 Task: Create a realistic product mockup: Design a realistic product mockup using Photoshops 3D capabilities. Showcase a product in an appealing and professional manner.
Action: Mouse moved to (22, 91)
Screenshot: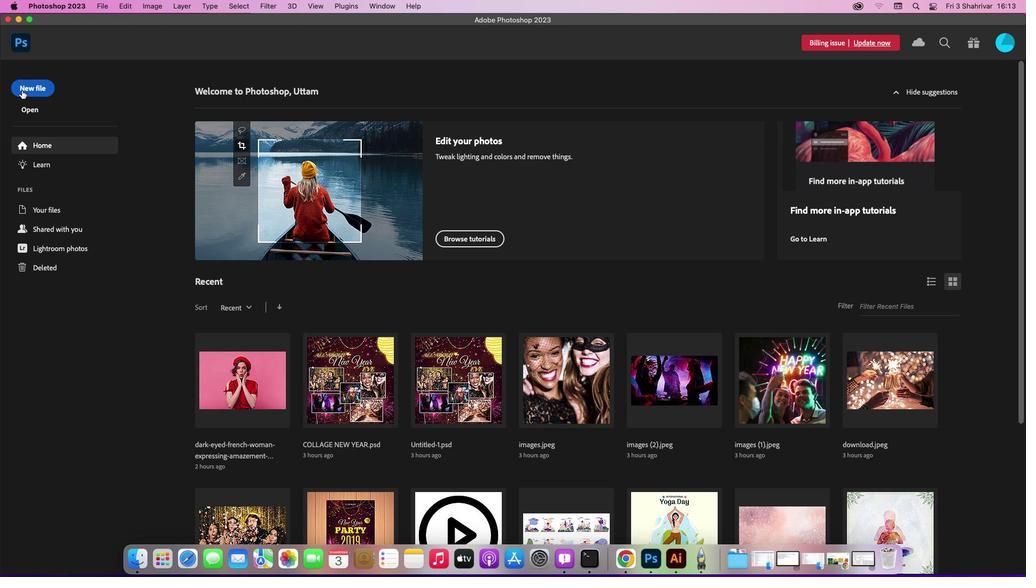 
Action: Mouse pressed left at (22, 91)
Screenshot: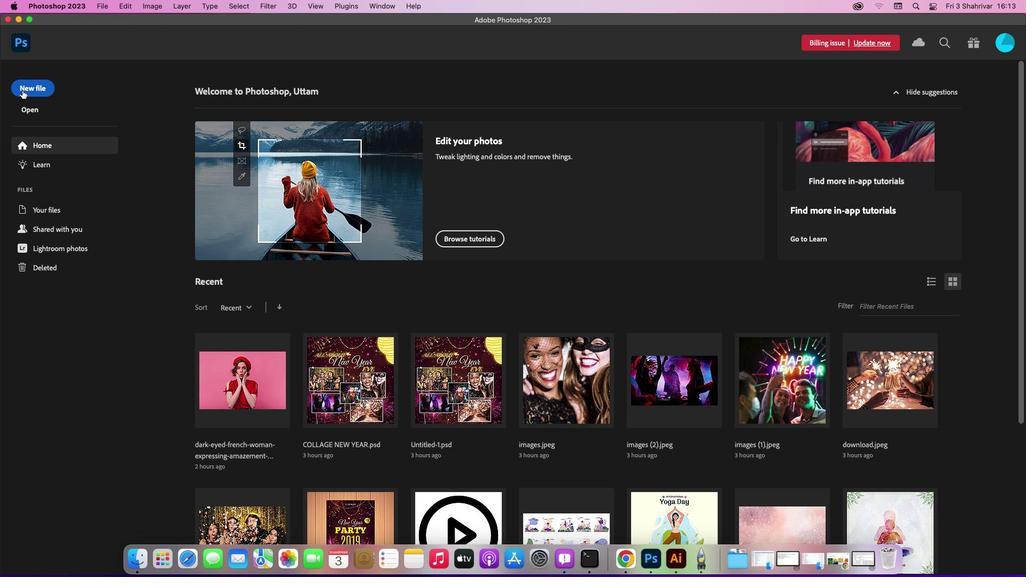 
Action: Mouse moved to (27, 91)
Screenshot: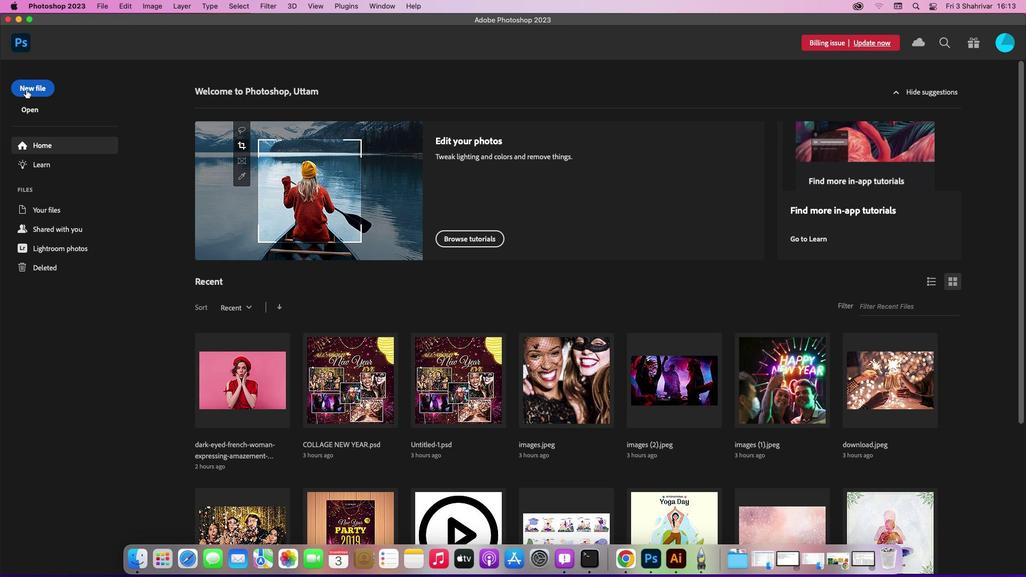 
Action: Mouse pressed left at (27, 91)
Screenshot: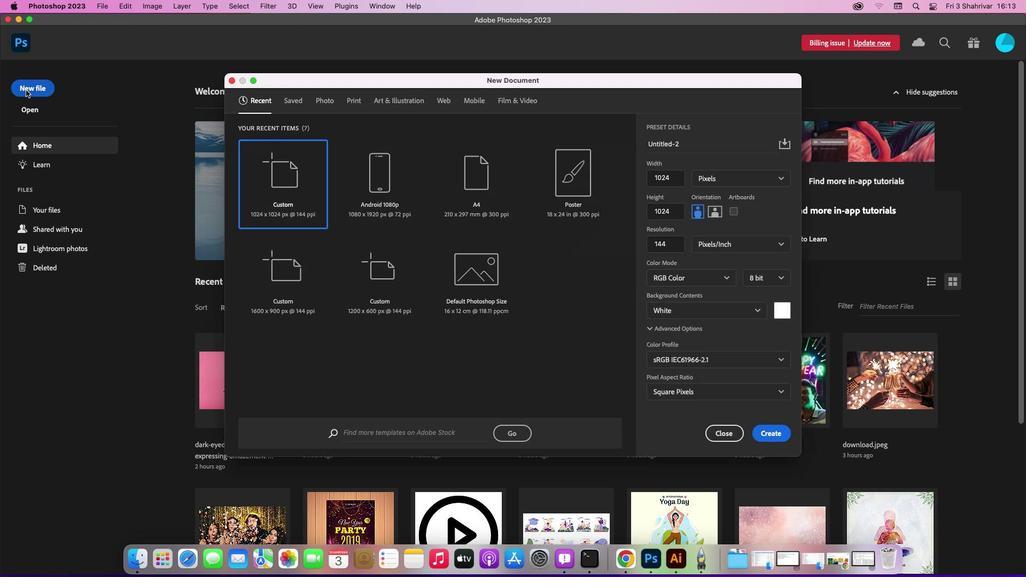 
Action: Mouse moved to (374, 195)
Screenshot: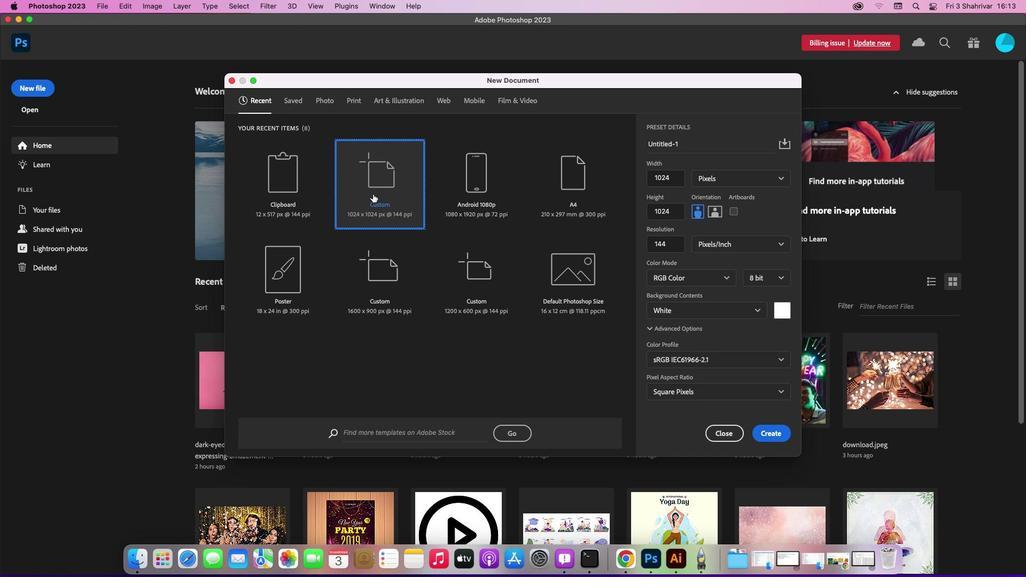 
Action: Mouse pressed left at (374, 195)
Screenshot: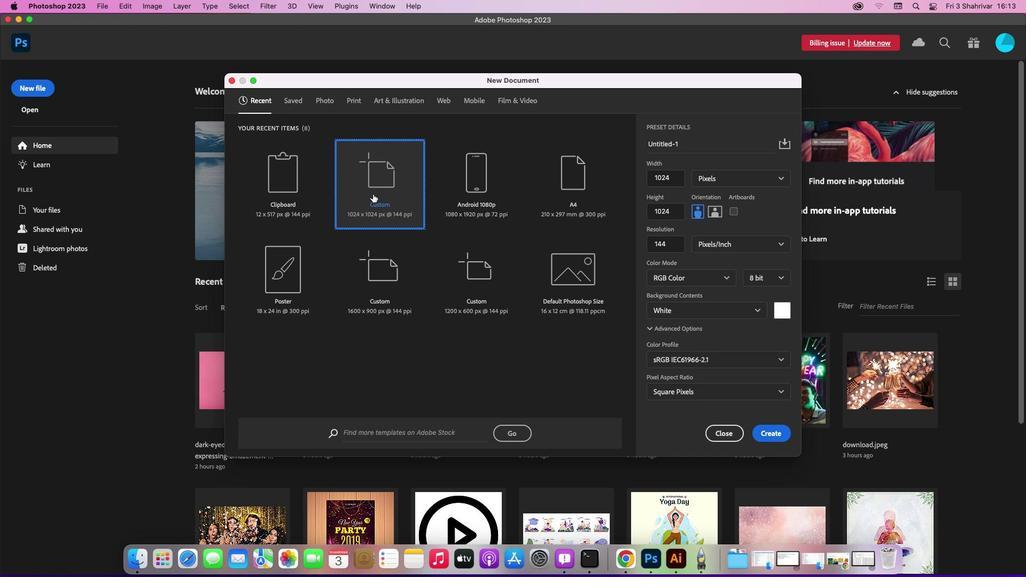 
Action: Mouse moved to (783, 437)
Screenshot: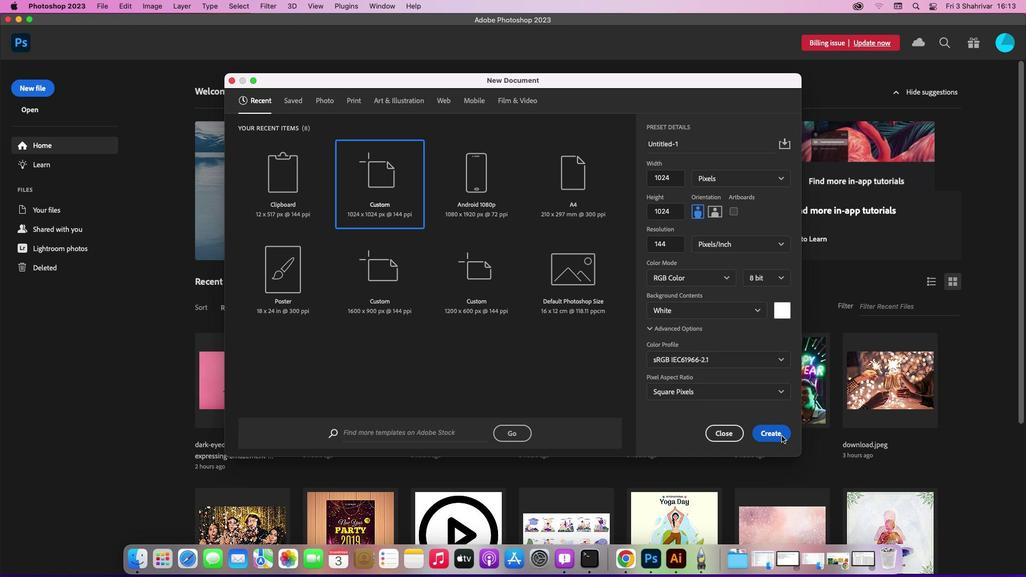 
Action: Mouse pressed left at (783, 437)
Screenshot: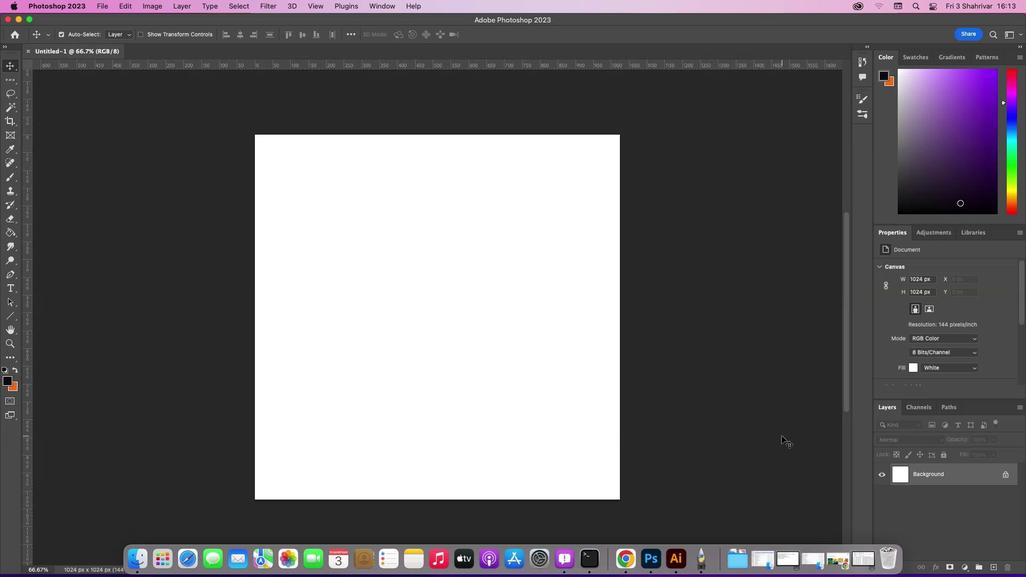 
Action: Mouse moved to (953, 479)
Screenshot: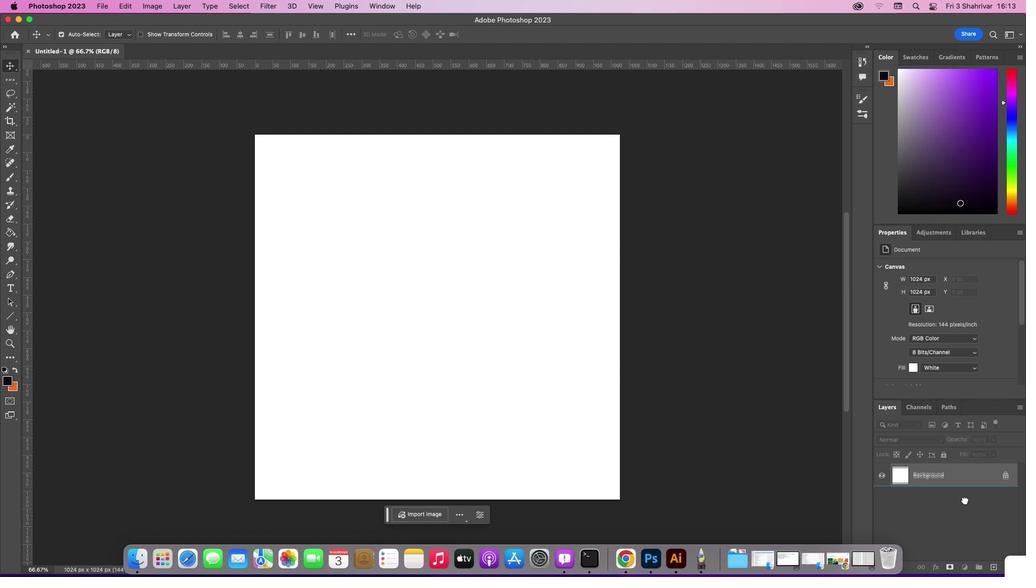 
Action: Mouse pressed left at (953, 479)
Screenshot: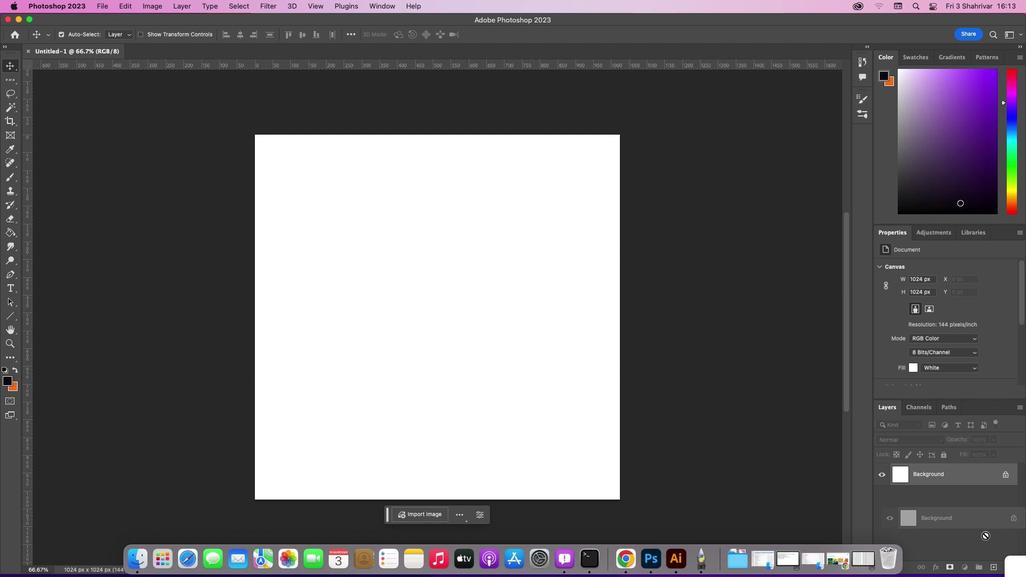 
Action: Mouse moved to (911, 572)
Screenshot: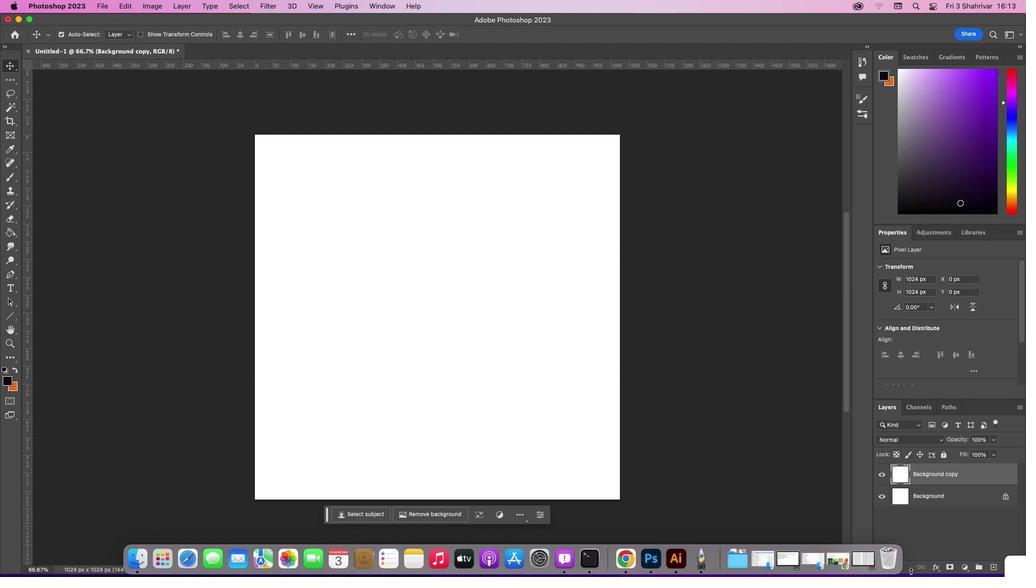
Action: Mouse pressed left at (911, 572)
Screenshot: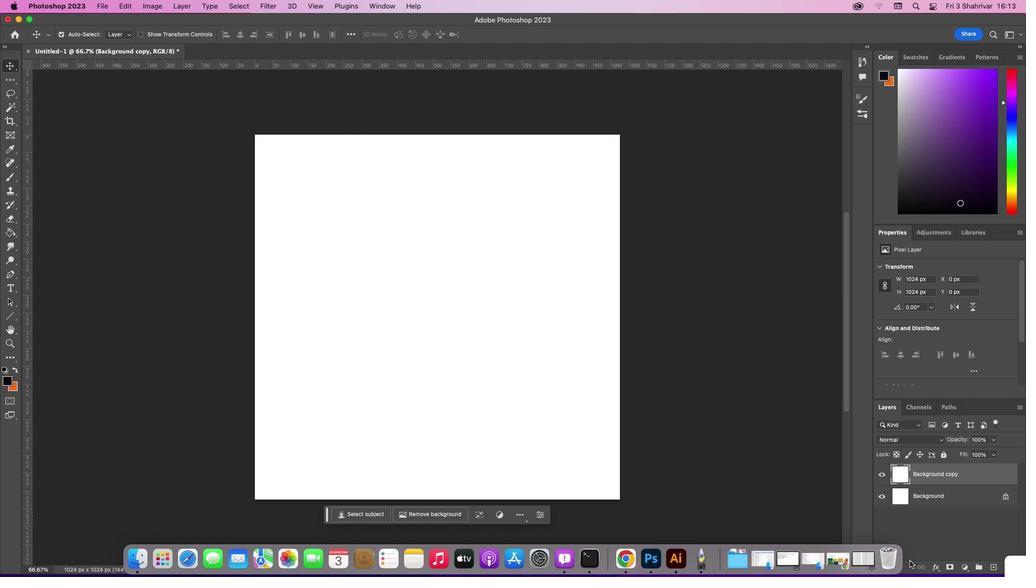 
Action: Mouse moved to (909, 575)
Screenshot: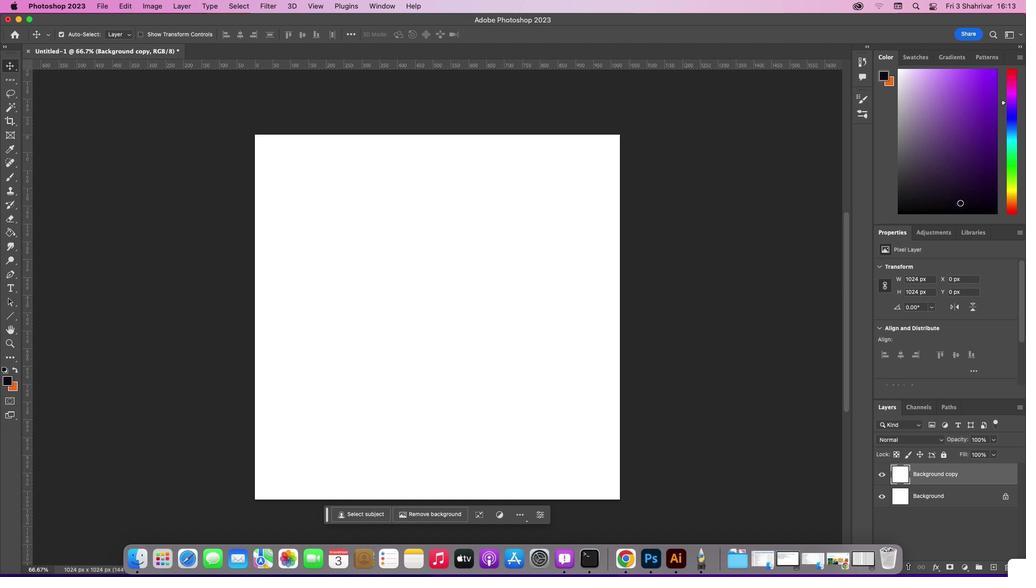 
Action: Mouse pressed left at (909, 575)
Screenshot: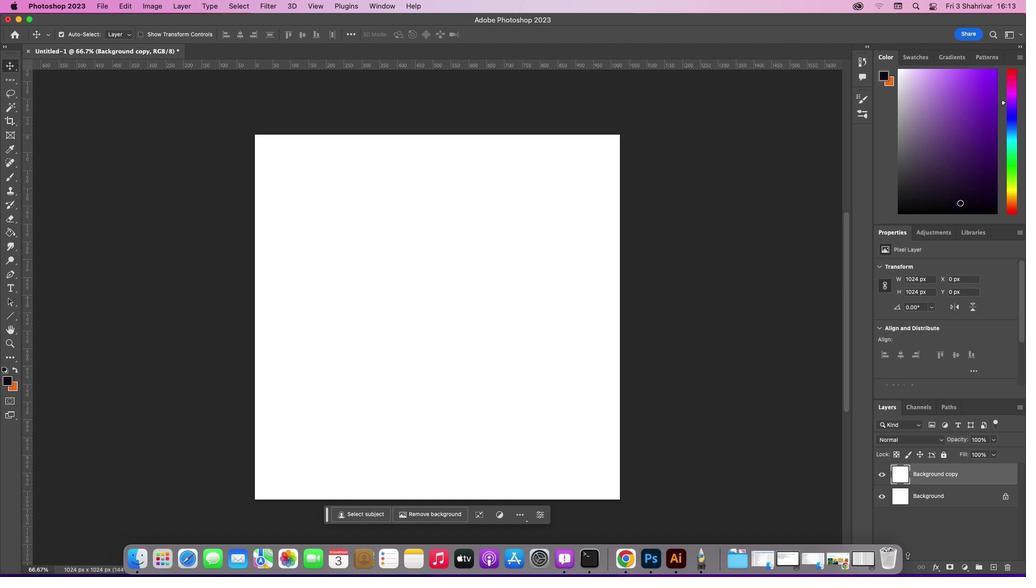 
Action: Mouse moved to (419, 425)
Screenshot: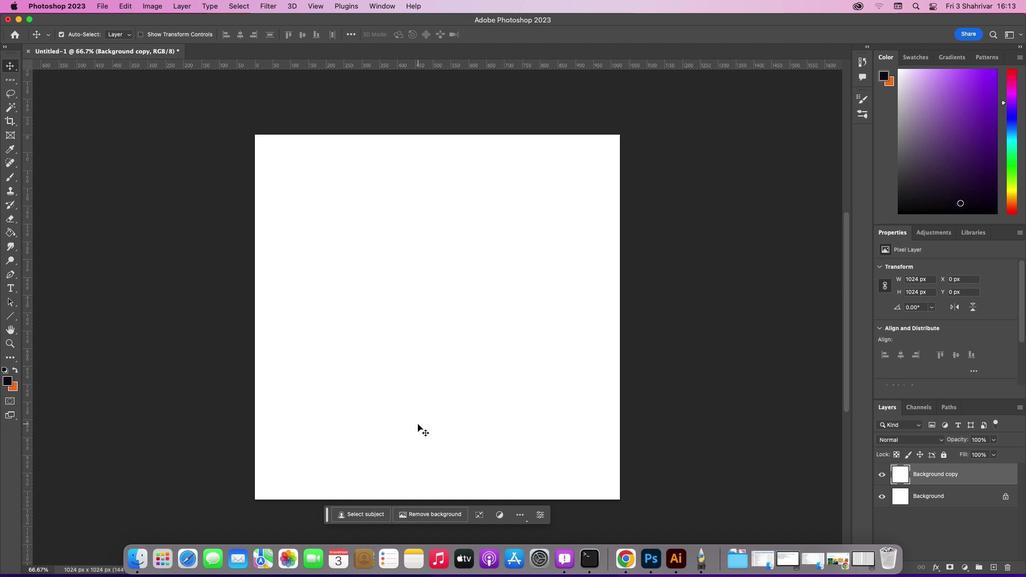 
Action: Mouse pressed left at (419, 425)
Screenshot: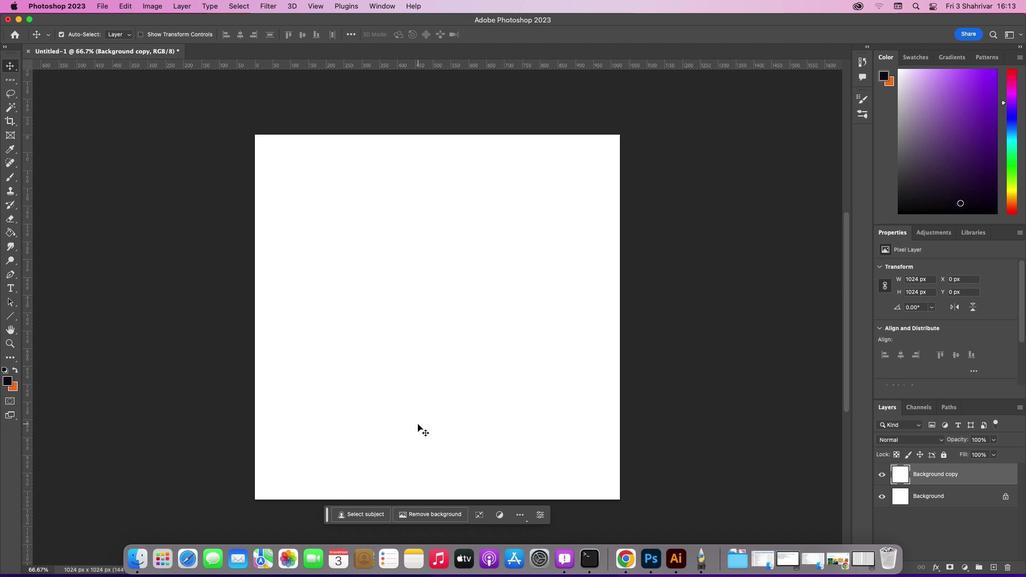 
Action: Mouse moved to (105, 5)
Screenshot: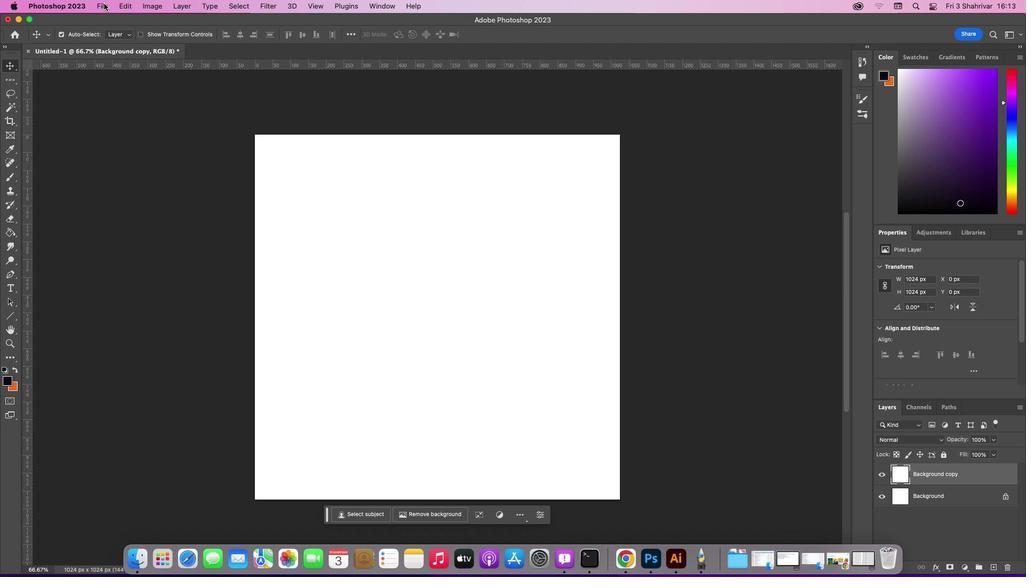 
Action: Mouse pressed left at (105, 5)
Screenshot: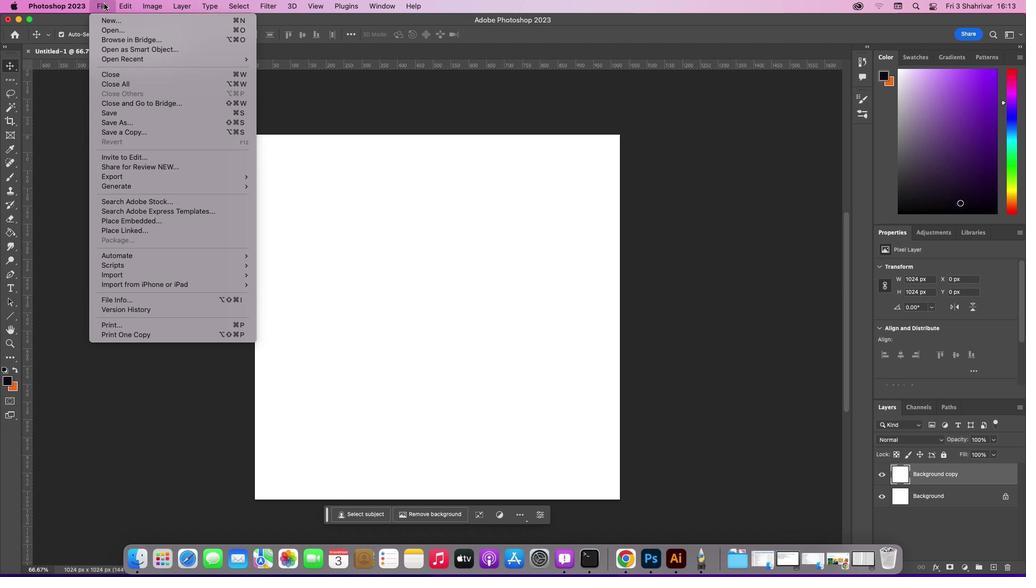 
Action: Mouse moved to (104, 30)
Screenshot: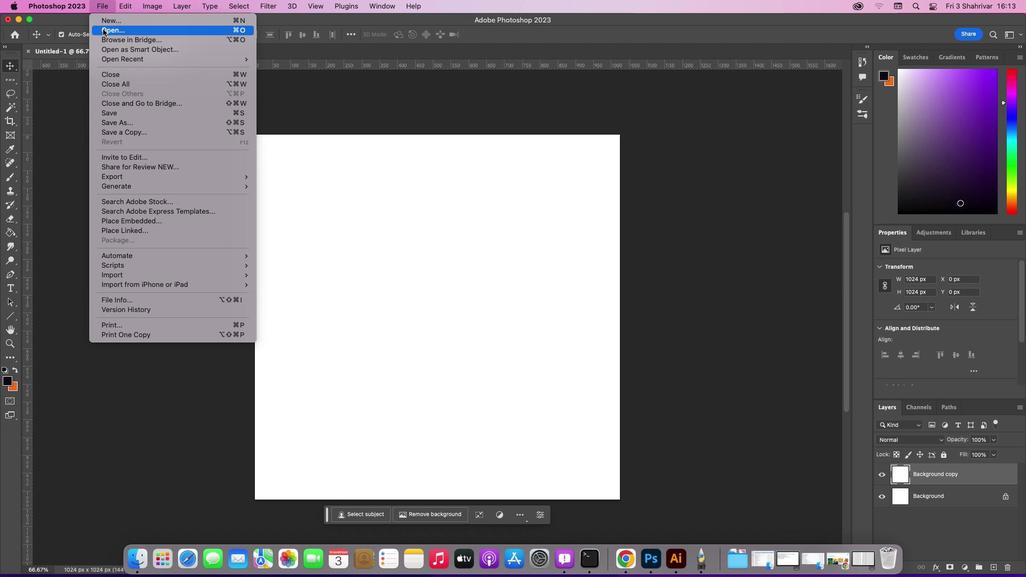 
Action: Mouse pressed left at (104, 30)
Screenshot: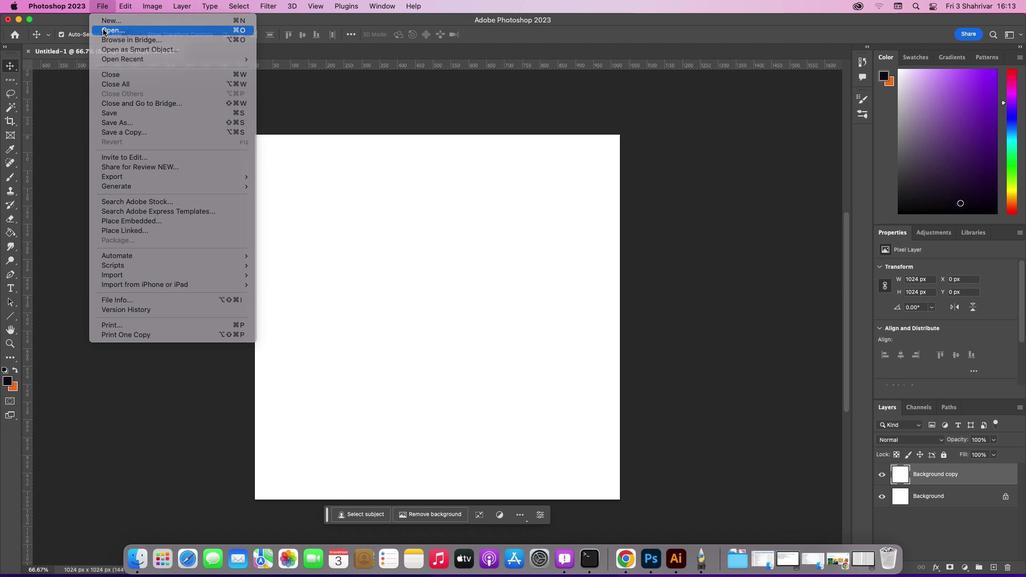 
Action: Mouse moved to (529, 298)
Screenshot: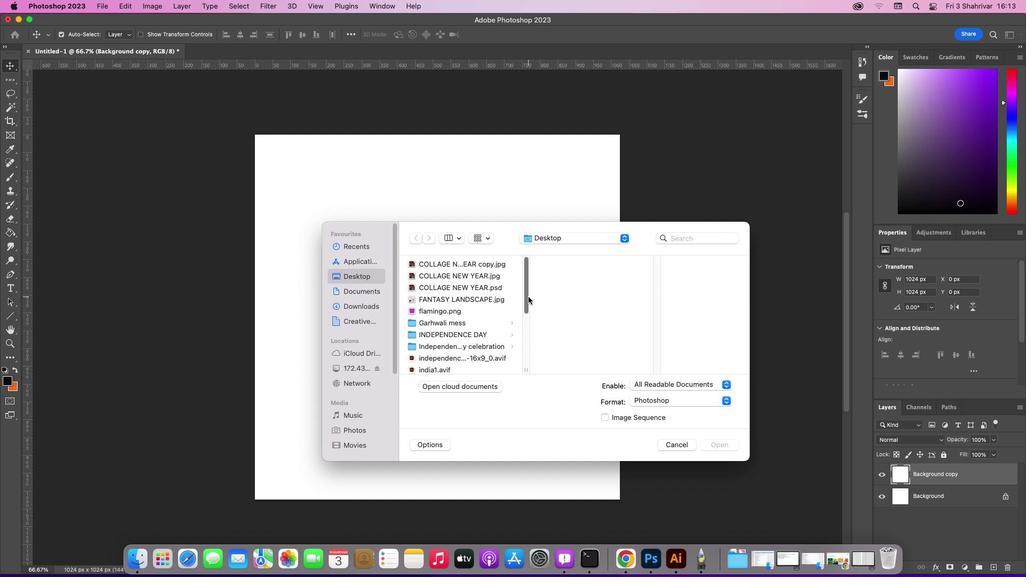 
Action: Mouse pressed left at (529, 298)
Screenshot: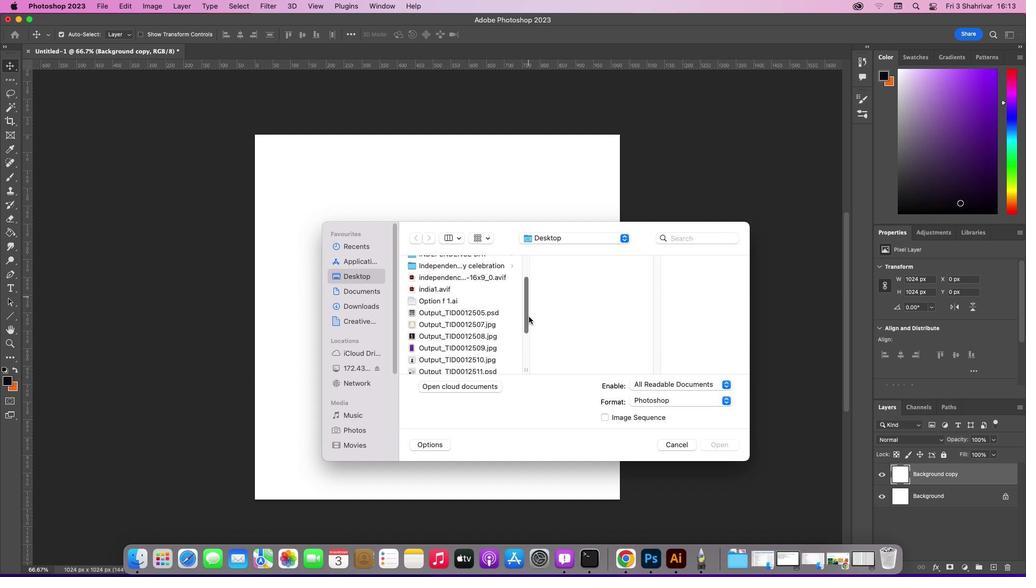 
Action: Mouse moved to (359, 309)
Screenshot: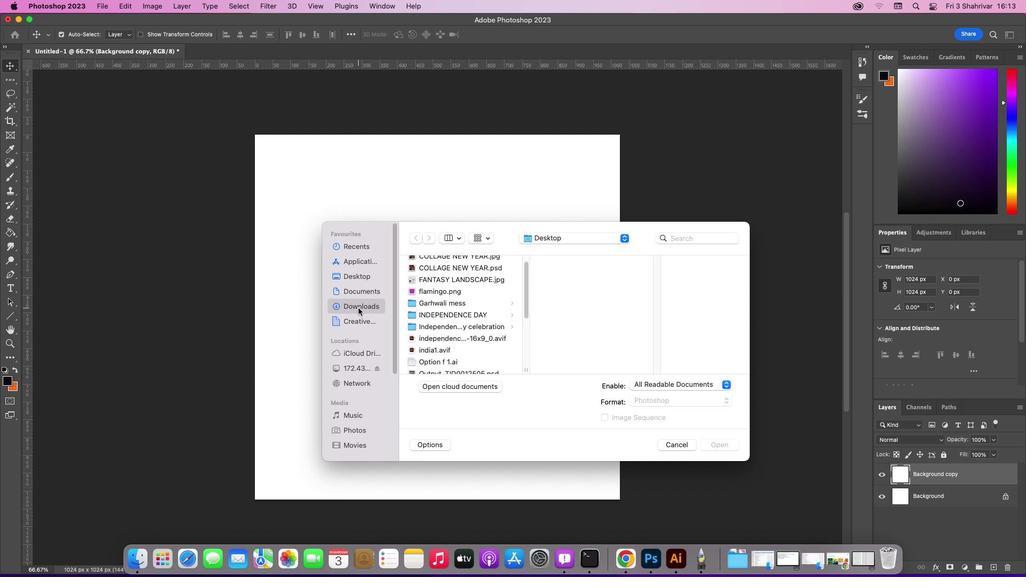 
Action: Mouse pressed left at (359, 309)
Screenshot: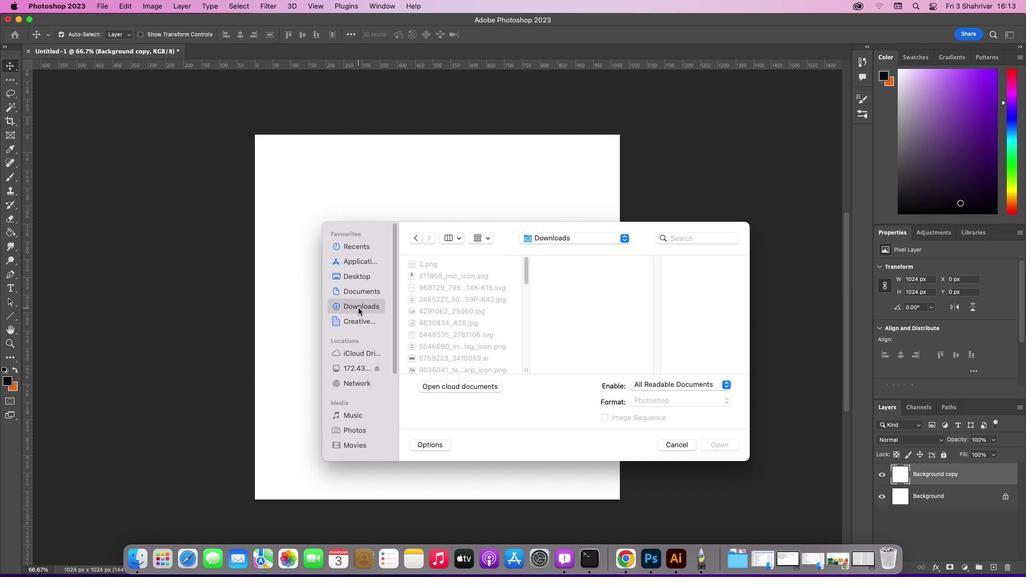 
Action: Mouse moved to (527, 274)
Screenshot: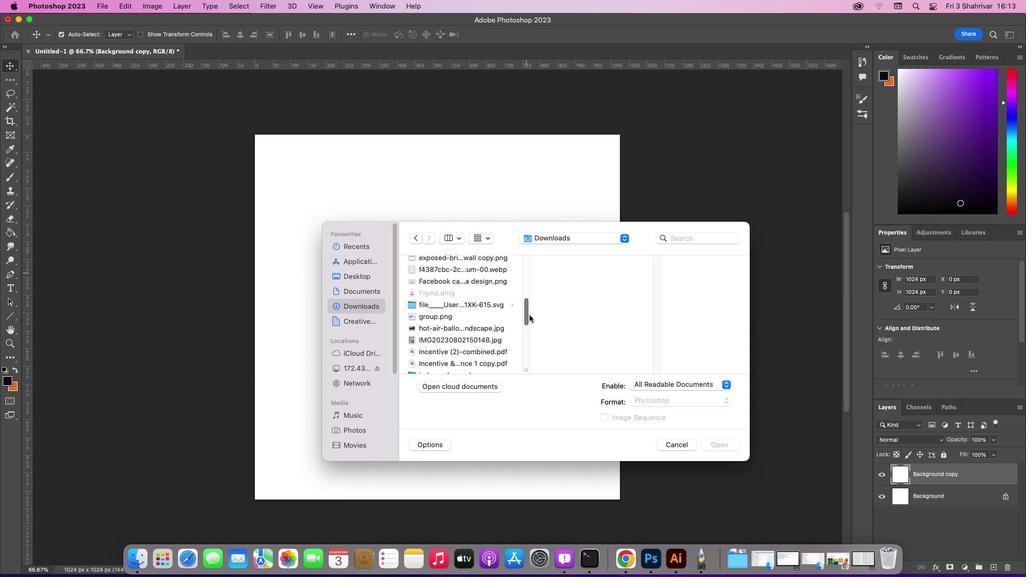 
Action: Mouse pressed left at (527, 274)
Screenshot: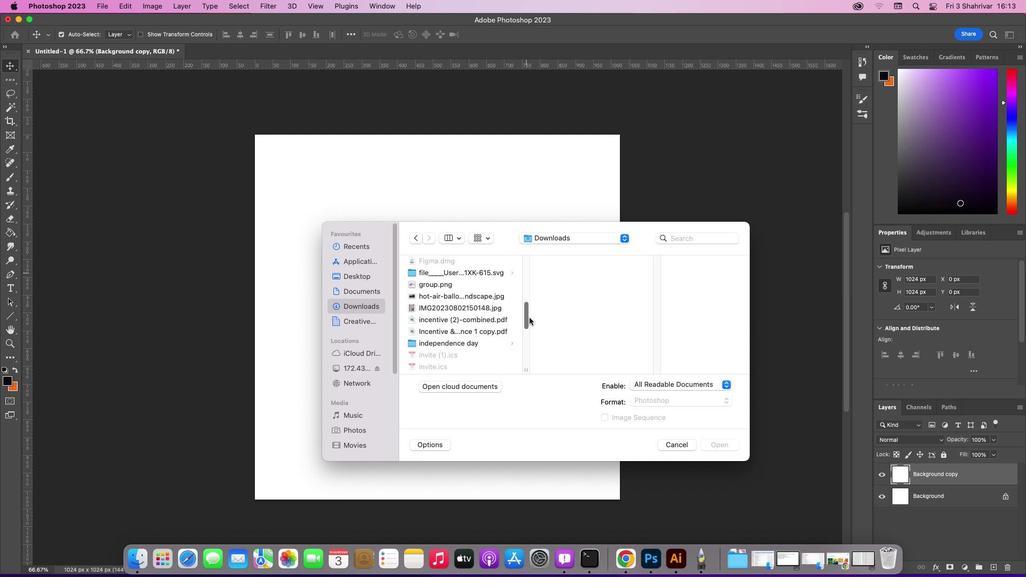 
Action: Mouse moved to (468, 339)
Screenshot: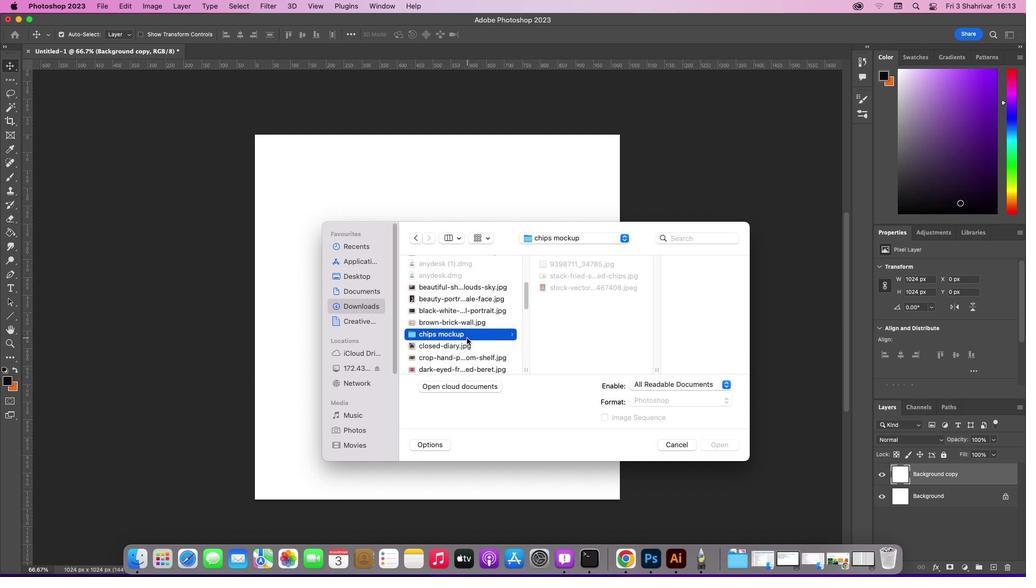 
Action: Mouse pressed left at (468, 339)
Screenshot: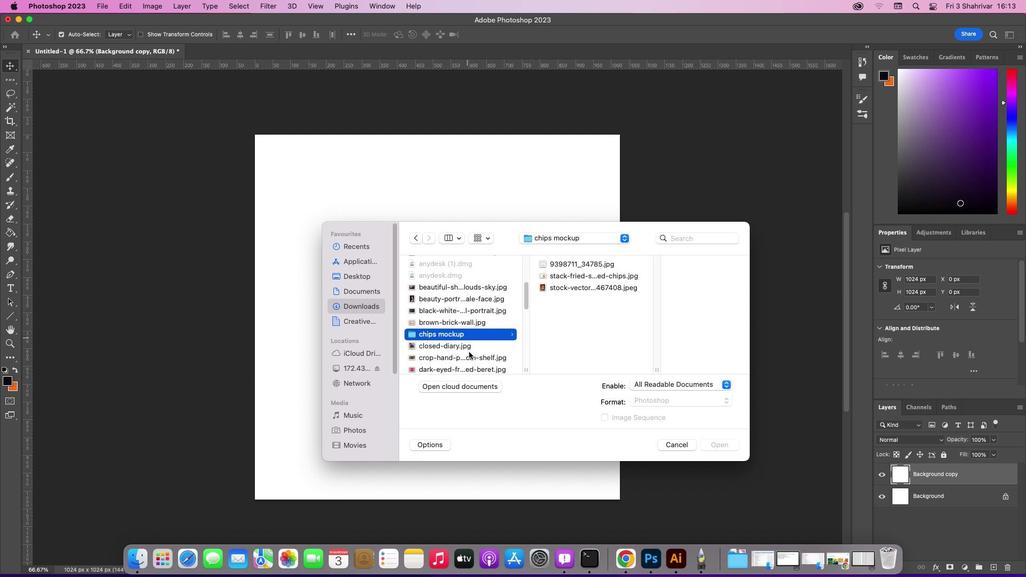 
Action: Mouse moved to (681, 447)
Screenshot: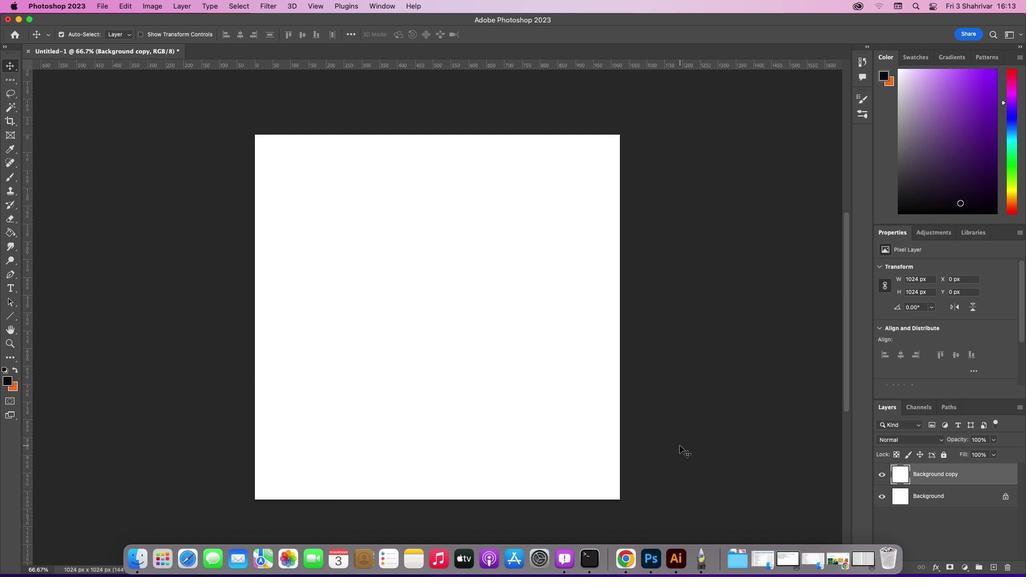 
Action: Mouse pressed left at (681, 447)
Screenshot: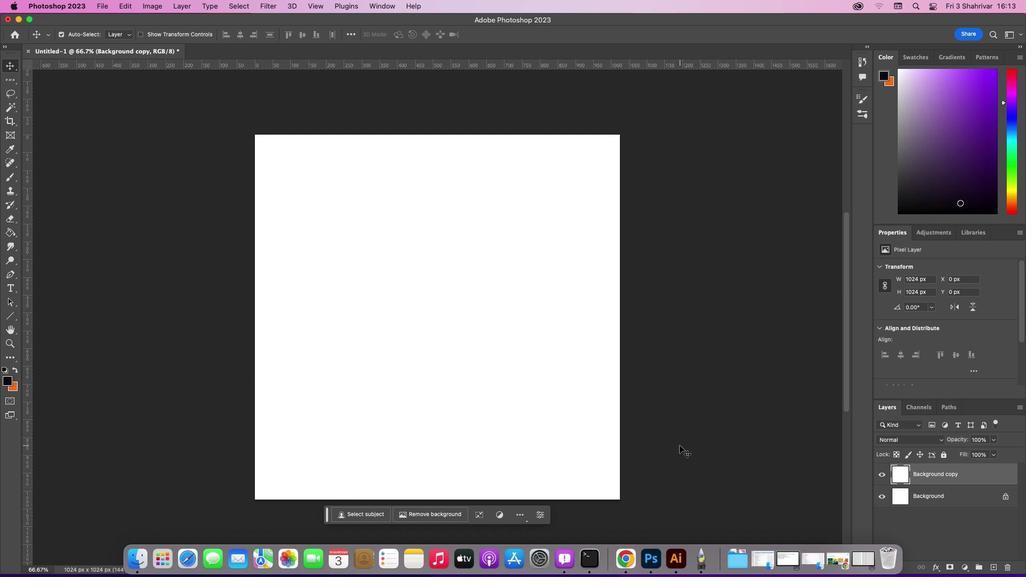 
Action: Mouse moved to (96, 9)
Screenshot: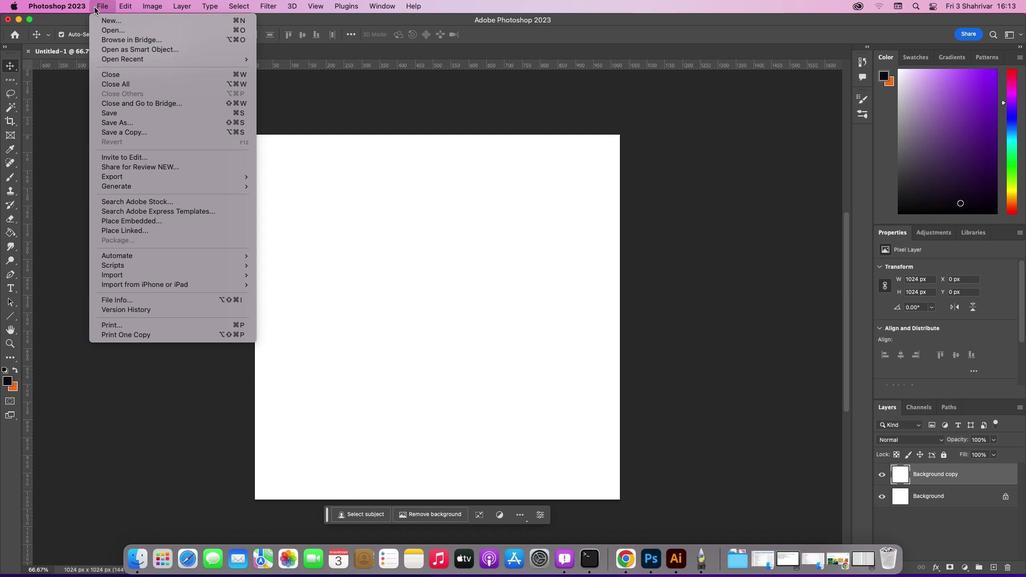 
Action: Mouse pressed left at (96, 9)
Screenshot: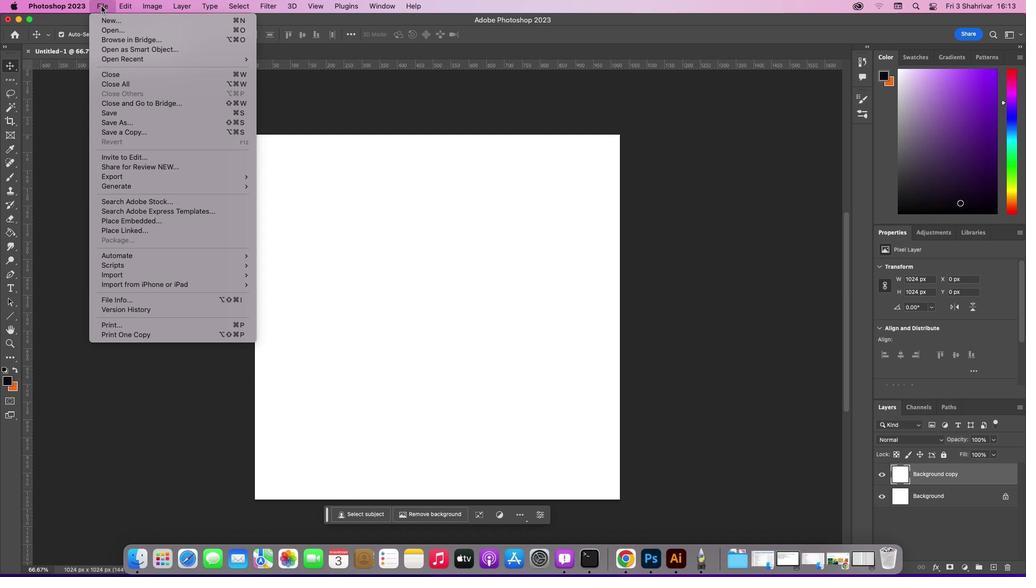 
Action: Mouse moved to (123, 36)
Screenshot: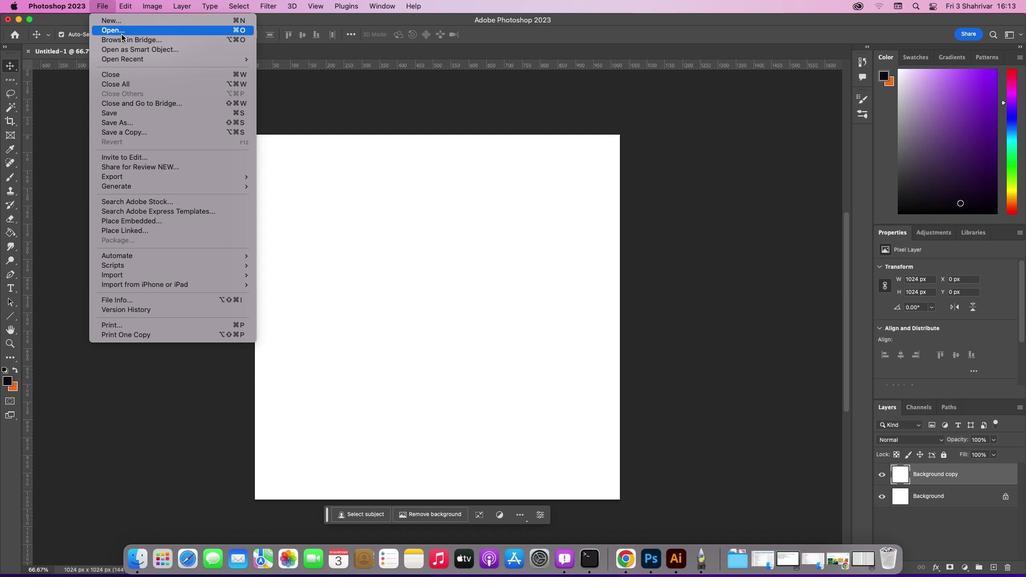 
Action: Mouse pressed left at (123, 36)
Screenshot: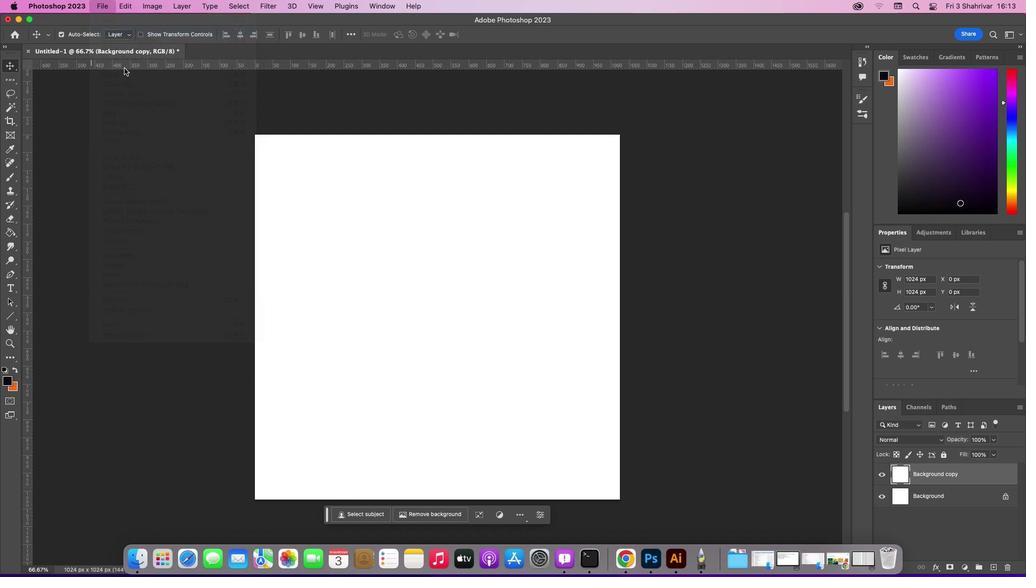 
Action: Mouse moved to (368, 308)
Screenshot: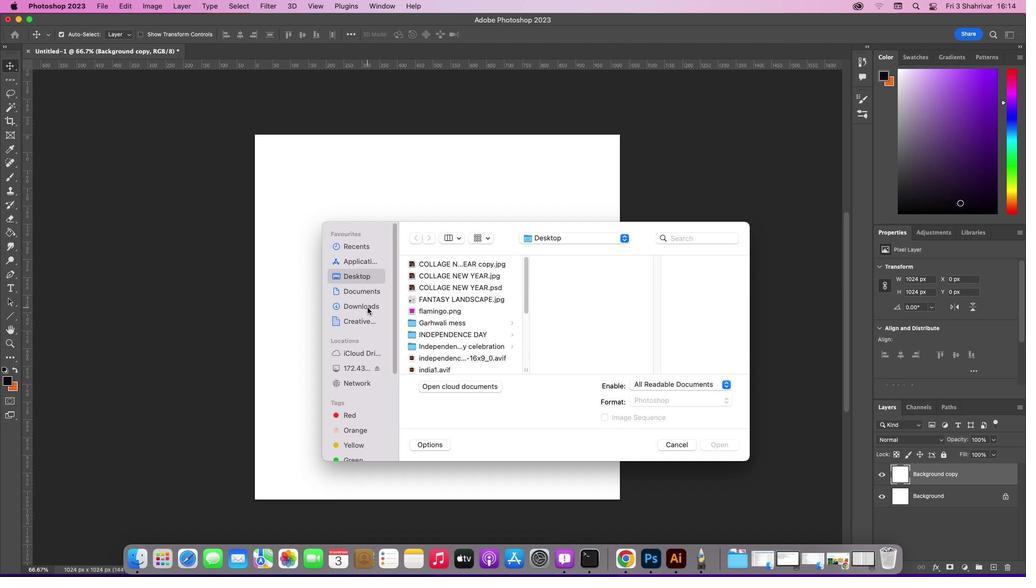 
Action: Mouse pressed left at (368, 308)
Screenshot: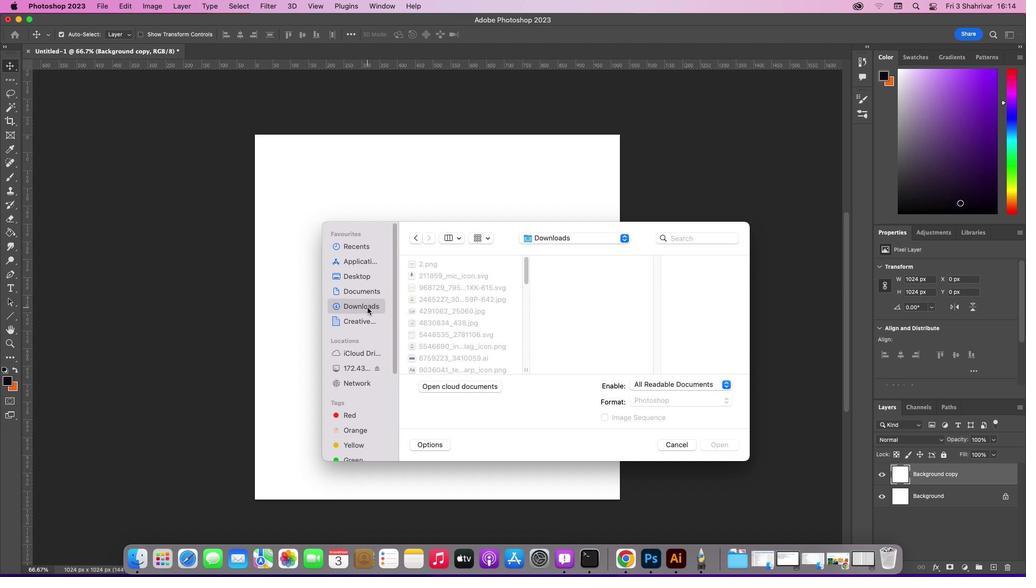 
Action: Mouse moved to (528, 277)
Screenshot: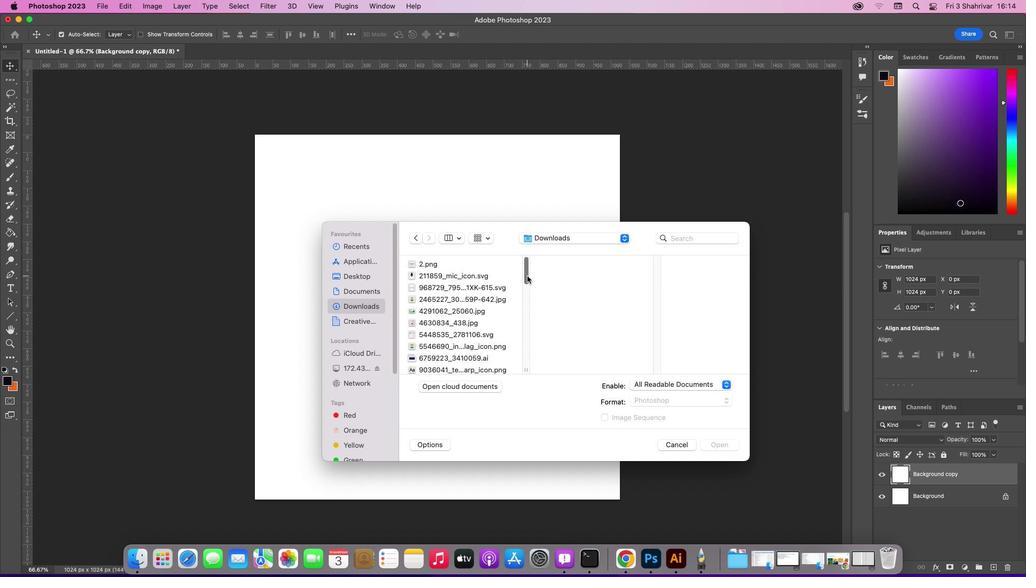 
Action: Mouse pressed left at (528, 277)
Screenshot: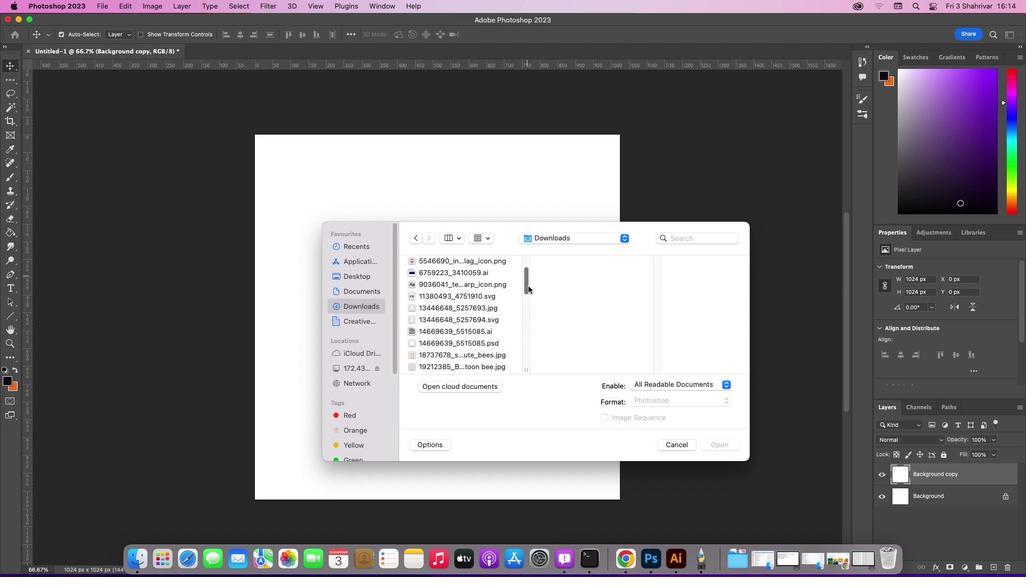 
Action: Mouse moved to (462, 294)
Screenshot: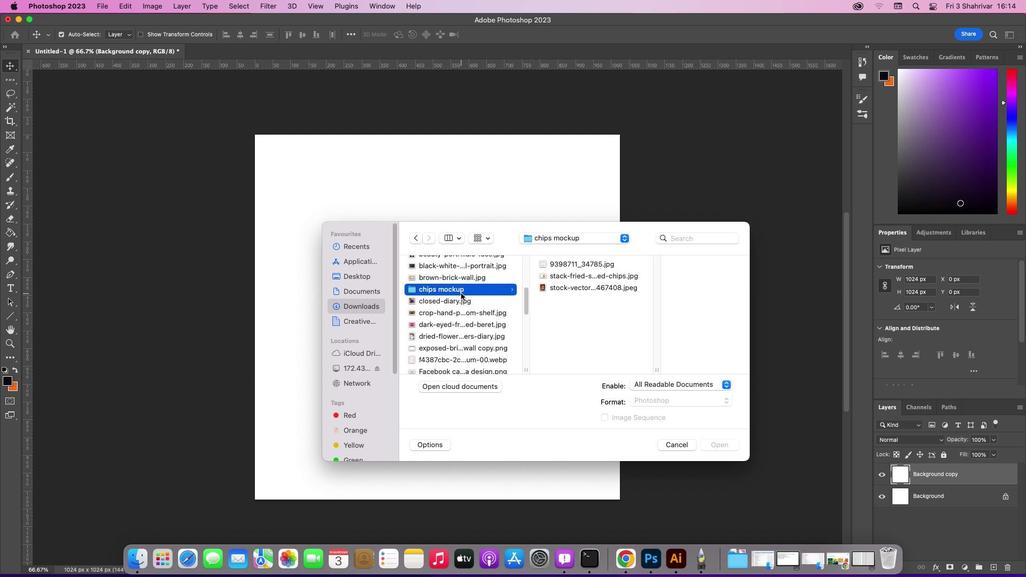 
Action: Mouse pressed left at (462, 294)
Screenshot: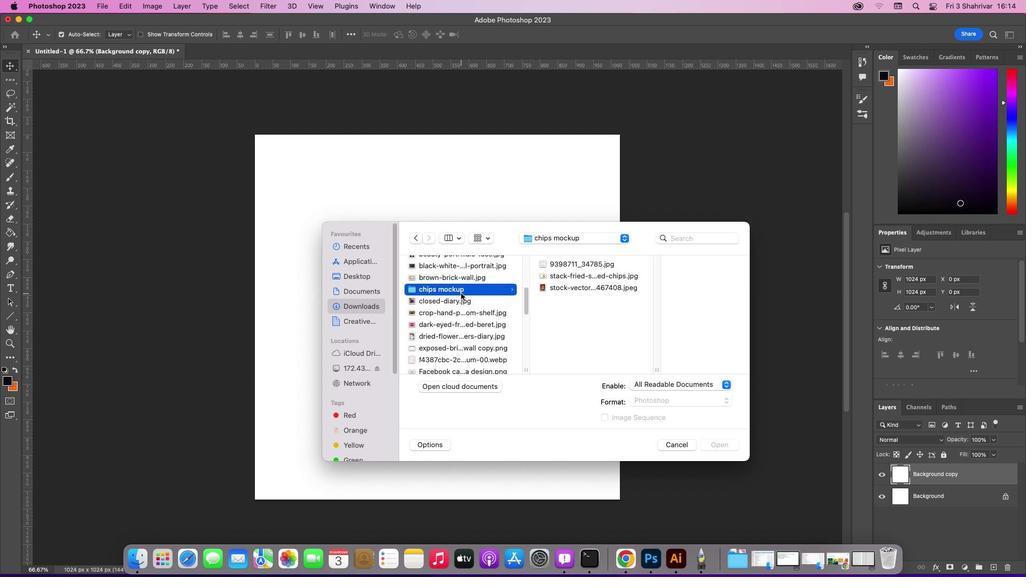 
Action: Mouse pressed left at (462, 294)
Screenshot: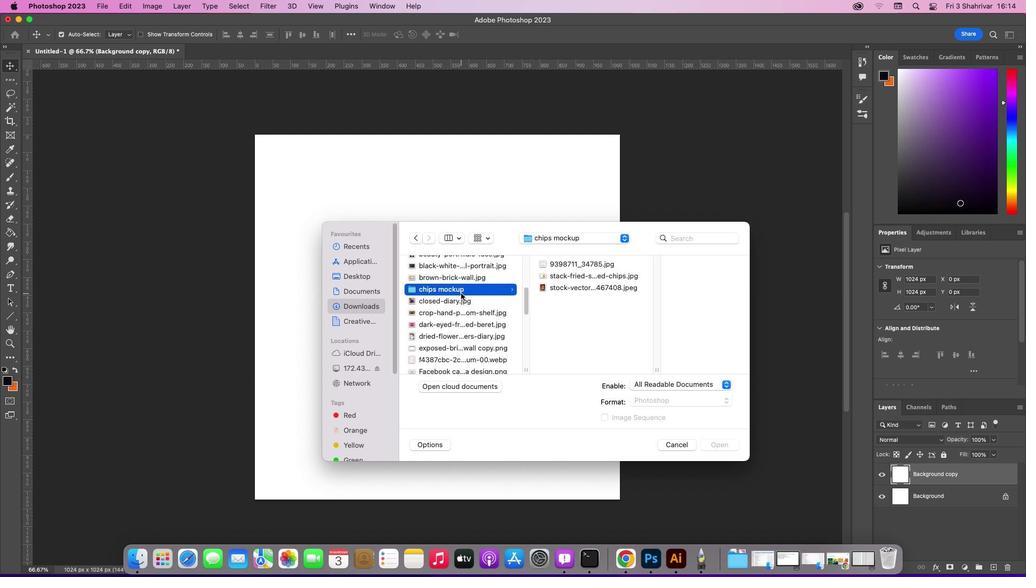 
Action: Mouse moved to (604, 267)
Screenshot: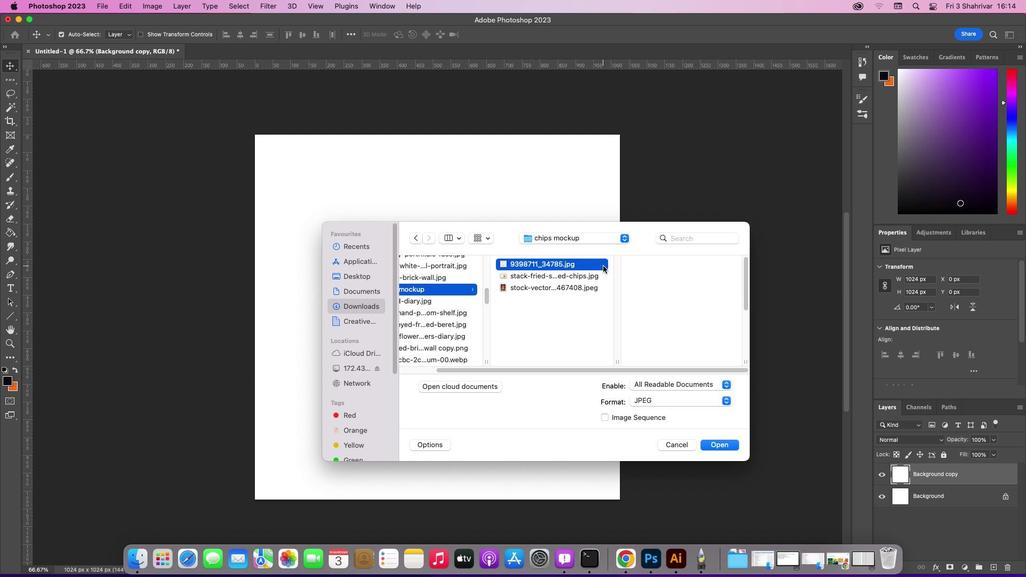 
Action: Mouse pressed left at (604, 267)
Screenshot: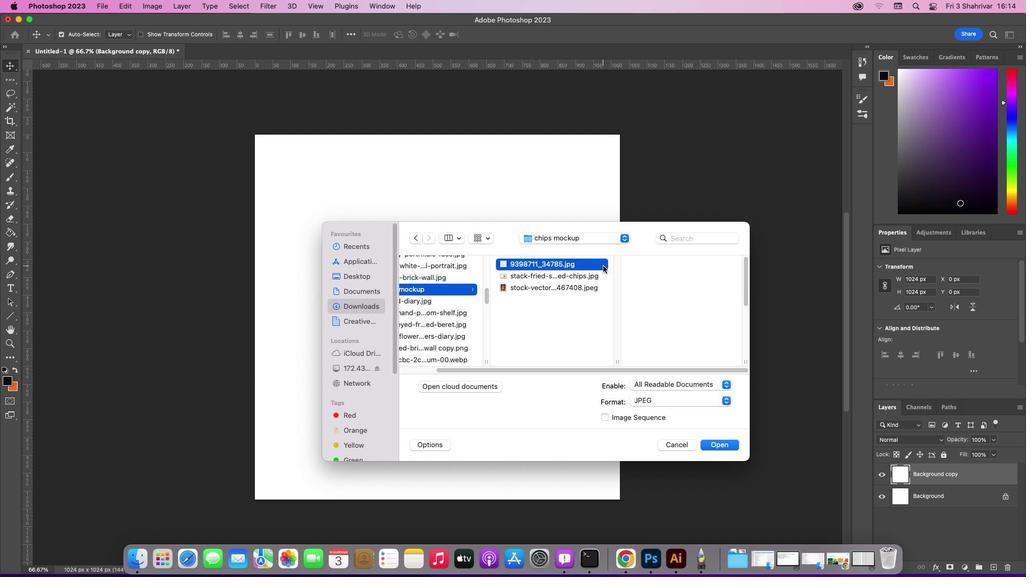 
Action: Mouse moved to (718, 445)
Screenshot: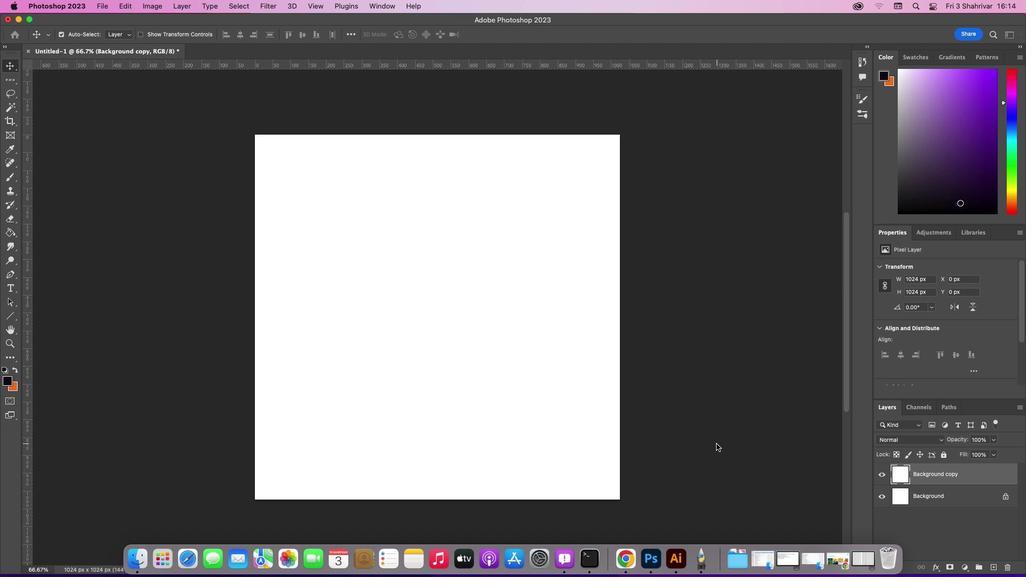 
Action: Mouse pressed left at (718, 445)
Screenshot: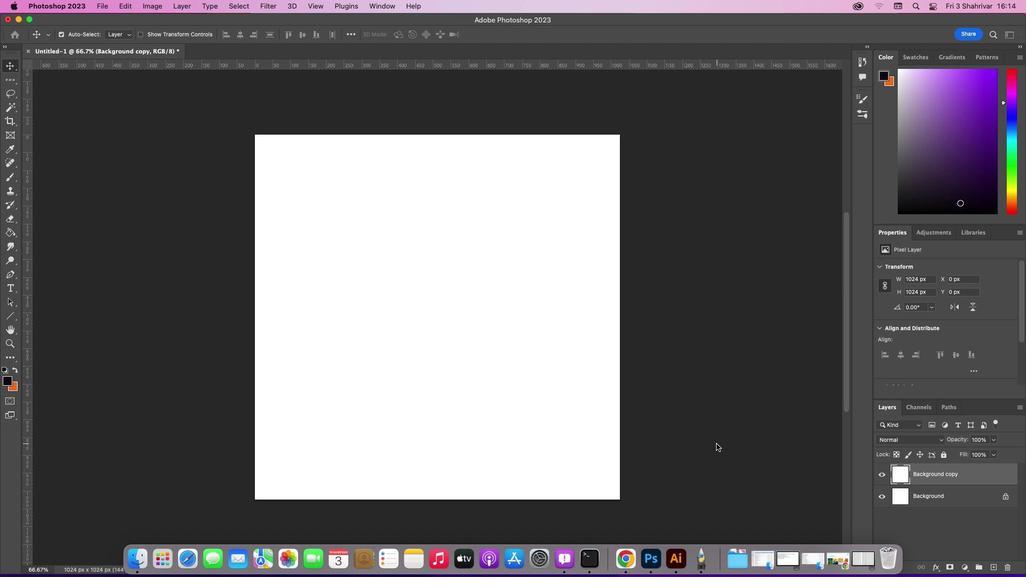 
Action: Mouse moved to (979, 480)
Screenshot: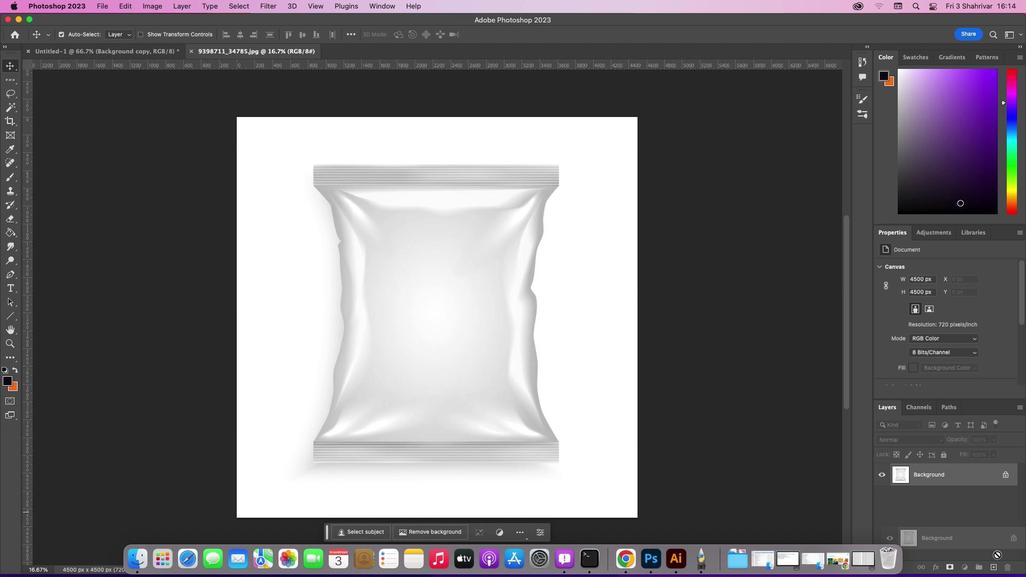 
Action: Mouse pressed left at (979, 480)
Screenshot: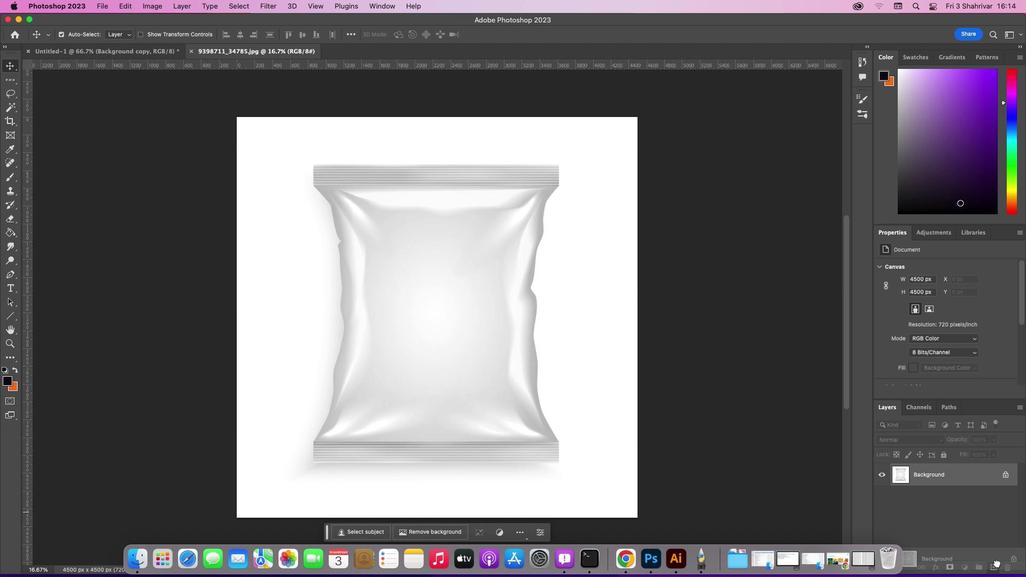 
Action: Mouse moved to (105, 9)
Screenshot: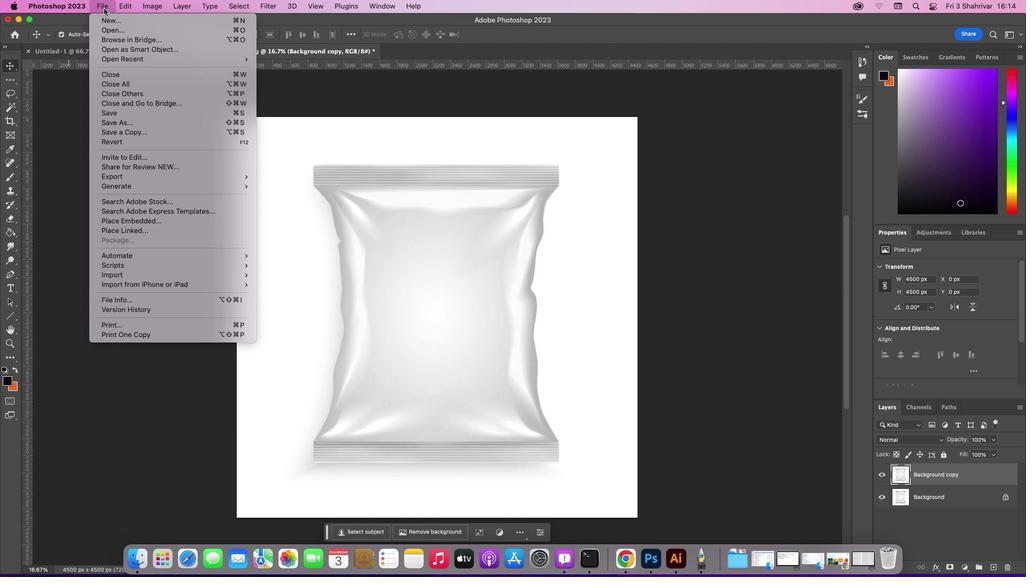 
Action: Mouse pressed left at (105, 9)
Screenshot: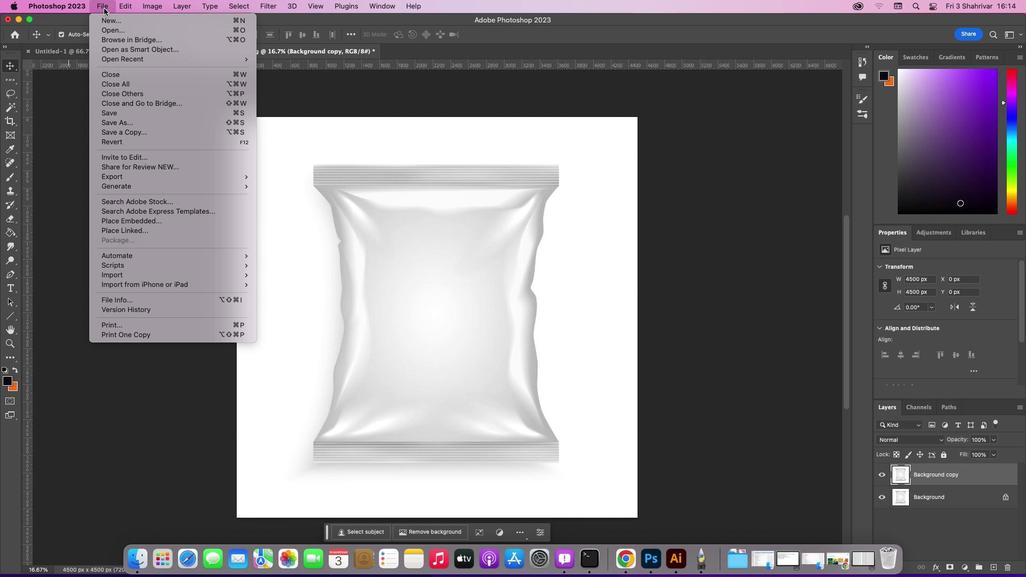 
Action: Mouse moved to (113, 37)
Screenshot: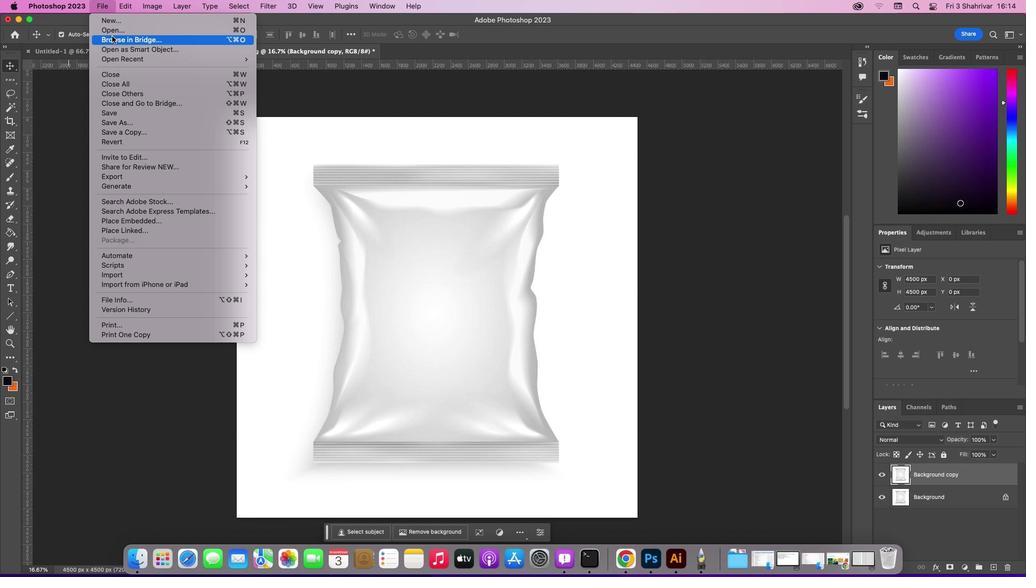 
Action: Mouse pressed left at (113, 37)
Screenshot: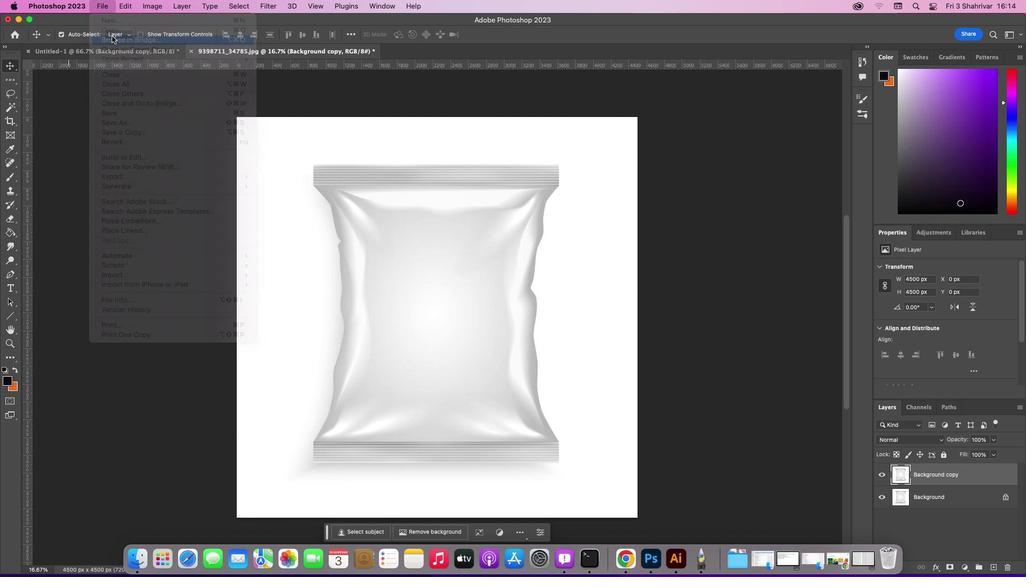
Action: Mouse moved to (12, 34)
Screenshot: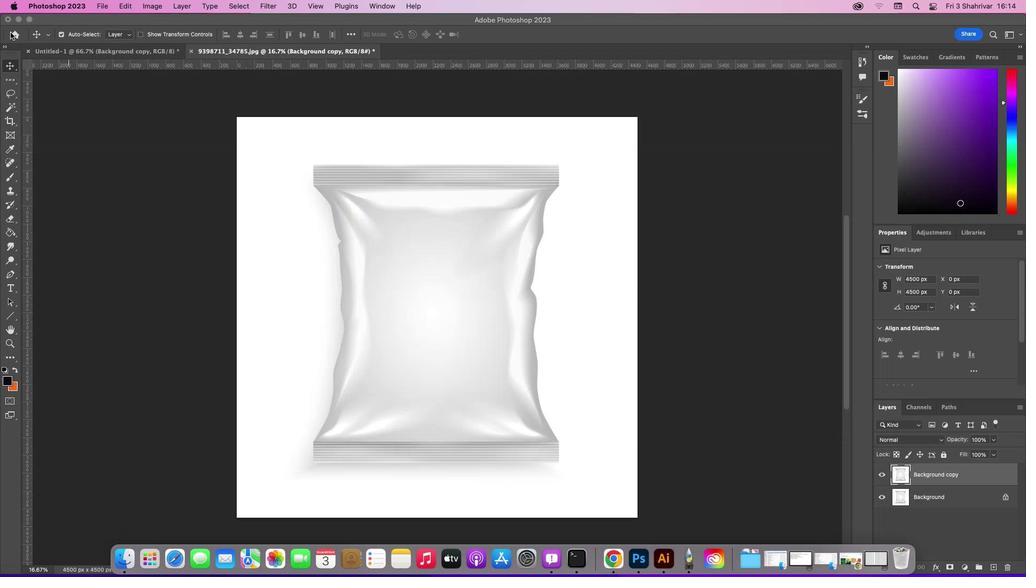
Action: Mouse pressed left at (12, 34)
Screenshot: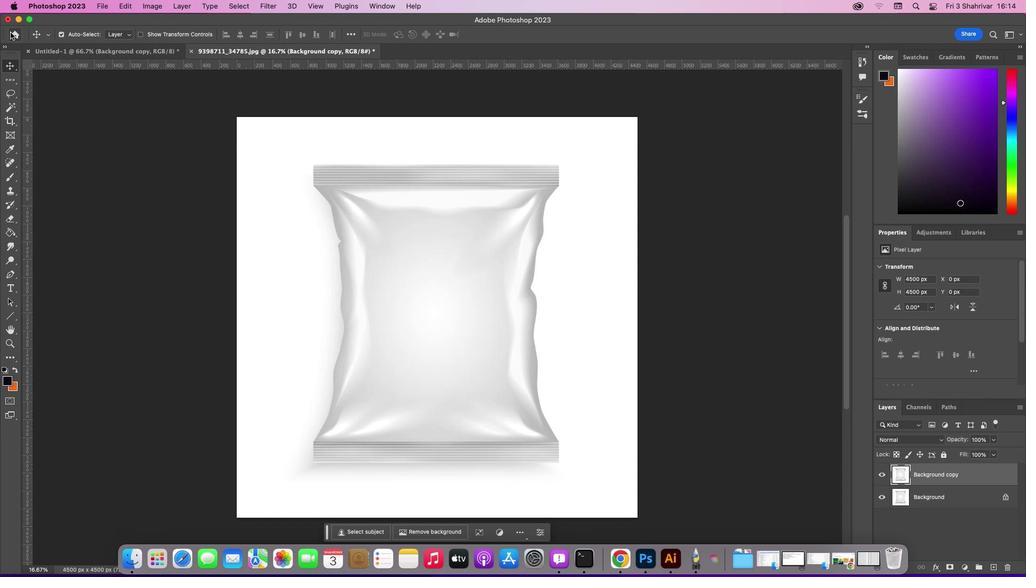 
Action: Mouse moved to (98, 6)
Screenshot: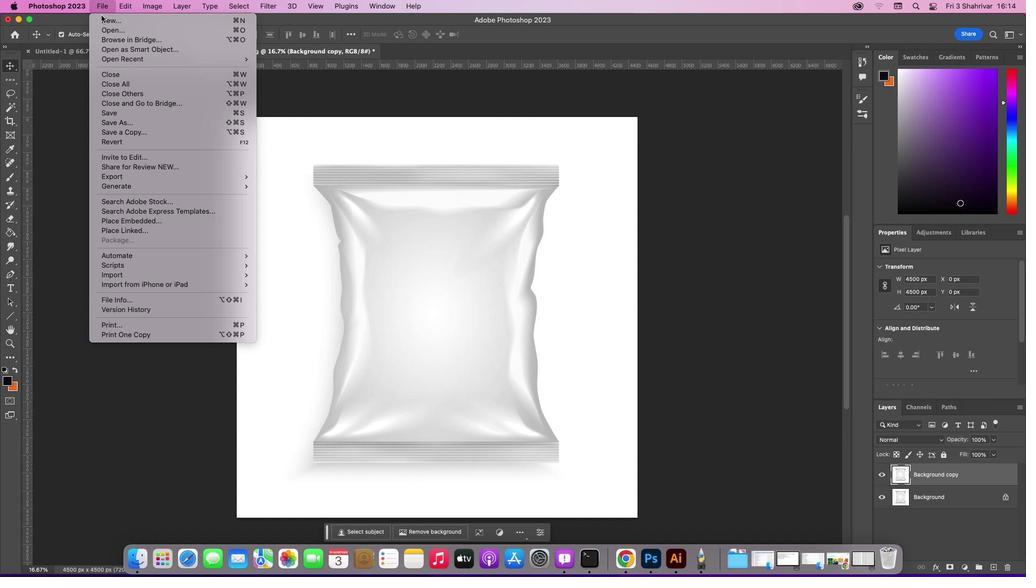 
Action: Mouse pressed left at (98, 6)
Screenshot: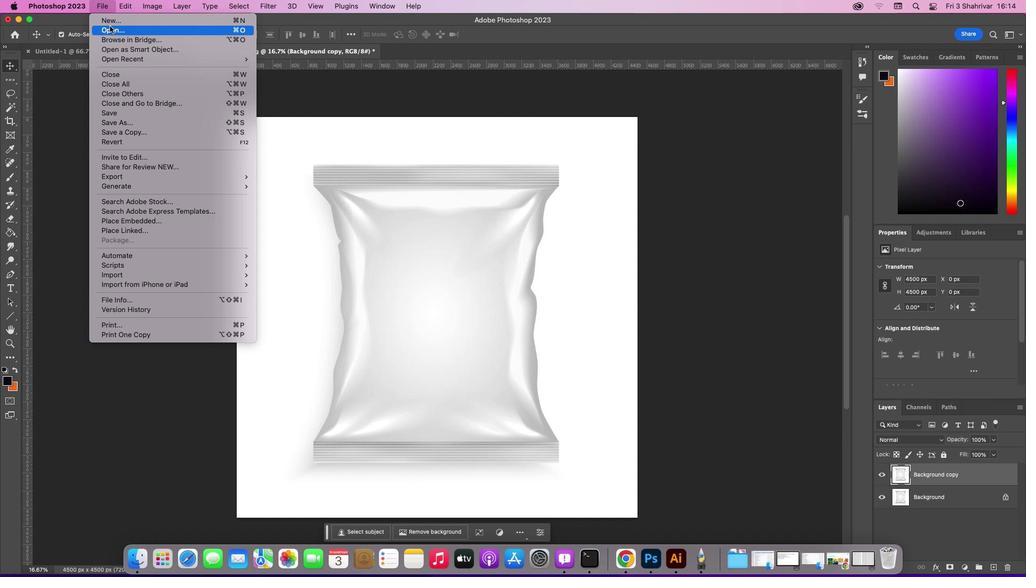 
Action: Mouse moved to (114, 30)
Screenshot: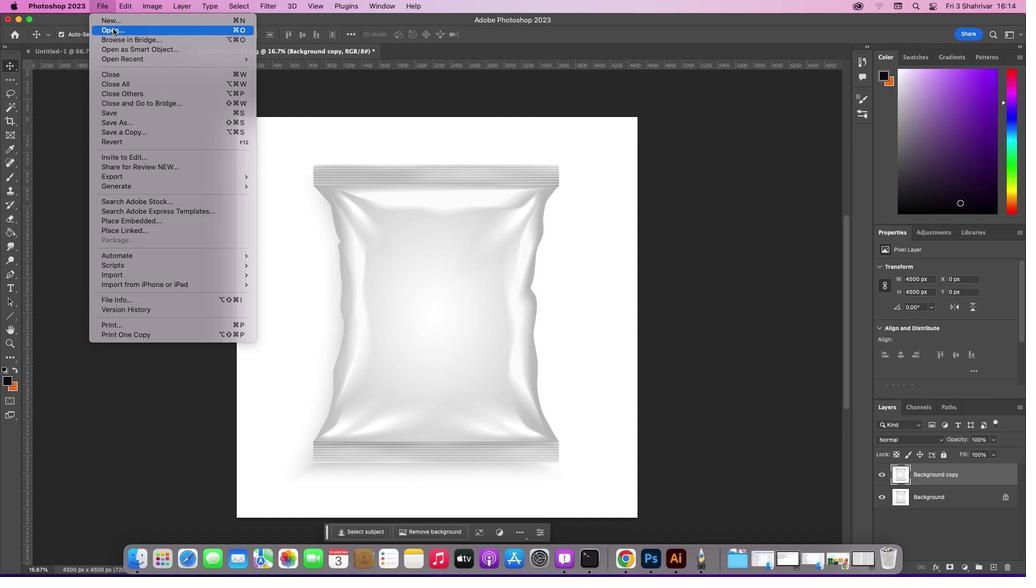 
Action: Mouse pressed left at (114, 30)
Screenshot: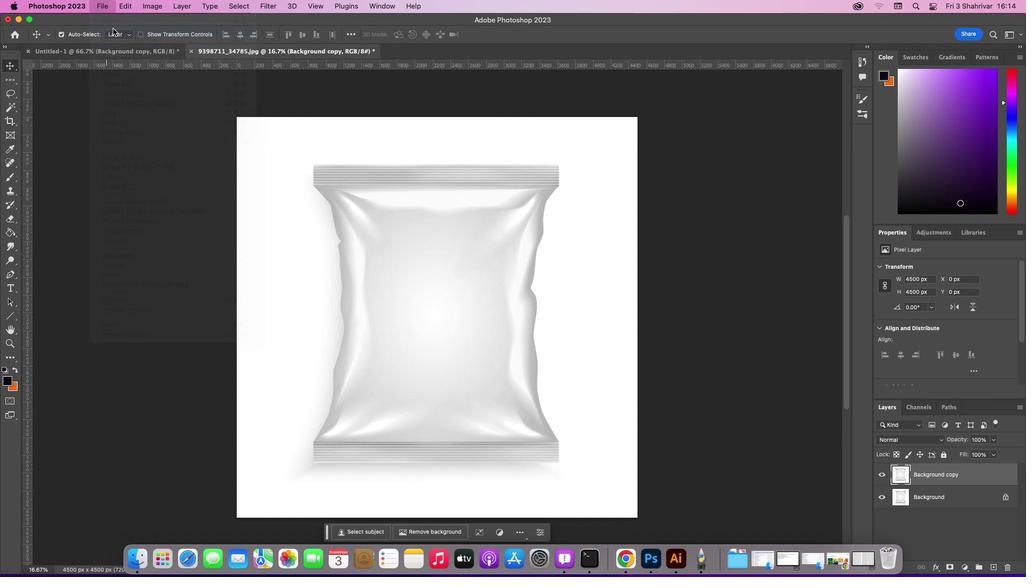 
Action: Mouse moved to (500, 278)
Screenshot: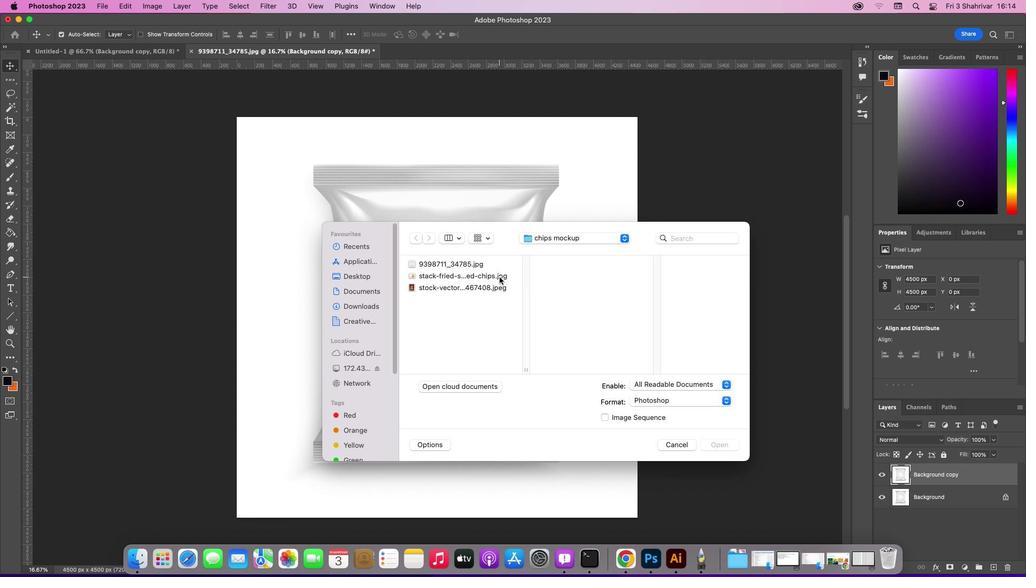 
Action: Mouse pressed left at (500, 278)
Screenshot: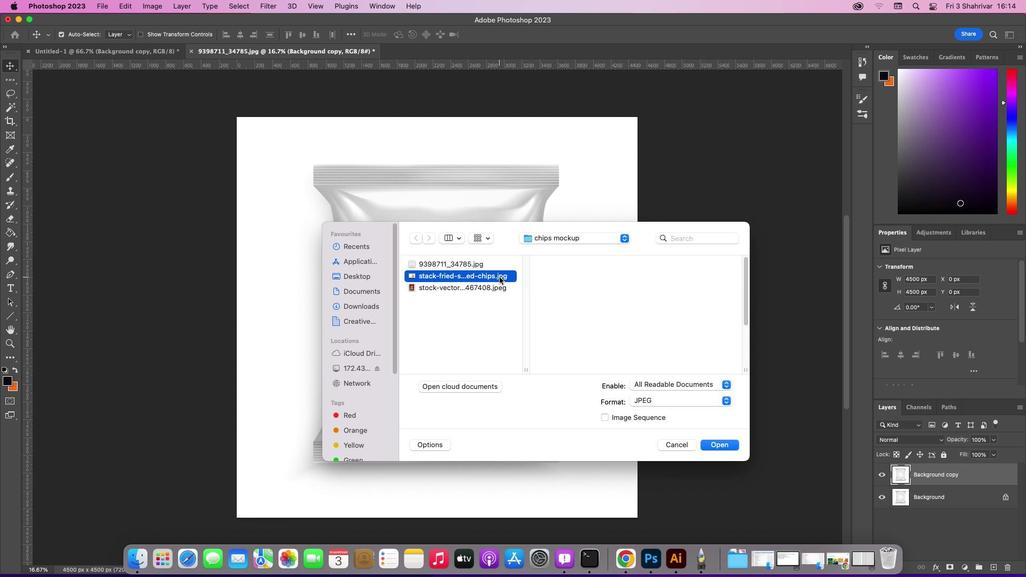 
Action: Mouse moved to (492, 291)
Screenshot: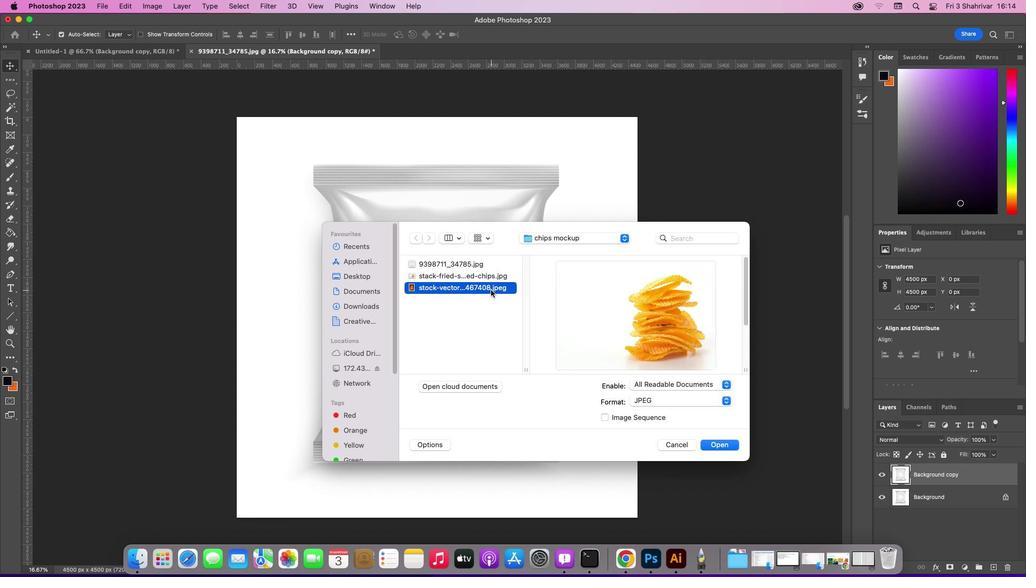 
Action: Mouse pressed left at (492, 291)
Screenshot: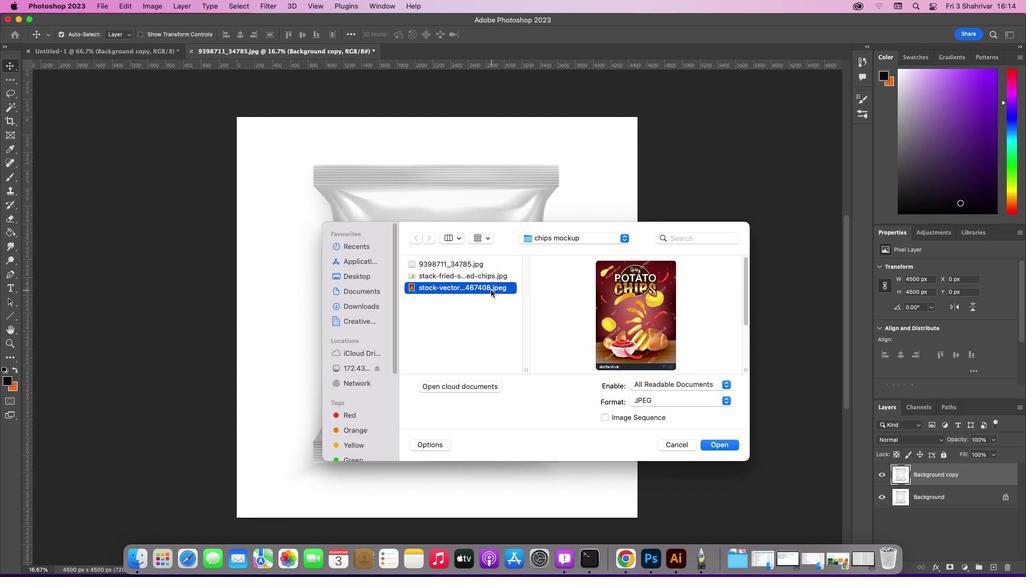 
Action: Mouse moved to (721, 445)
Screenshot: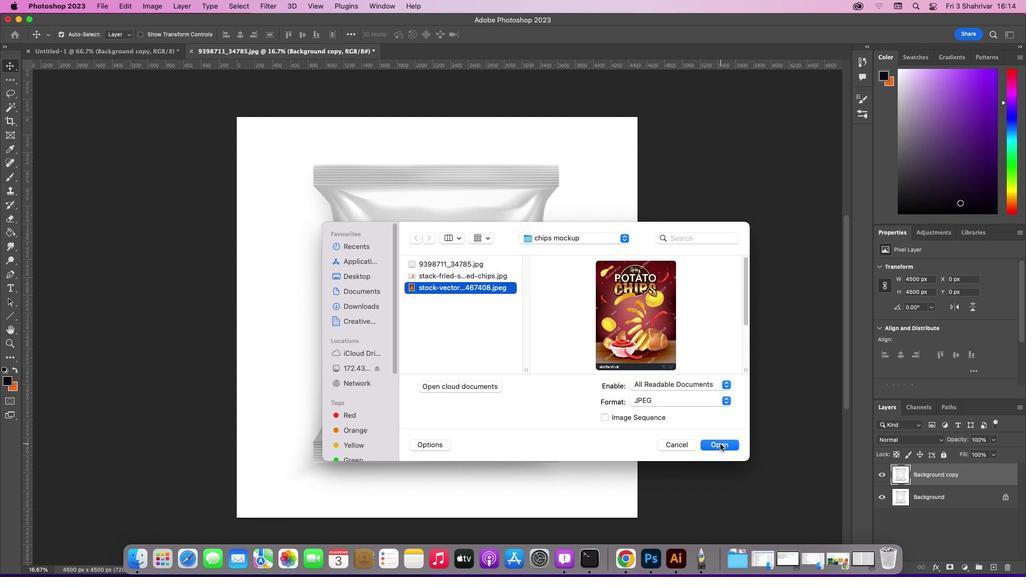 
Action: Mouse pressed left at (721, 445)
Screenshot: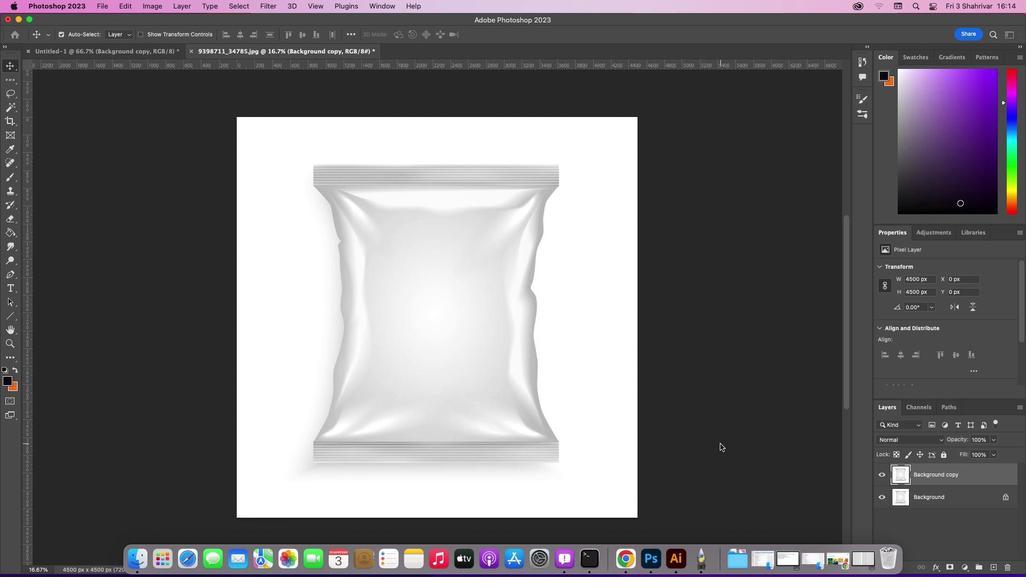
Action: Mouse moved to (972, 475)
Screenshot: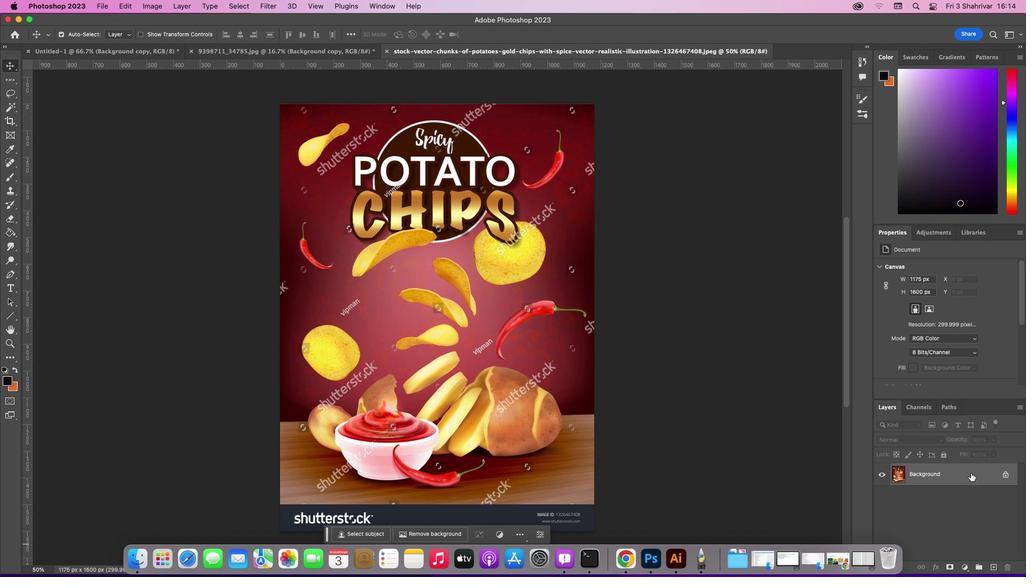 
Action: Mouse pressed left at (972, 475)
Screenshot: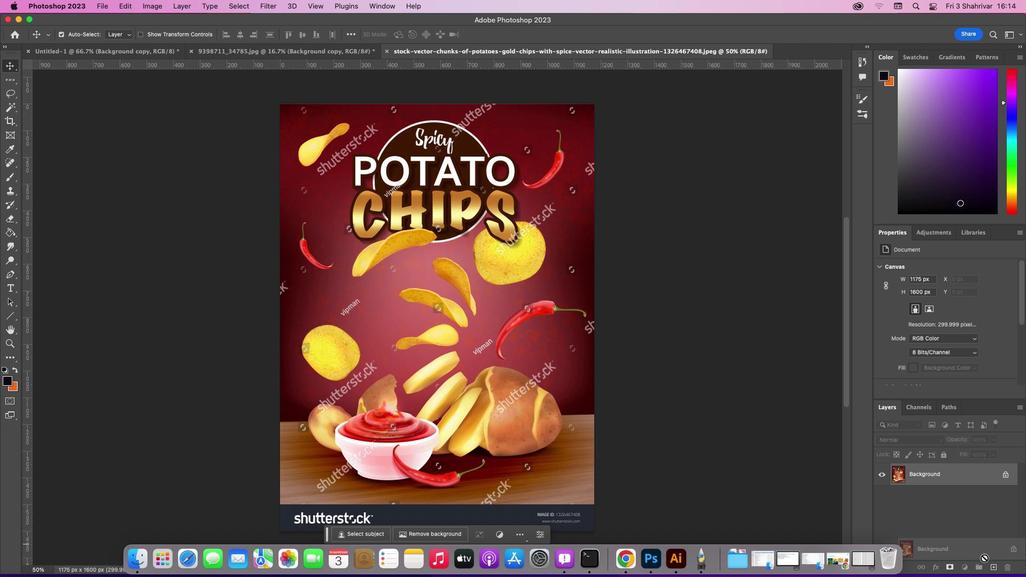 
Action: Mouse moved to (12, 177)
Screenshot: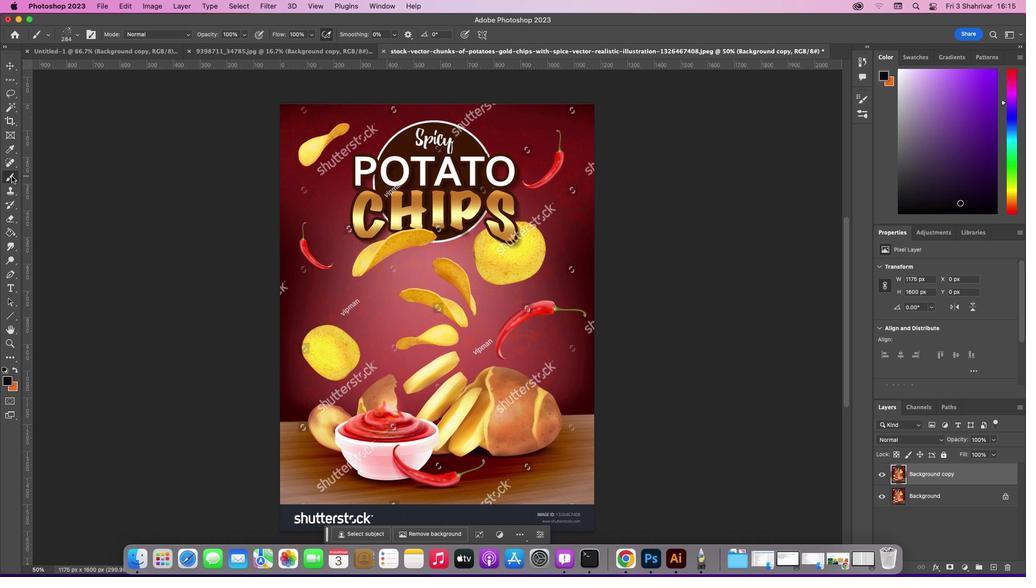 
Action: Mouse pressed left at (12, 177)
Screenshot: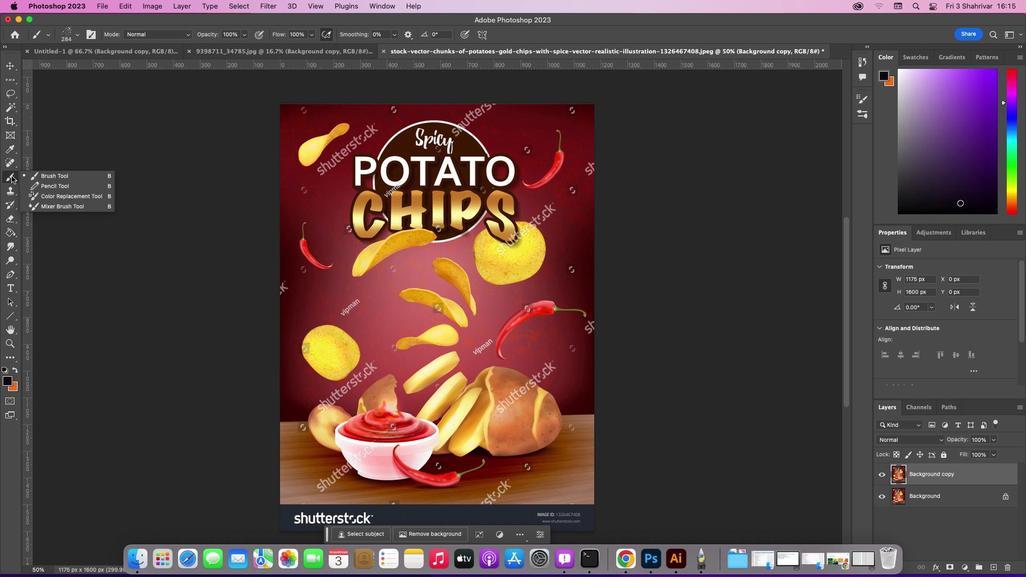 
Action: Mouse moved to (80, 208)
Screenshot: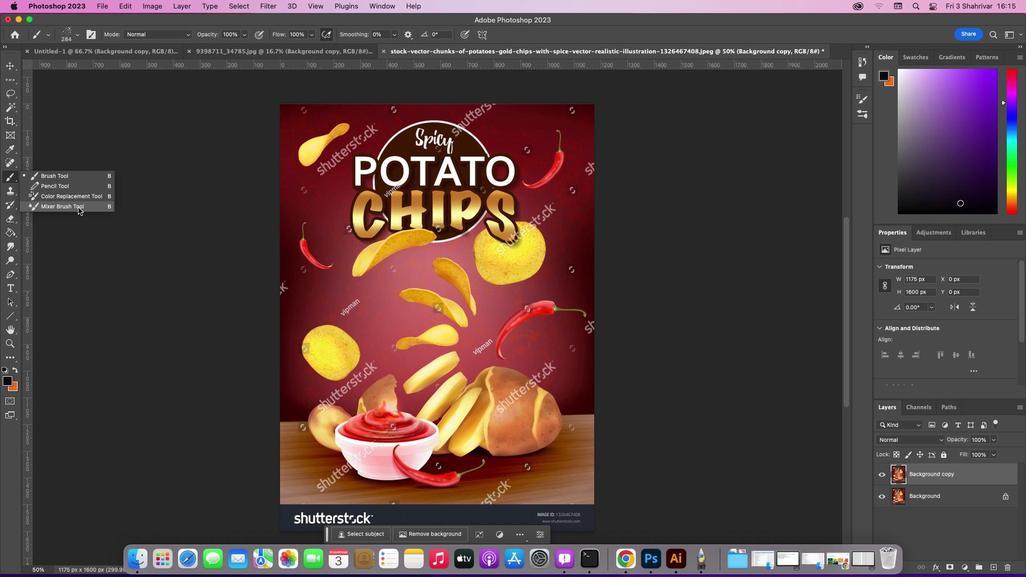 
Action: Mouse pressed left at (80, 208)
Screenshot: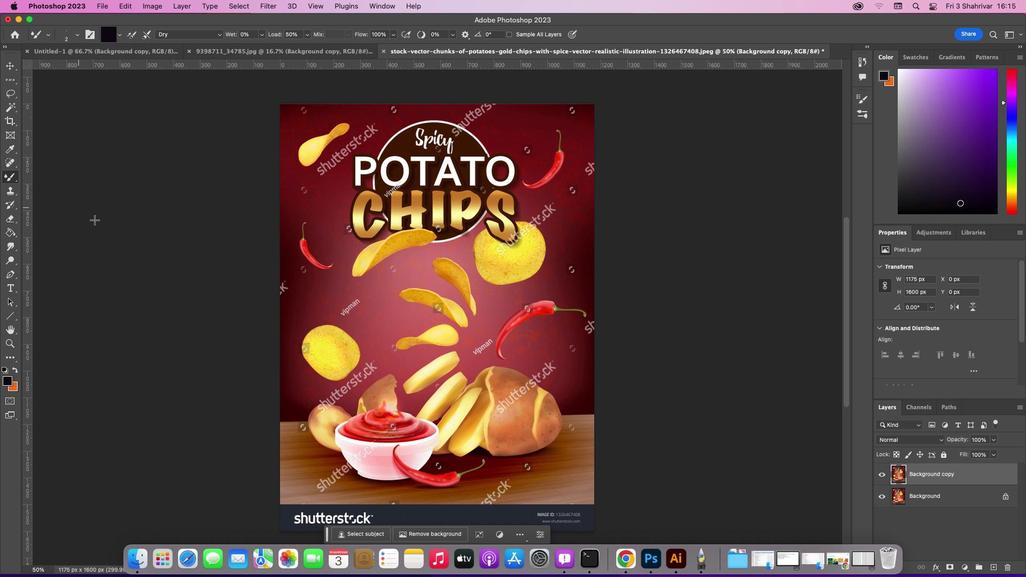
Action: Mouse moved to (342, 293)
Screenshot: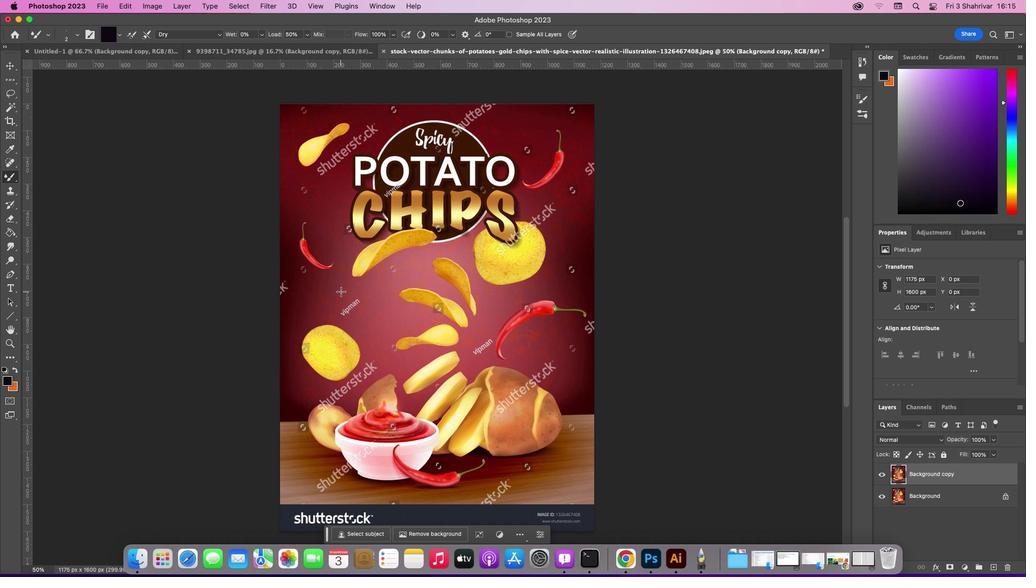 
Action: Mouse pressed left at (342, 293)
Screenshot: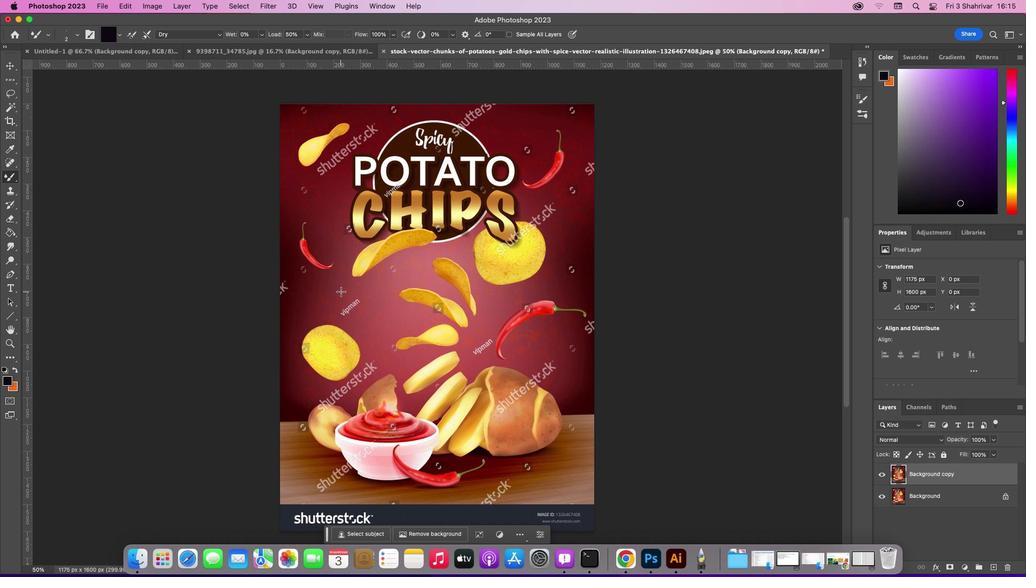 
Action: Key pressed Key.alt
Screenshot: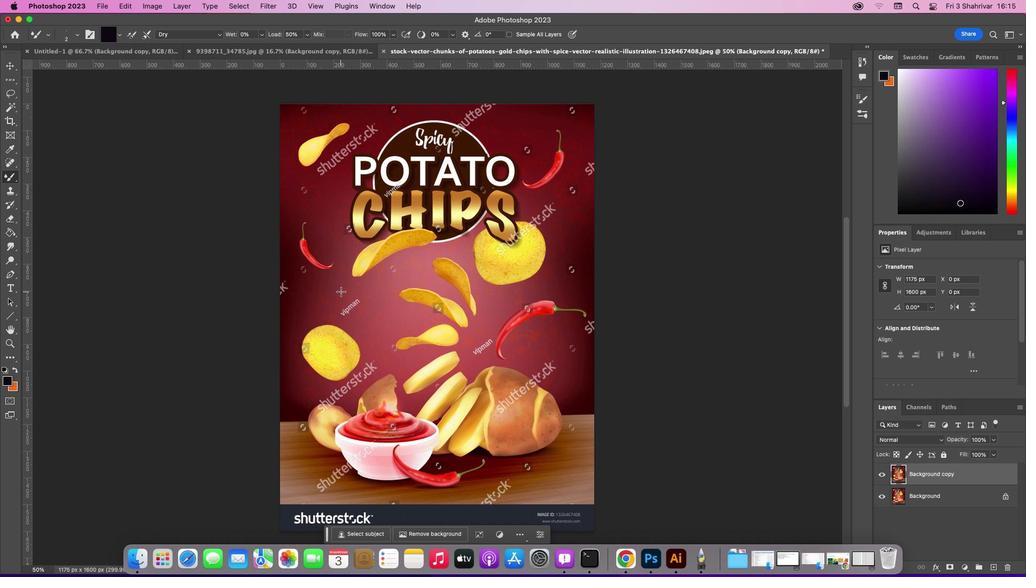 
Action: Mouse moved to (353, 307)
Screenshot: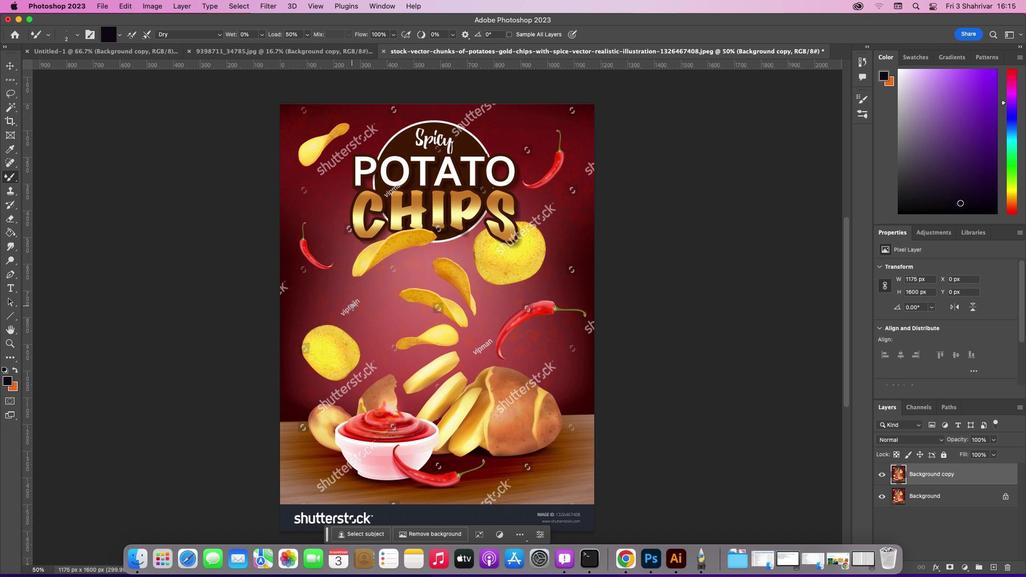 
Action: Mouse pressed left at (353, 307)
Screenshot: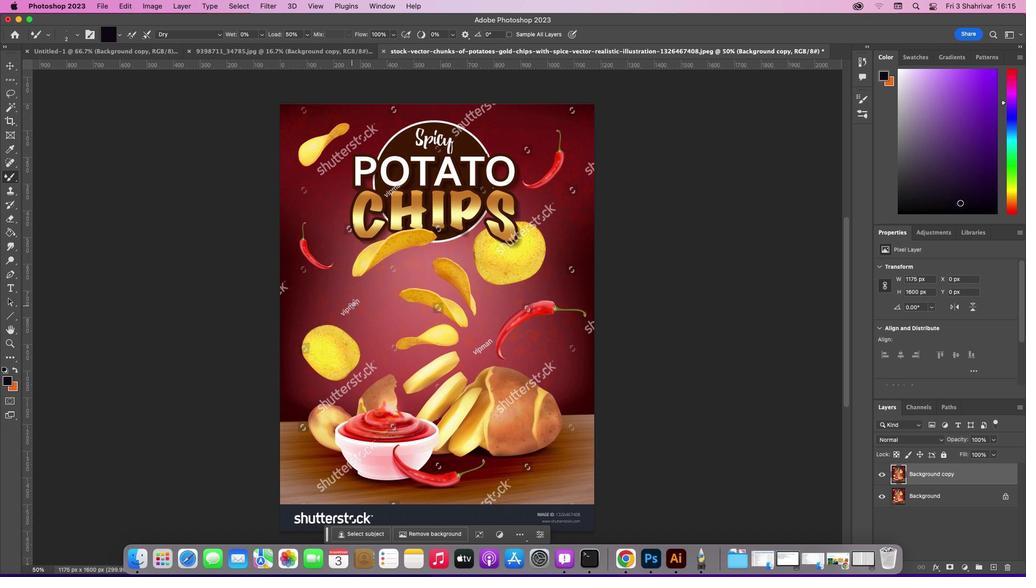 
Action: Mouse moved to (353, 303)
Screenshot: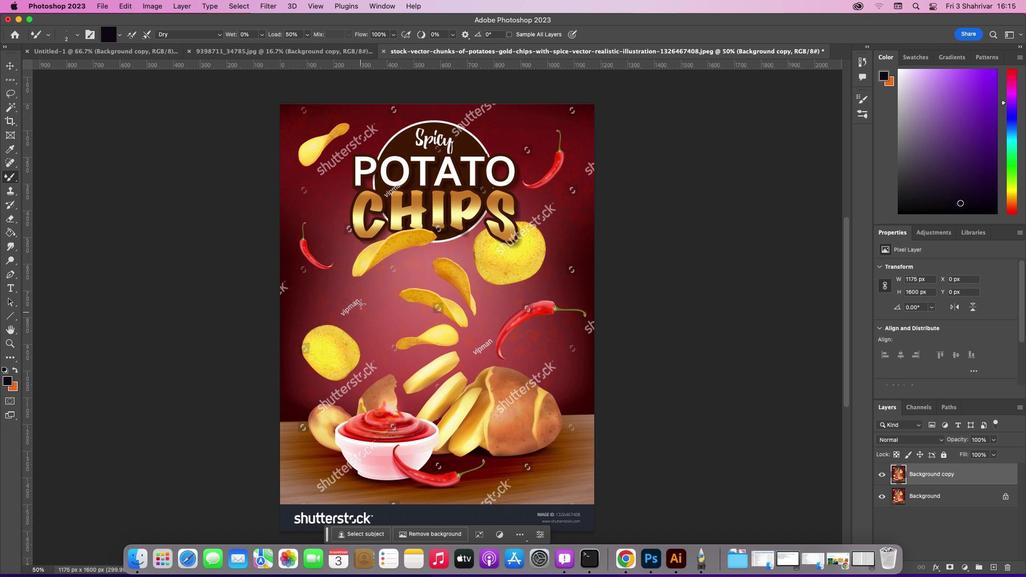 
Action: Mouse pressed left at (353, 303)
Screenshot: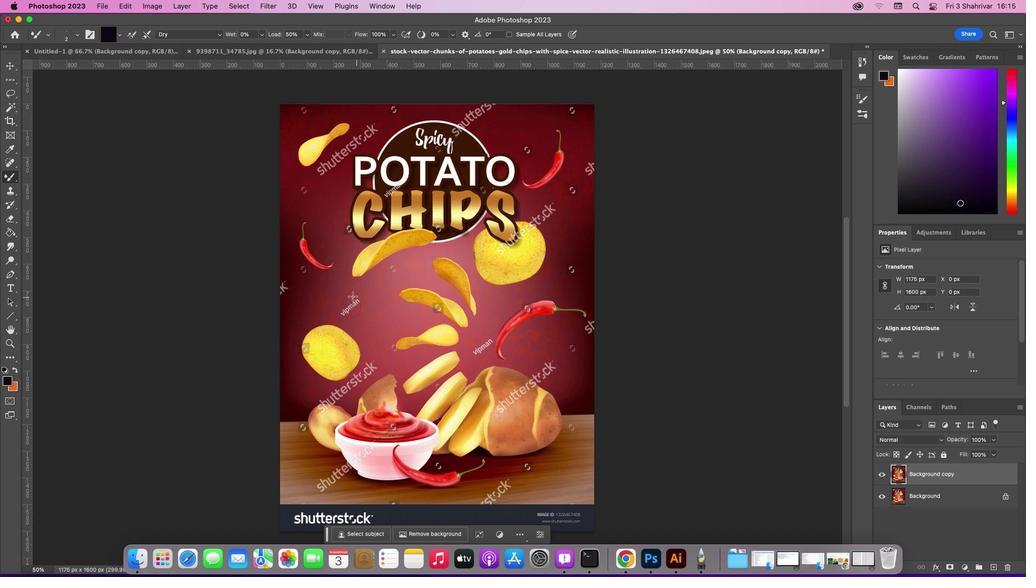 
Action: Mouse moved to (354, 306)
Screenshot: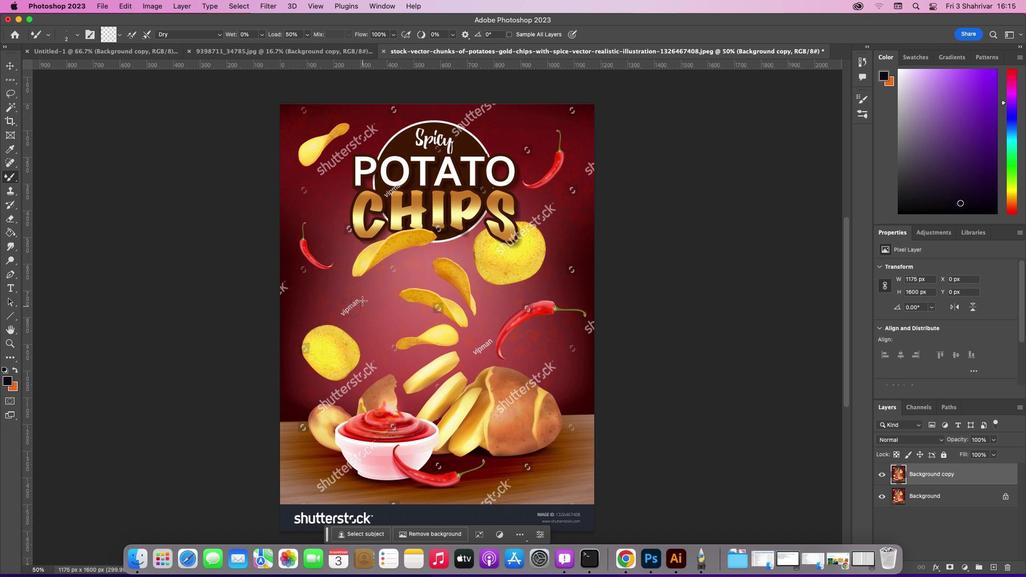 
Action: Mouse pressed left at (354, 306)
Screenshot: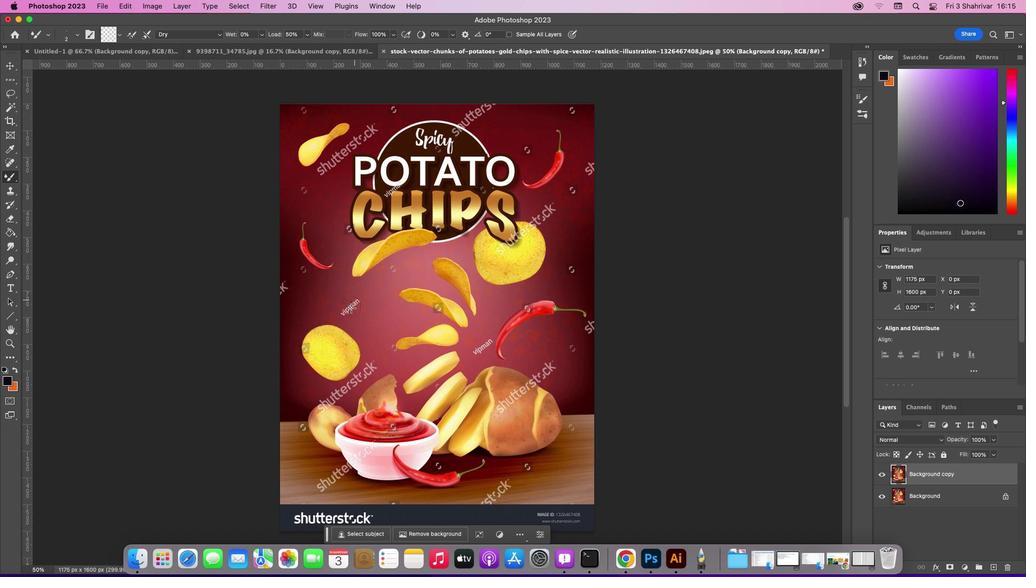 
Action: Mouse moved to (11, 182)
Screenshot: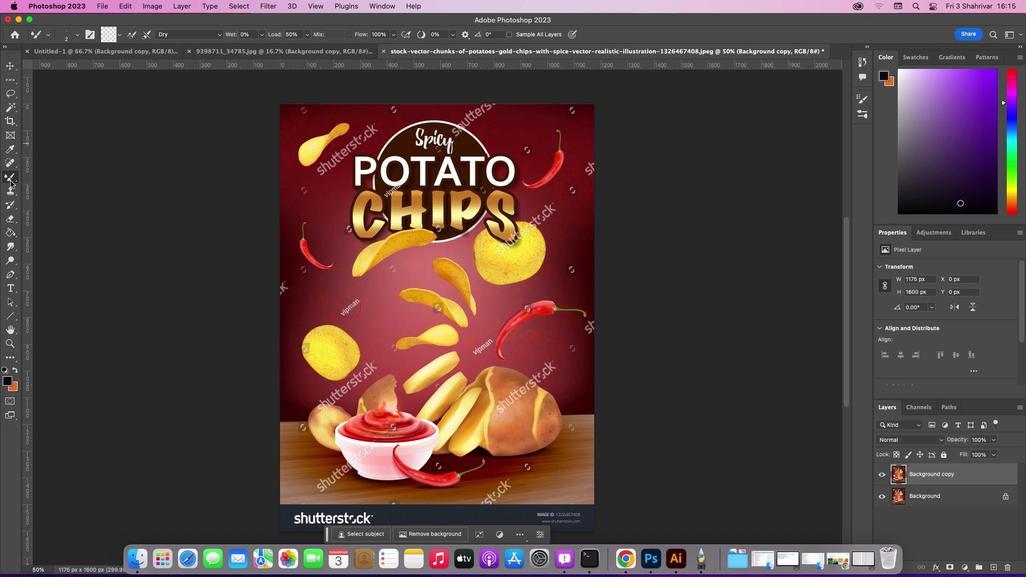 
Action: Mouse pressed left at (11, 182)
Screenshot: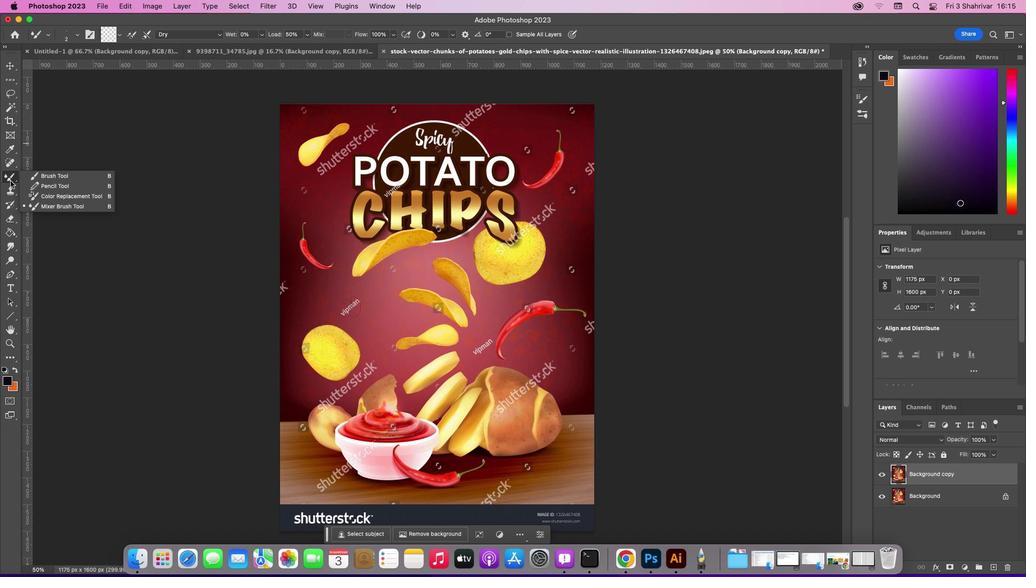 
Action: Mouse moved to (74, 207)
Screenshot: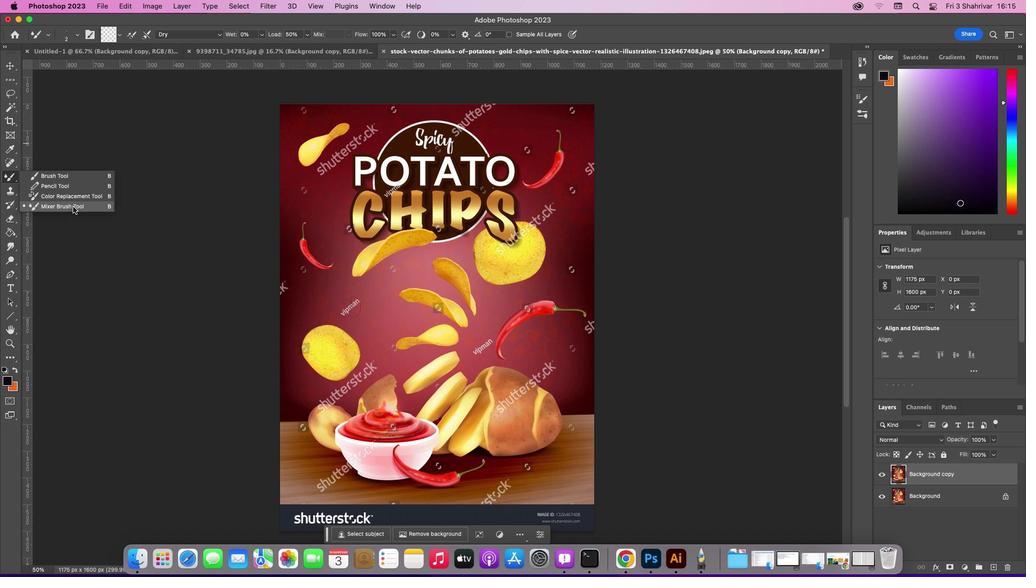 
Action: Mouse pressed left at (74, 207)
Screenshot: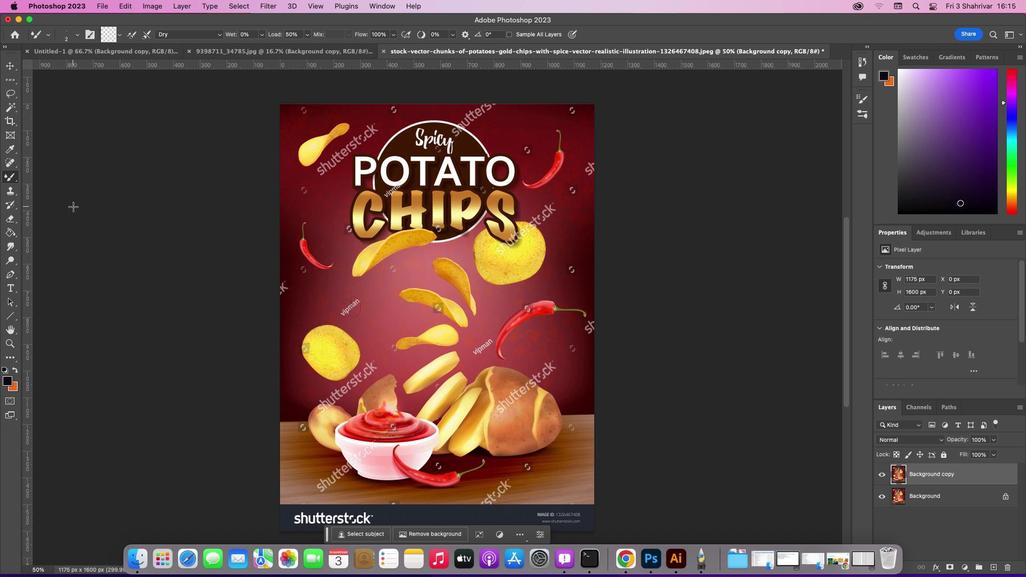 
Action: Mouse moved to (337, 294)
Screenshot: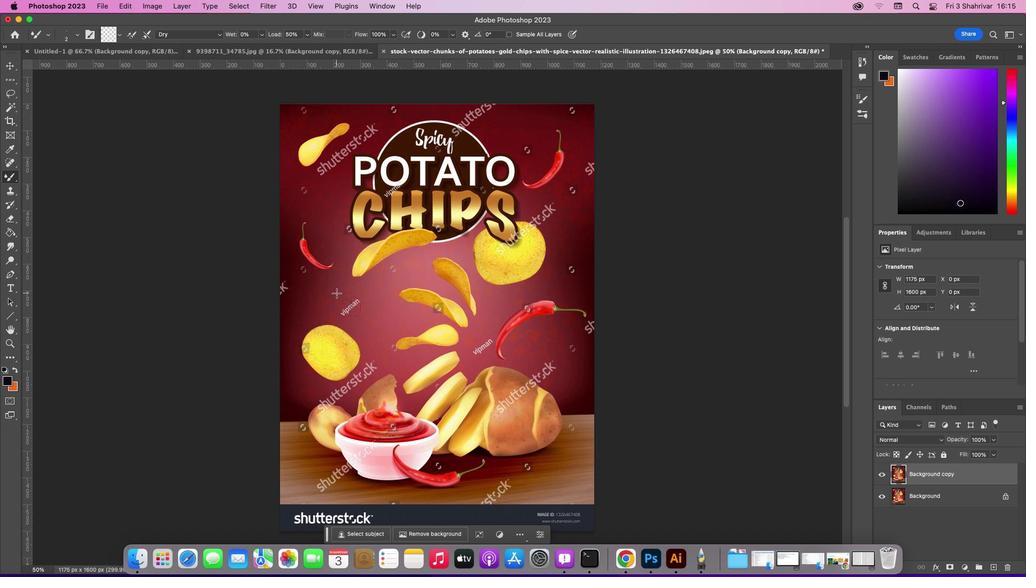 
Action: Mouse pressed left at (337, 294)
Screenshot: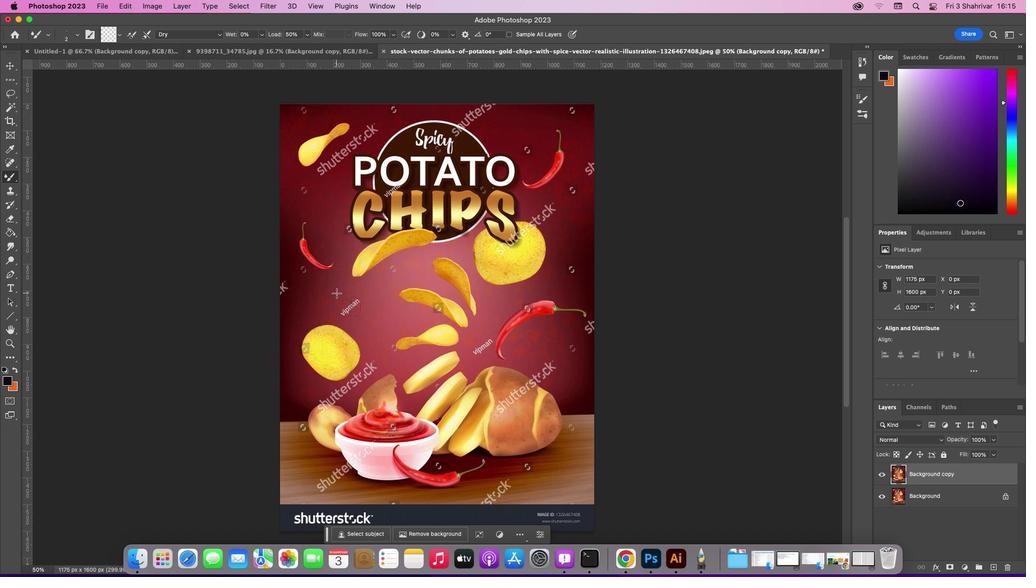 
Action: Key pressed Key.cmd
Screenshot: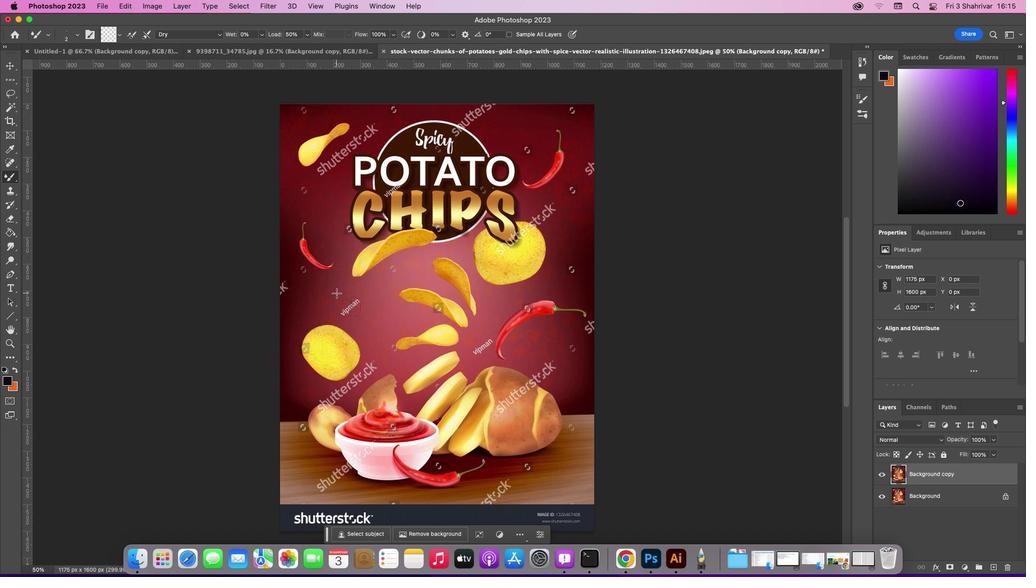 
Action: Mouse moved to (342, 297)
Screenshot: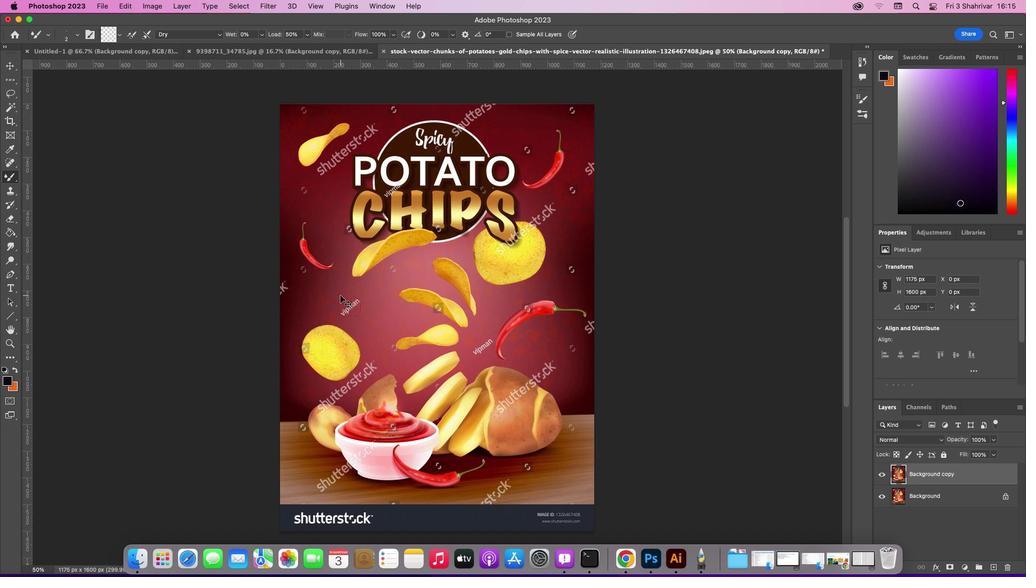
Action: Key pressed Key.cmd
Screenshot: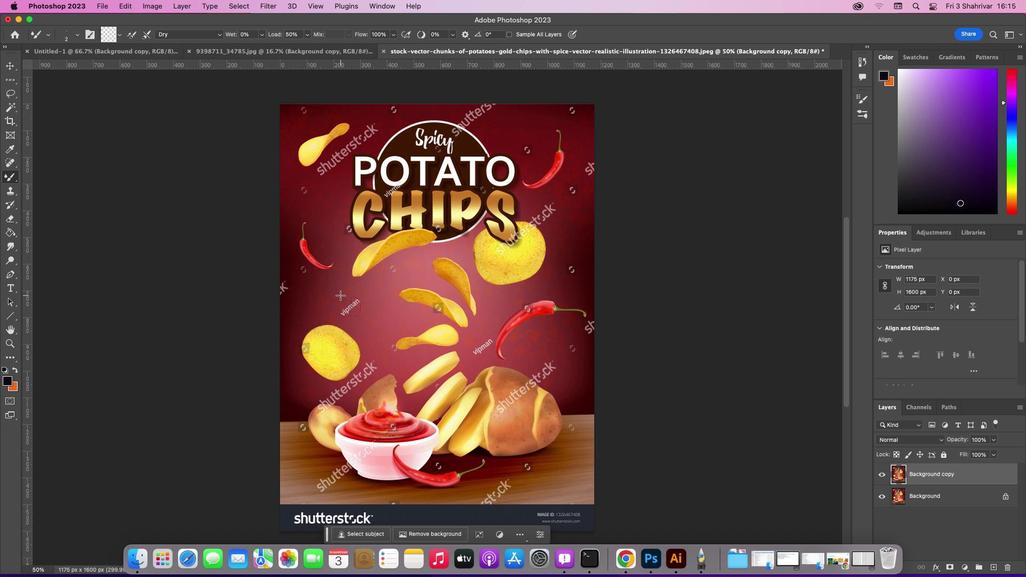 
Action: Mouse pressed left at (342, 297)
Screenshot: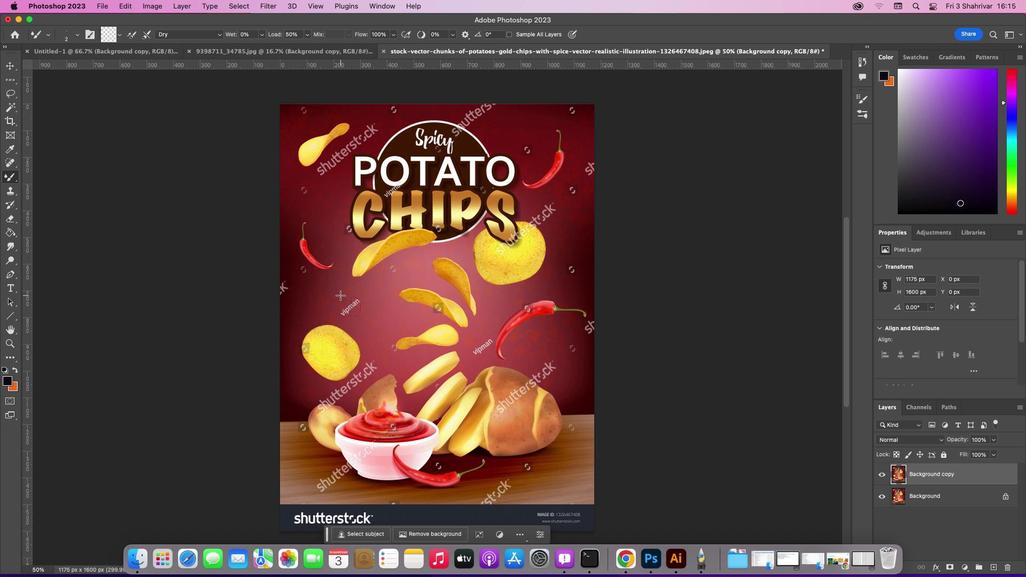 
Action: Mouse moved to (363, 304)
Screenshot: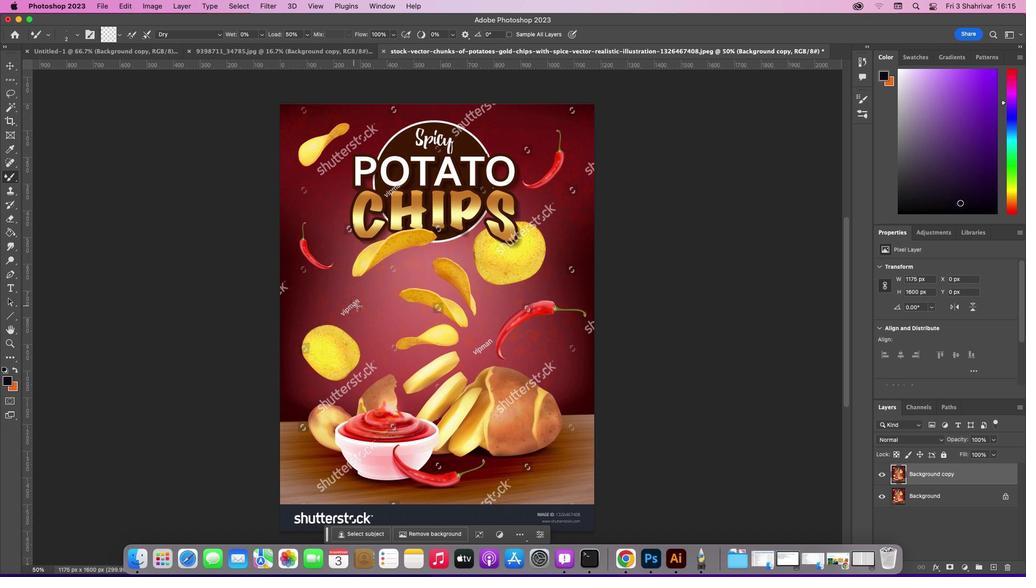 
Action: Mouse pressed left at (363, 304)
Screenshot: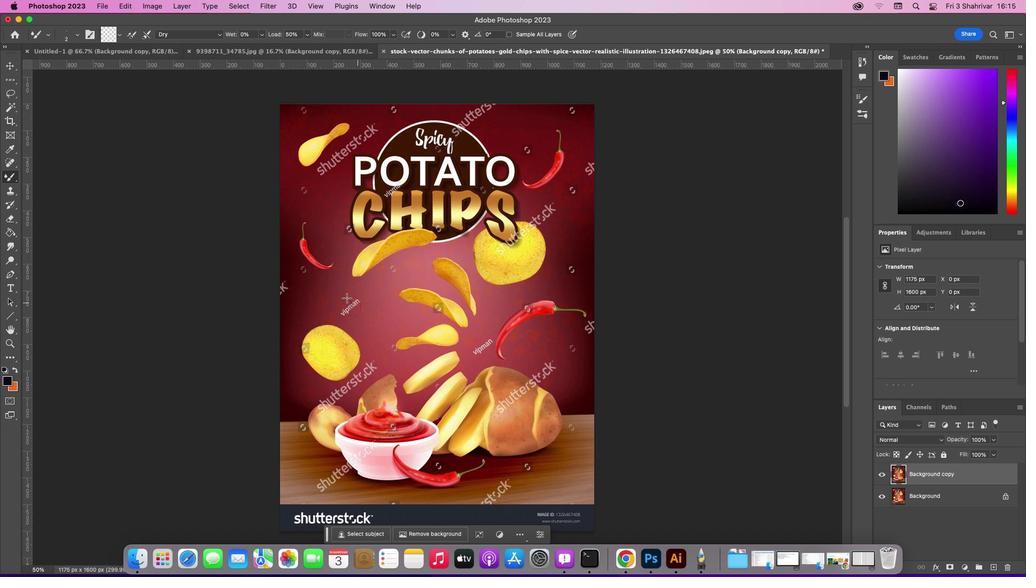 
Action: Mouse moved to (352, 304)
Screenshot: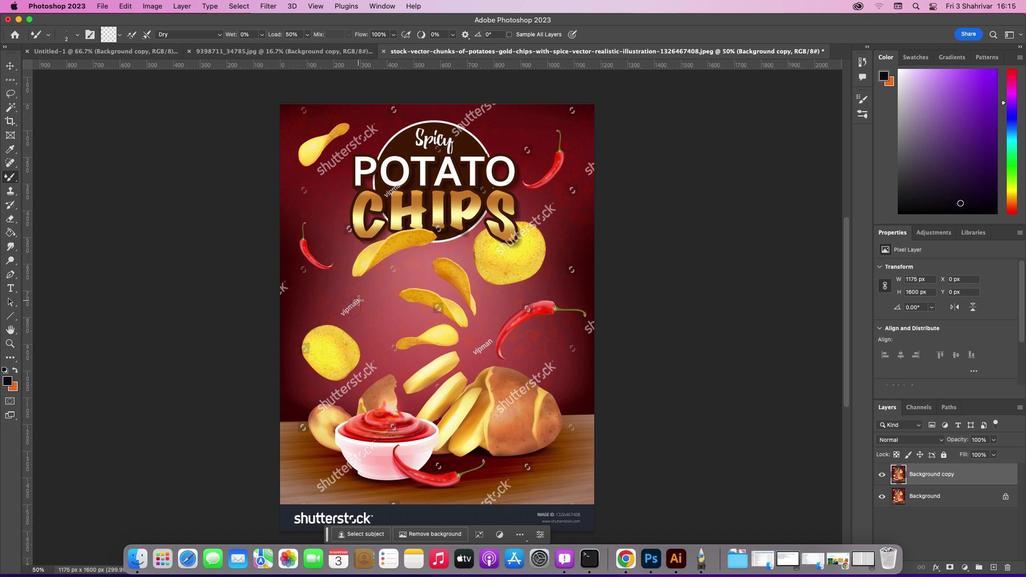 
Action: Mouse pressed left at (352, 304)
Screenshot: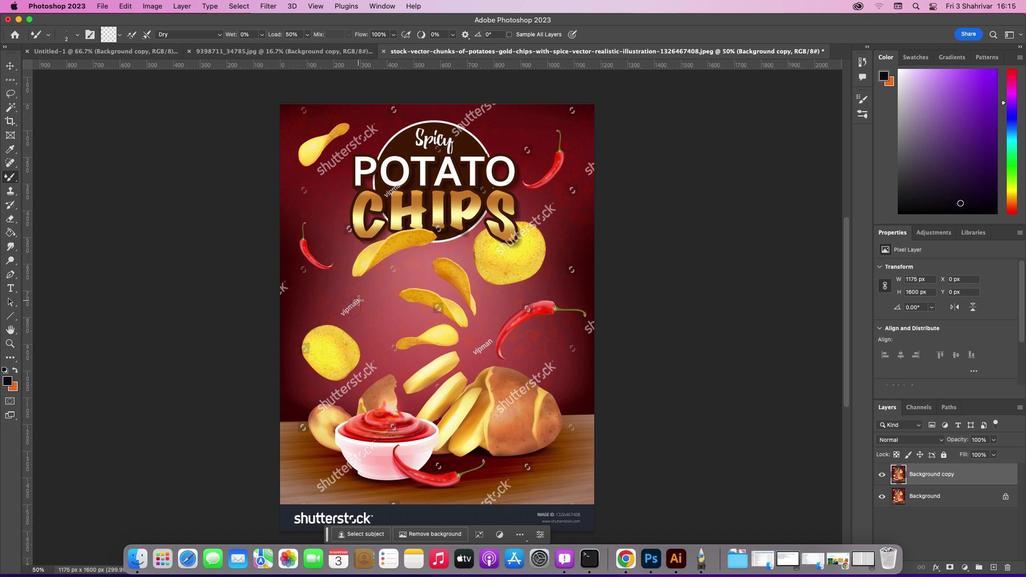 
Action: Mouse moved to (224, 34)
Screenshot: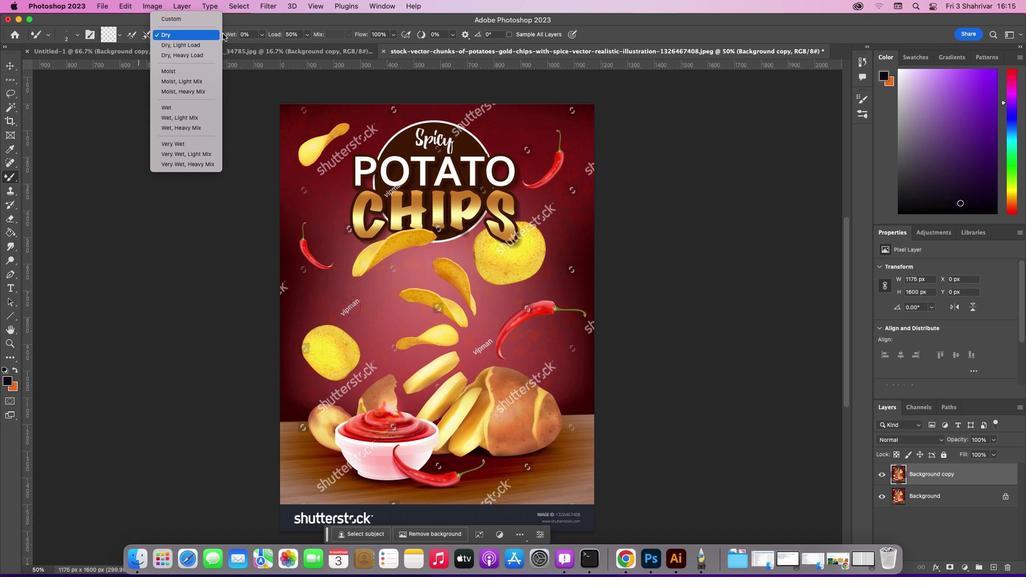 
Action: Mouse pressed left at (224, 34)
Screenshot: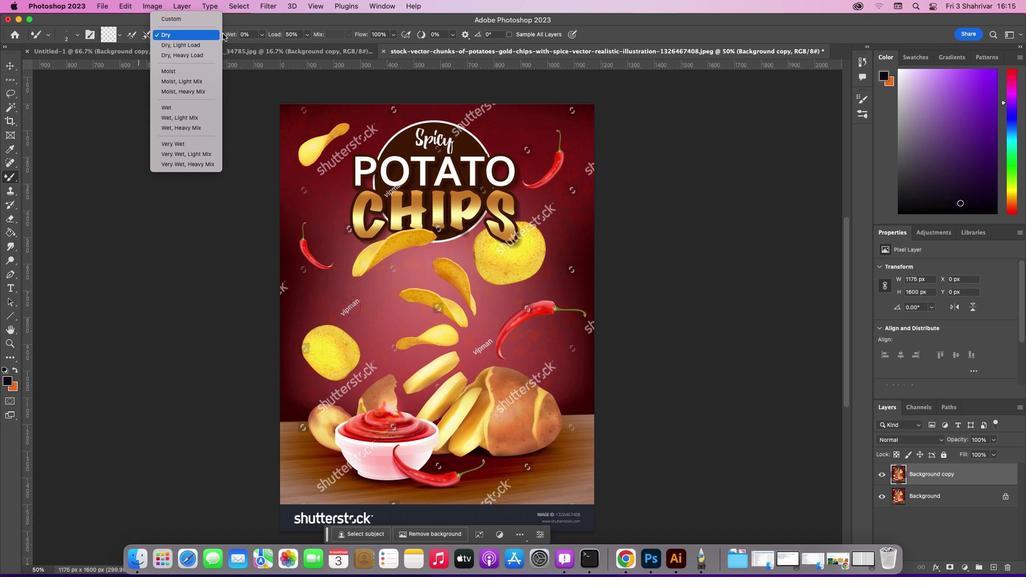 
Action: Mouse moved to (195, 23)
Screenshot: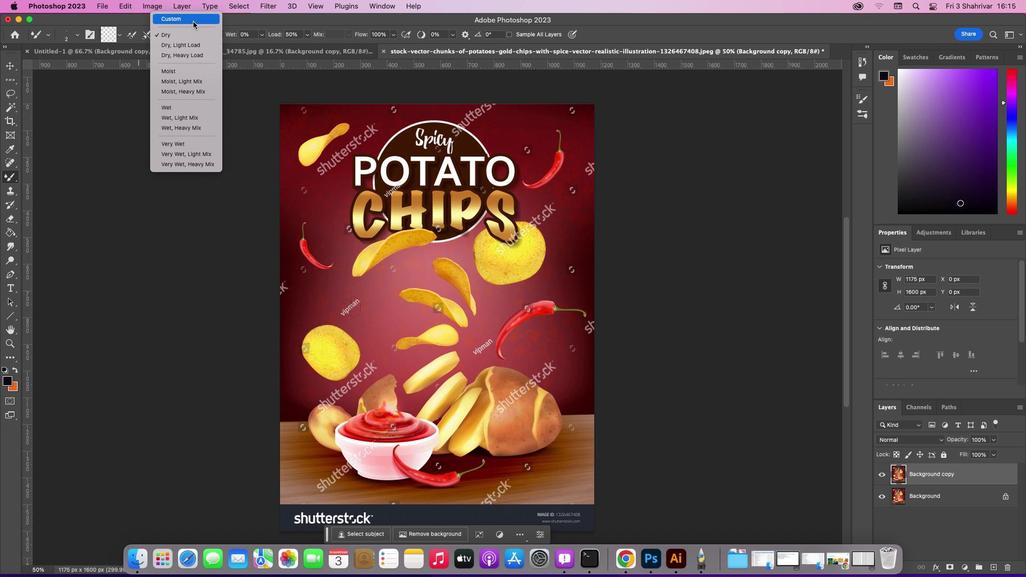 
Action: Mouse pressed left at (195, 23)
Screenshot: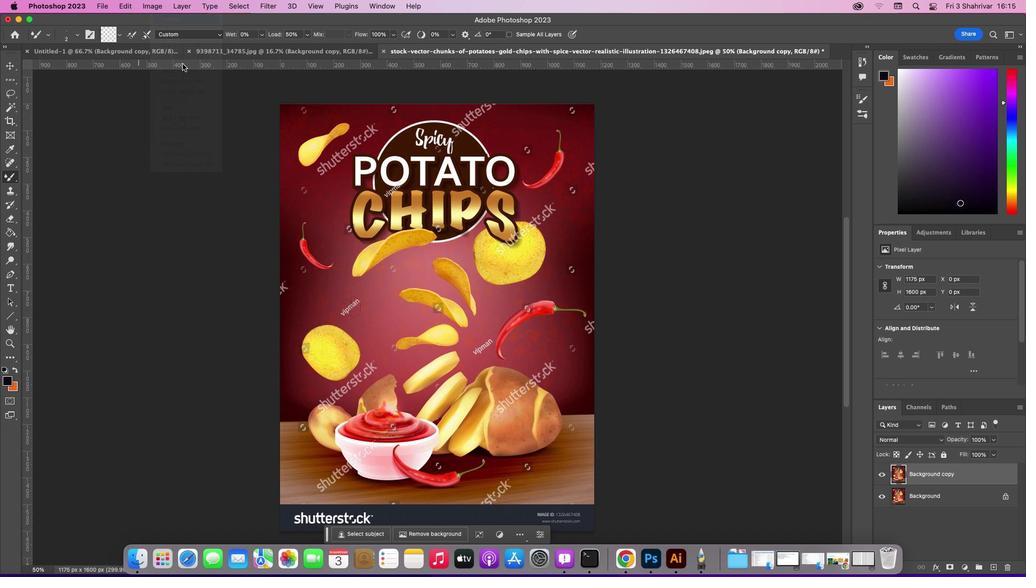 
Action: Mouse moved to (363, 313)
Screenshot: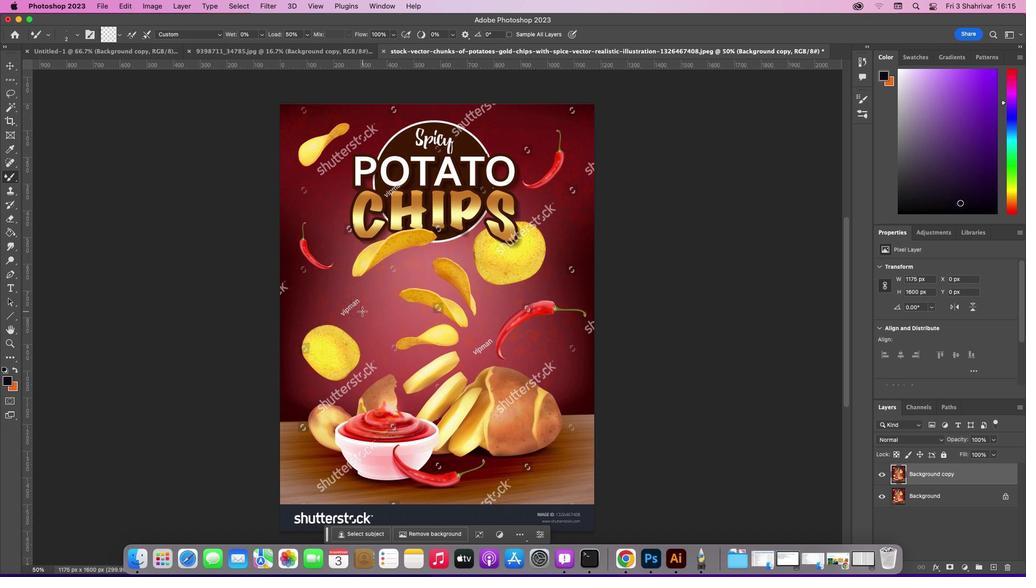 
Action: Mouse pressed left at (363, 313)
Screenshot: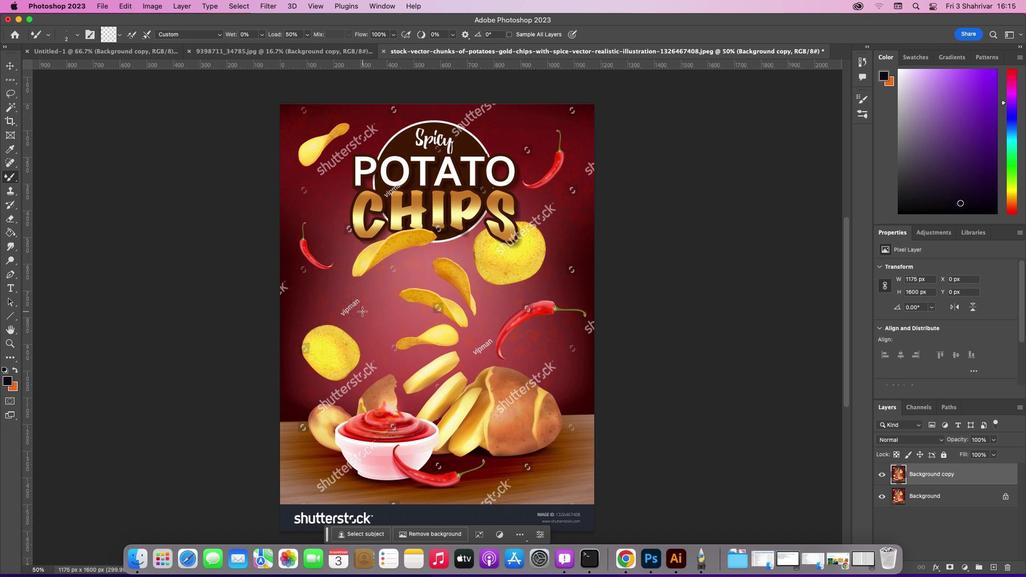 
Action: Key pressed Key.cmd
Screenshot: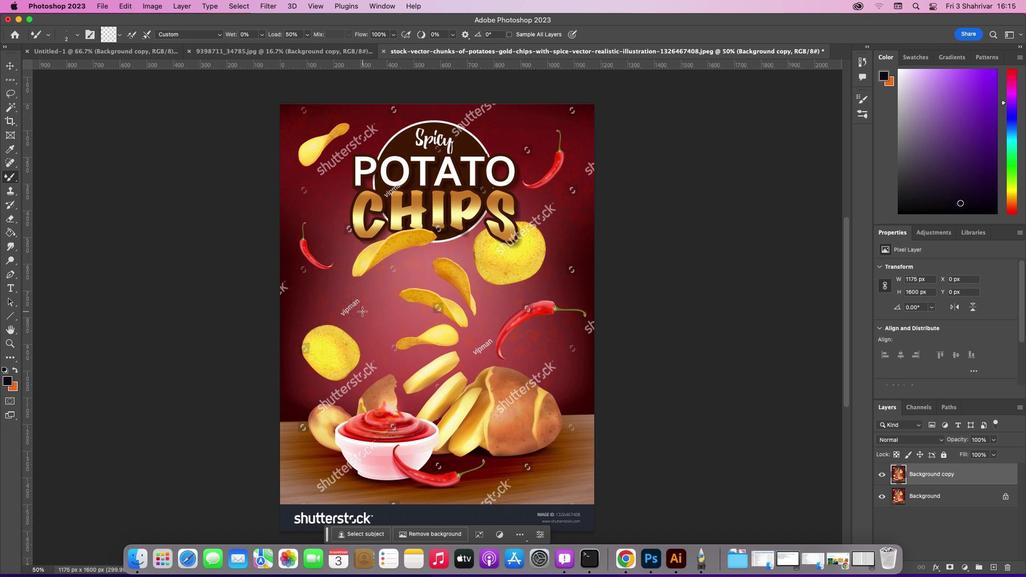 
Action: Mouse moved to (379, 317)
Screenshot: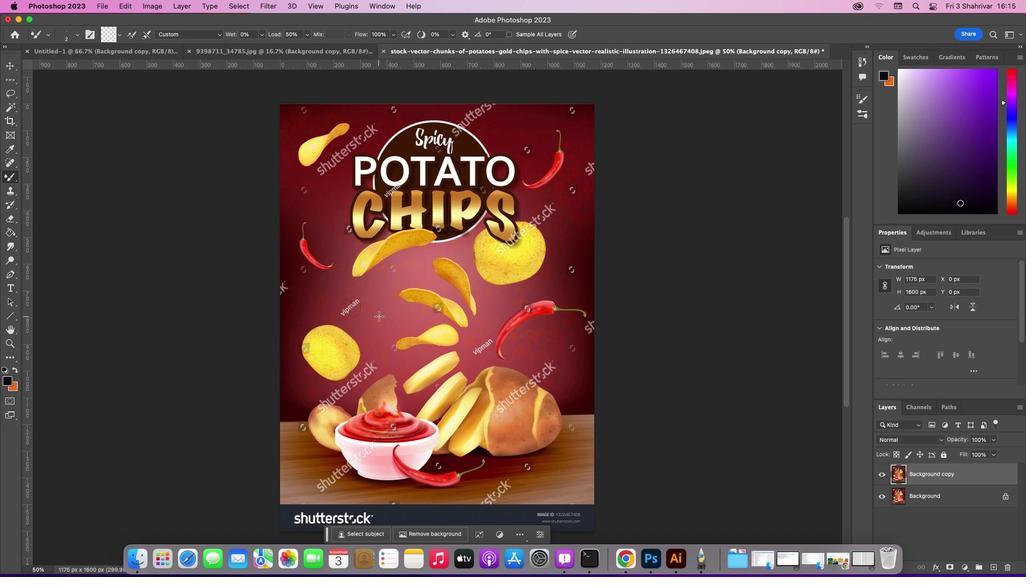 
Action: Mouse pressed left at (379, 317)
Screenshot: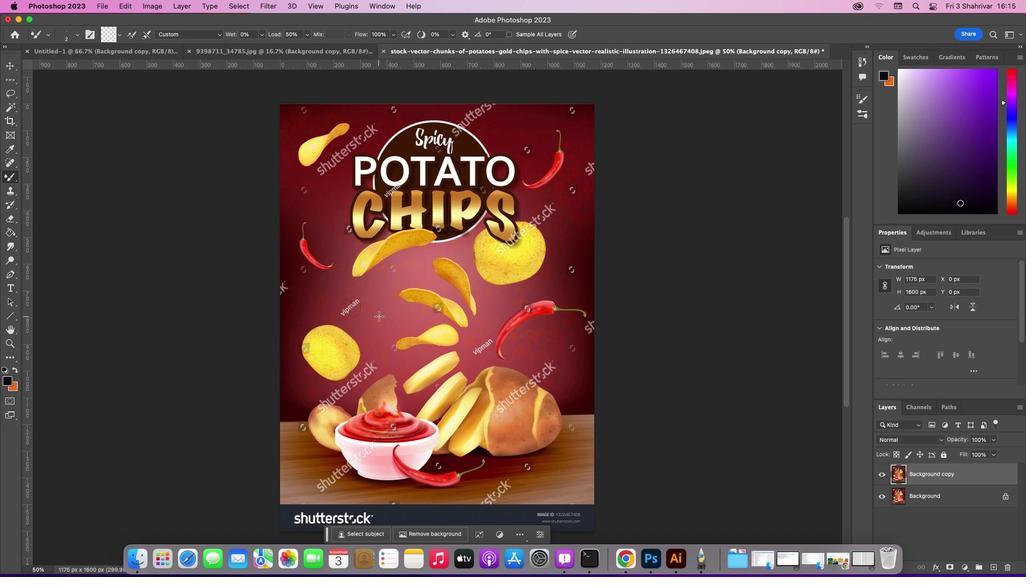 
Action: Key pressed Key.altKey.alt
Screenshot: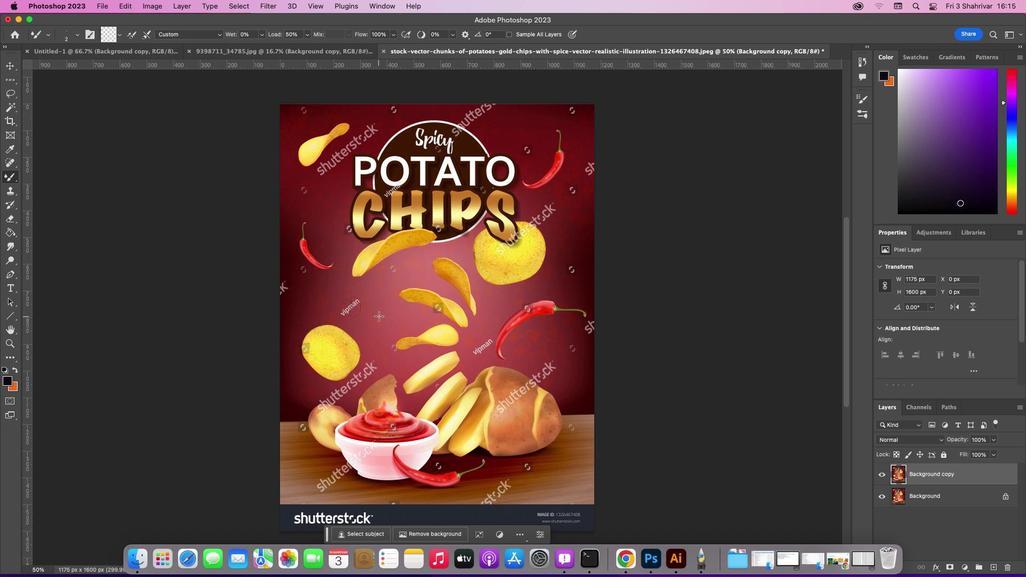 
Action: Mouse pressed left at (379, 317)
Screenshot: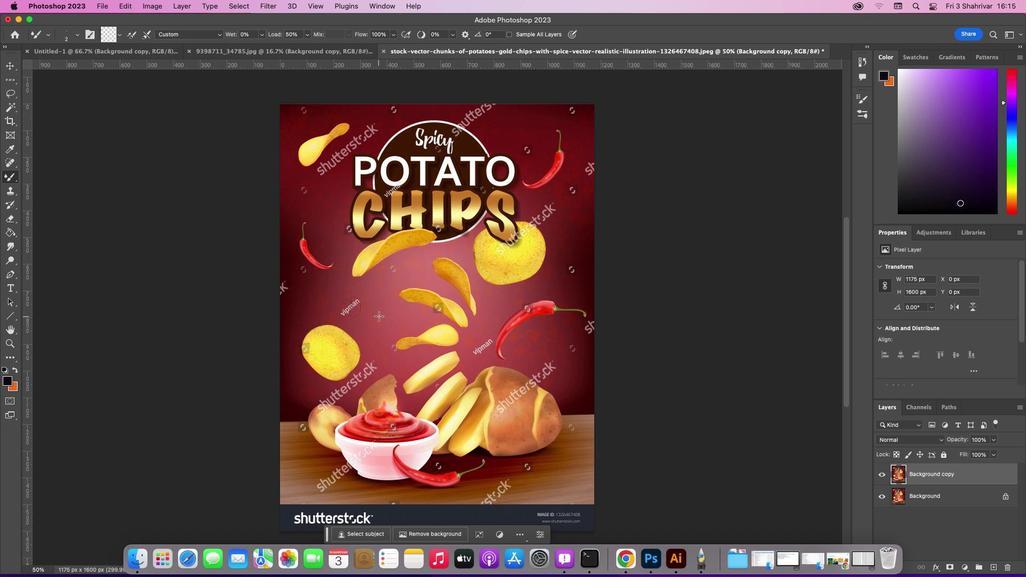 
Action: Mouse moved to (354, 317)
Screenshot: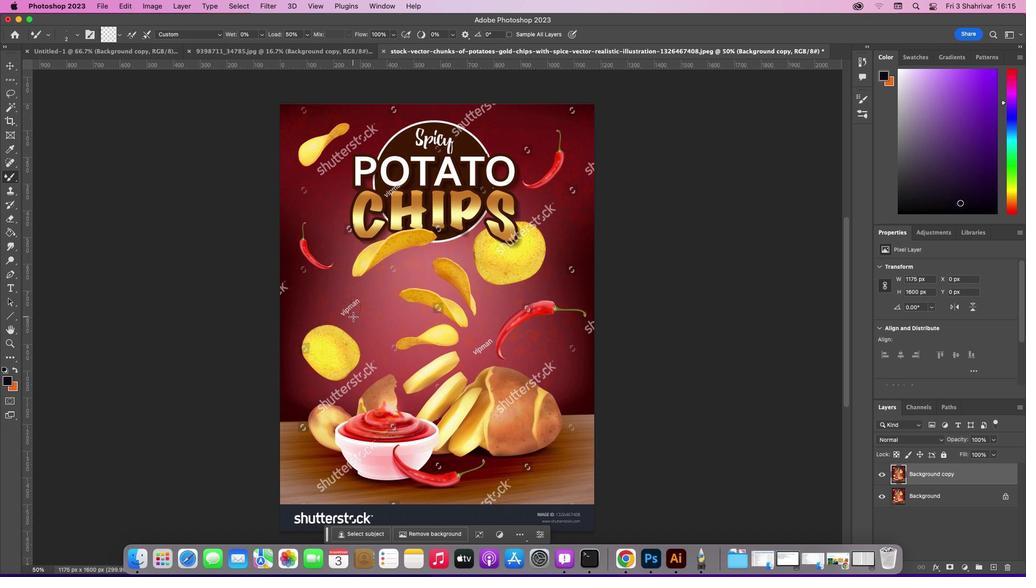 
Action: Mouse pressed left at (354, 317)
Screenshot: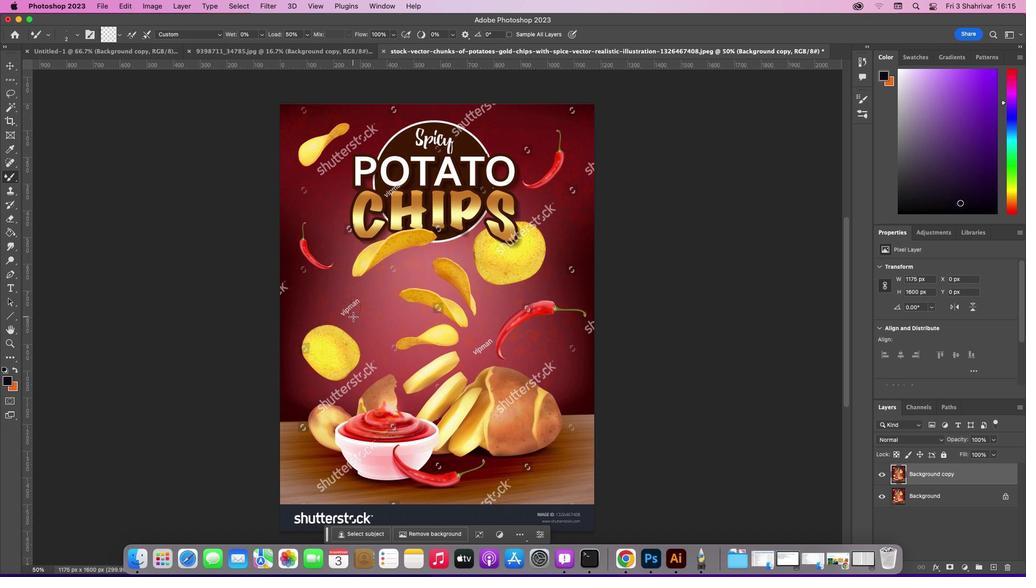 
Action: Key pressed Key.shift
Screenshot: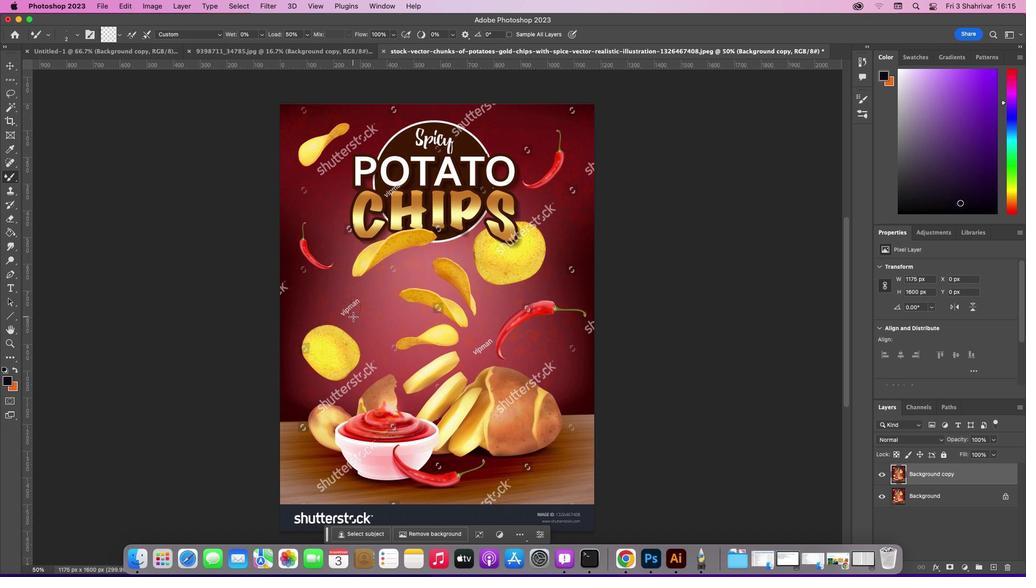 
Action: Mouse moved to (359, 317)
Screenshot: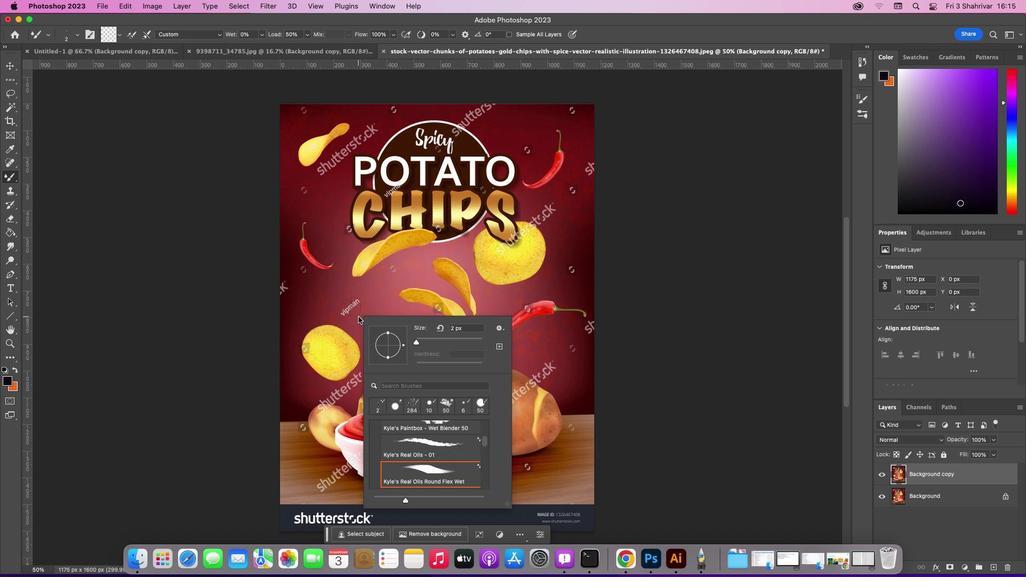 
Action: Key pressed Key.ctrl
Screenshot: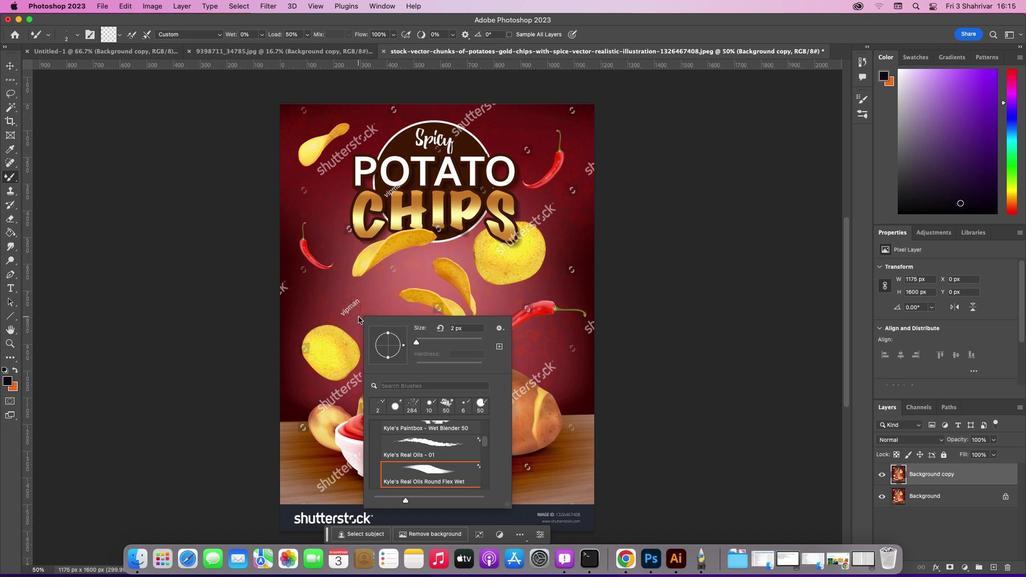 
Action: Mouse pressed left at (359, 317)
Screenshot: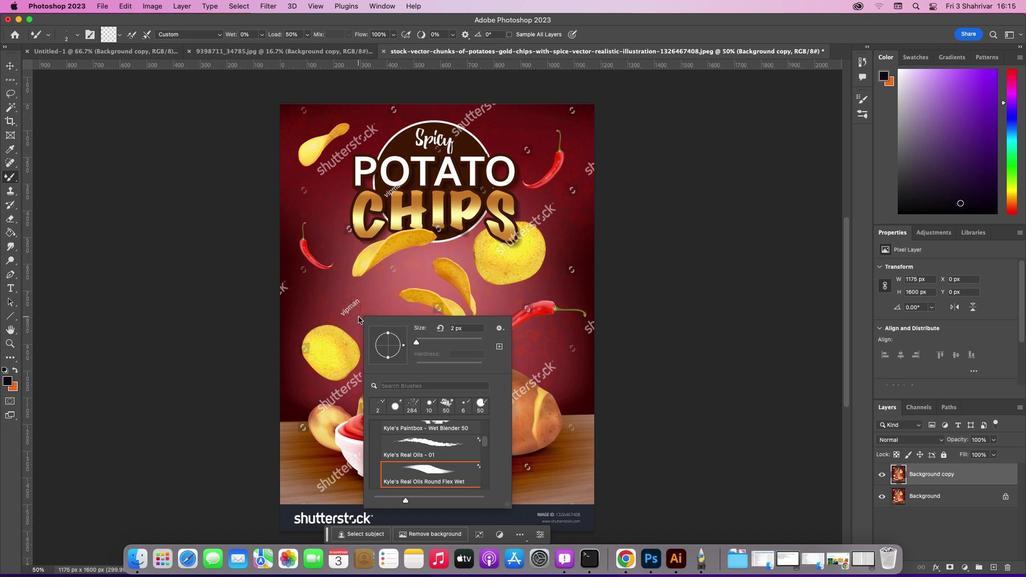 
Action: Mouse moved to (351, 287)
Screenshot: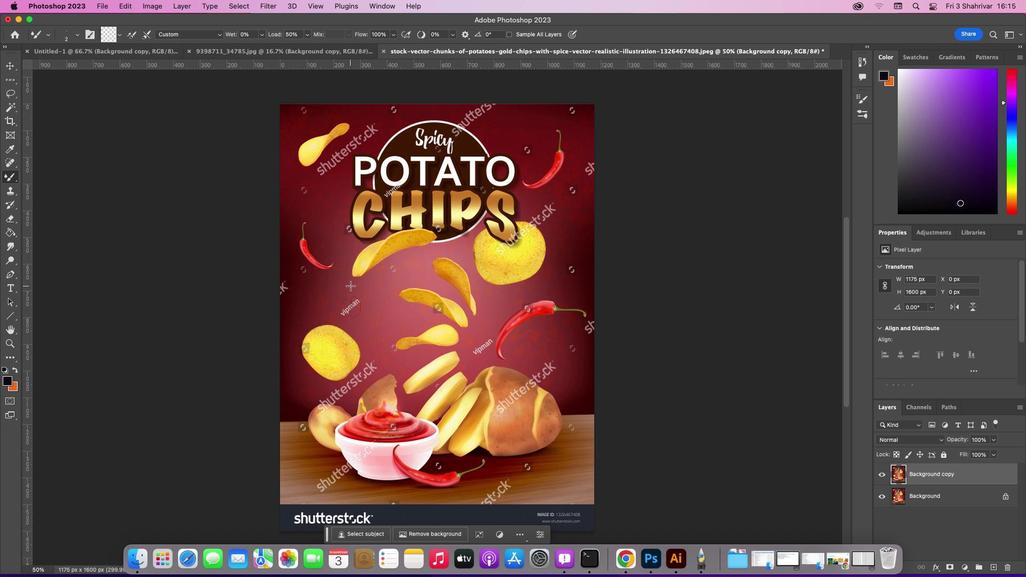 
Action: Mouse pressed left at (351, 287)
Screenshot: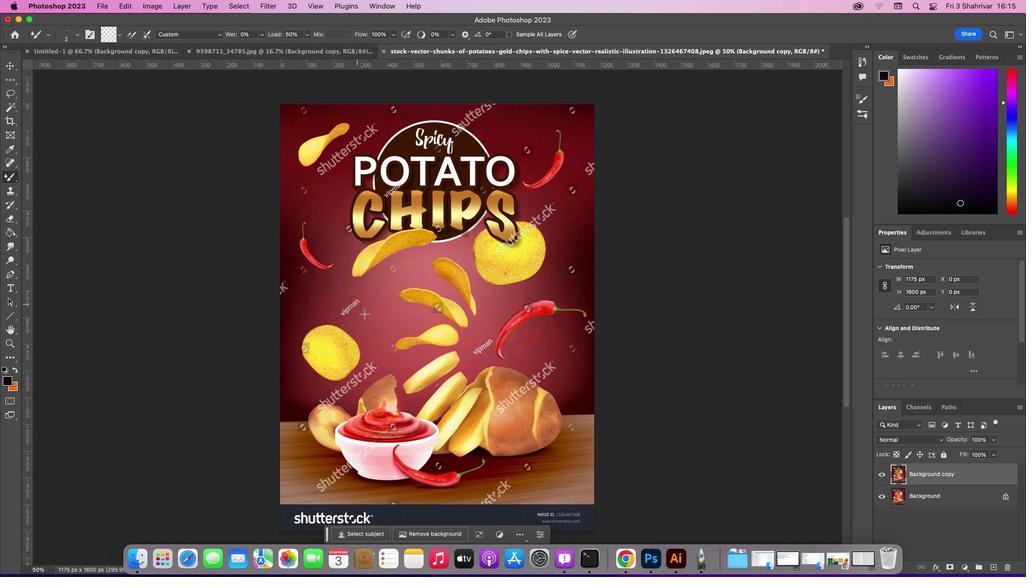 
Action: Mouse moved to (362, 317)
Screenshot: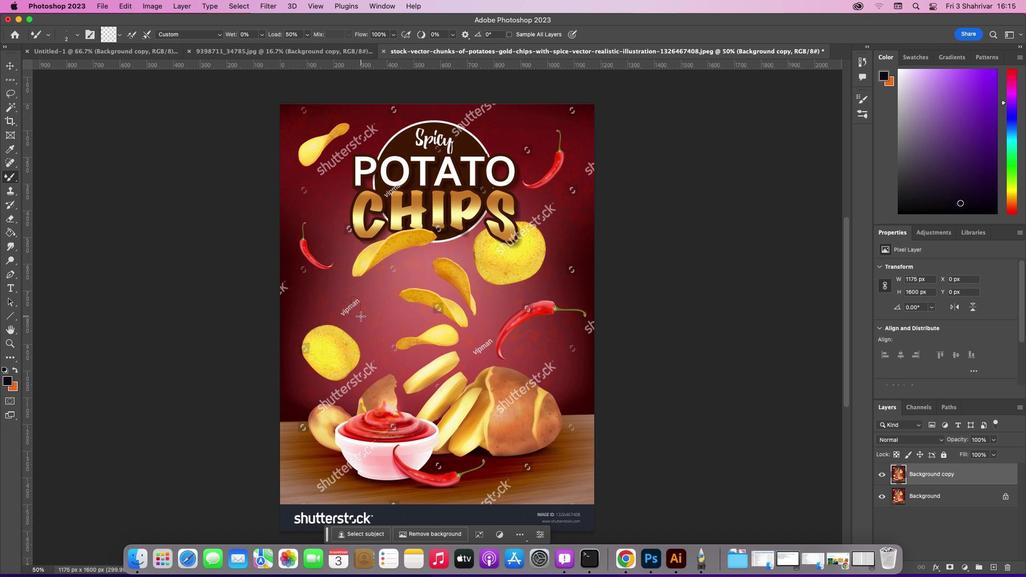 
Action: Key pressed Key.cmd
Screenshot: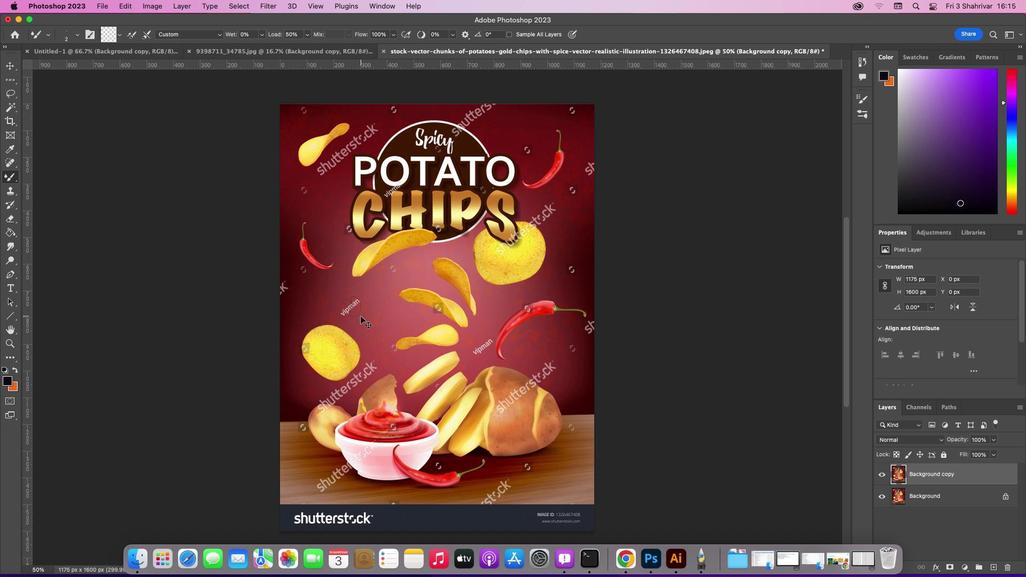 
Action: Mouse pressed left at (362, 317)
Screenshot: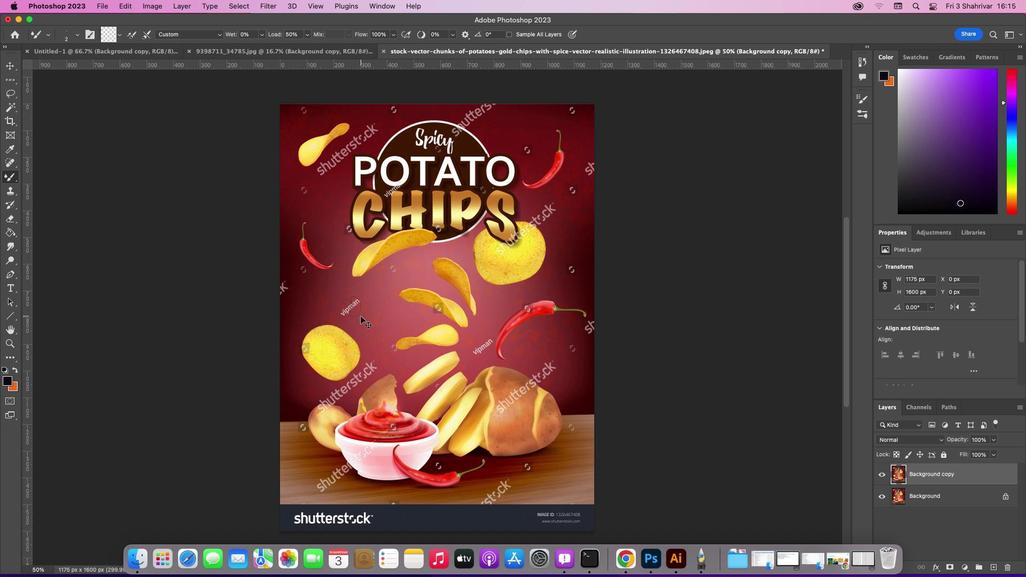 
Action: Mouse moved to (356, 308)
Screenshot: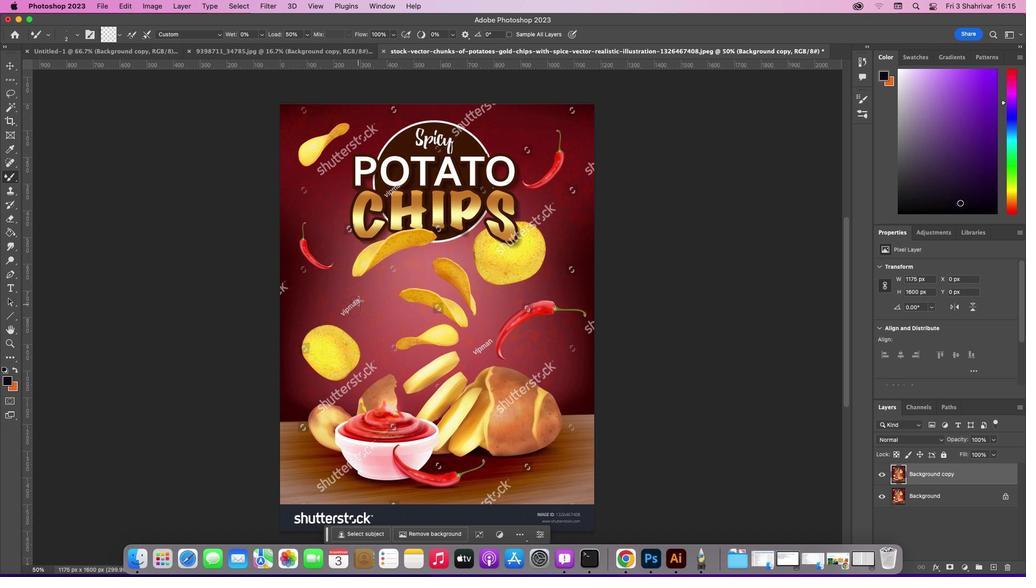 
Action: Mouse pressed left at (356, 308)
Screenshot: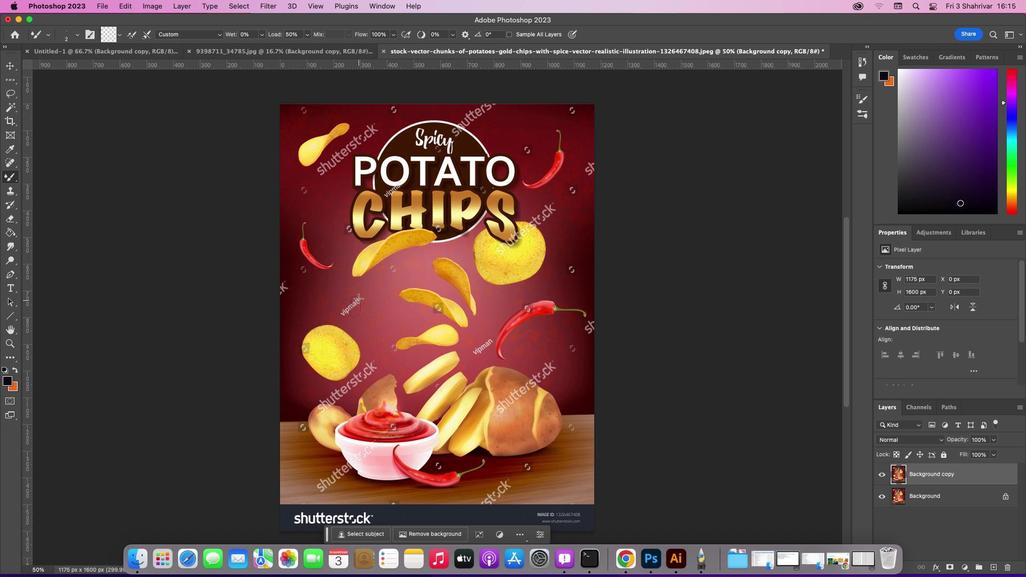
Action: Mouse moved to (356, 311)
Screenshot: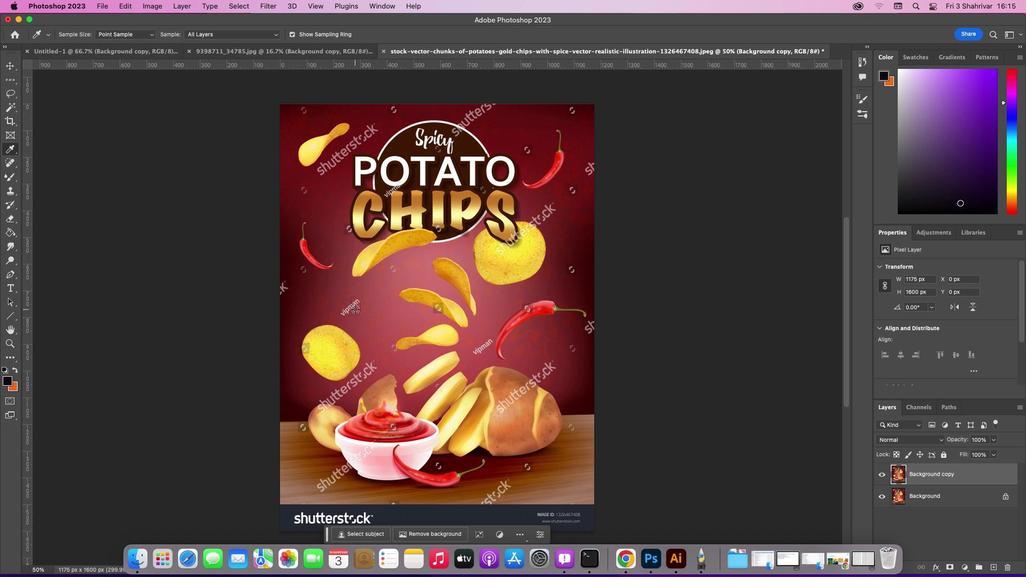 
Action: Key pressed 'I'
Screenshot: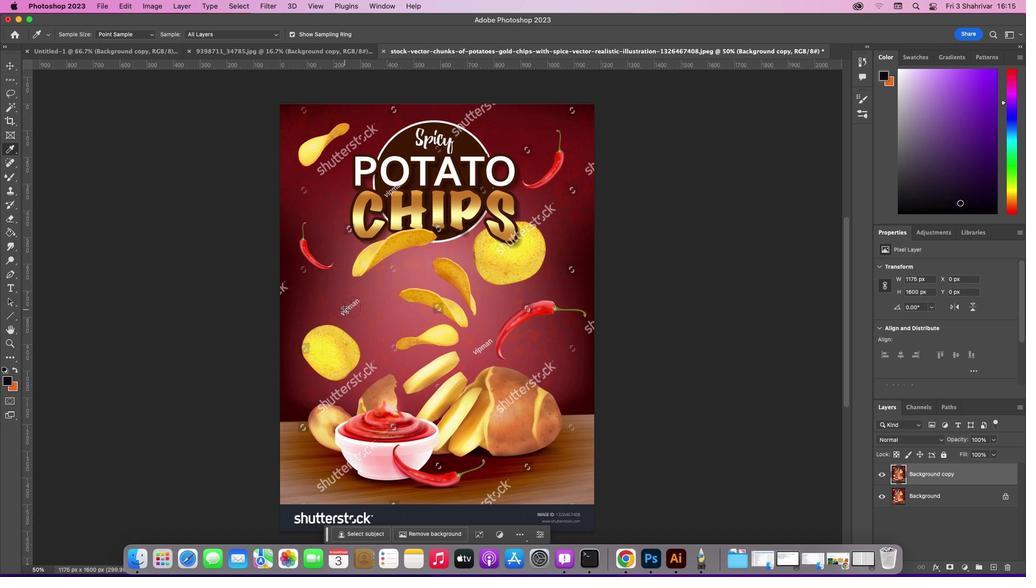 
Action: Mouse moved to (354, 307)
Screenshot: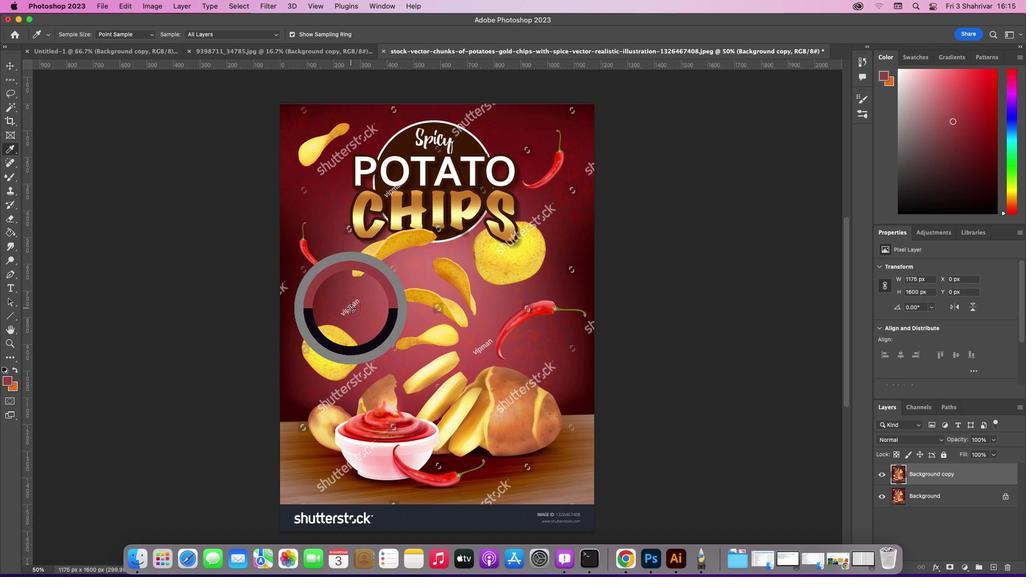 
Action: Mouse pressed left at (354, 307)
Screenshot: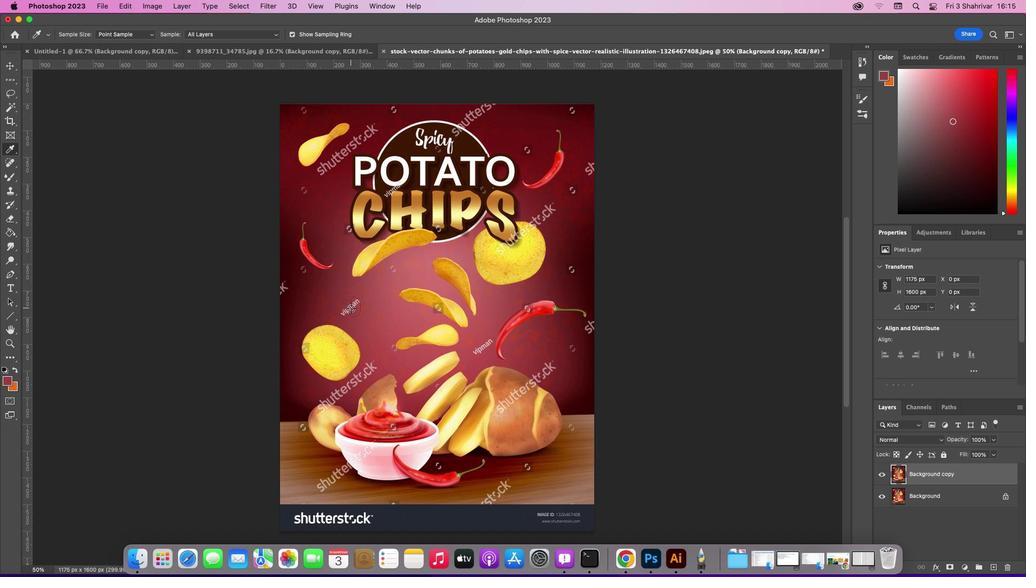 
Action: Mouse moved to (373, 322)
Screenshot: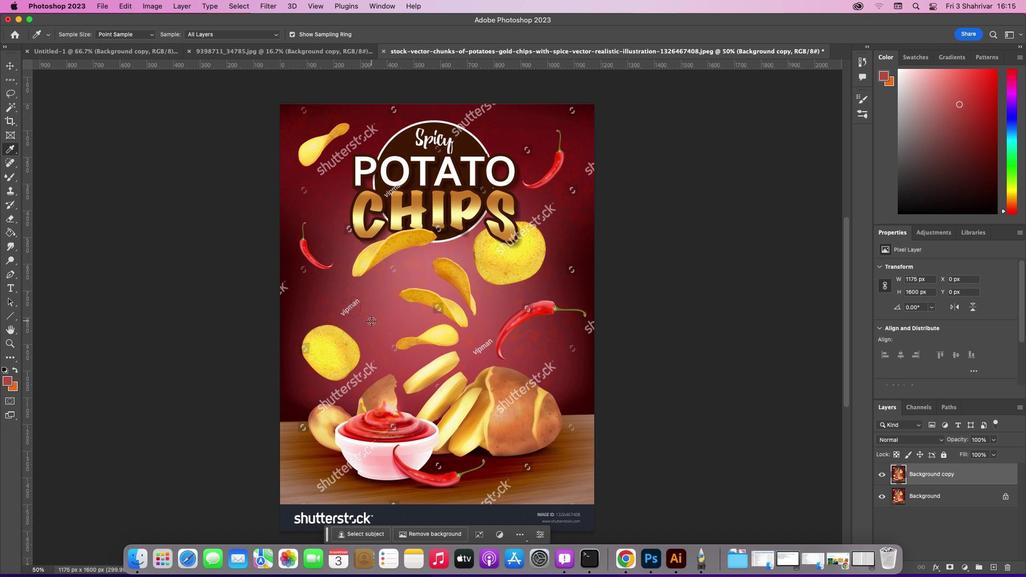 
Action: Mouse pressed left at (373, 322)
Screenshot: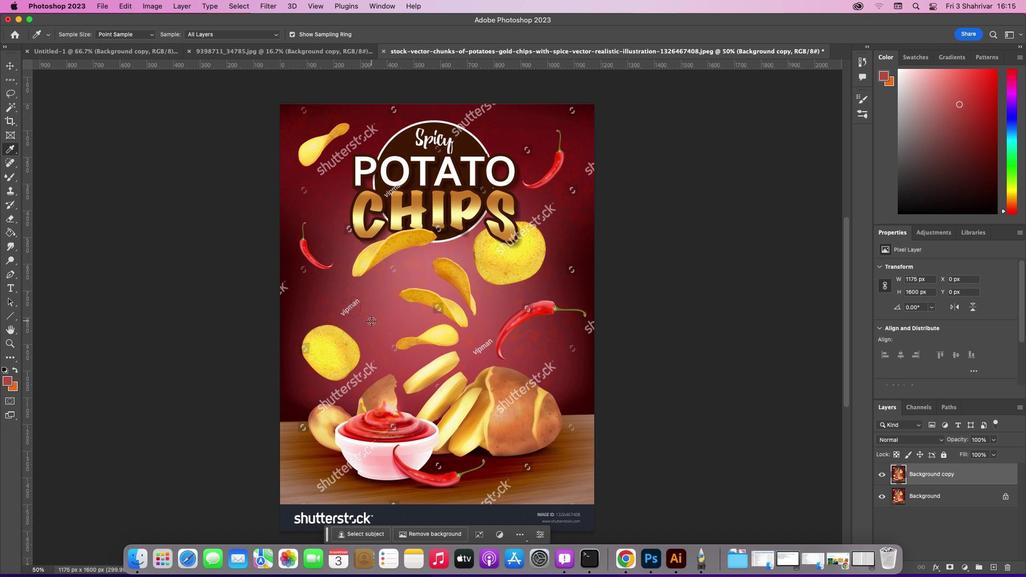 
Action: Mouse moved to (360, 306)
Screenshot: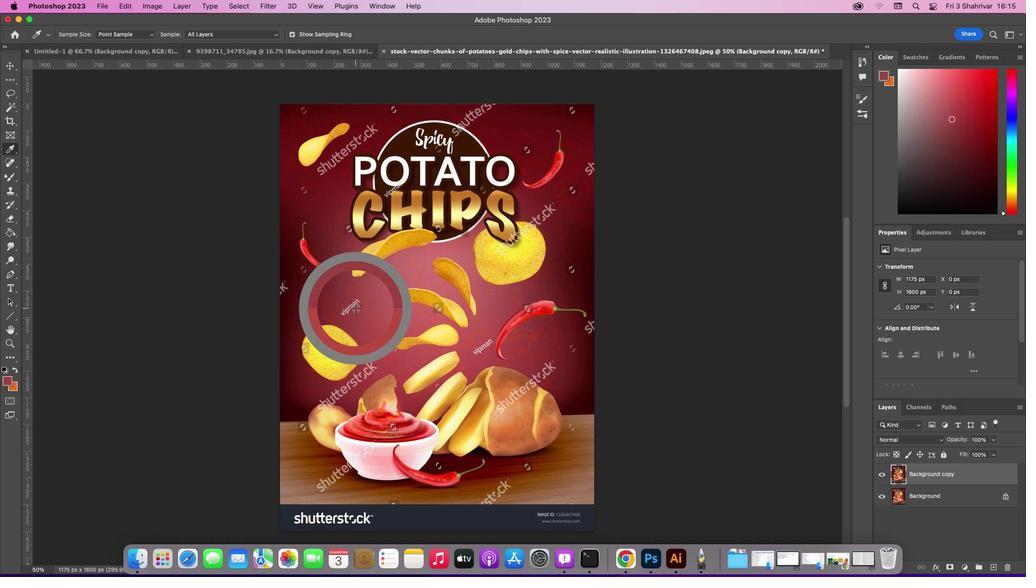 
Action: Mouse pressed left at (360, 306)
Screenshot: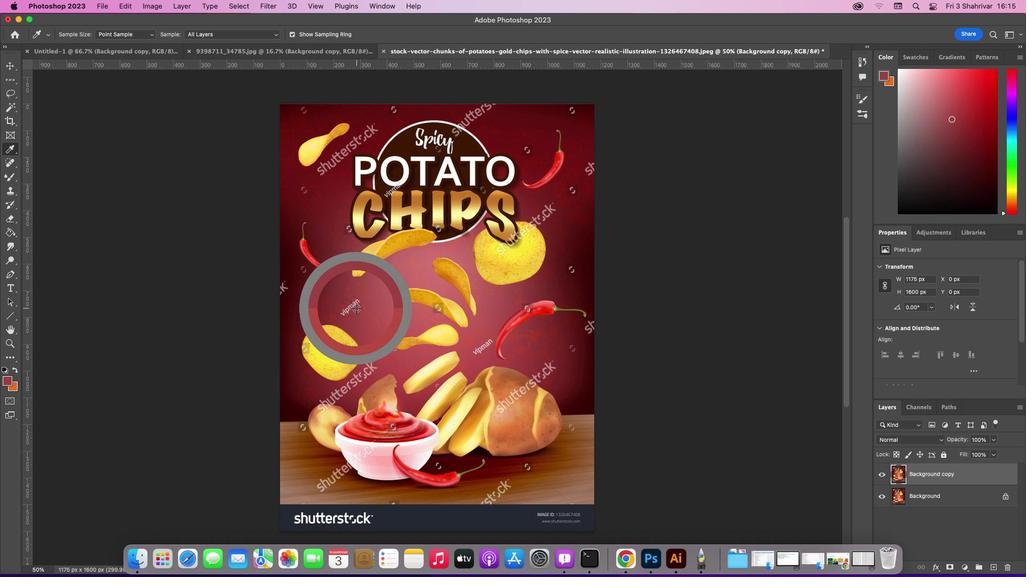 
Action: Mouse moved to (12, 180)
Screenshot: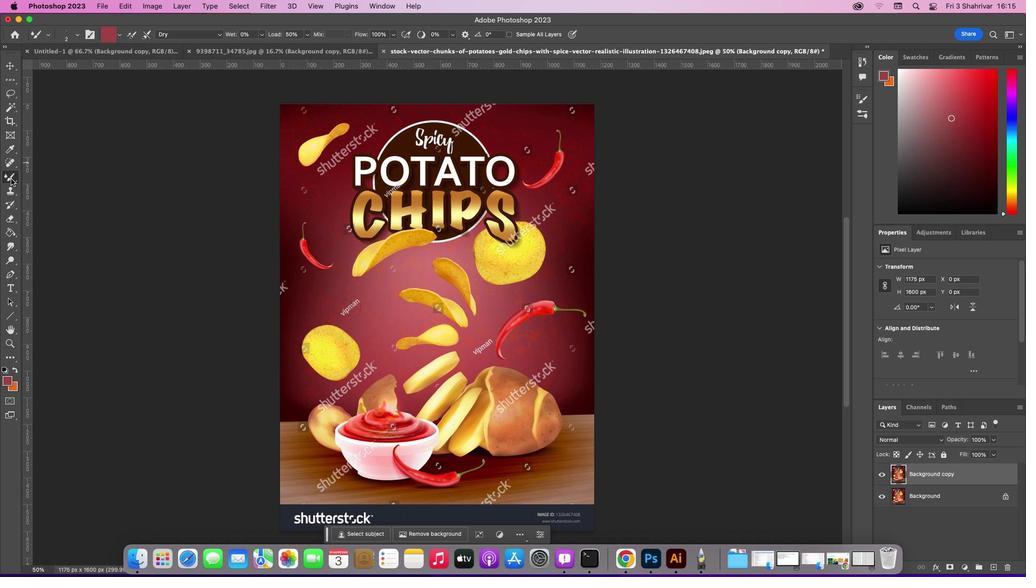 
Action: Mouse pressed left at (12, 180)
Screenshot: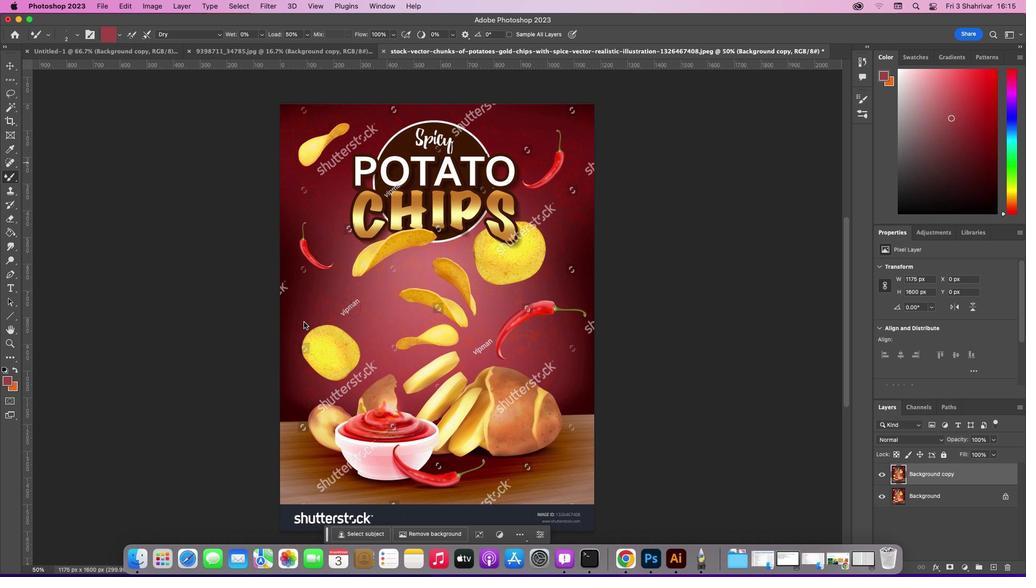 
Action: Mouse moved to (353, 306)
Screenshot: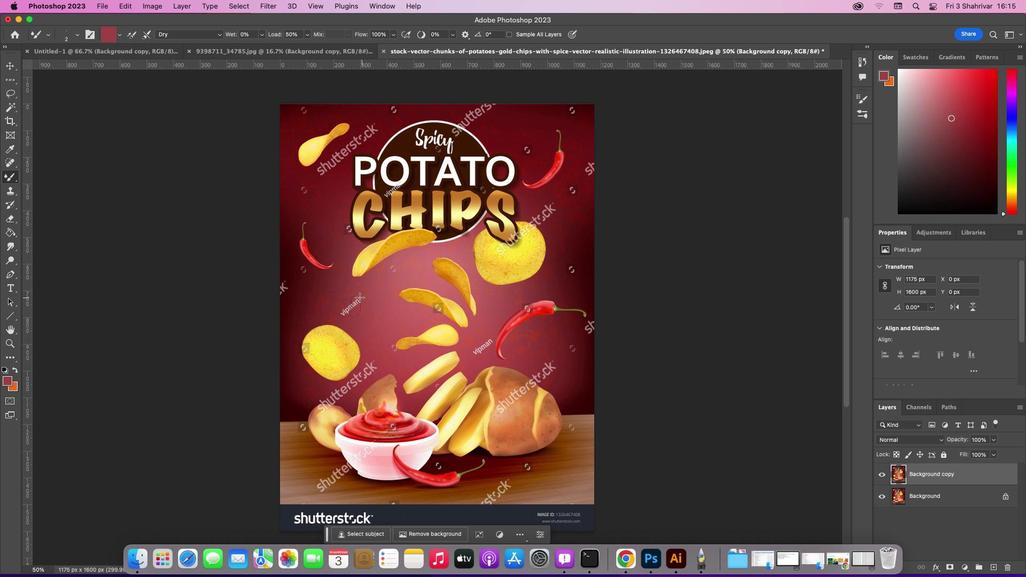 
Action: Mouse pressed left at (353, 306)
Screenshot: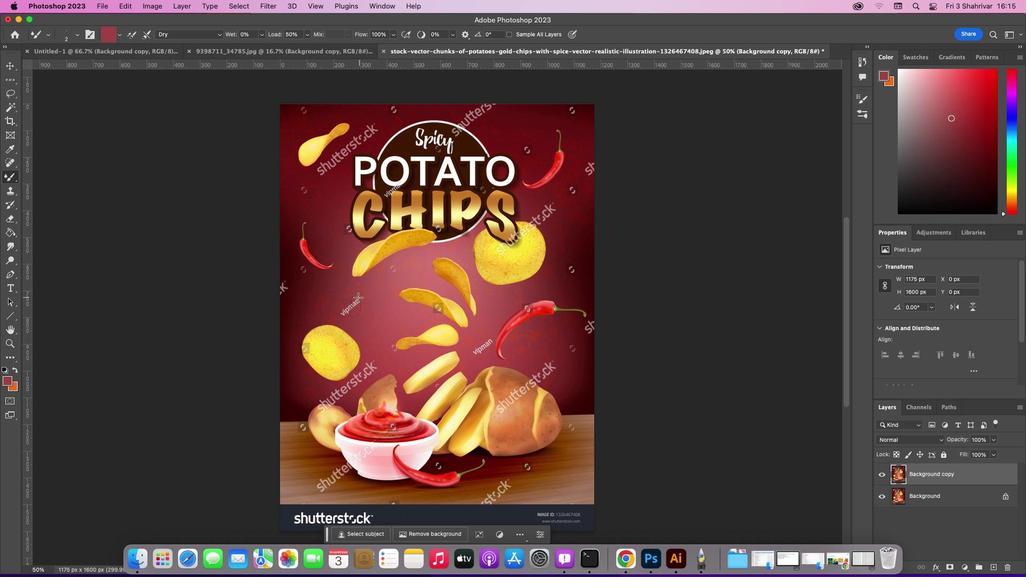 
Action: Mouse moved to (360, 304)
Screenshot: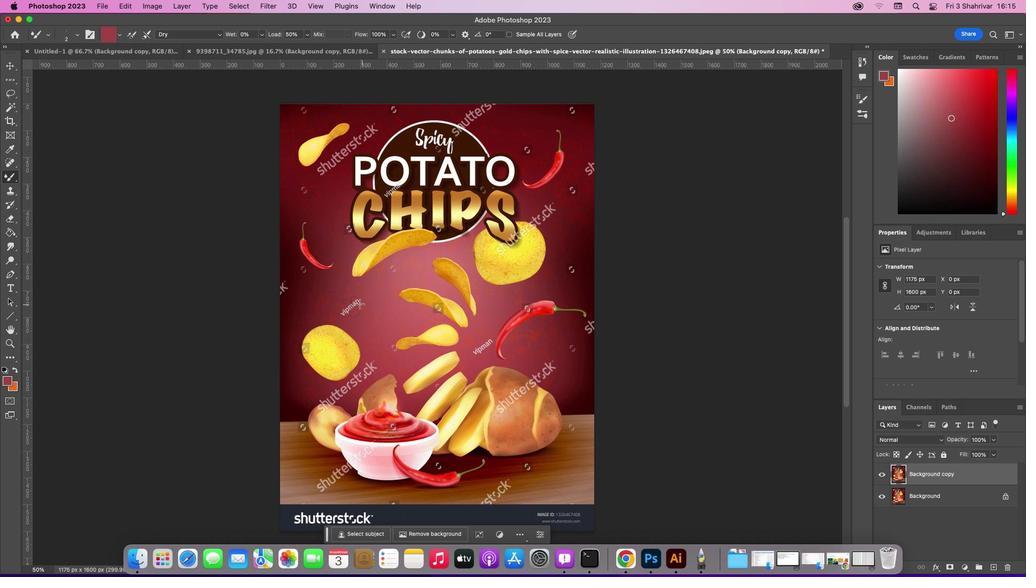 
Action: Mouse pressed left at (360, 304)
Screenshot: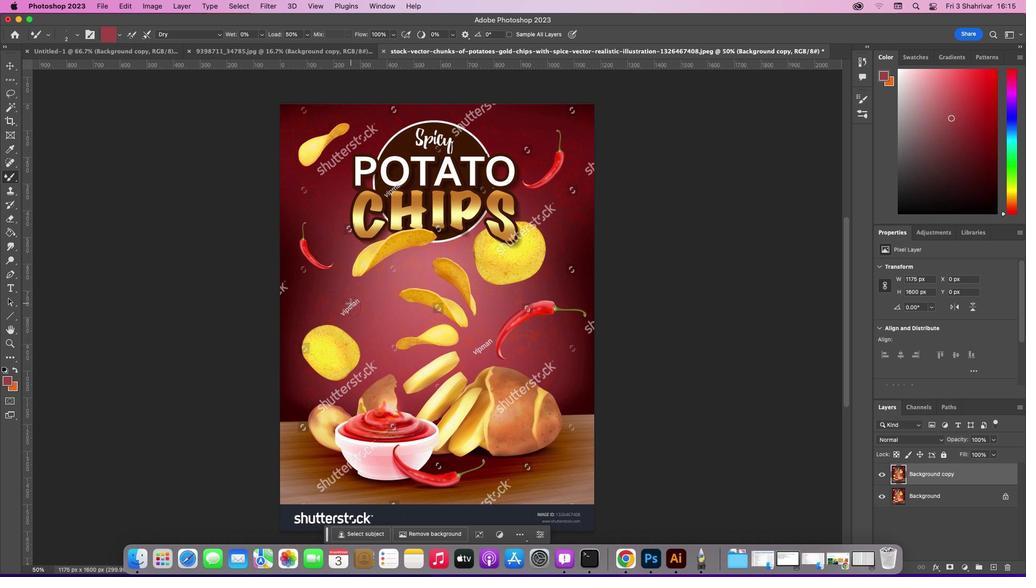 
Action: Mouse moved to (961, 478)
Screenshot: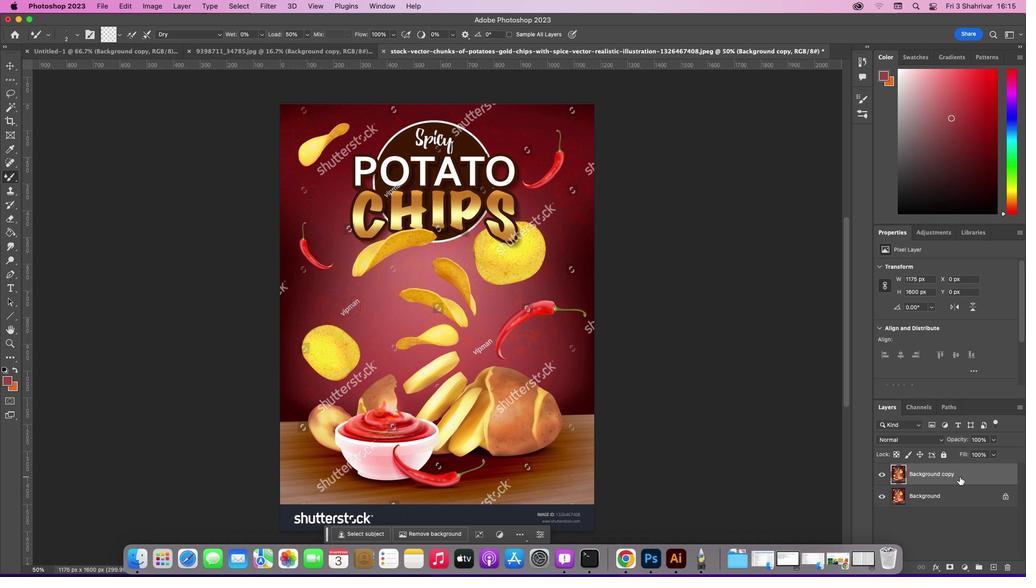 
Action: Mouse pressed left at (961, 478)
Screenshot: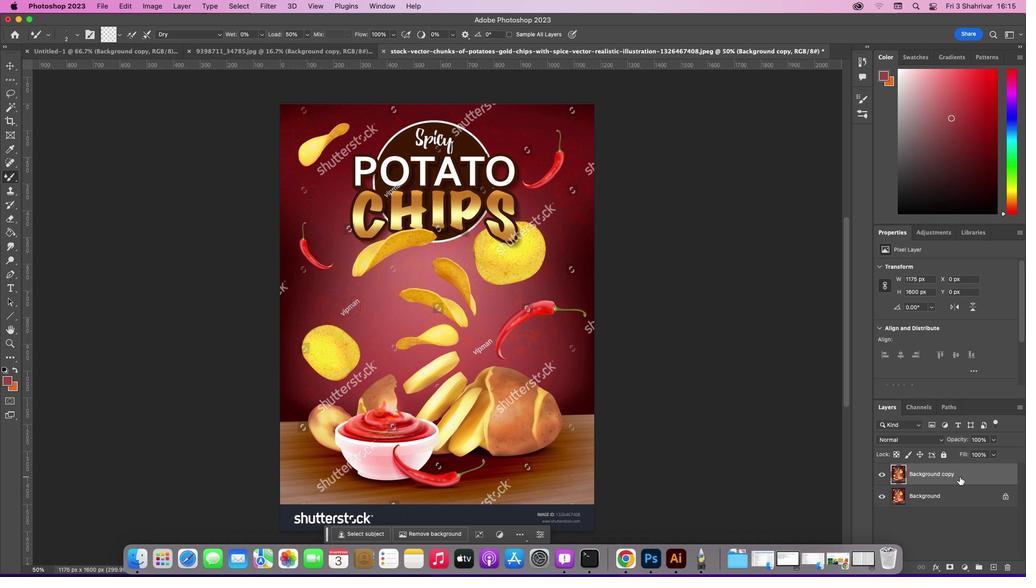 
Action: Mouse moved to (347, 309)
Screenshot: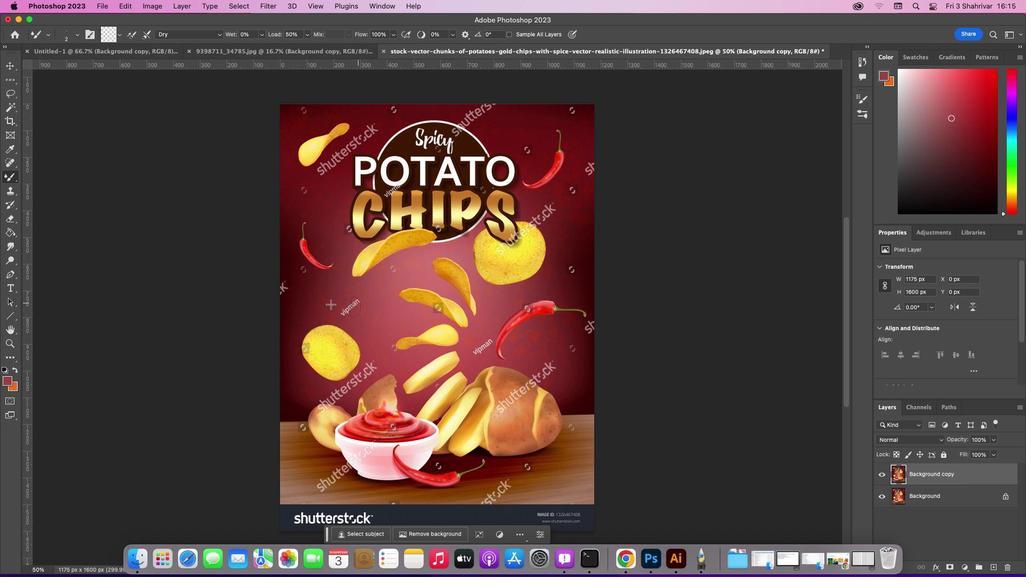 
Action: Mouse pressed left at (347, 309)
Screenshot: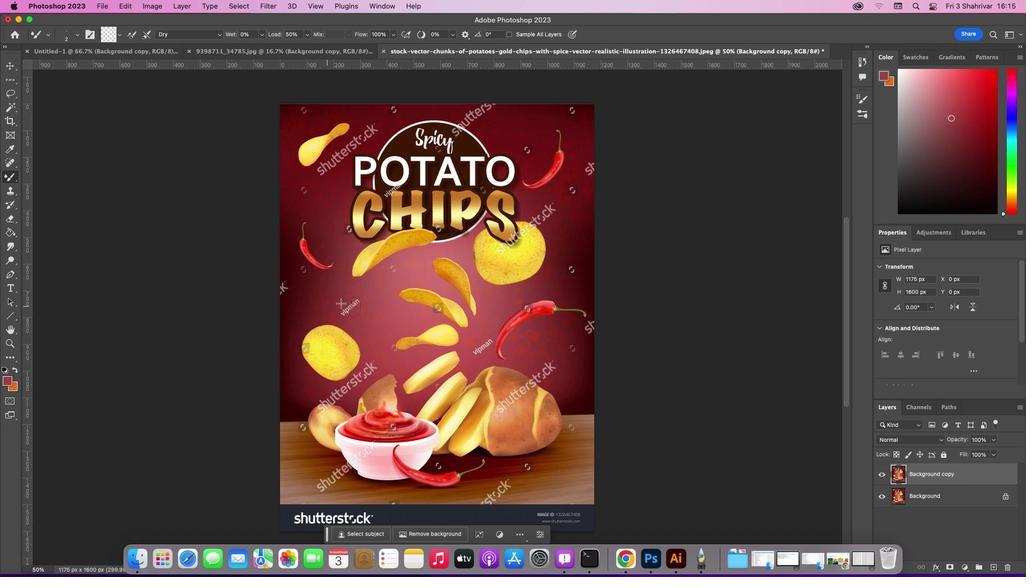 
Action: Mouse moved to (344, 307)
Screenshot: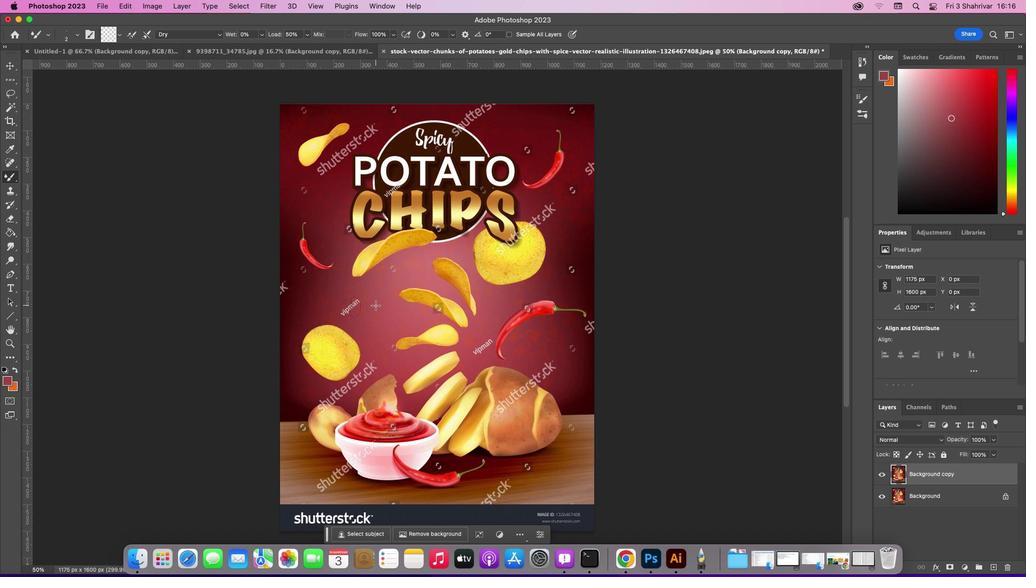 
Action: Mouse pressed left at (344, 307)
Screenshot: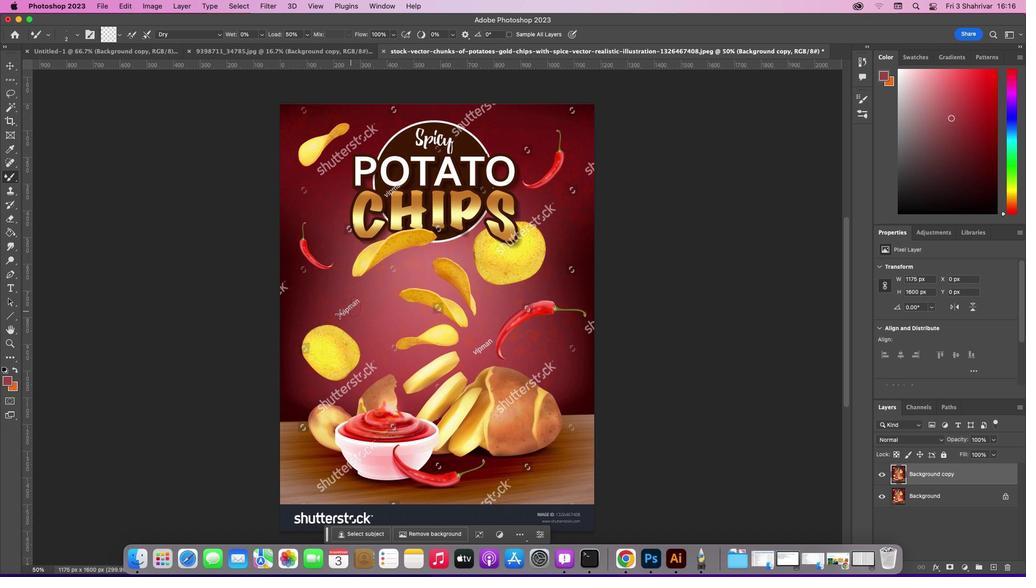 
Action: Mouse moved to (360, 298)
Screenshot: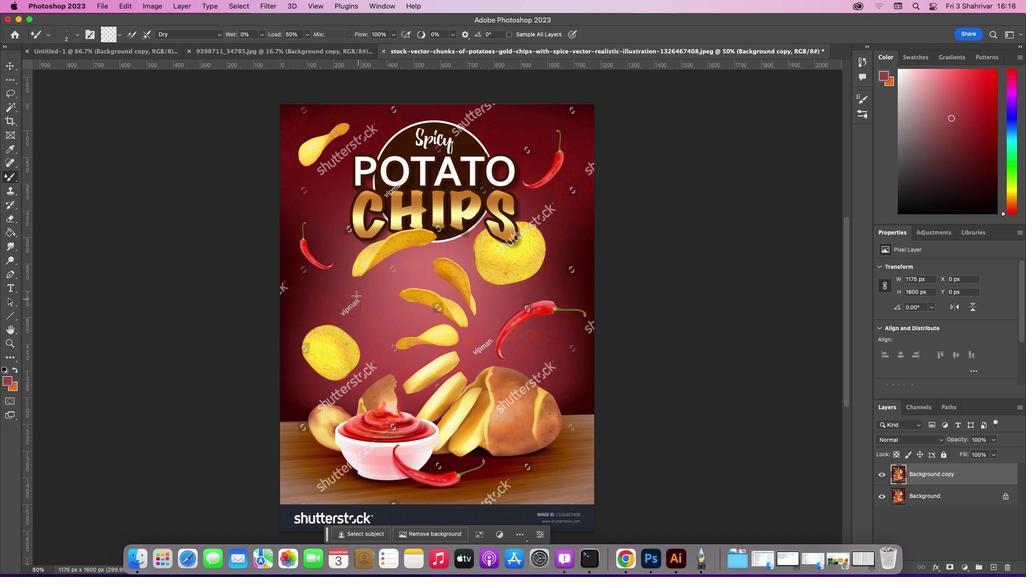 
Action: Mouse pressed left at (360, 298)
Screenshot: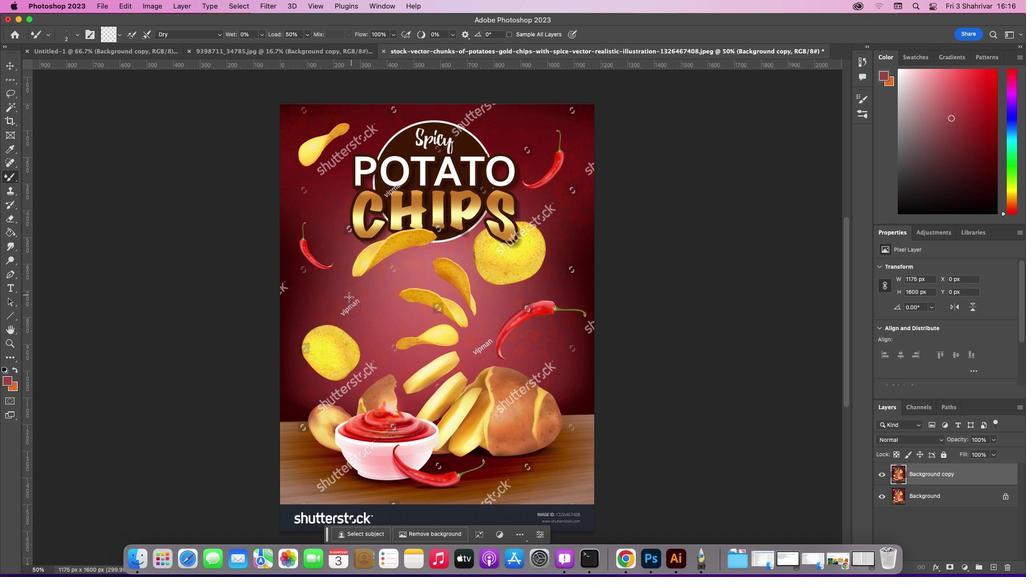 
Action: Mouse moved to (359, 309)
Screenshot: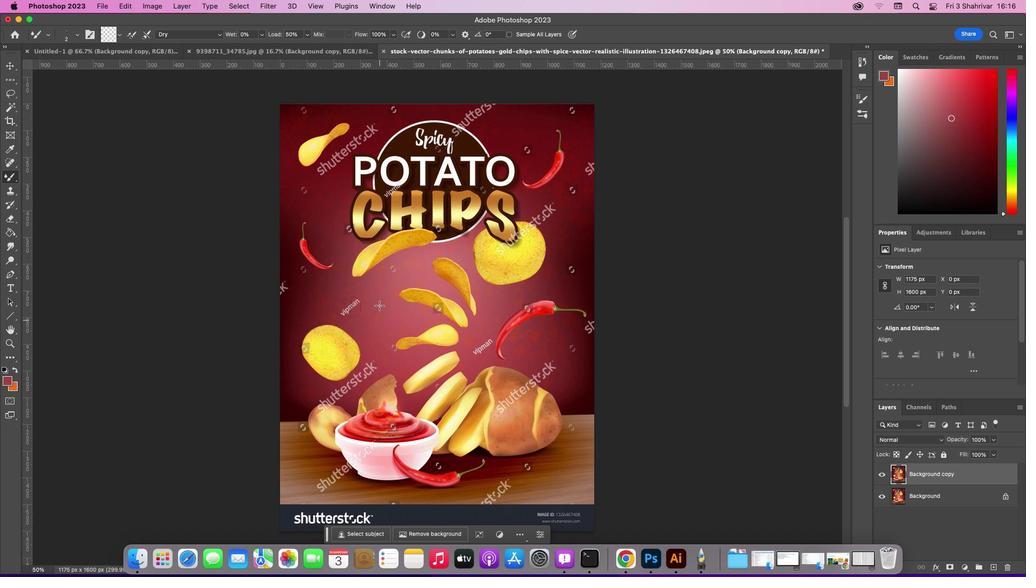 
Action: Mouse pressed left at (359, 309)
Screenshot: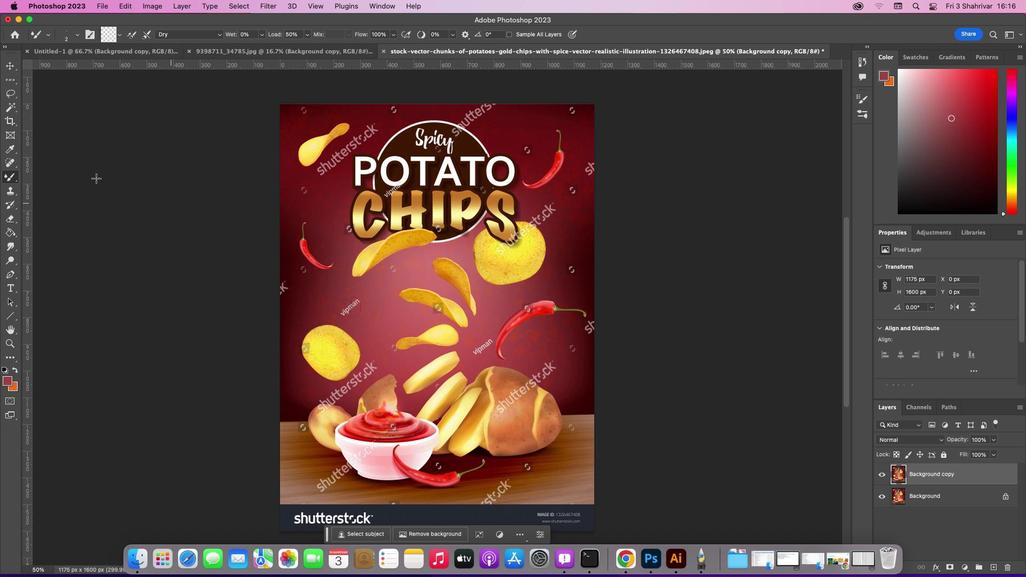
Action: Mouse moved to (14, 178)
Screenshot: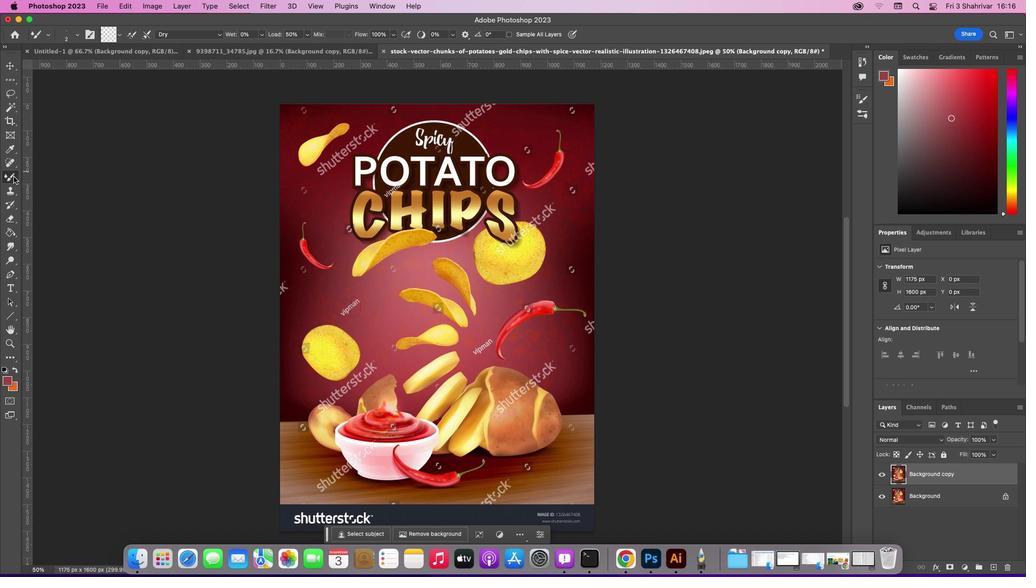 
Action: Mouse pressed left at (14, 178)
Screenshot: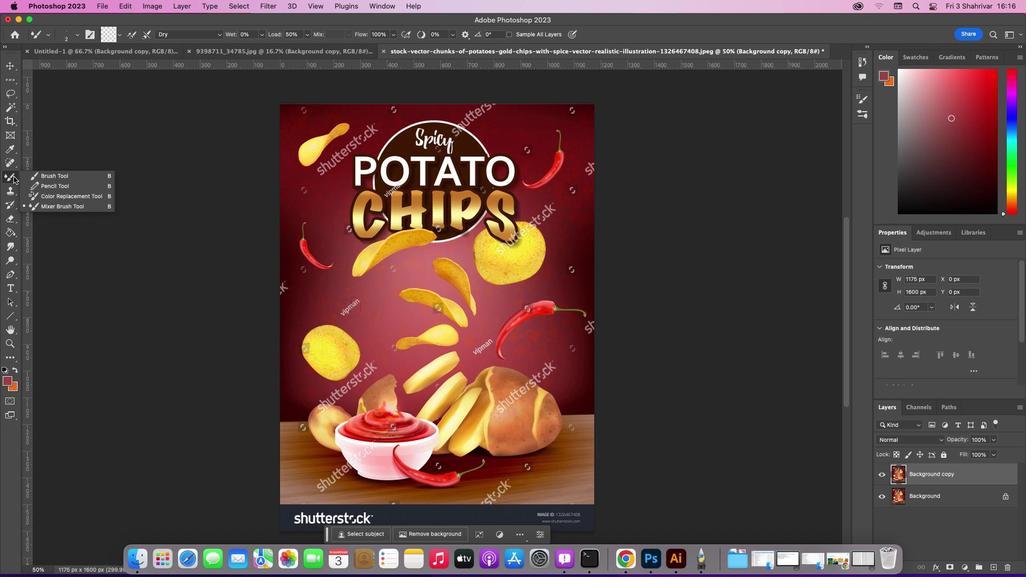 
Action: Mouse moved to (69, 178)
Screenshot: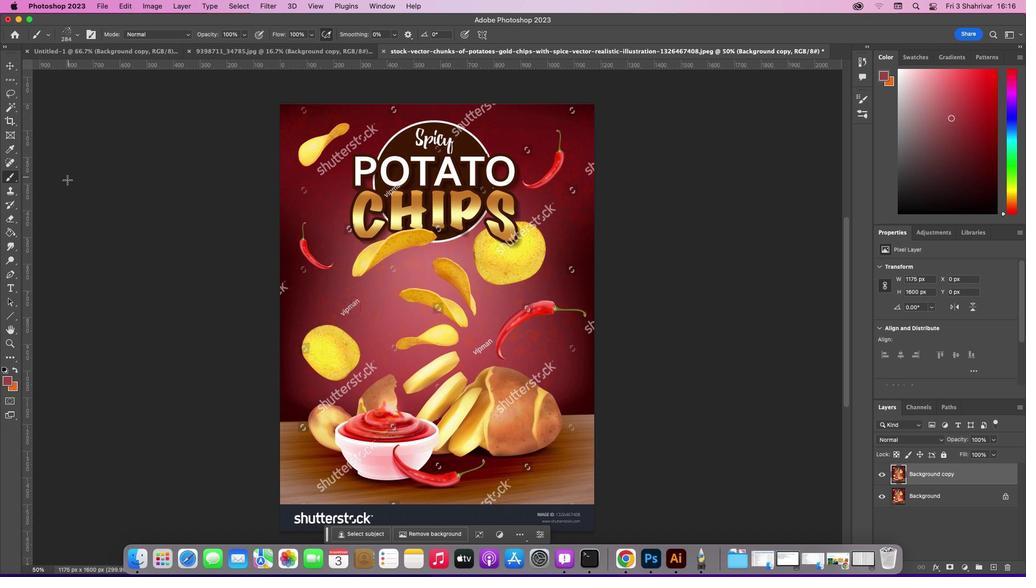 
Action: Mouse pressed left at (69, 178)
Screenshot: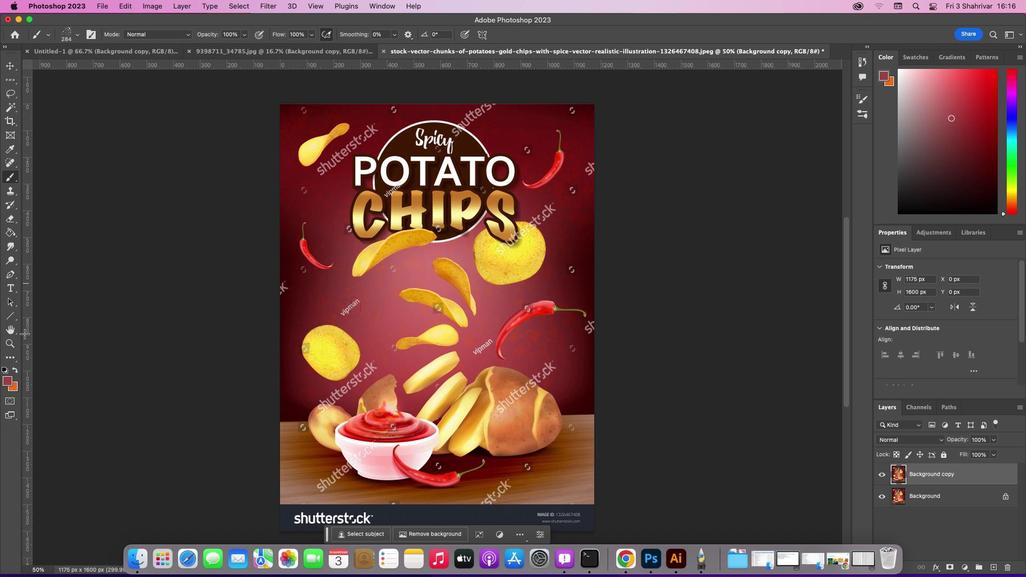 
Action: Mouse moved to (359, 303)
Screenshot: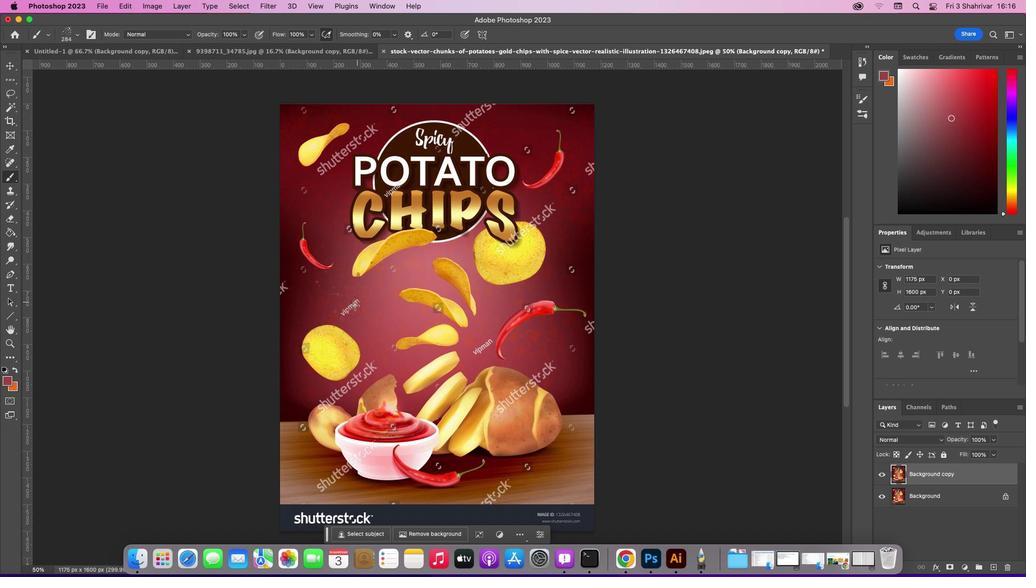 
Action: Mouse pressed left at (359, 303)
Screenshot: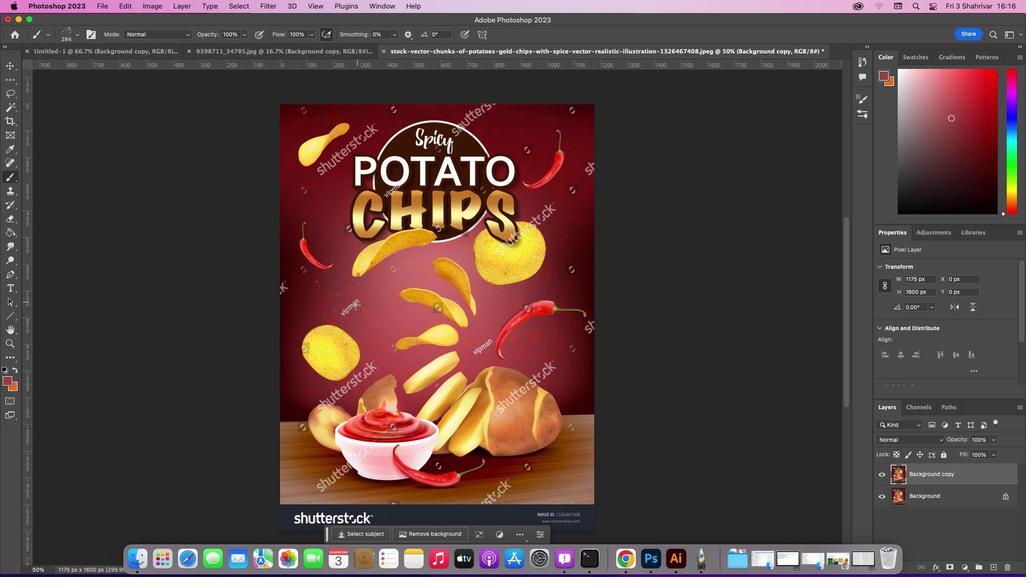 
Action: Mouse moved to (355, 309)
Screenshot: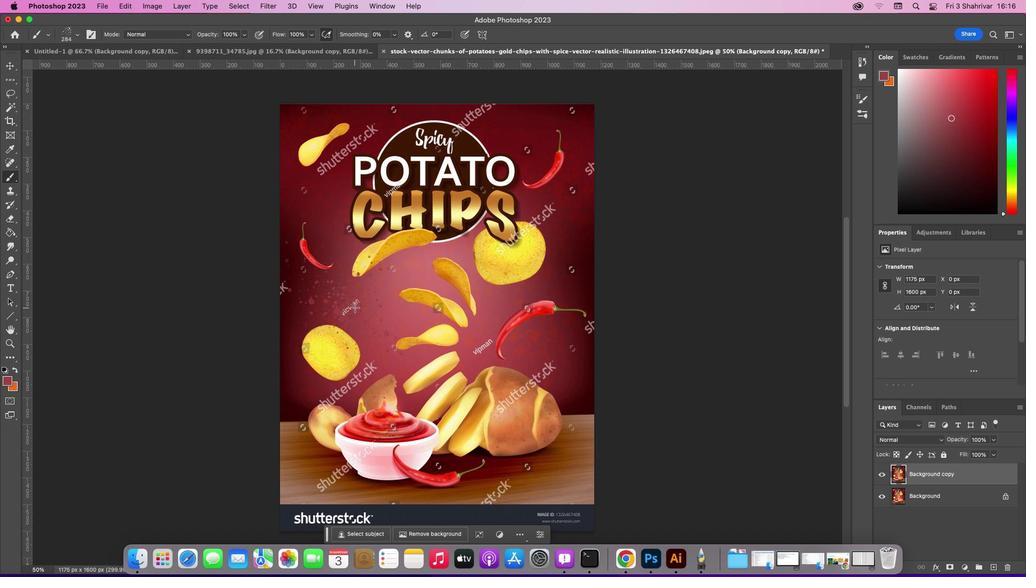 
Action: Key pressed Key.cmd'z'
Screenshot: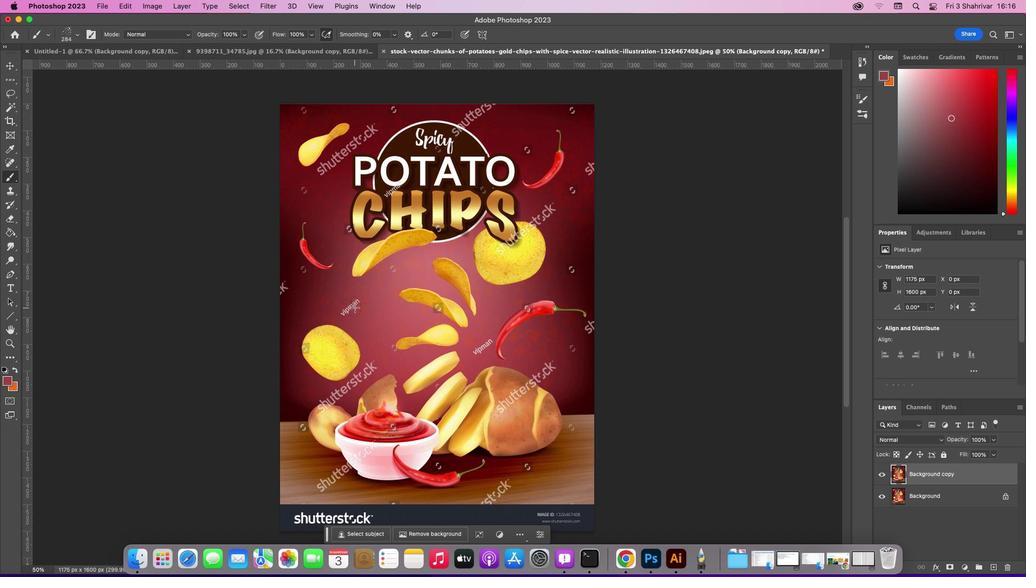 
Action: Mouse moved to (80, 40)
Screenshot: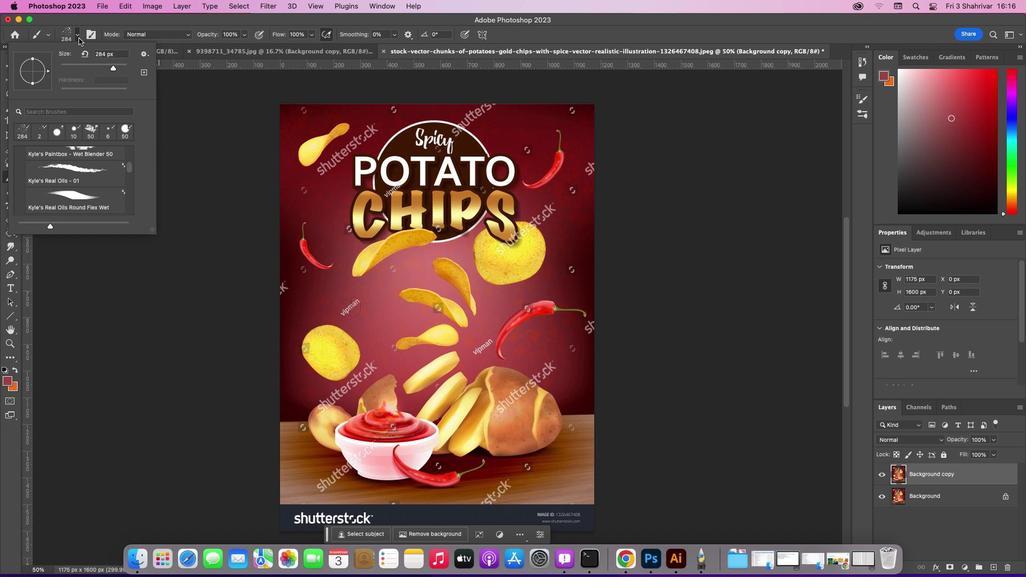 
Action: Mouse pressed left at (80, 40)
Screenshot: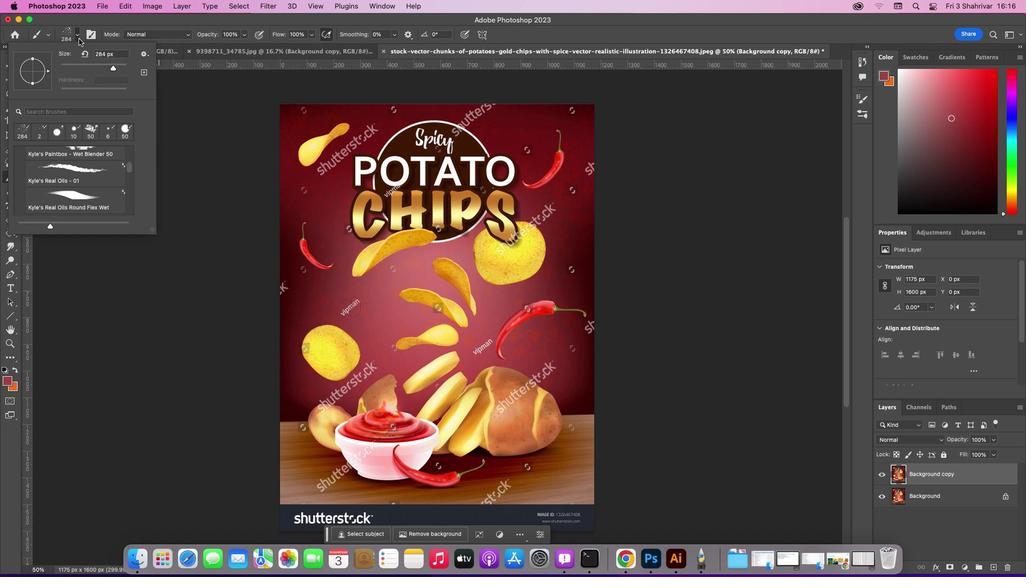 
Action: Mouse moved to (62, 130)
Screenshot: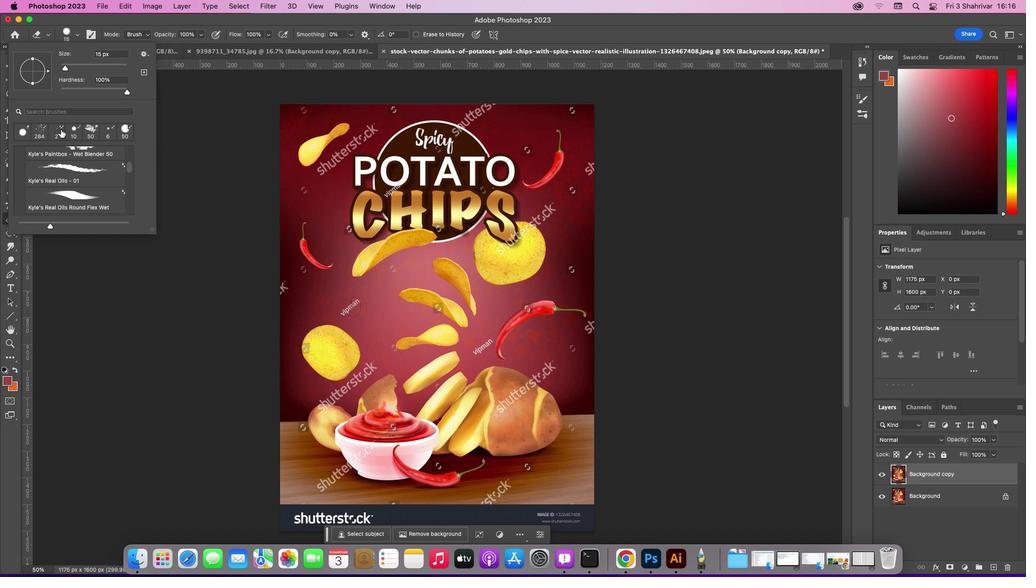 
Action: Mouse pressed left at (62, 130)
Screenshot: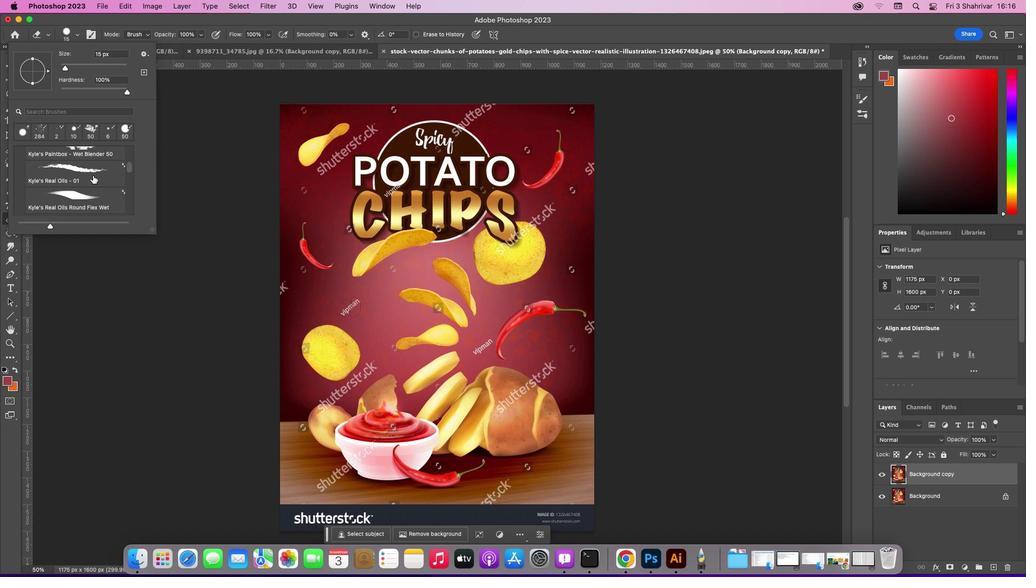 
Action: Mouse moved to (354, 311)
Screenshot: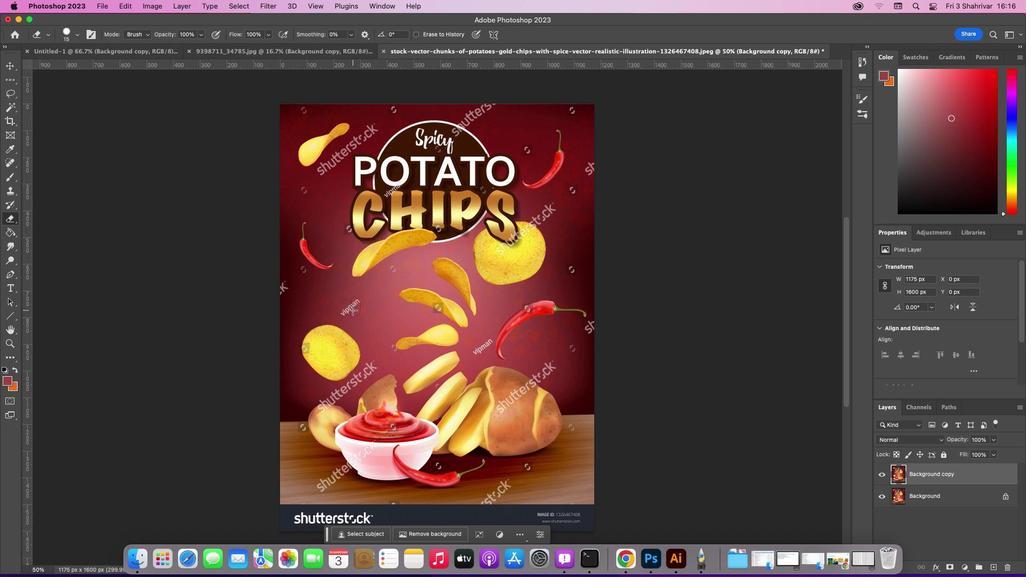 
Action: Mouse pressed left at (354, 311)
Screenshot: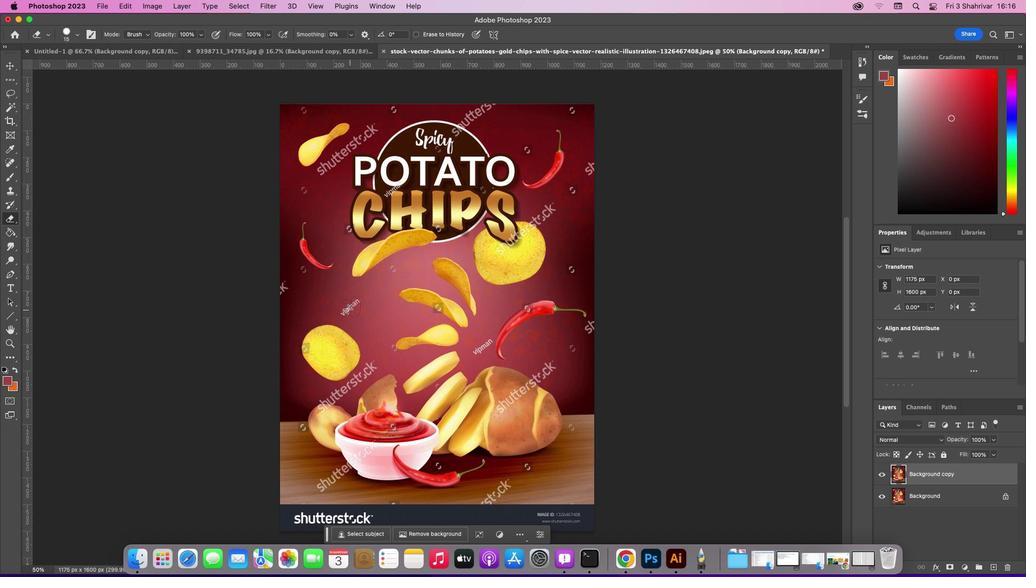 
Action: Mouse moved to (351, 309)
Screenshot: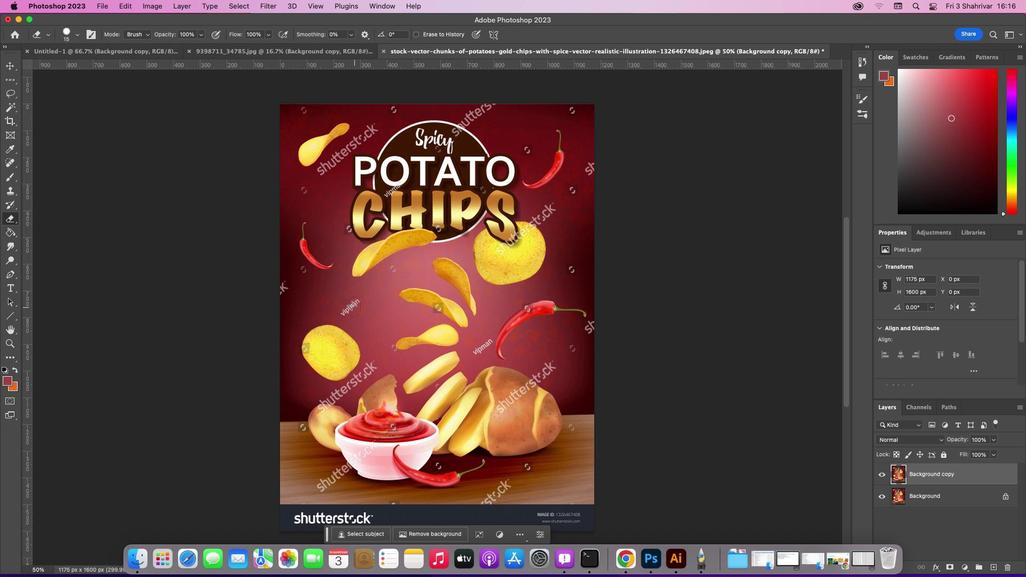 
Action: Mouse pressed left at (351, 309)
Screenshot: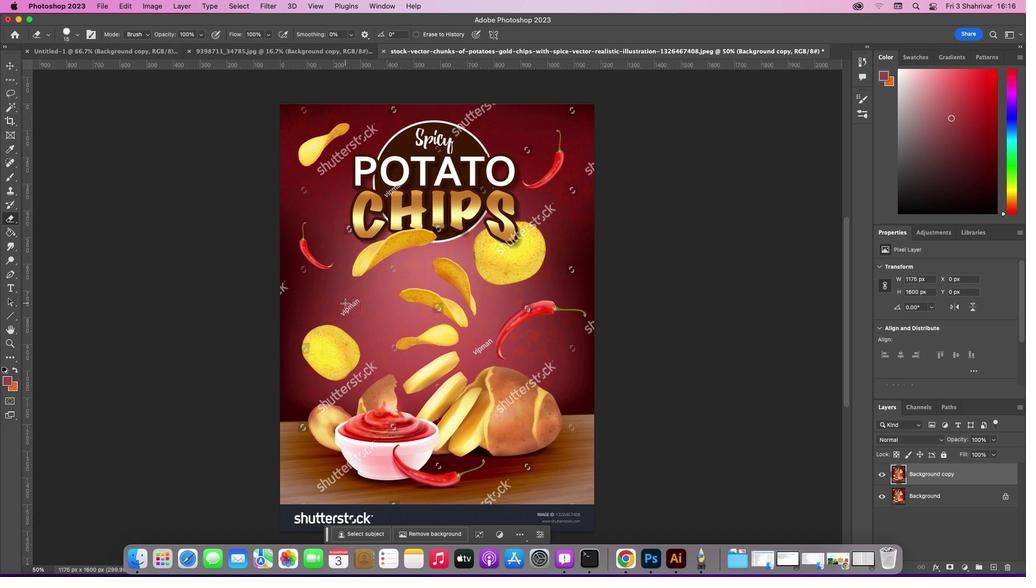 
Action: Mouse moved to (353, 301)
Screenshot: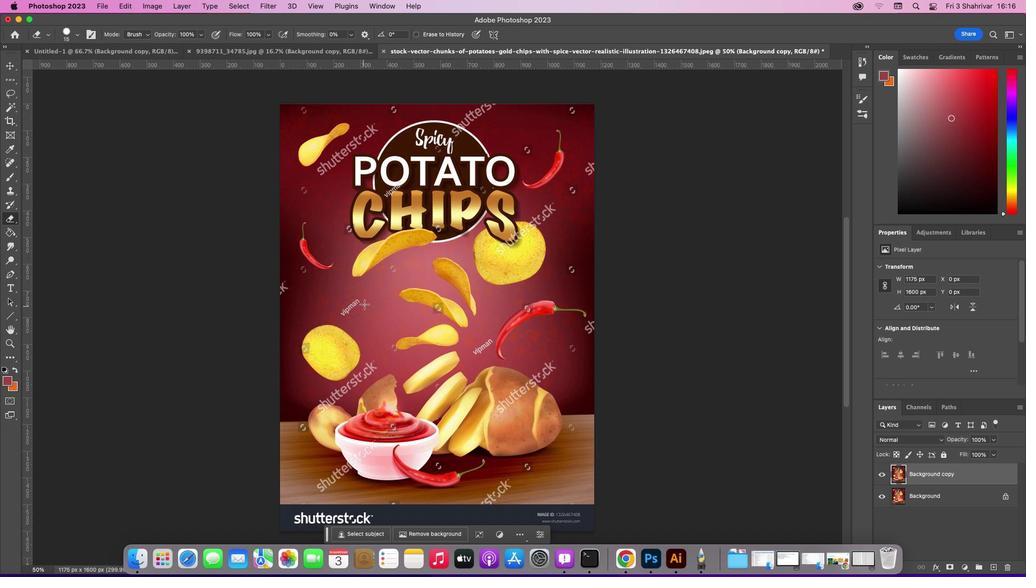 
Action: Mouse pressed left at (353, 301)
Screenshot: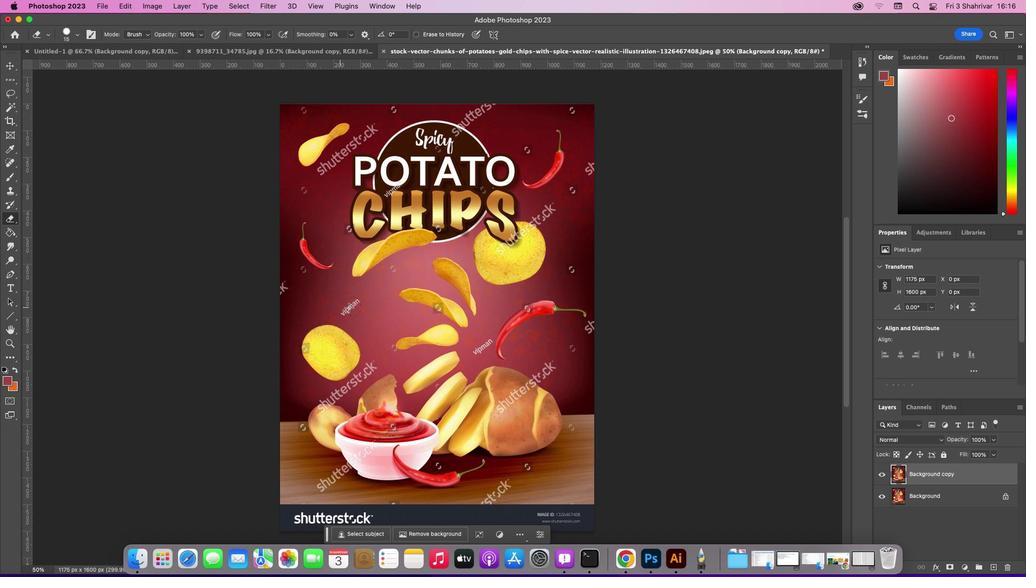 
Action: Mouse moved to (353, 37)
Screenshot: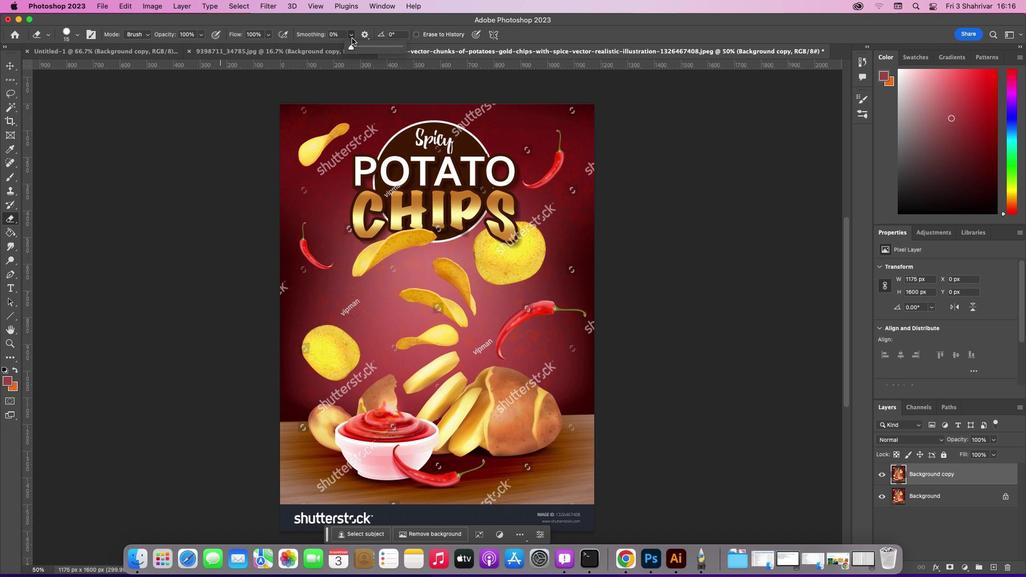 
Action: Mouse pressed left at (353, 37)
Screenshot: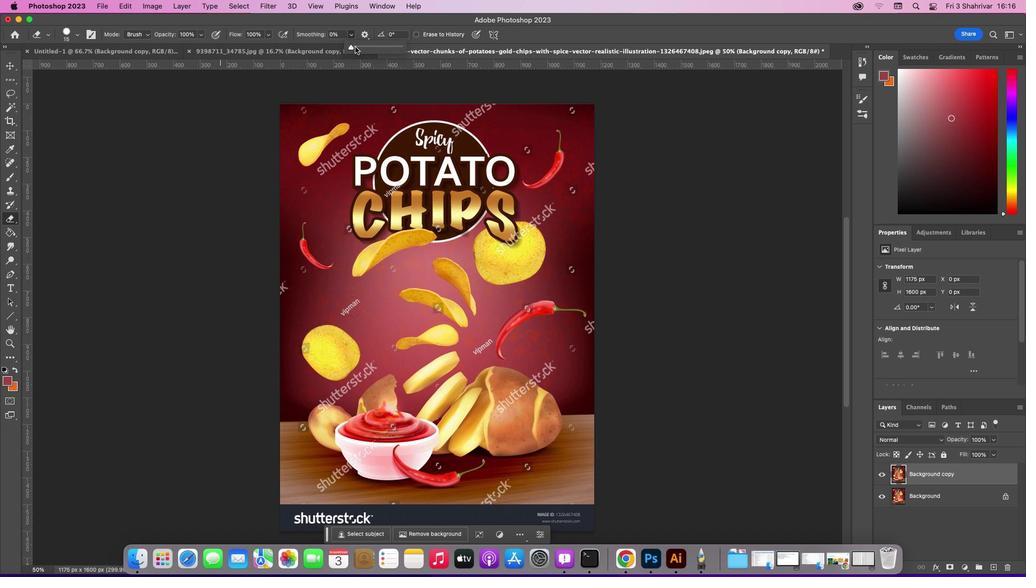 
Action: Mouse moved to (353, 48)
Screenshot: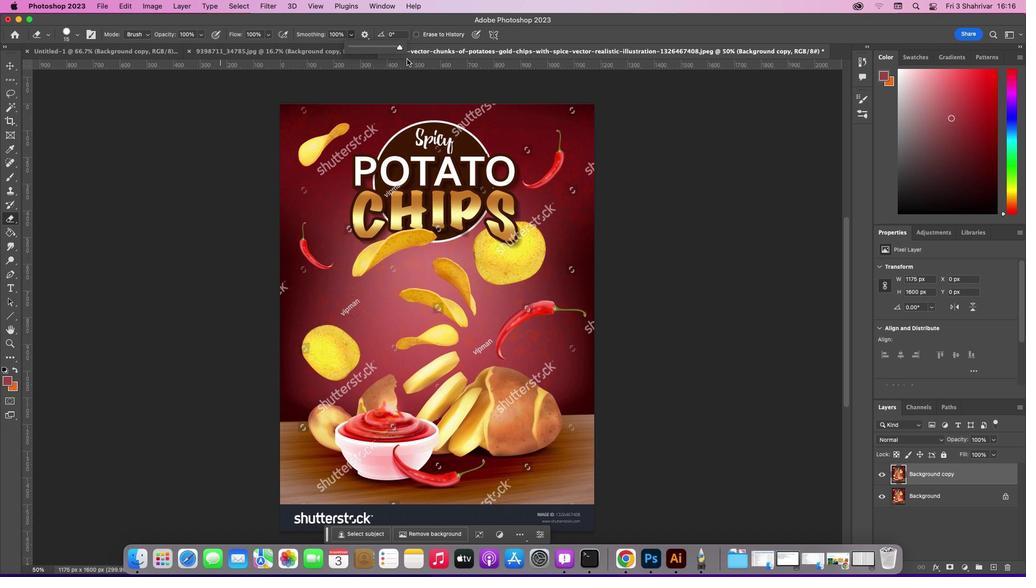 
Action: Mouse pressed left at (353, 48)
Screenshot: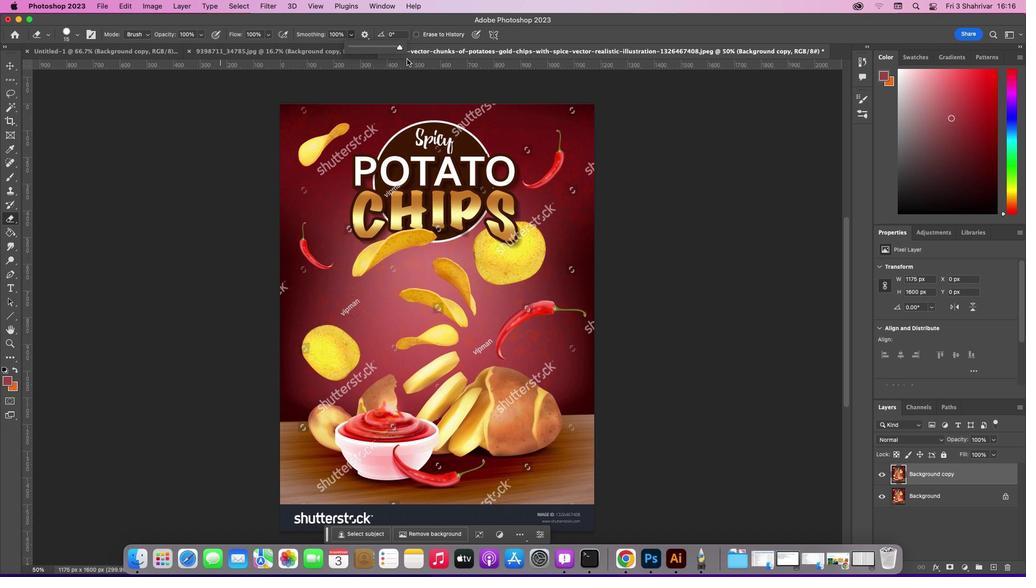 
Action: Mouse moved to (352, 301)
Screenshot: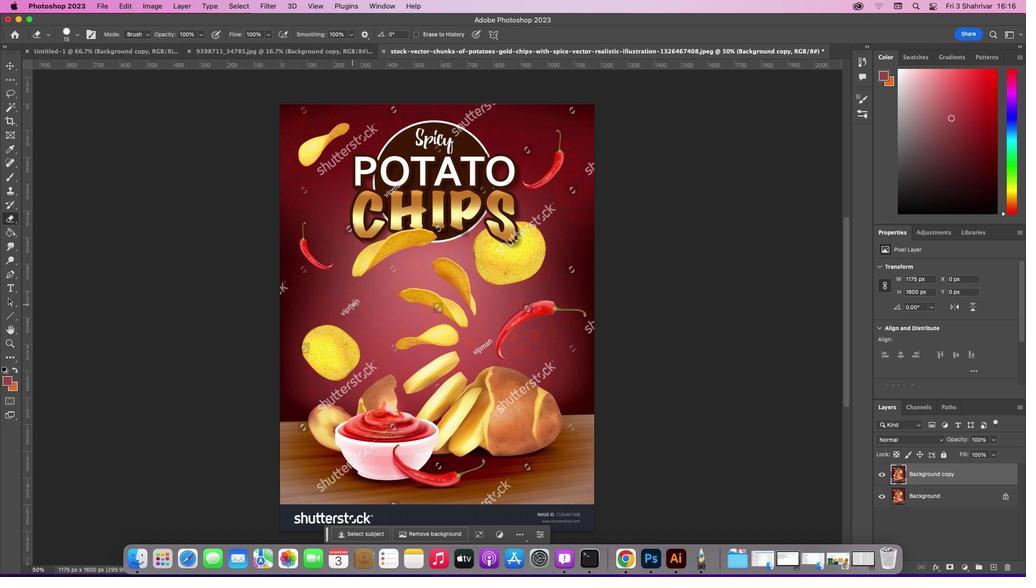 
Action: Mouse pressed left at (352, 301)
Screenshot: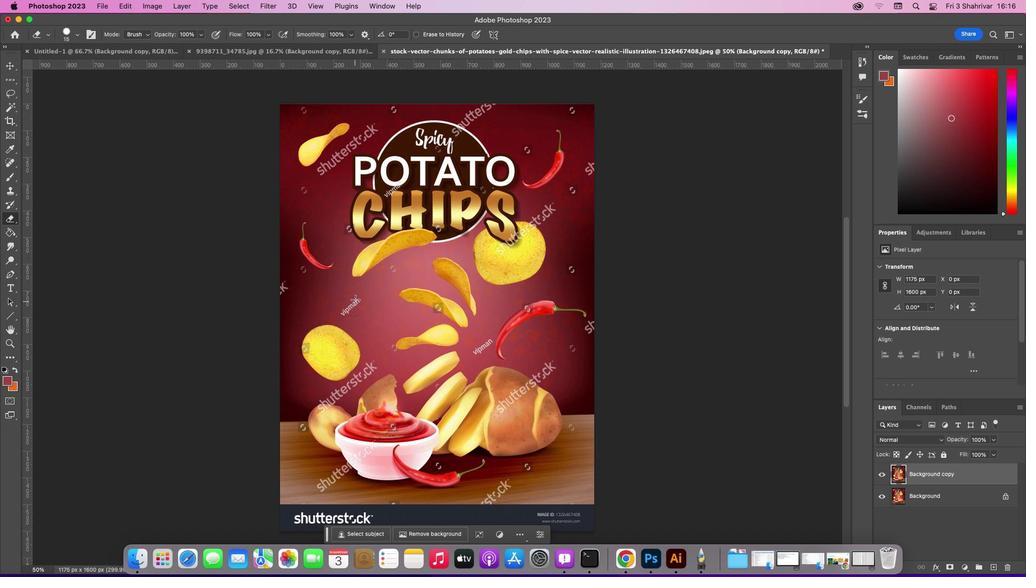 
Action: Mouse moved to (355, 298)
Screenshot: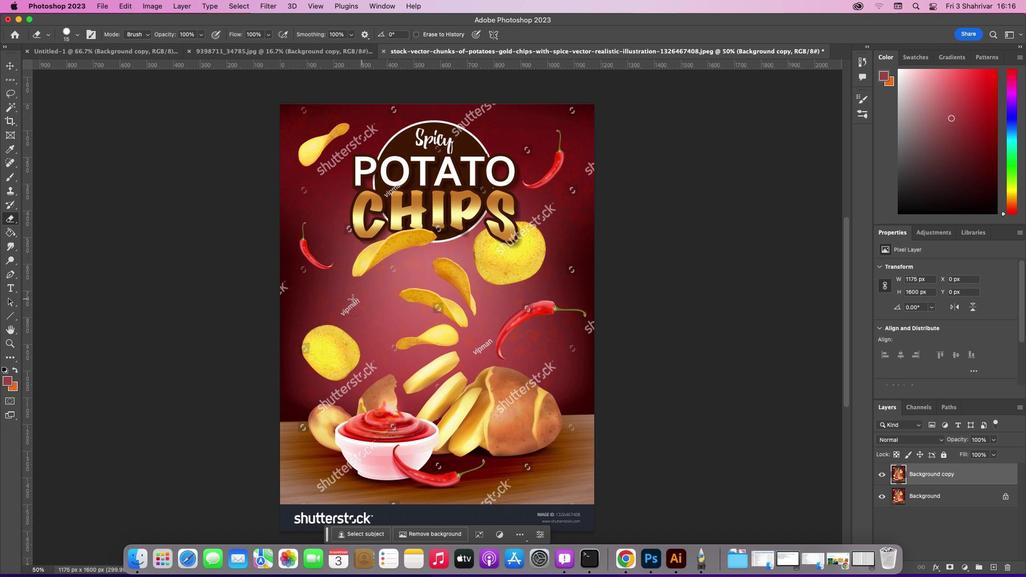 
Action: Mouse pressed left at (355, 298)
Screenshot: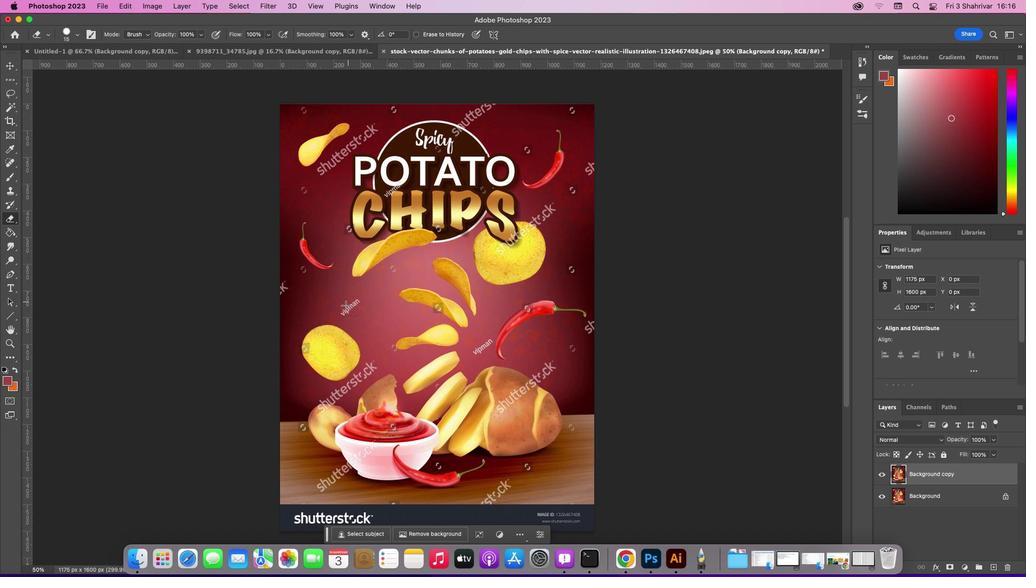 
Action: Mouse moved to (360, 299)
Screenshot: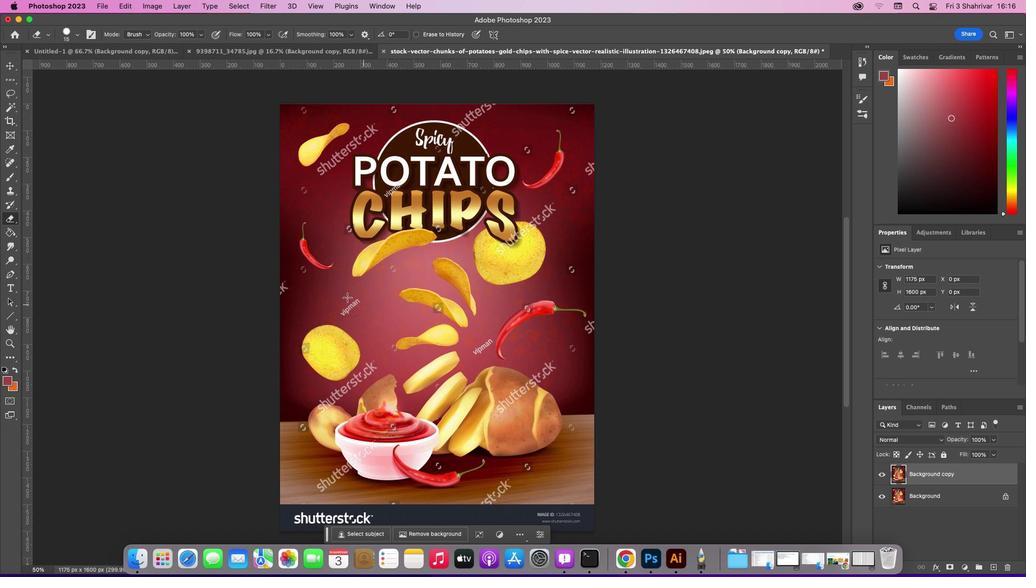 
Action: Mouse pressed left at (360, 299)
Screenshot: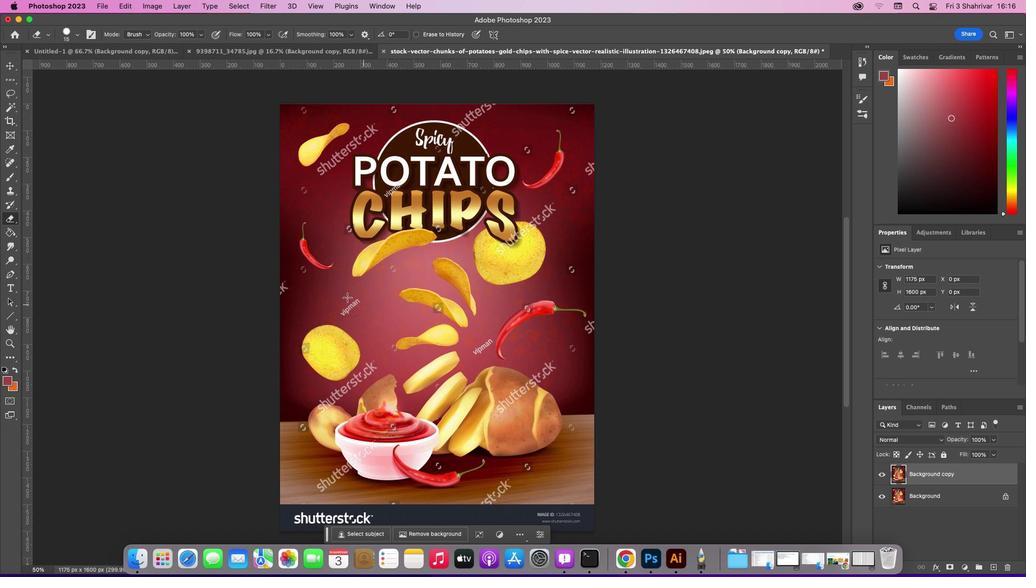 
Action: Mouse moved to (13, 179)
Screenshot: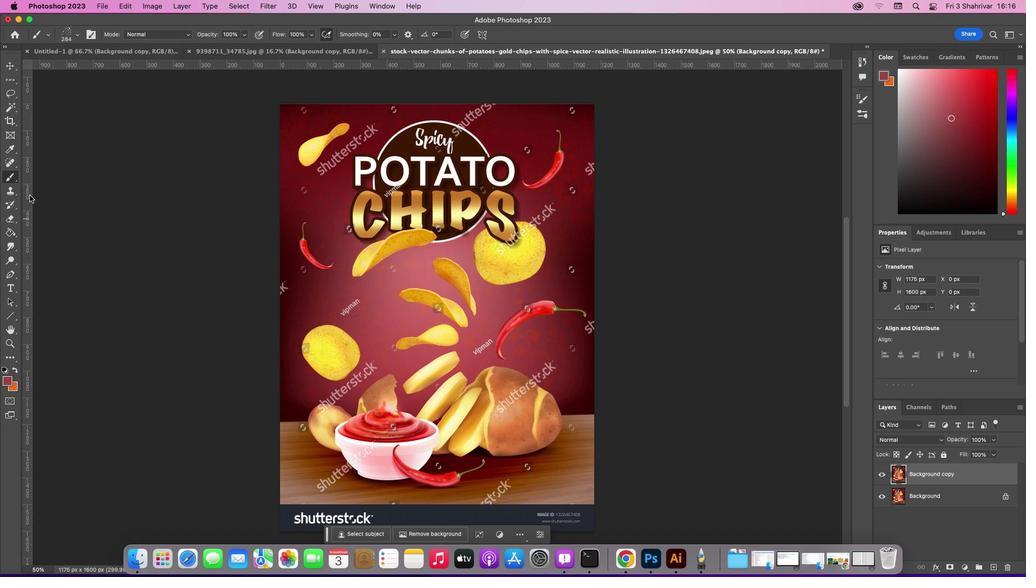 
Action: Mouse pressed left at (13, 179)
Screenshot: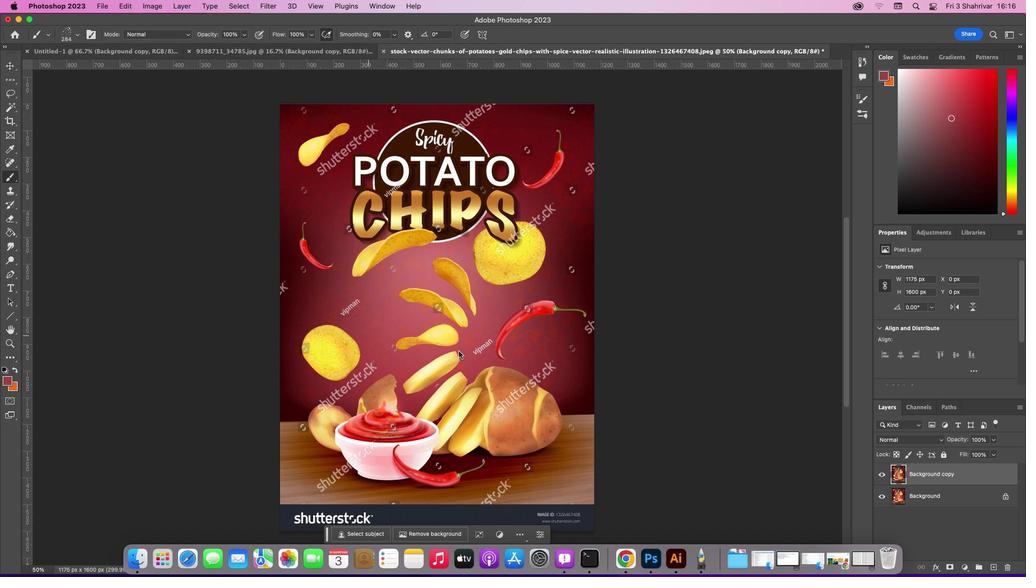 
Action: Mouse moved to (347, 305)
Screenshot: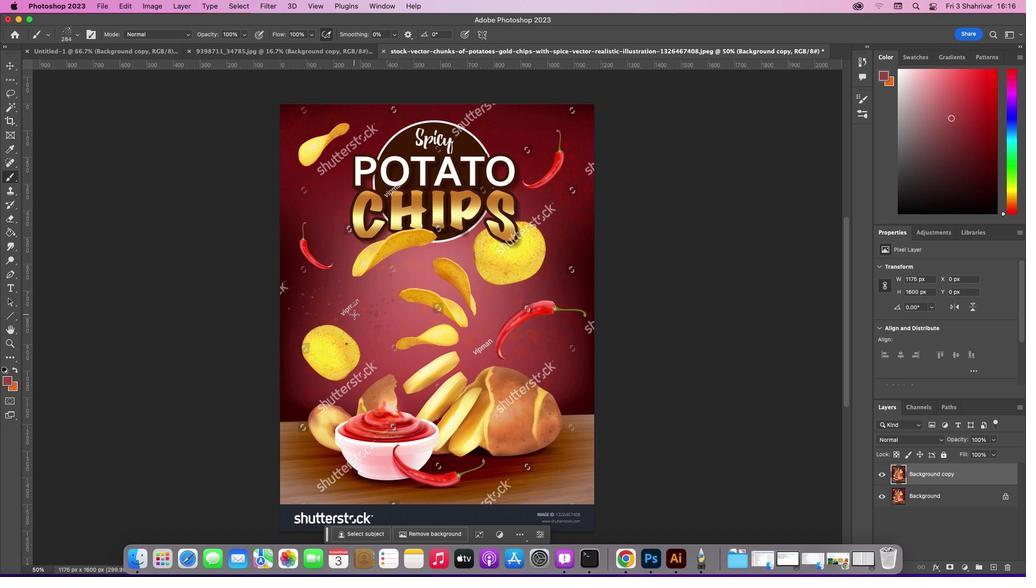 
Action: Mouse pressed left at (347, 305)
Screenshot: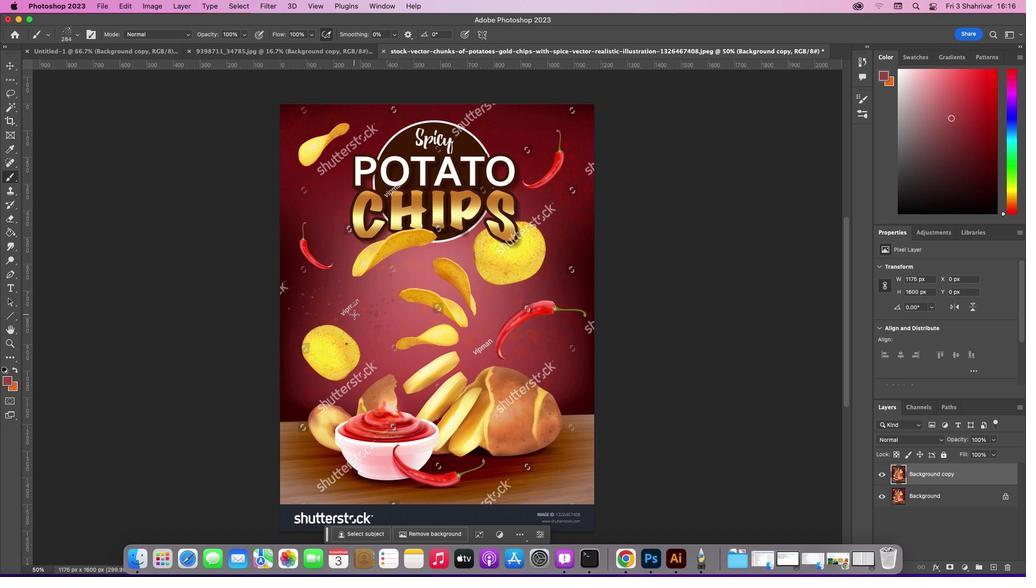 
Action: Mouse moved to (354, 305)
Screenshot: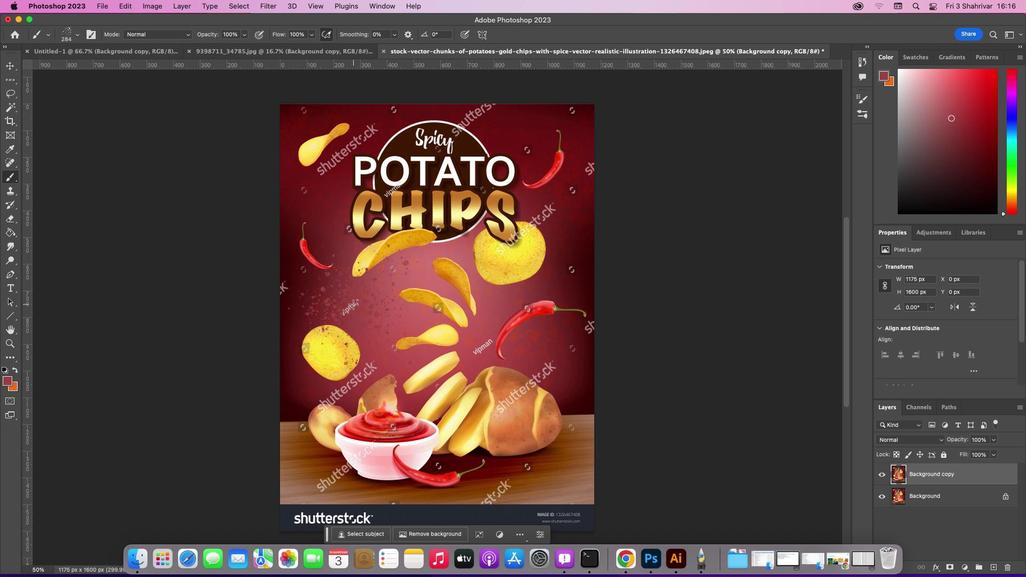 
Action: Key pressed Key.cmd'z'
Screenshot: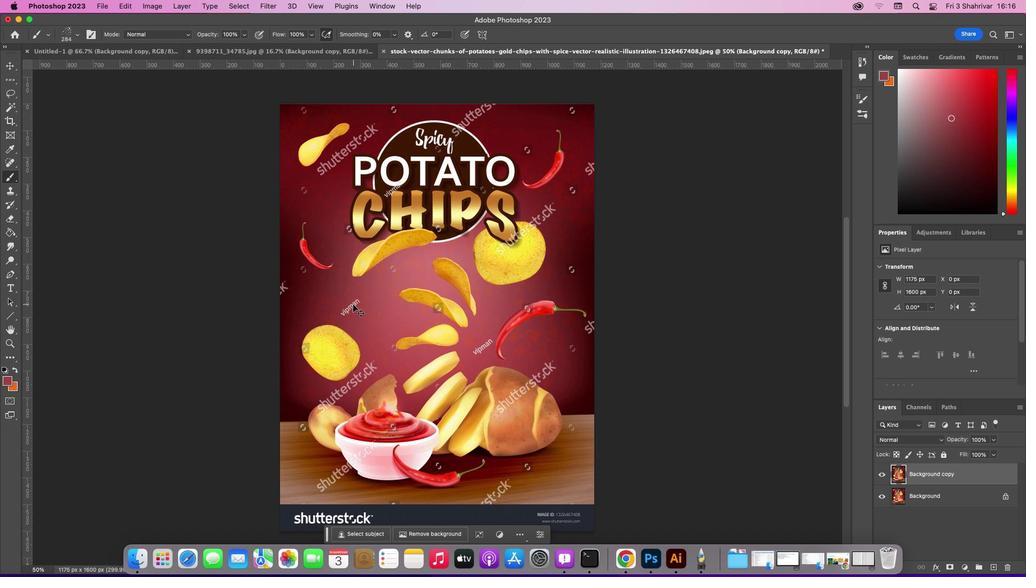 
Action: Mouse moved to (79, 33)
Screenshot: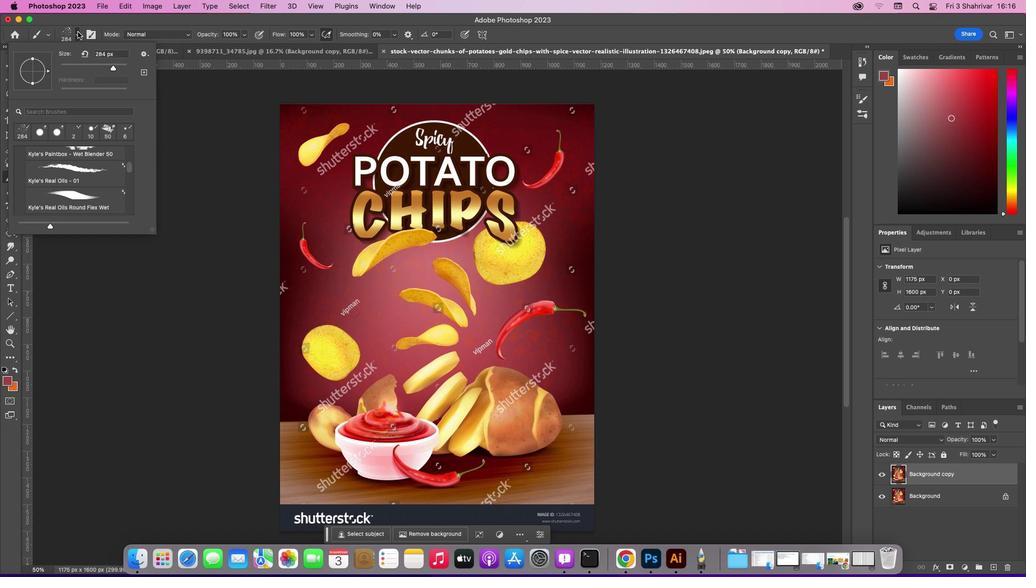 
Action: Mouse pressed left at (79, 33)
Screenshot: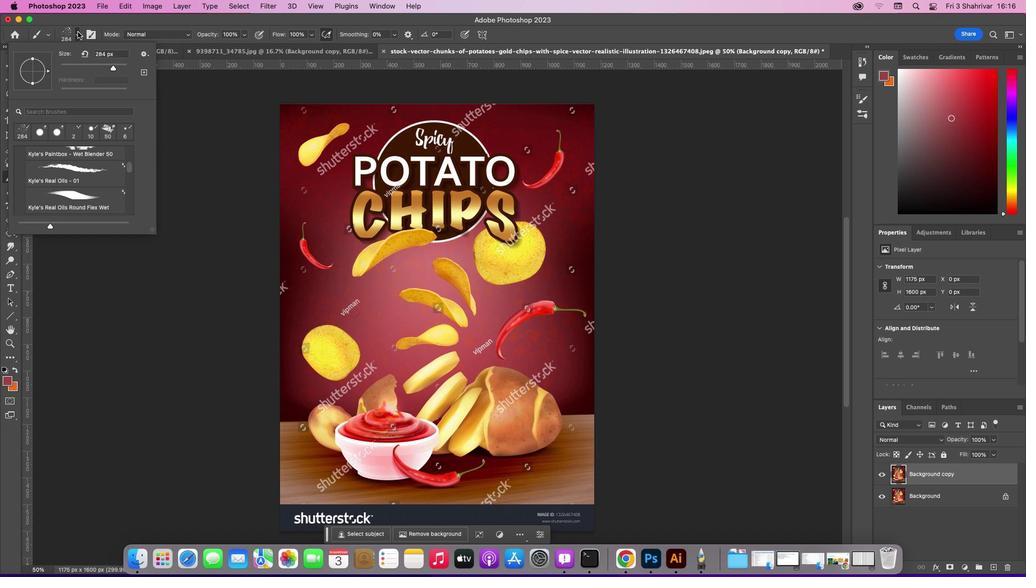 
Action: Mouse moved to (130, 169)
Screenshot: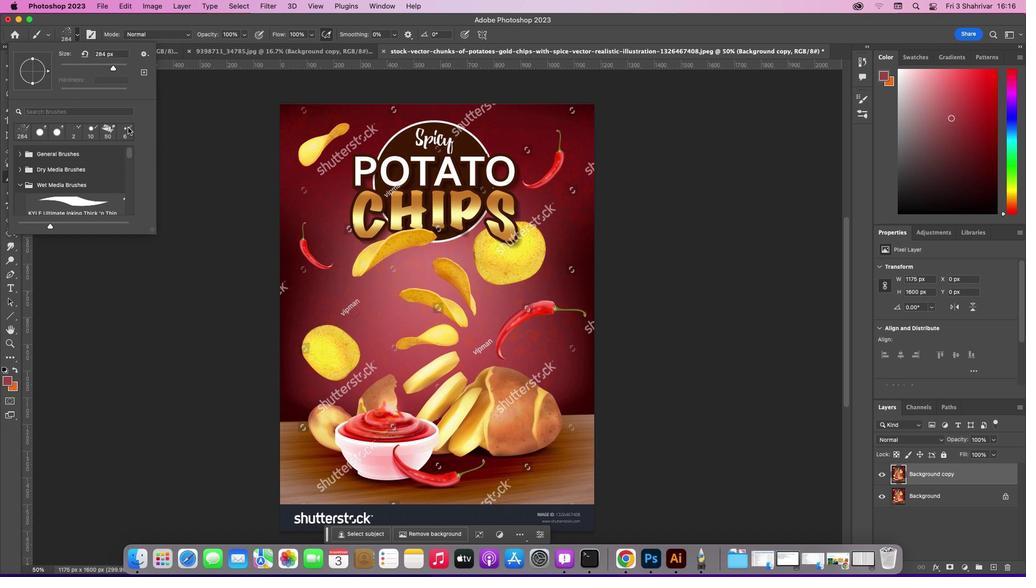 
Action: Mouse pressed left at (130, 169)
Screenshot: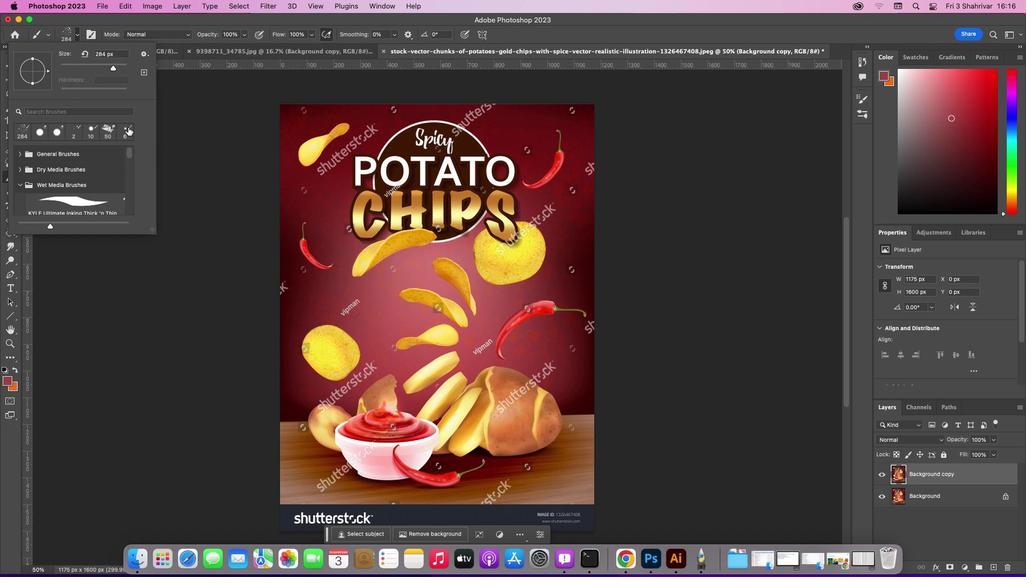 
Action: Mouse moved to (18, 155)
Screenshot: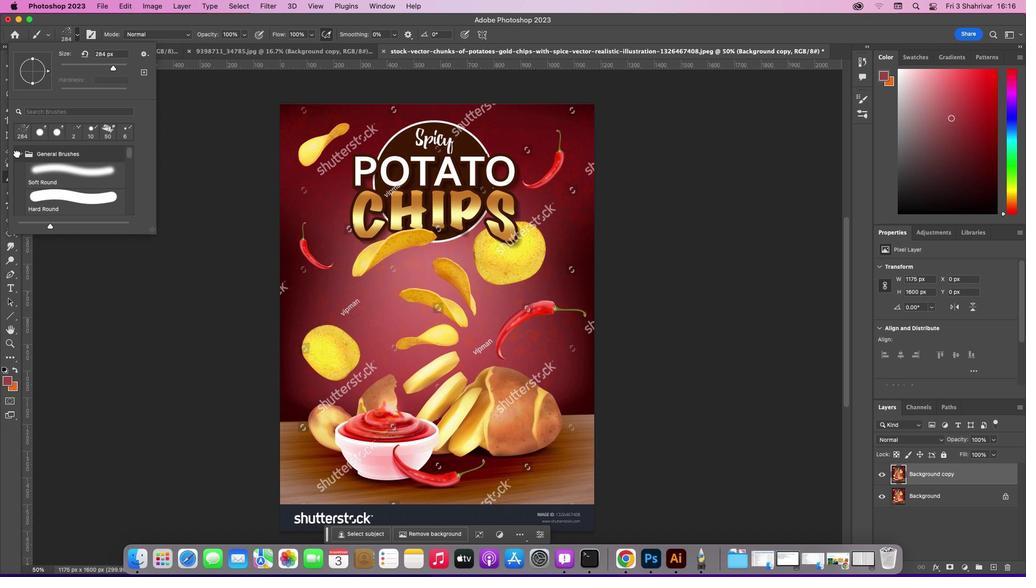 
Action: Mouse pressed left at (18, 155)
Screenshot: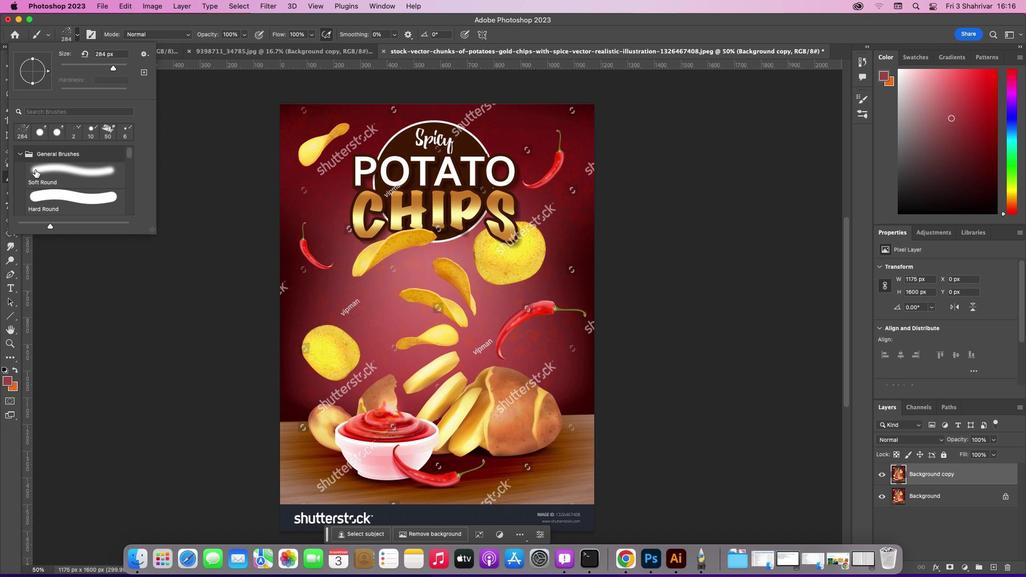 
Action: Mouse moved to (86, 173)
Screenshot: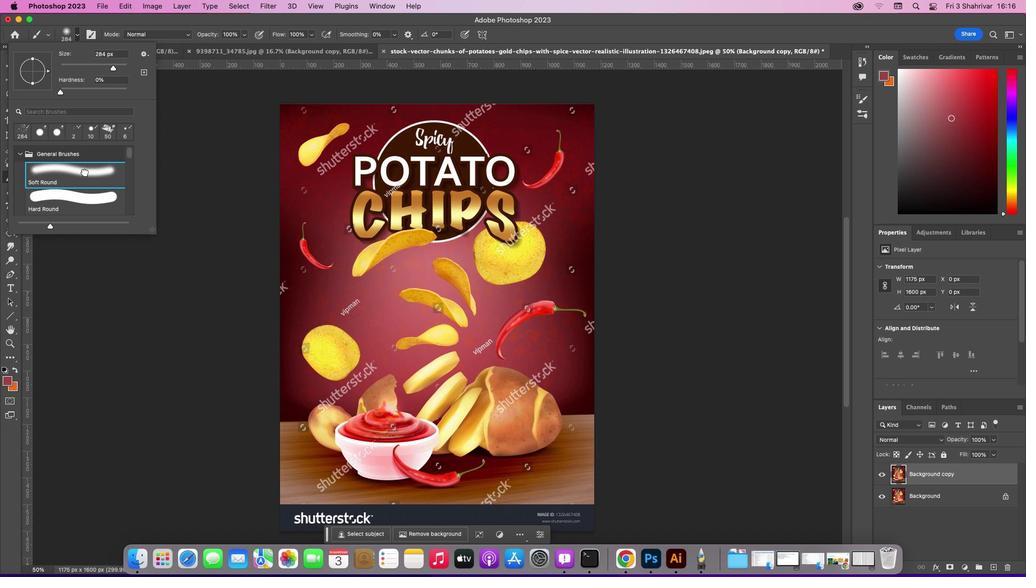 
Action: Mouse pressed left at (86, 173)
Screenshot: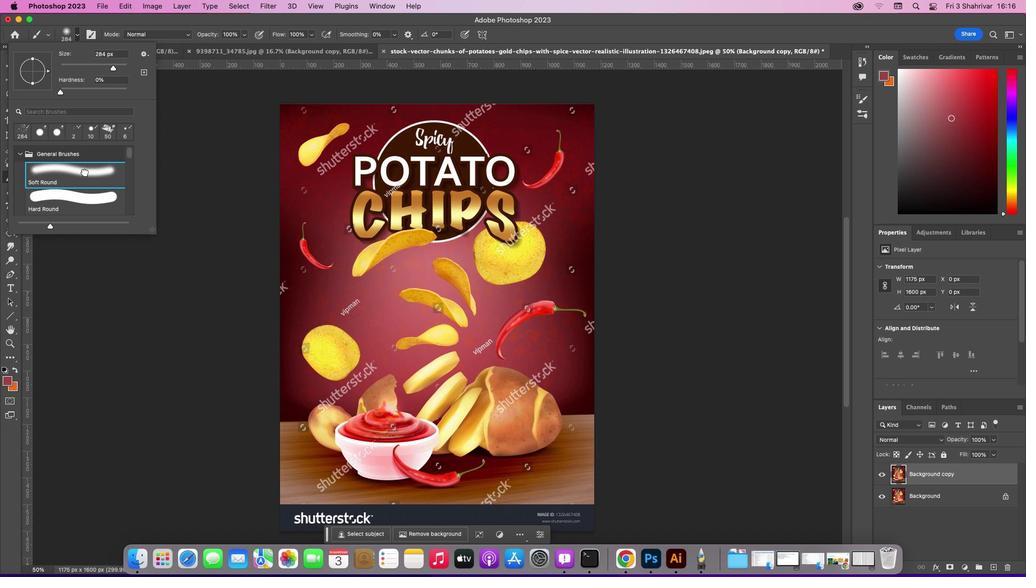 
Action: Mouse moved to (80, 40)
Screenshot: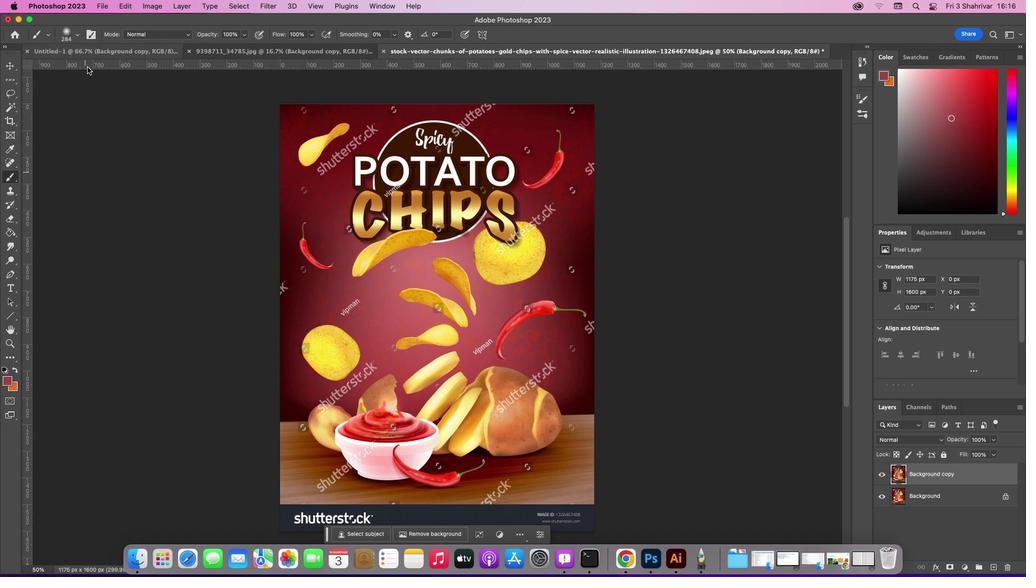 
Action: Mouse pressed left at (80, 40)
Screenshot: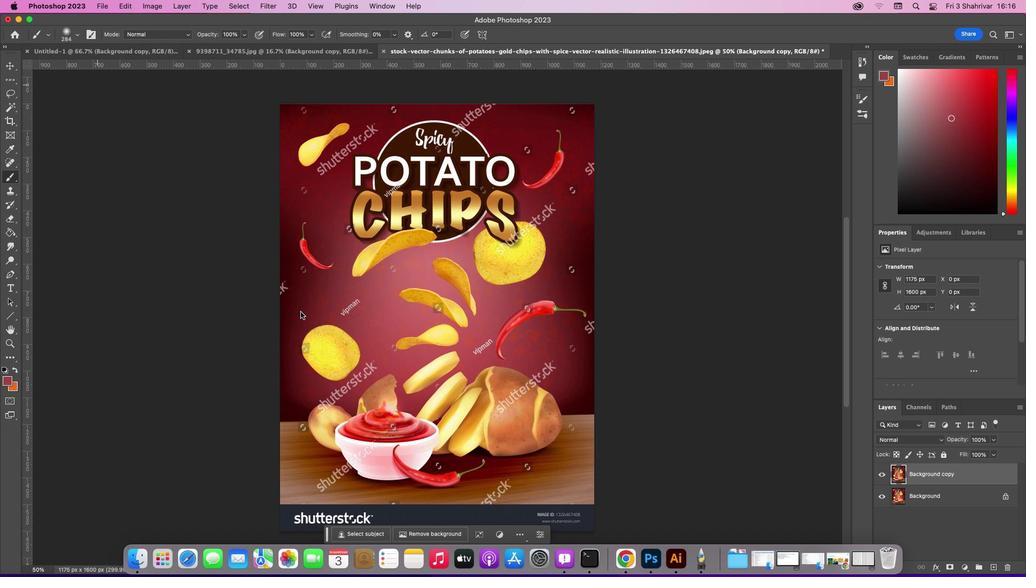 
Action: Mouse moved to (355, 306)
Screenshot: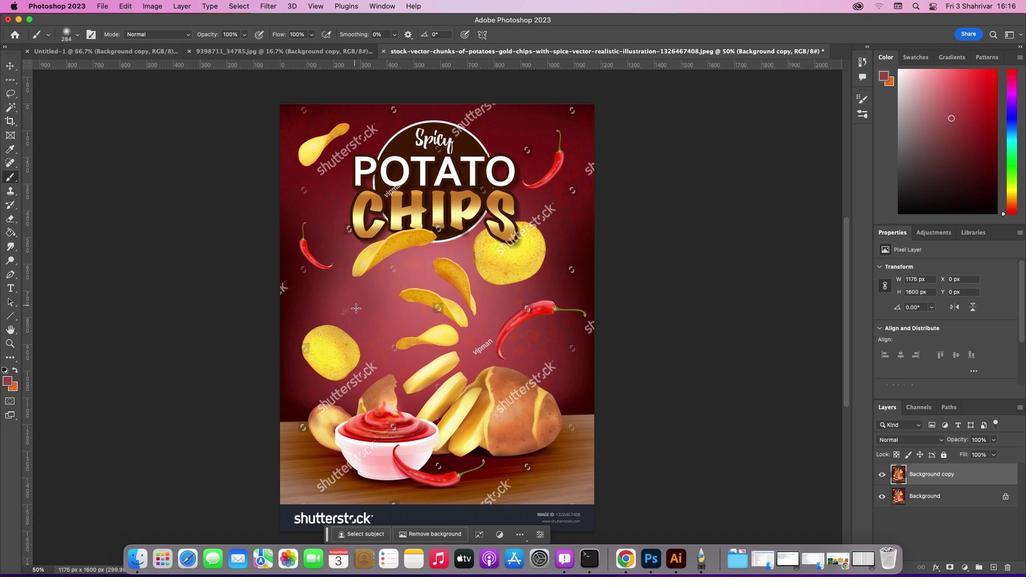 
Action: Mouse pressed left at (355, 306)
Screenshot: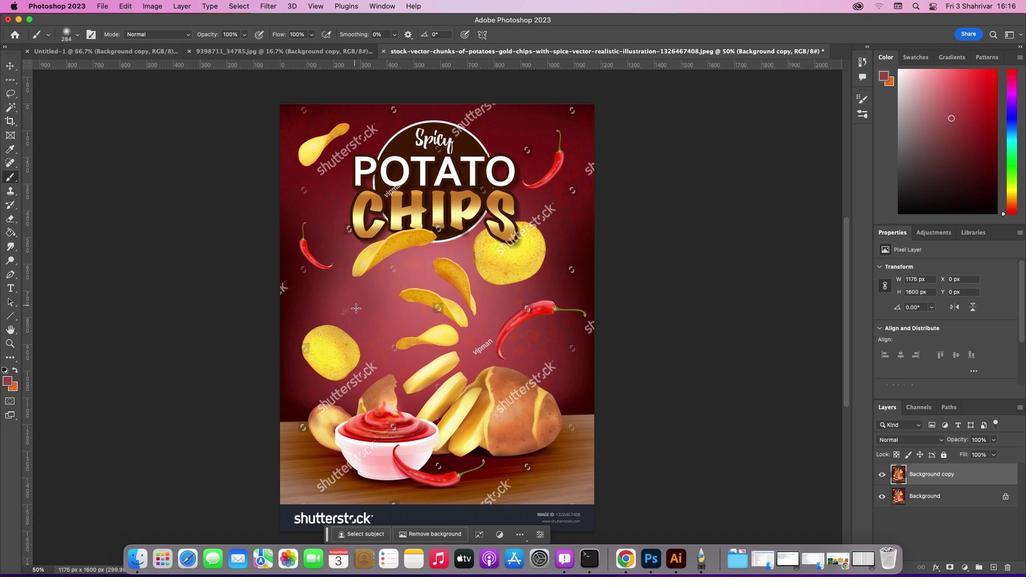 
Action: Mouse moved to (390, 309)
Screenshot: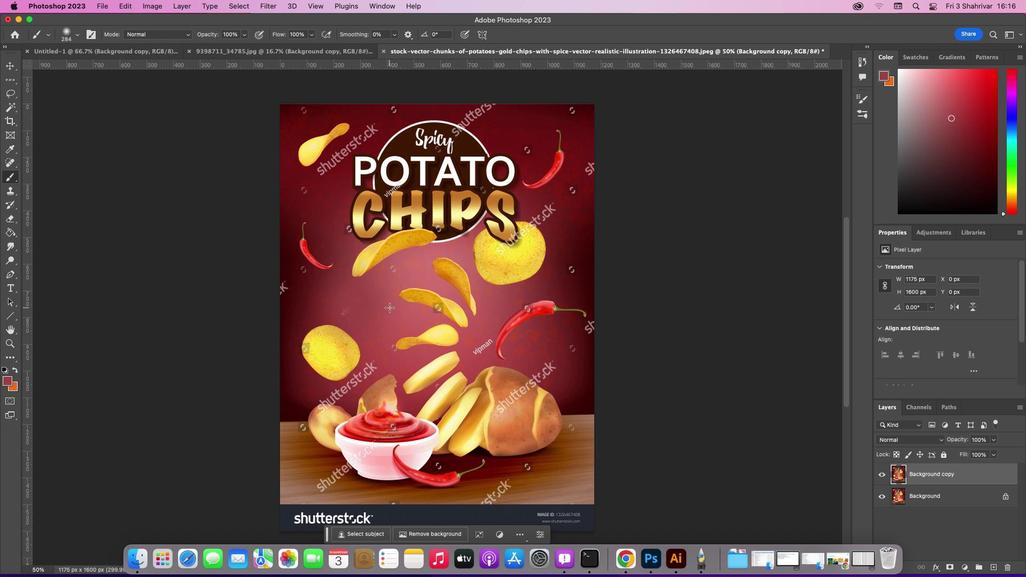 
Action: Key pressed Key.cmd'z'
Screenshot: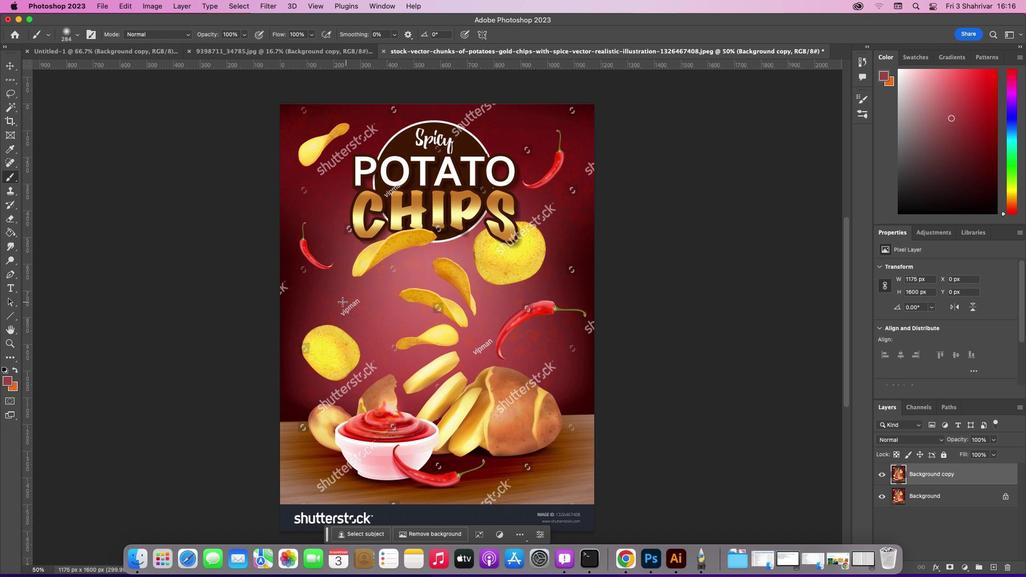 
Action: Mouse moved to (359, 301)
Screenshot: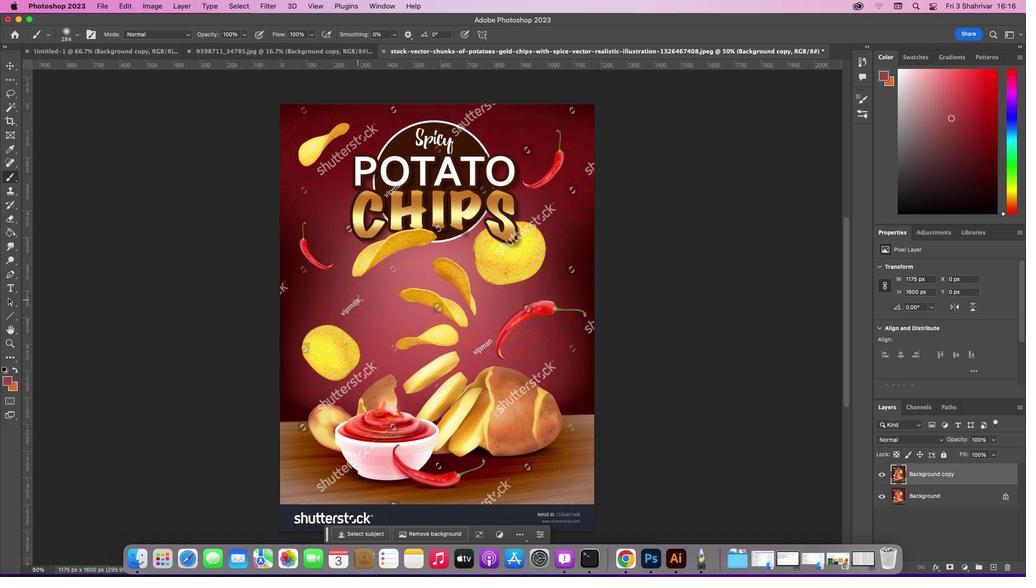 
Action: Key pressed '[''[''[''[''['
Screenshot: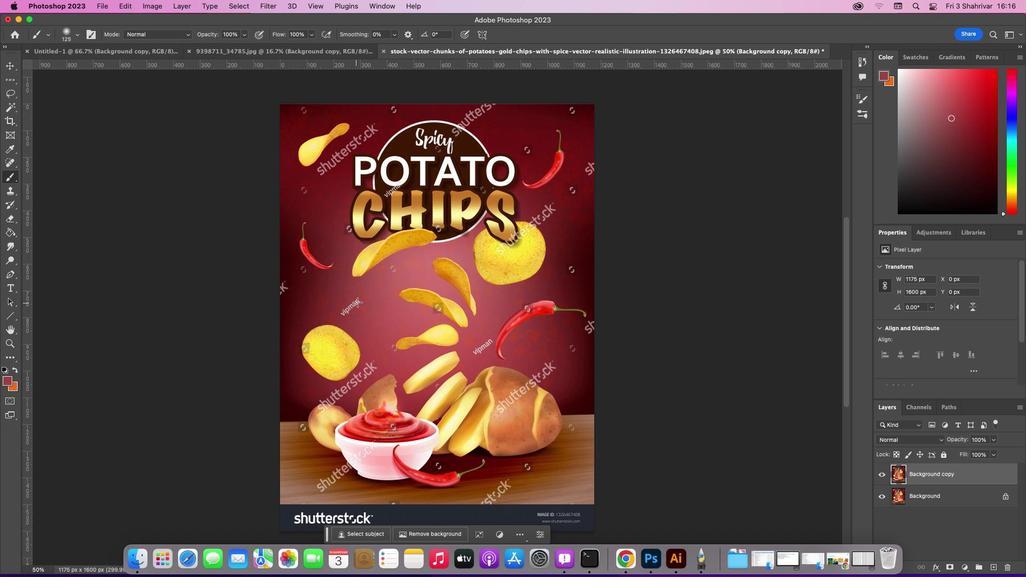 
Action: Mouse moved to (359, 304)
Screenshot: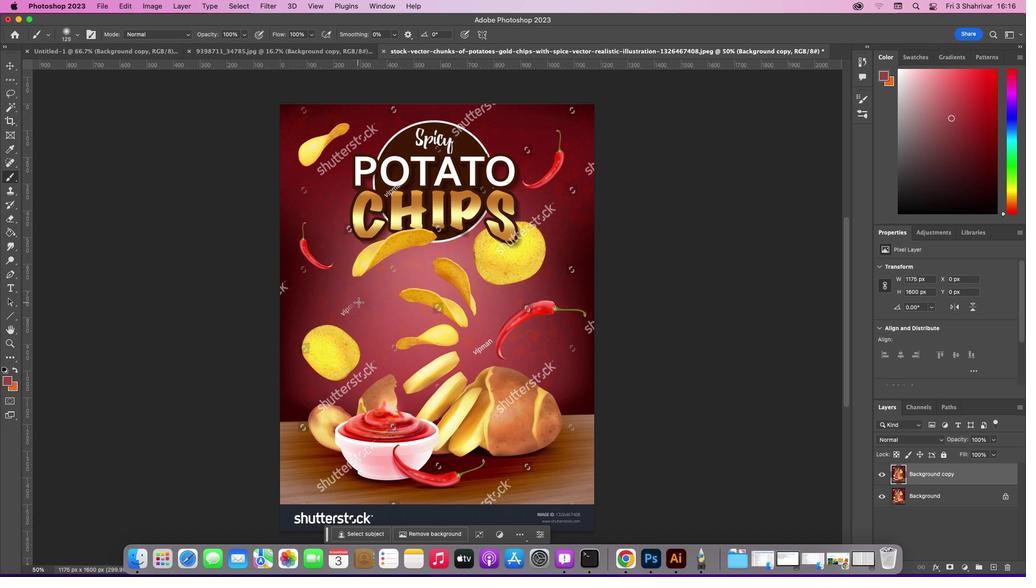 
Action: Mouse pressed left at (359, 304)
Screenshot: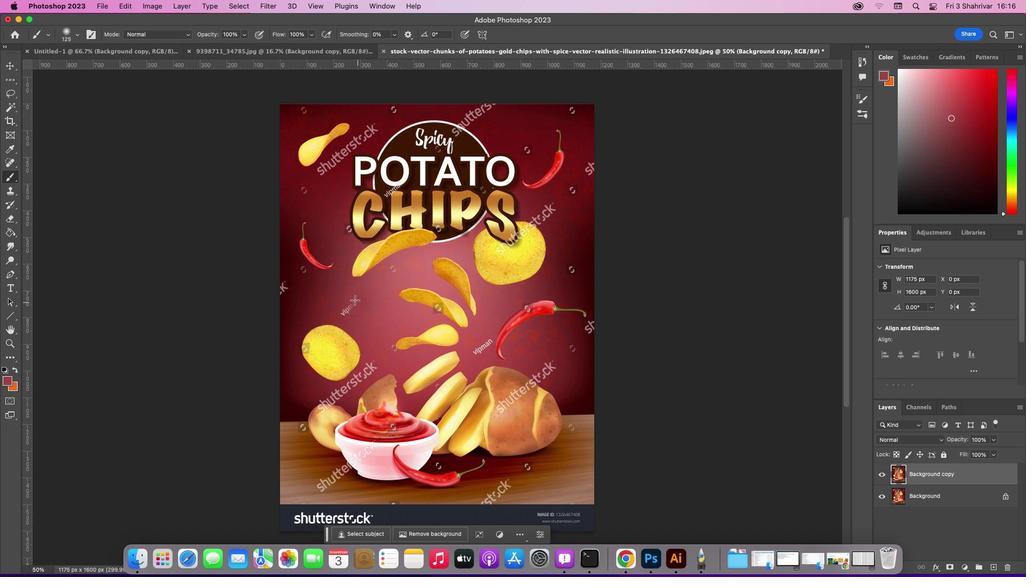 
Action: Mouse moved to (395, 272)
Screenshot: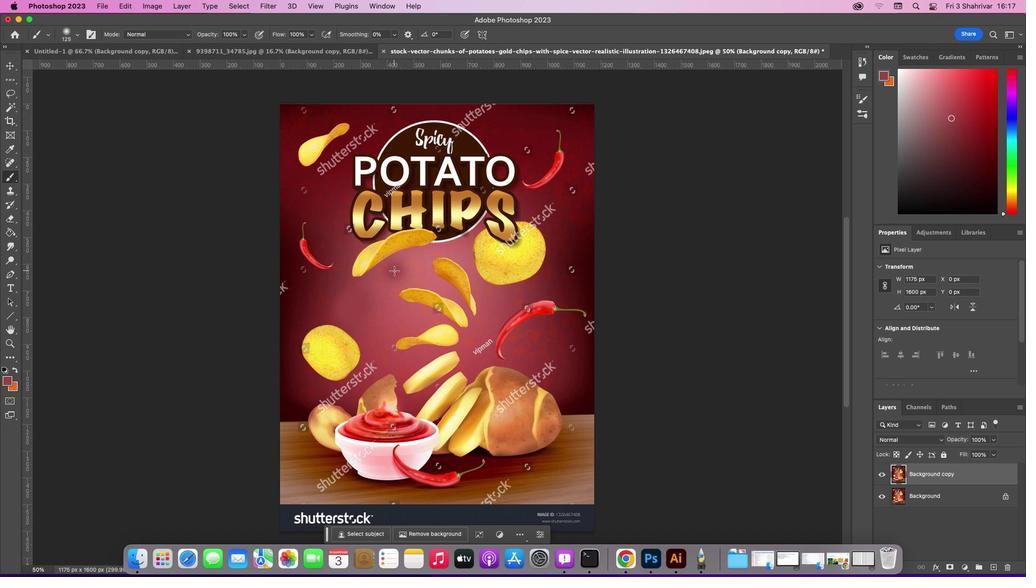 
Action: Mouse pressed left at (395, 272)
Screenshot: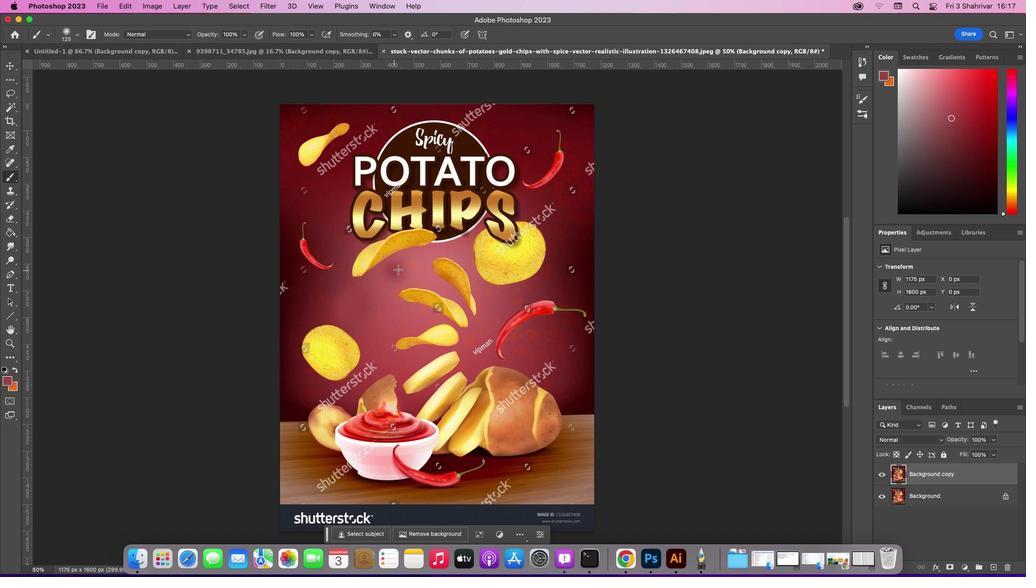 
Action: Mouse moved to (300, 180)
Screenshot: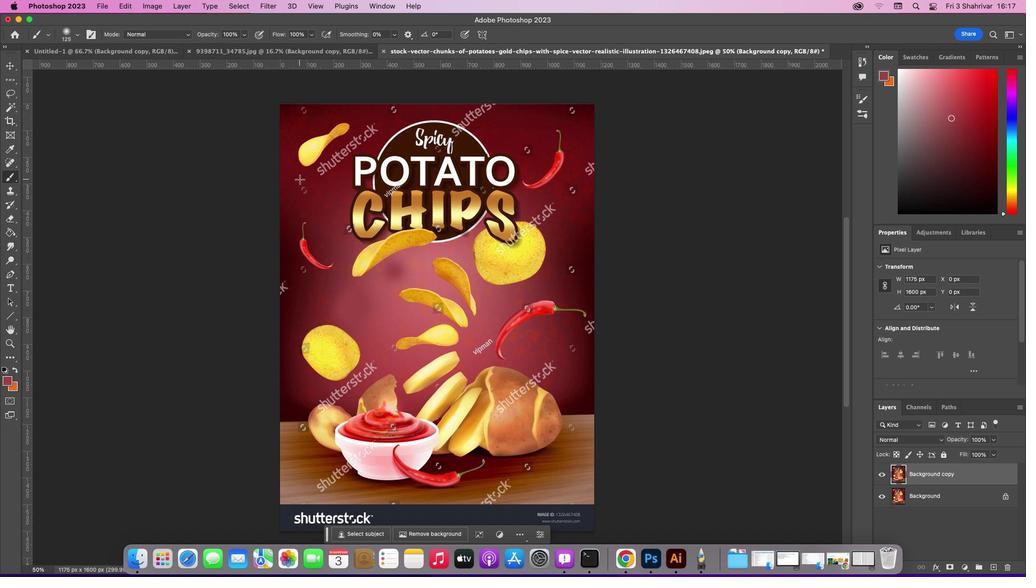 
Action: Key pressed 'I'
Screenshot: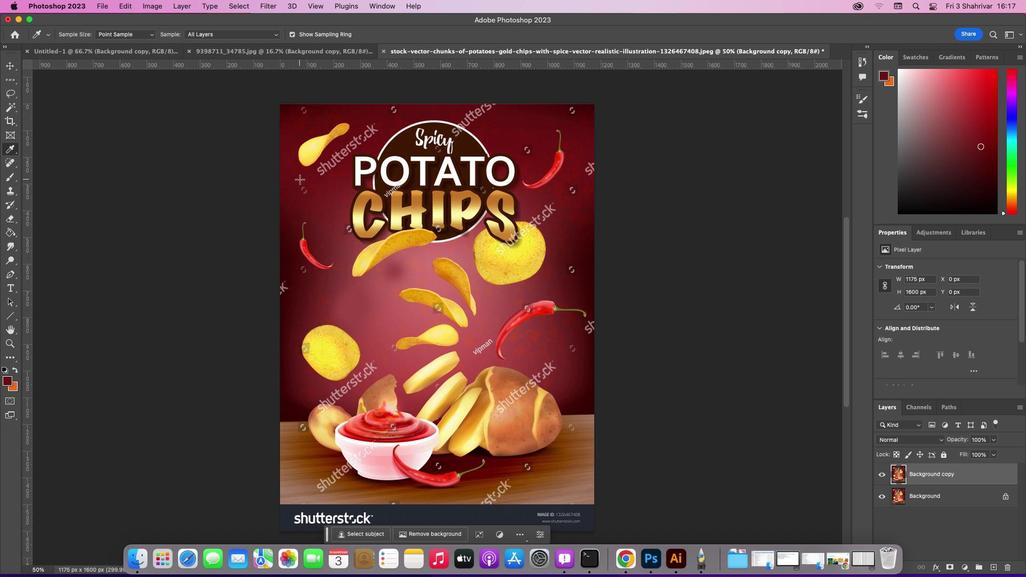 
Action: Mouse pressed left at (300, 180)
Screenshot: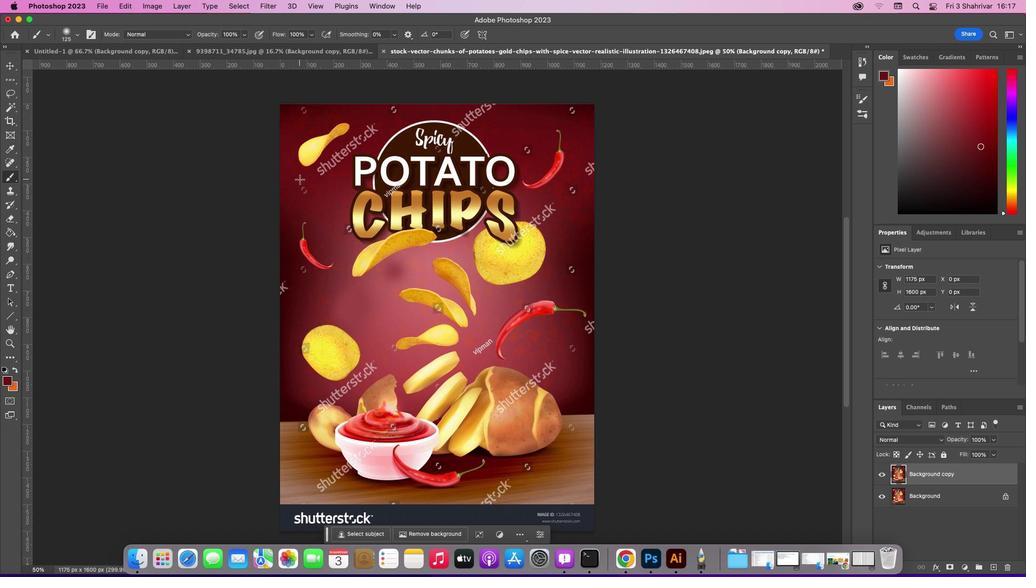 
Action: Mouse moved to (329, 174)
Screenshot: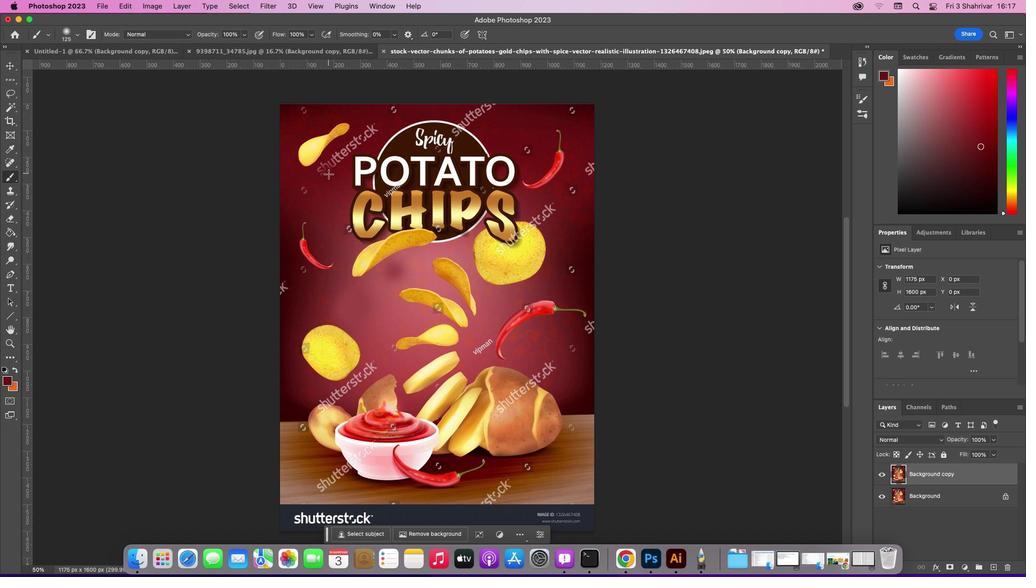 
Action: Mouse pressed left at (329, 174)
Screenshot: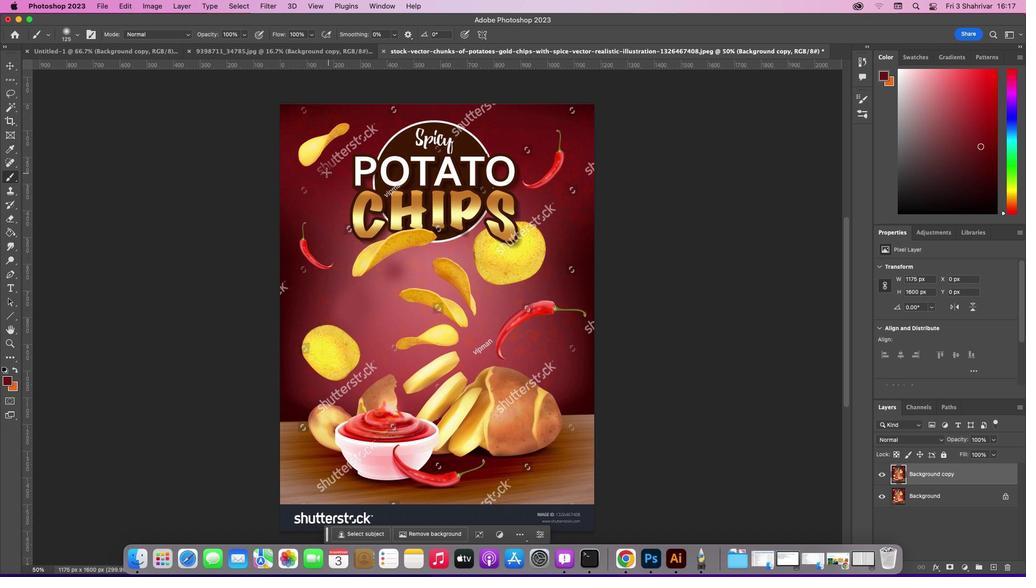 
Action: Mouse moved to (377, 132)
Screenshot: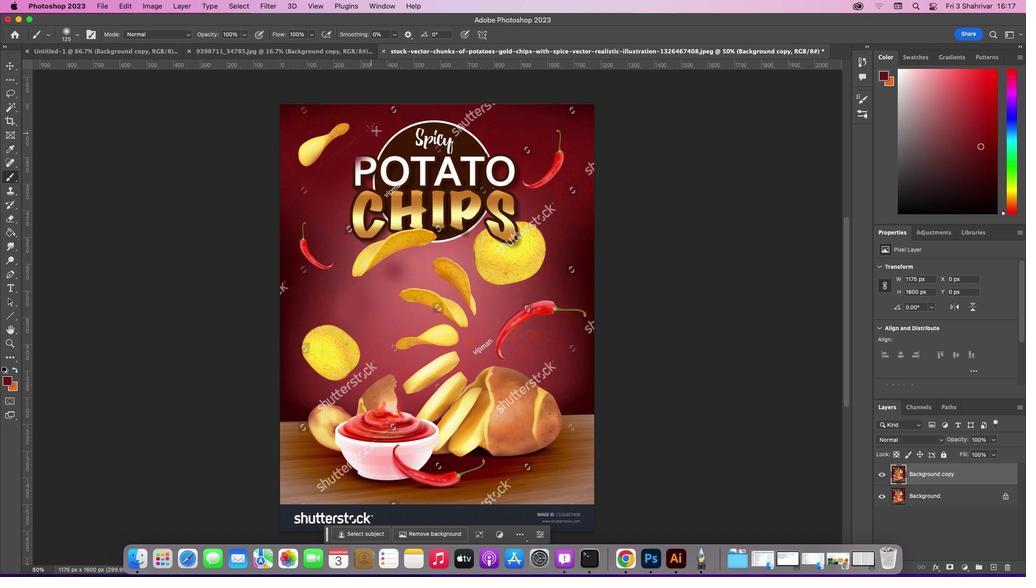 
Action: Key pressed Key.cmd'z'
Screenshot: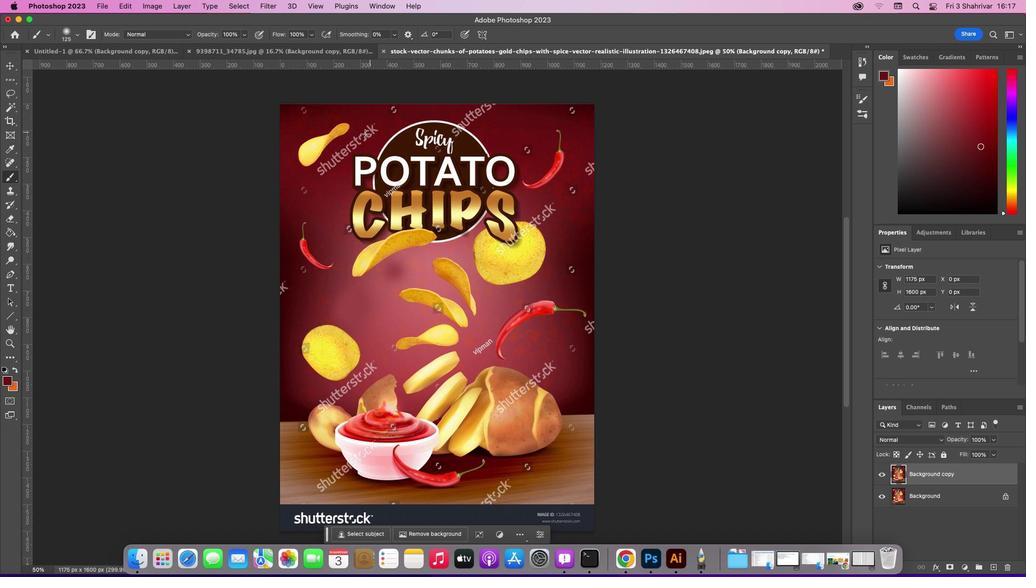 
Action: Mouse moved to (335, 148)
Screenshot: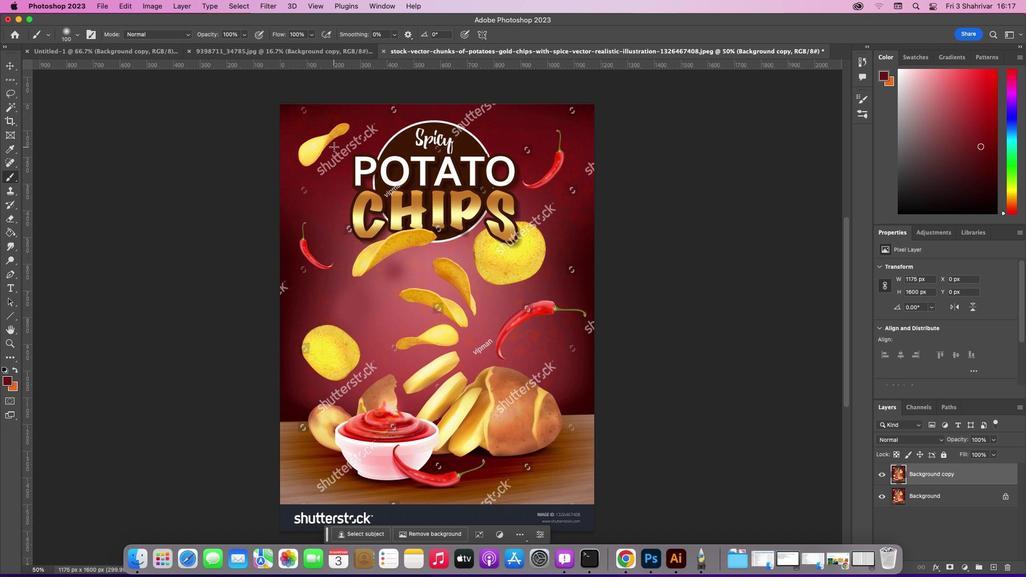 
Action: Key pressed '['
Screenshot: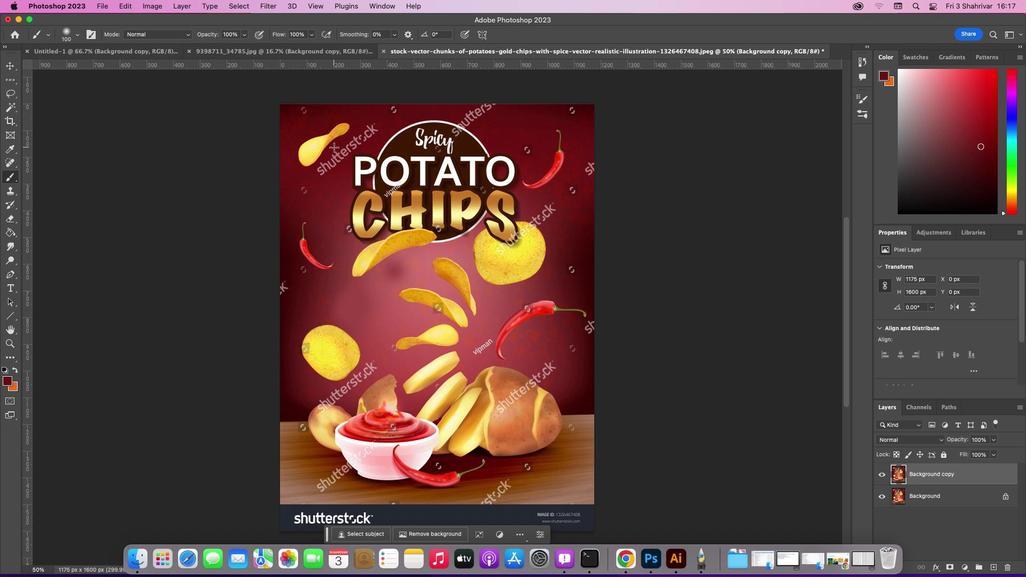 
Action: Mouse moved to (339, 150)
Screenshot: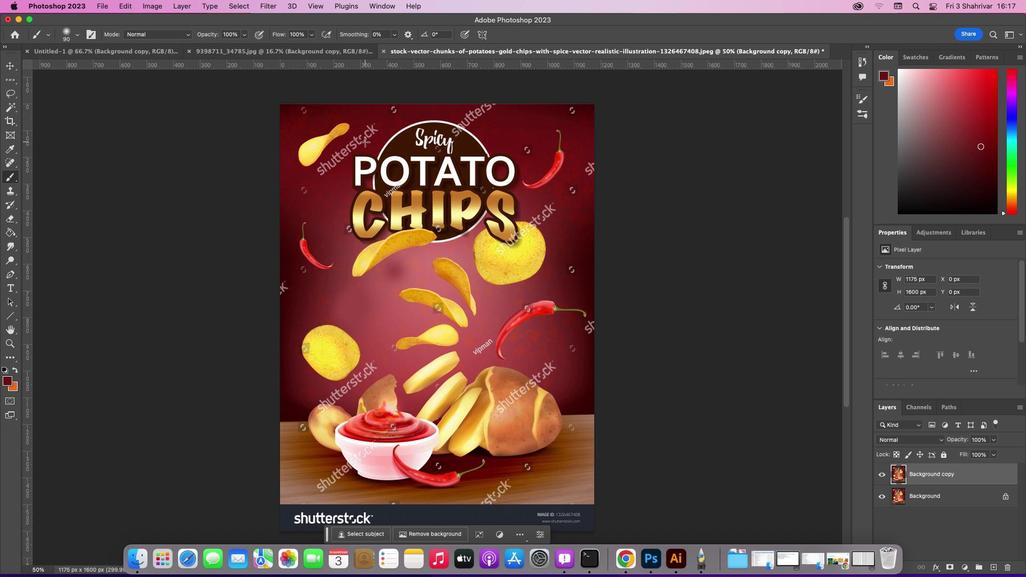 
Action: Key pressed '['
Screenshot: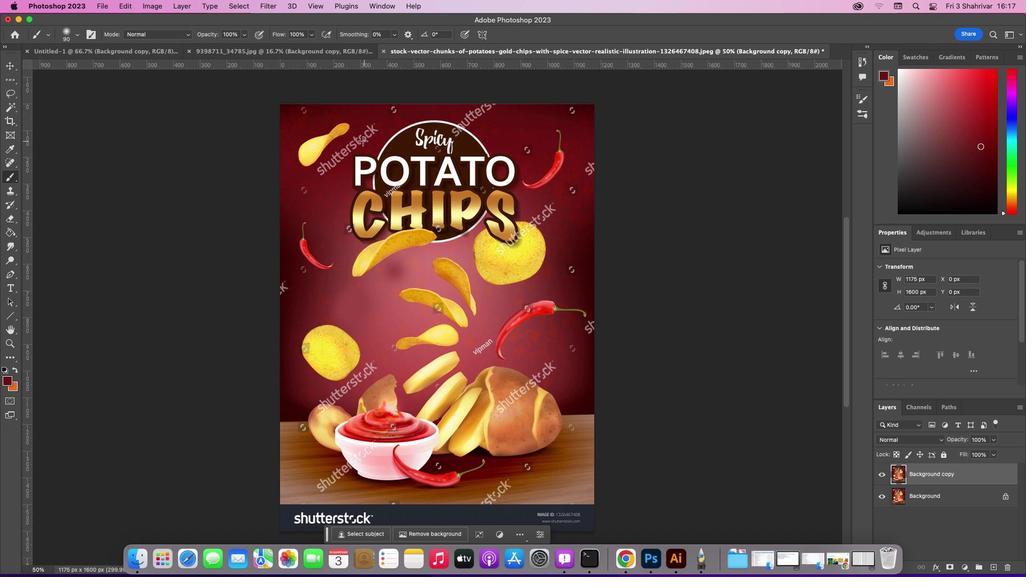 
Action: Mouse moved to (381, 130)
Screenshot: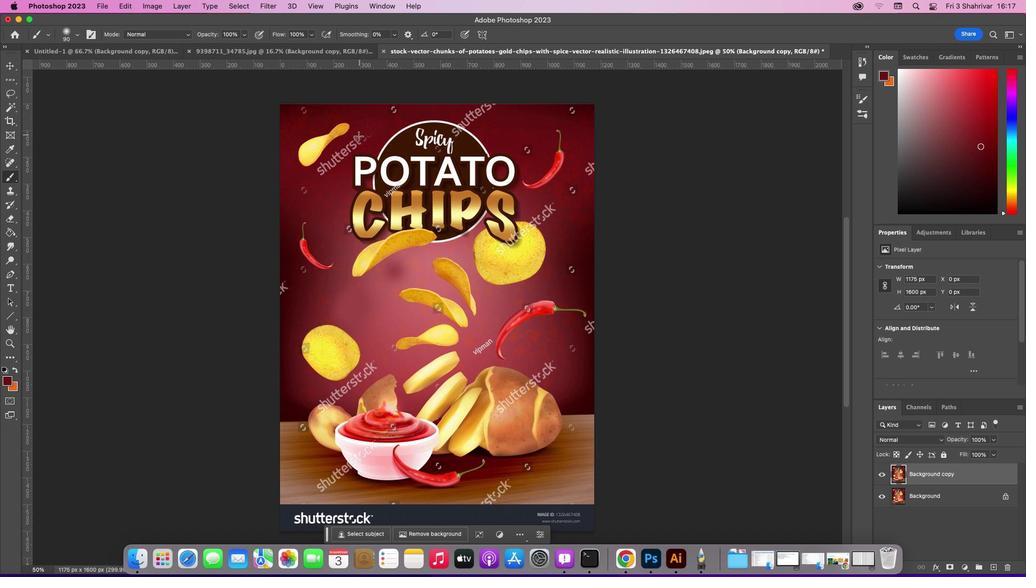 
Action: Mouse pressed left at (381, 130)
Screenshot: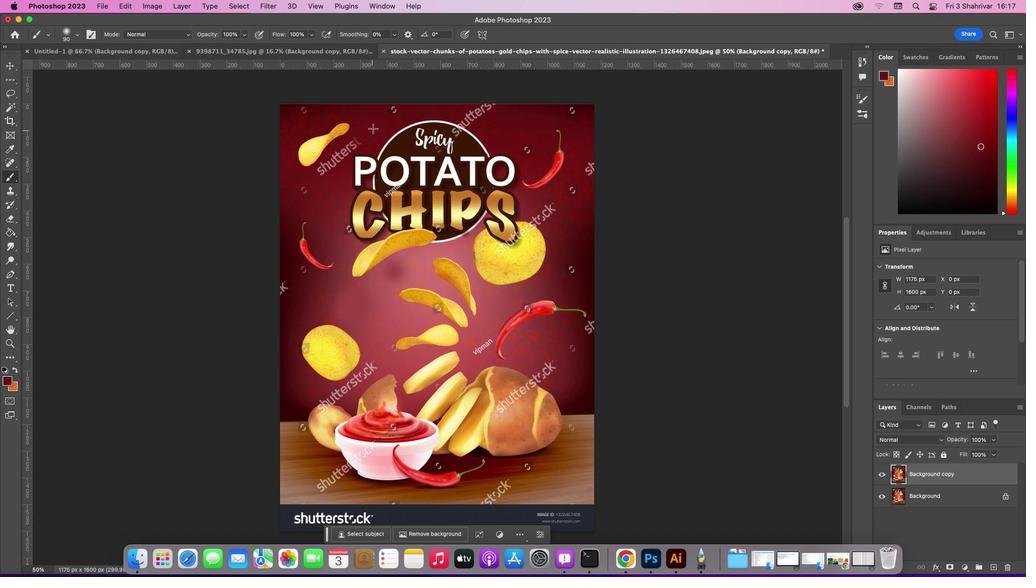 
Action: Mouse moved to (333, 157)
Screenshot: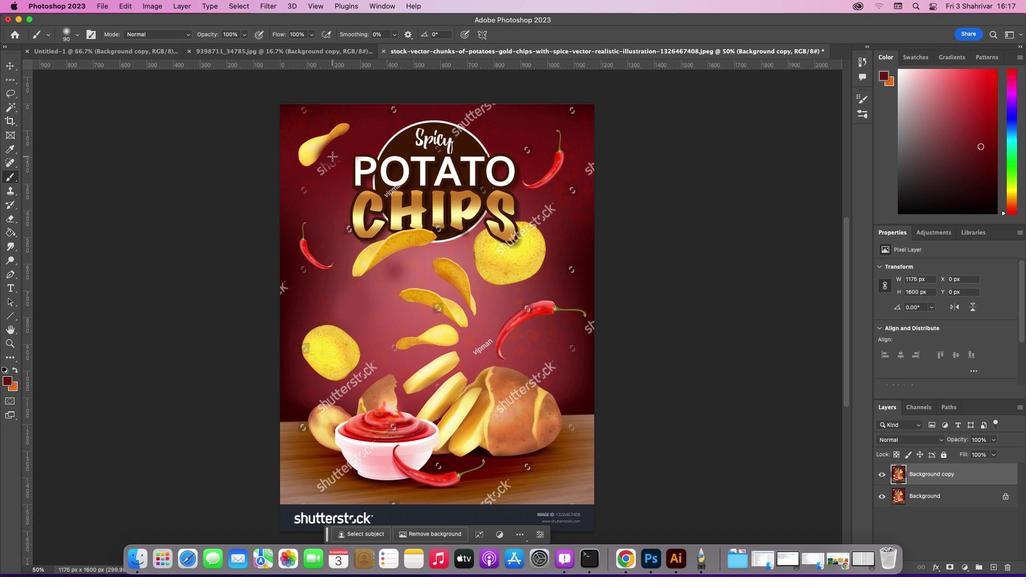 
Action: Key pressed Key.cmd'z'
Screenshot: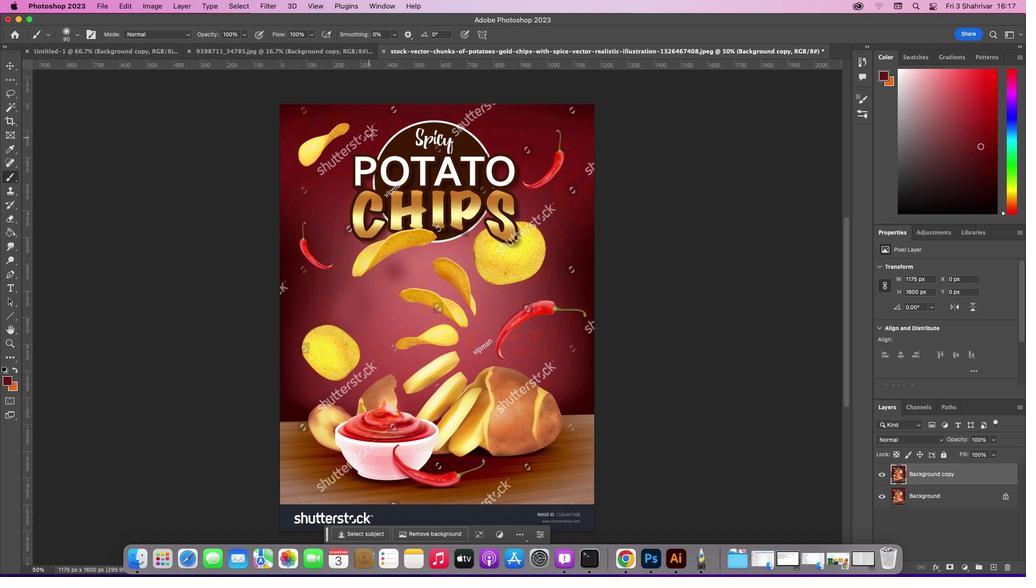 
Action: Mouse moved to (374, 132)
Screenshot: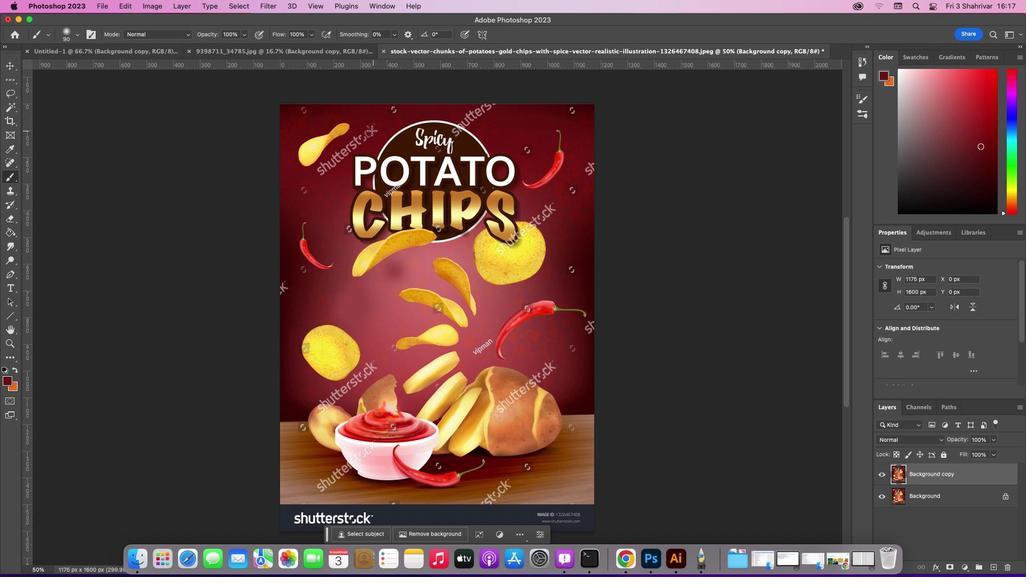 
Action: Mouse pressed left at (374, 132)
Screenshot: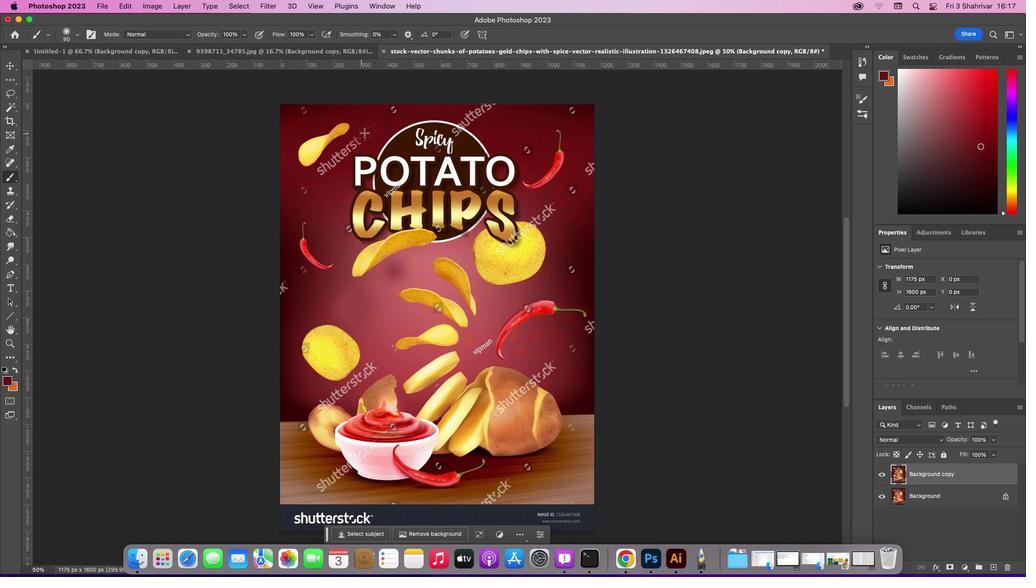 
Action: Mouse moved to (363, 137)
Screenshot: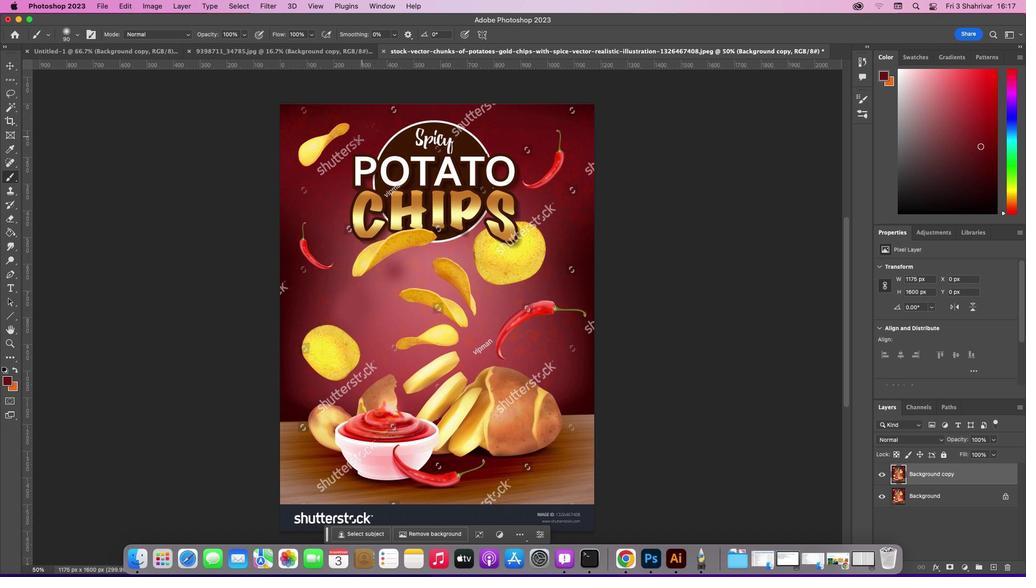
Action: Mouse pressed left at (363, 137)
Screenshot: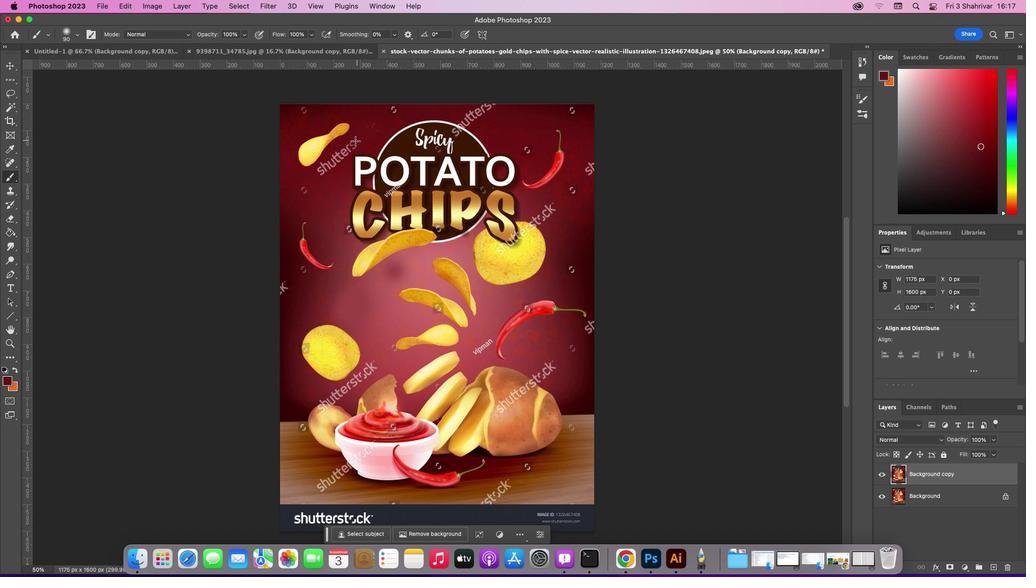 
Action: Mouse moved to (492, 109)
Screenshot: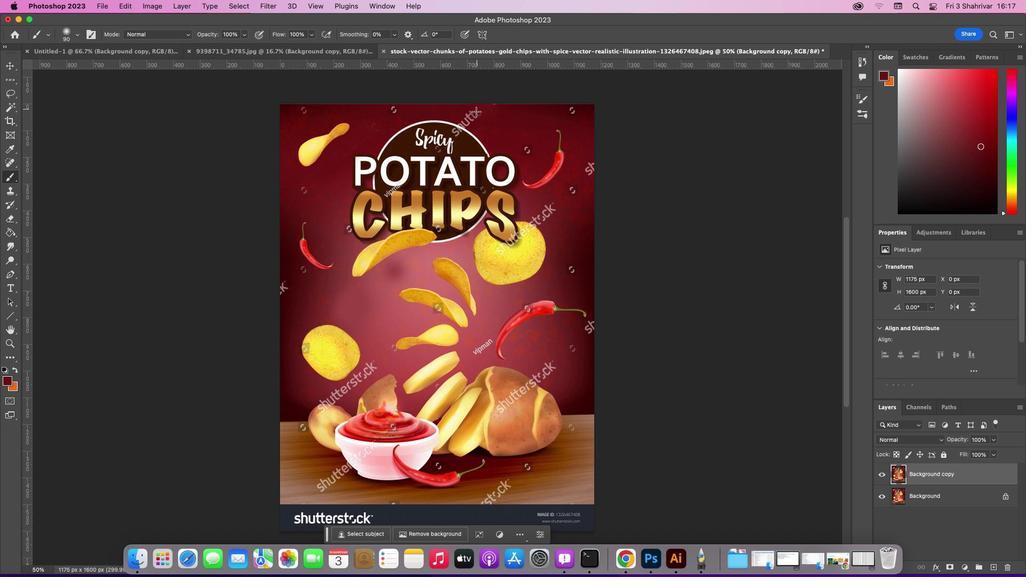 
Action: Mouse pressed left at (492, 109)
Screenshot: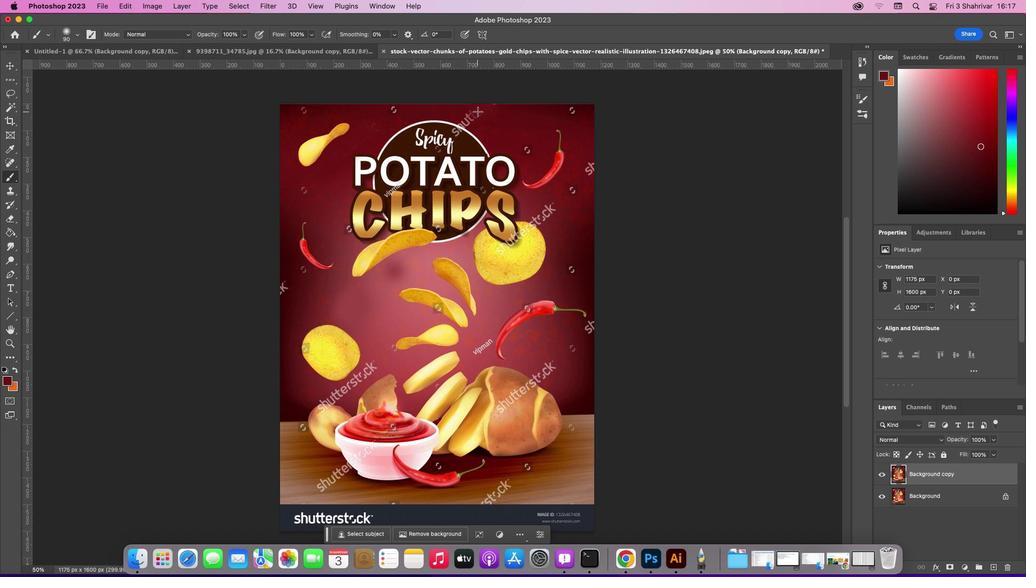 
Action: Mouse moved to (594, 167)
Screenshot: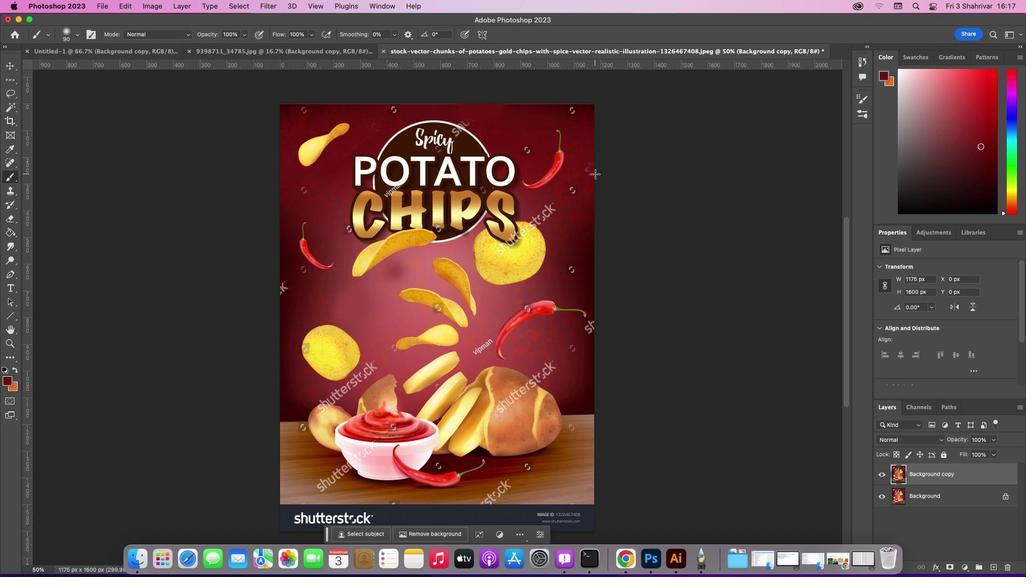 
Action: Mouse pressed left at (594, 167)
Screenshot: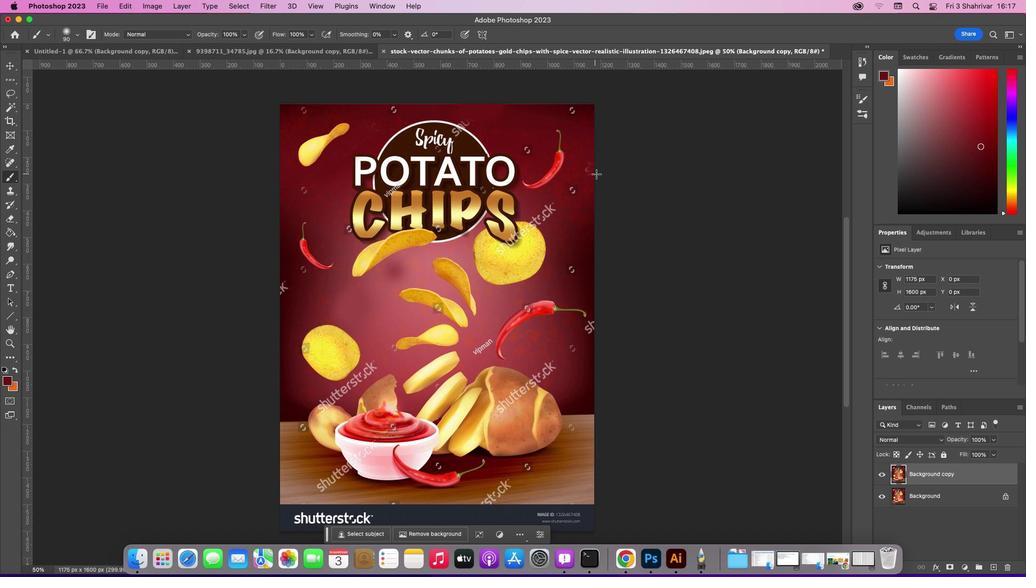 
Action: Mouse moved to (284, 284)
Screenshot: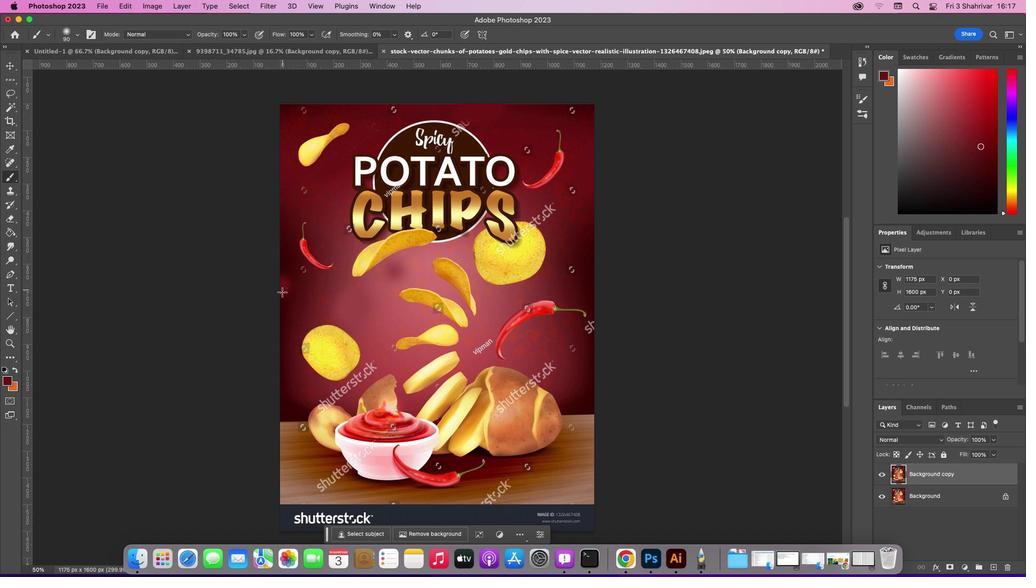 
Action: Mouse pressed left at (284, 284)
Screenshot: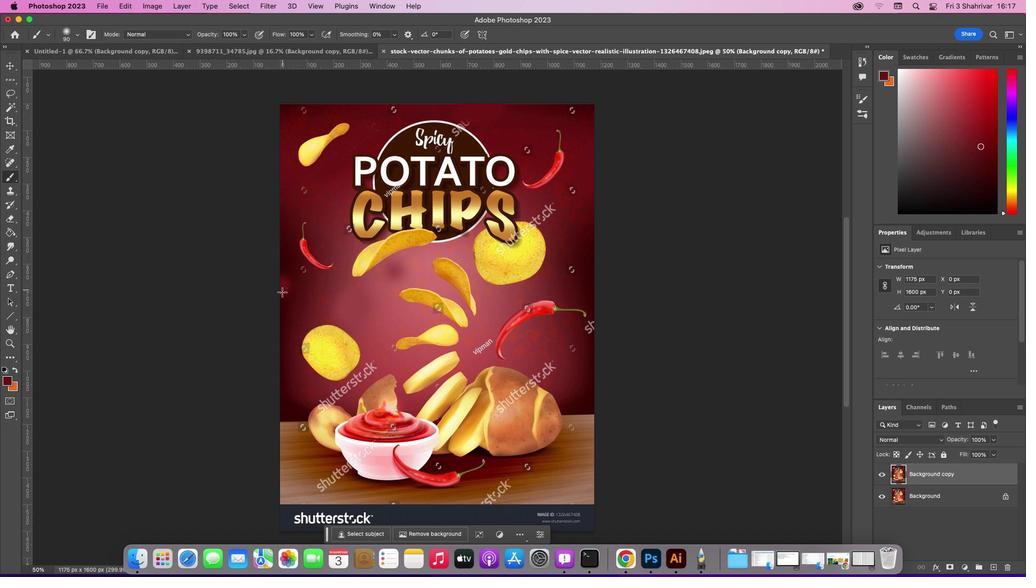 
Action: Mouse moved to (274, 304)
Screenshot: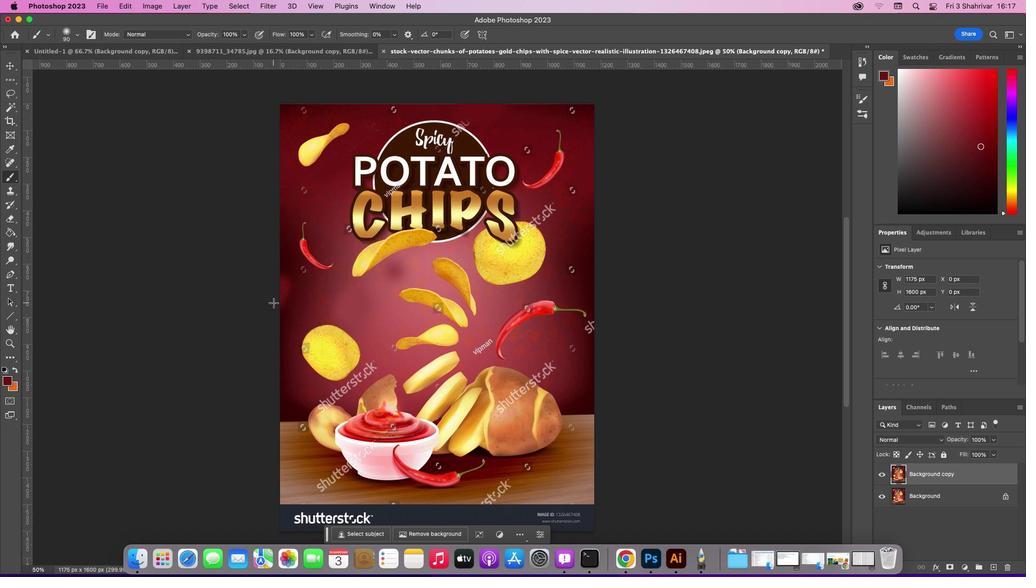 
Action: Key pressed Key.cmd'z'
Screenshot: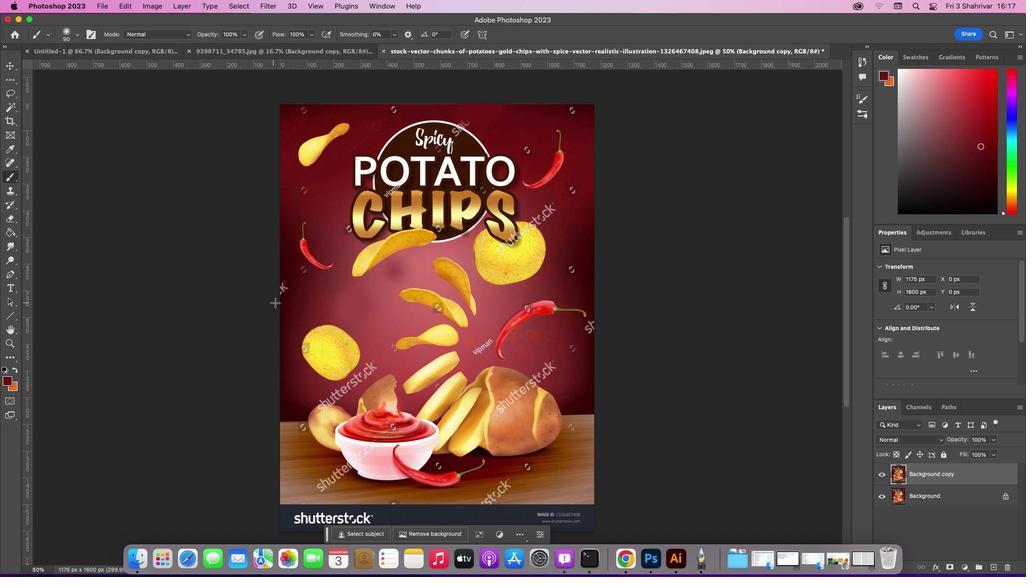 
Action: Mouse moved to (286, 280)
Screenshot: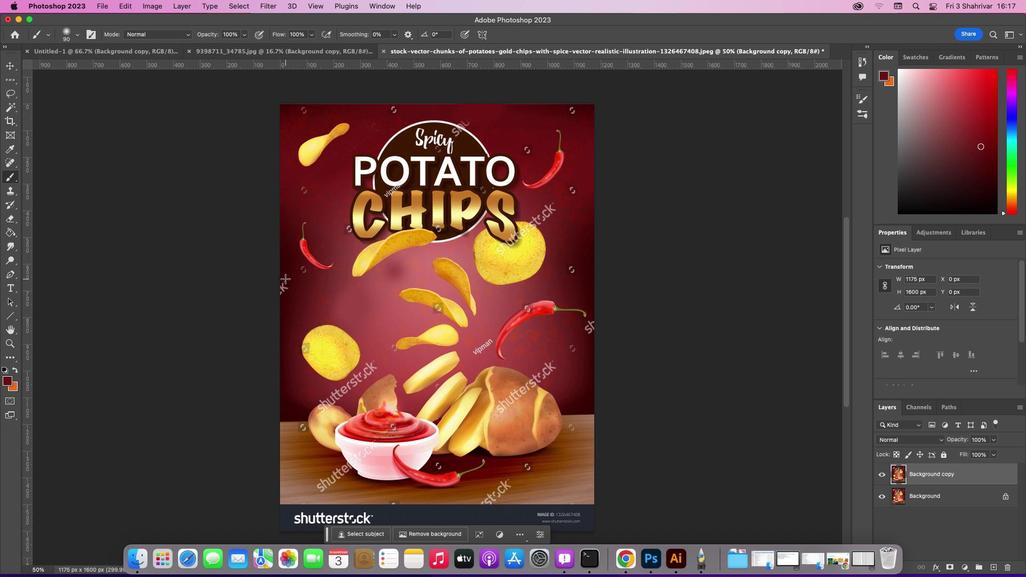 
Action: Key pressed 'I'
Screenshot: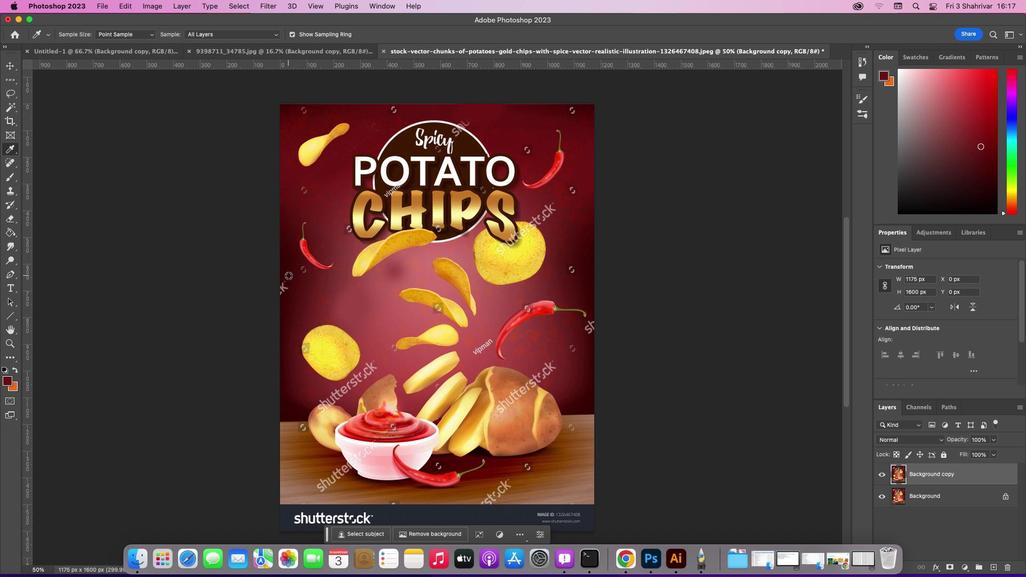 
Action: Mouse moved to (284, 268)
Screenshot: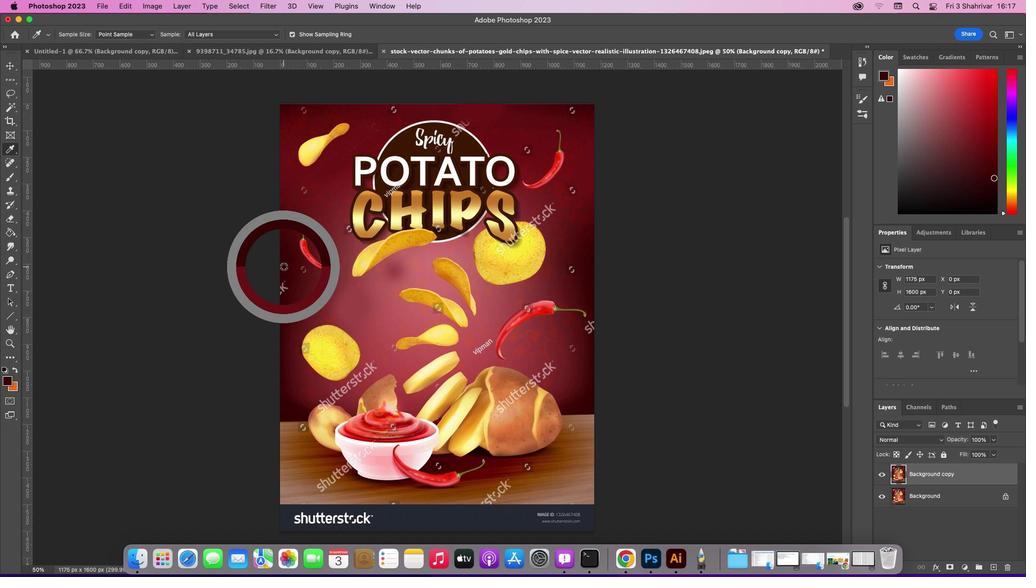 
Action: Mouse pressed left at (284, 268)
Screenshot: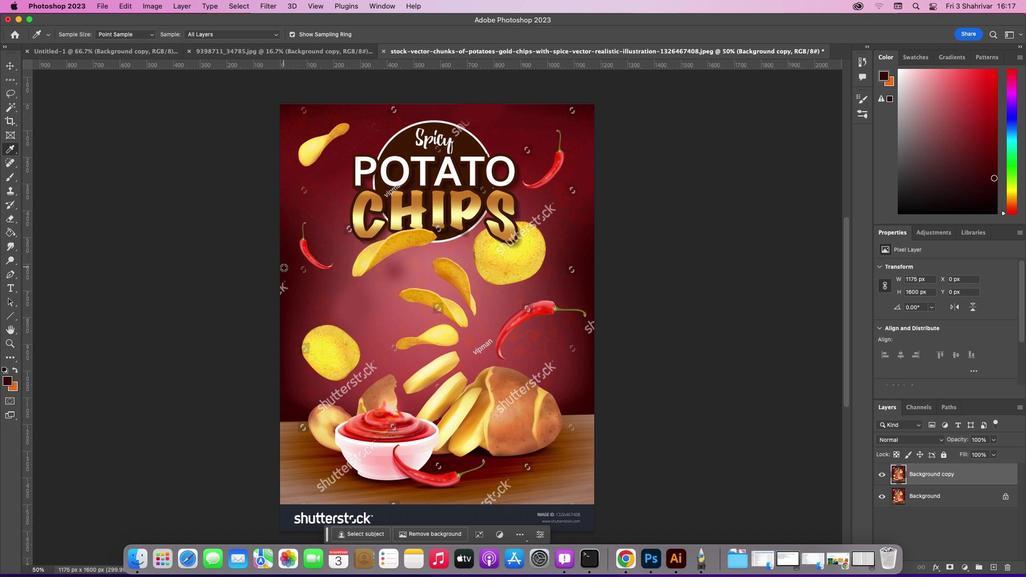 
Action: Mouse moved to (15, 176)
Screenshot: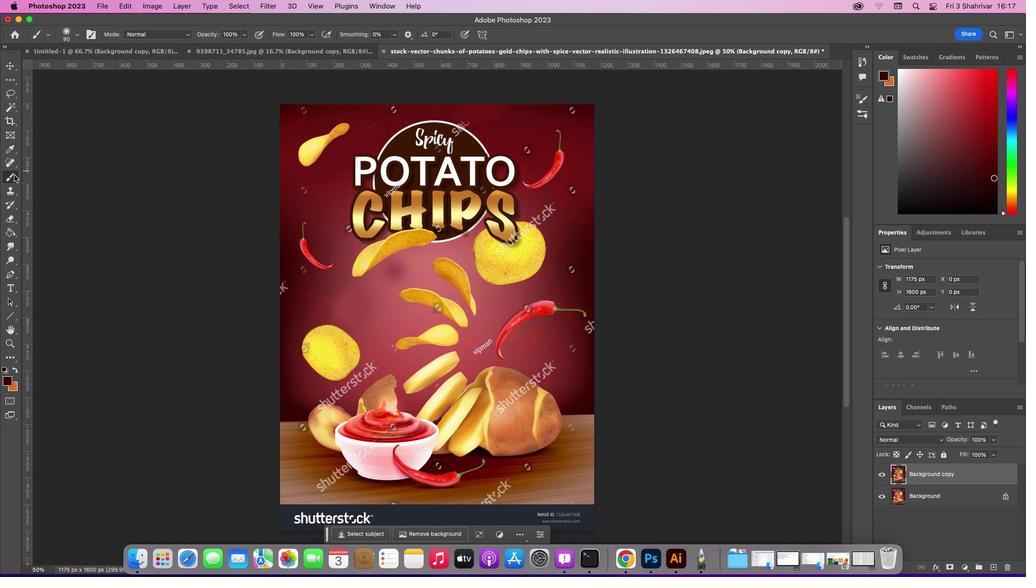 
Action: Mouse pressed left at (15, 176)
Screenshot: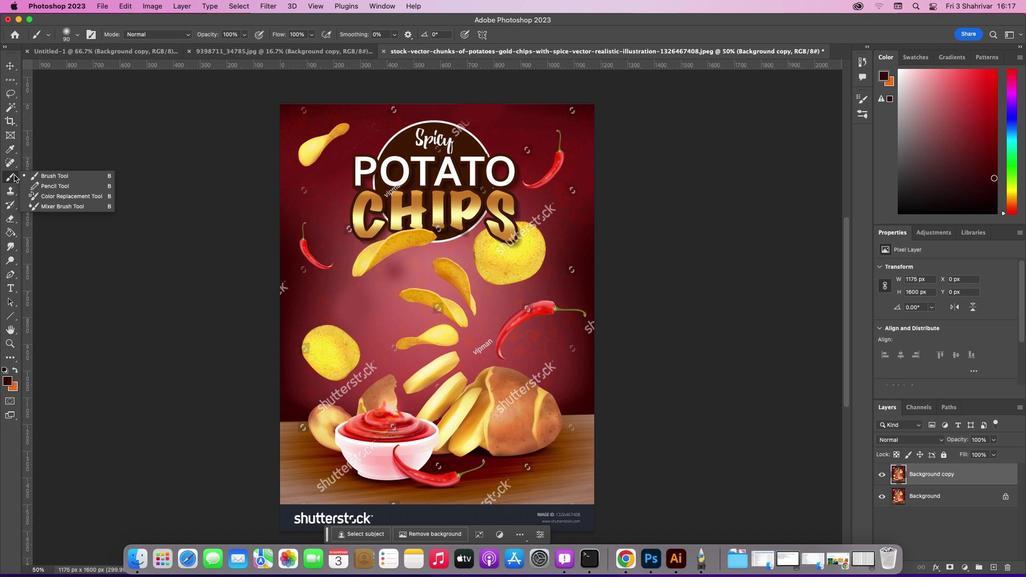
Action: Mouse pressed left at (15, 176)
Screenshot: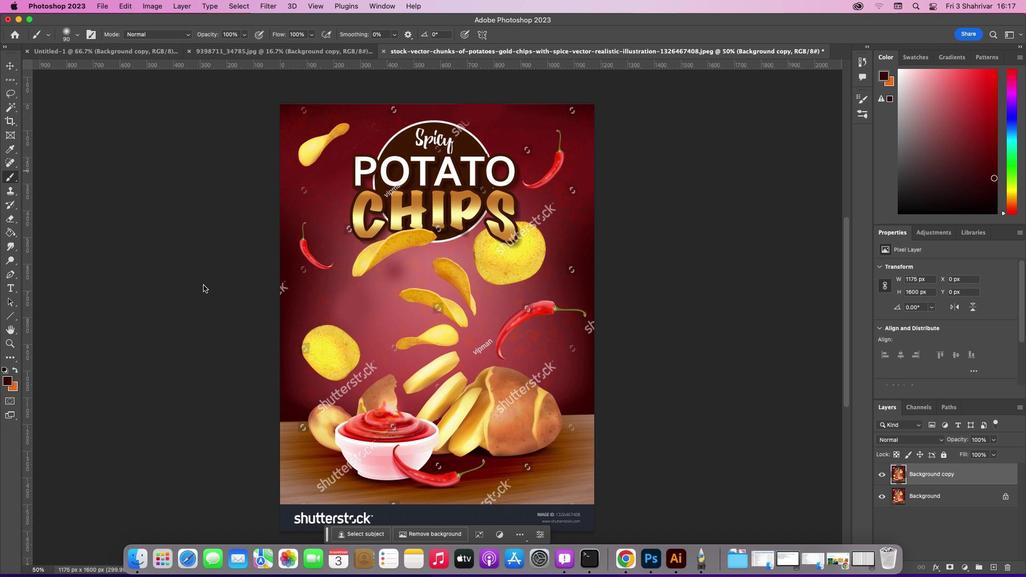 
Action: Mouse moved to (283, 286)
Screenshot: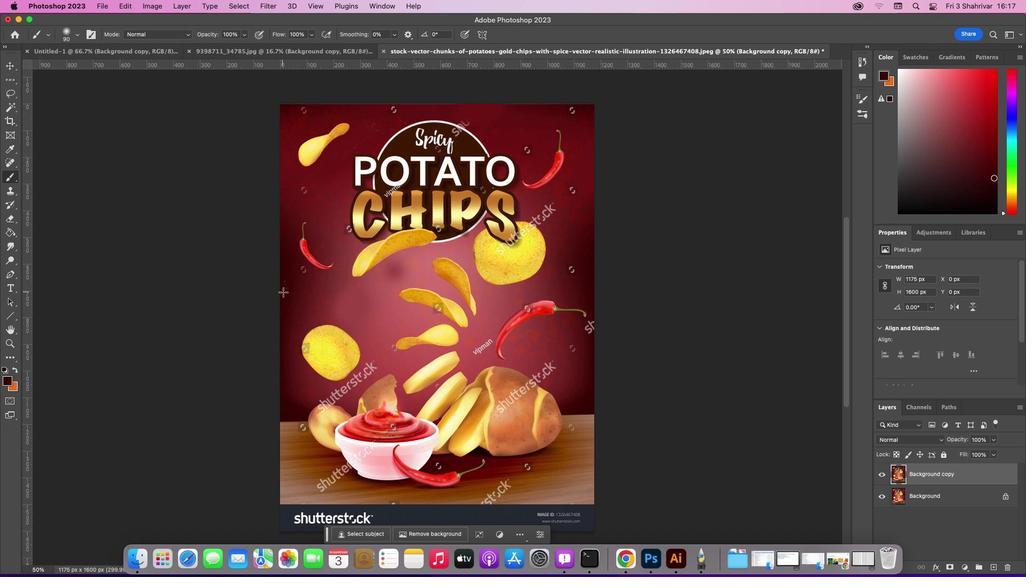 
Action: Mouse pressed left at (283, 286)
Screenshot: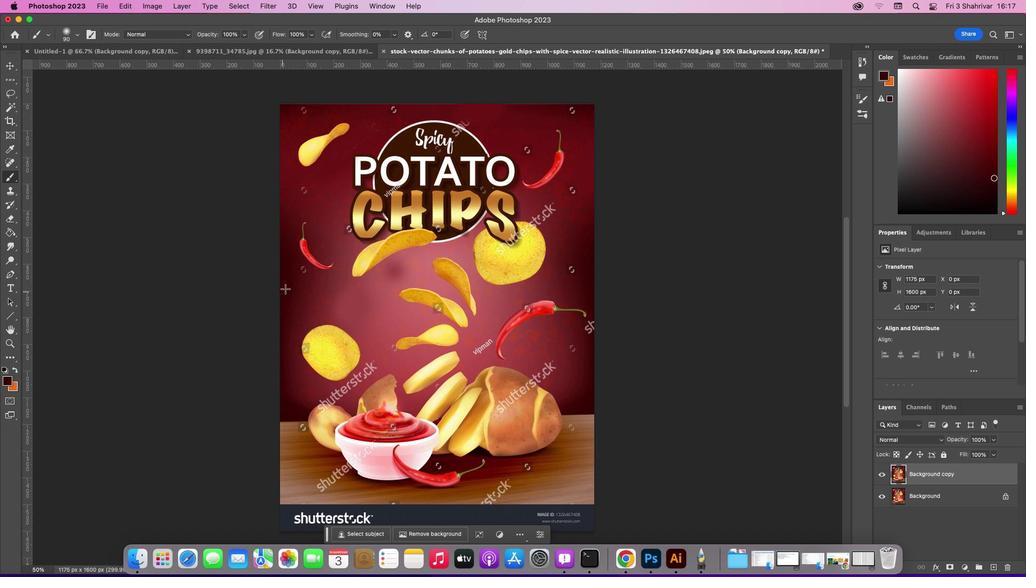 
Action: Mouse moved to (380, 337)
Screenshot: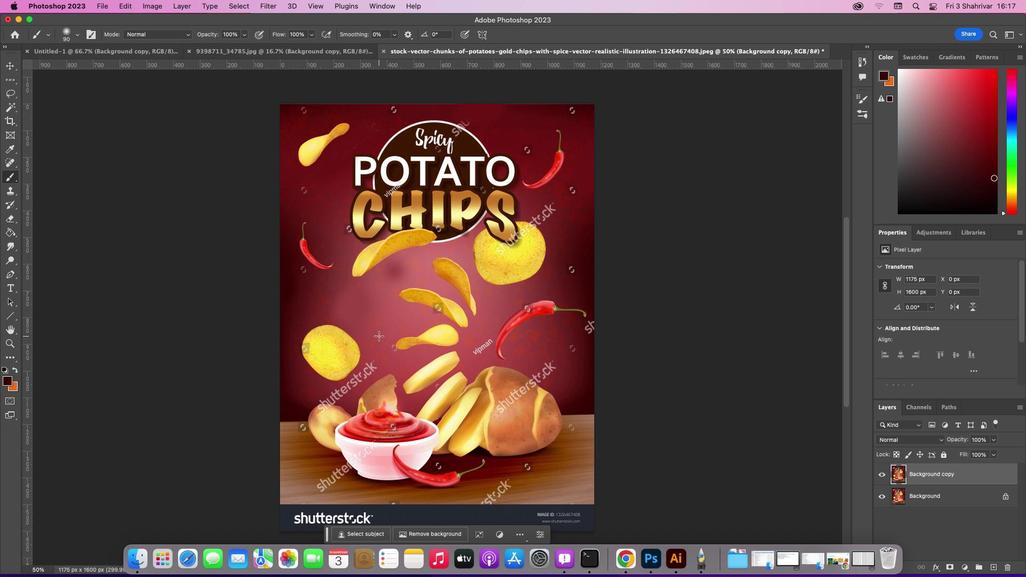 
Action: Mouse pressed left at (380, 337)
Screenshot: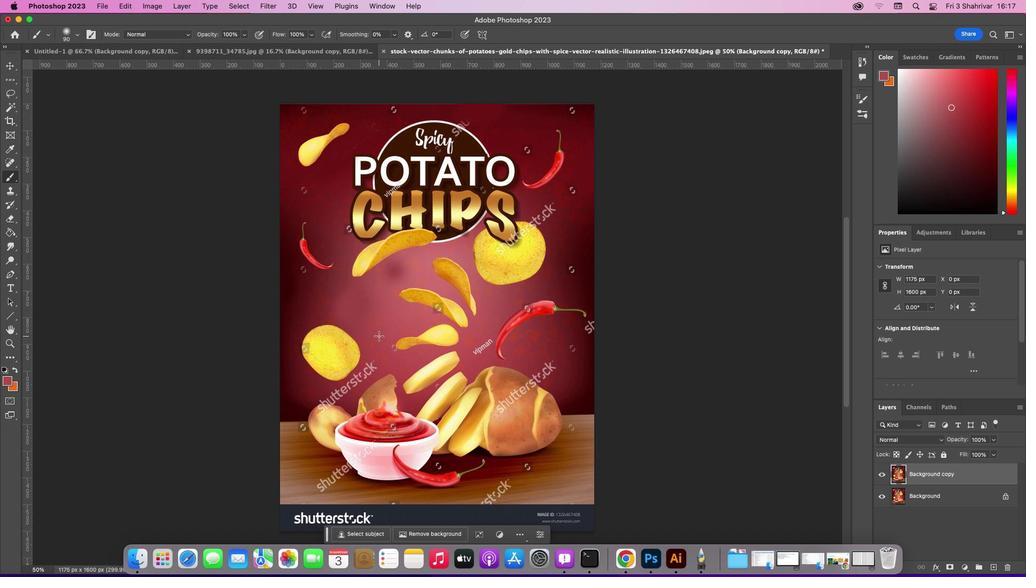 
Action: Key pressed 'I'
Screenshot: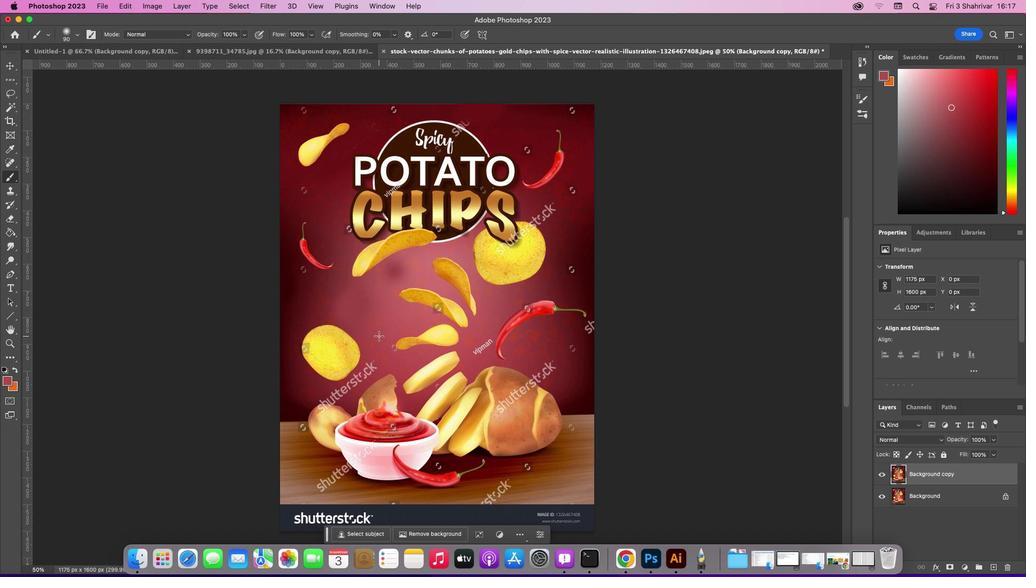 
Action: Mouse moved to (374, 369)
Screenshot: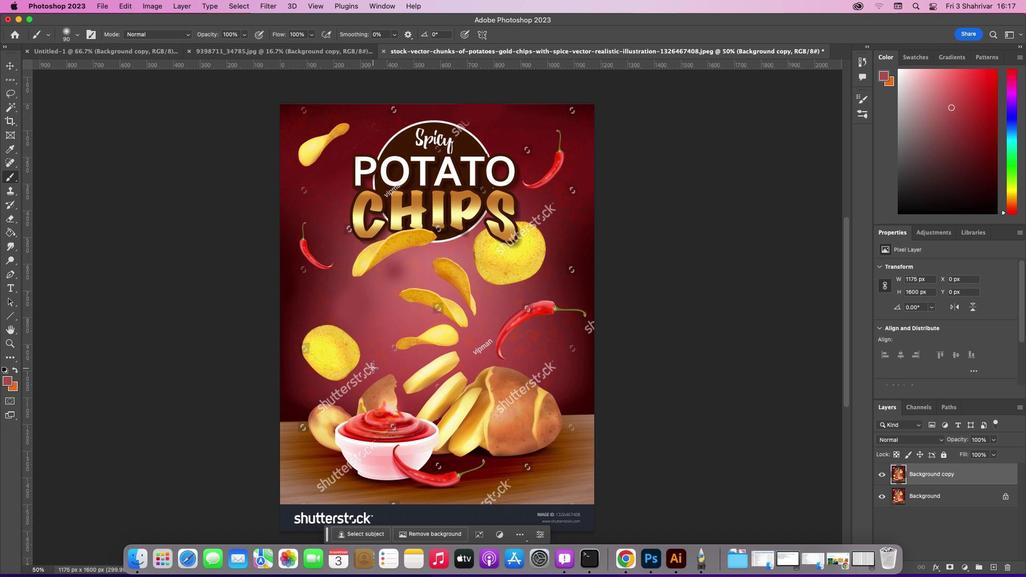 
Action: Key pressed '[''['
Screenshot: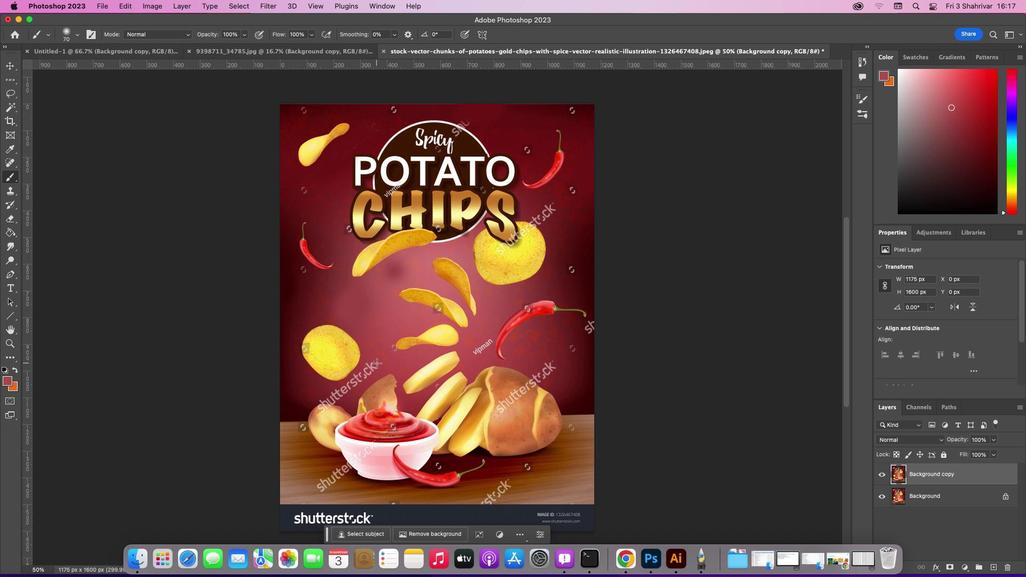 
Action: Mouse moved to (377, 364)
Screenshot: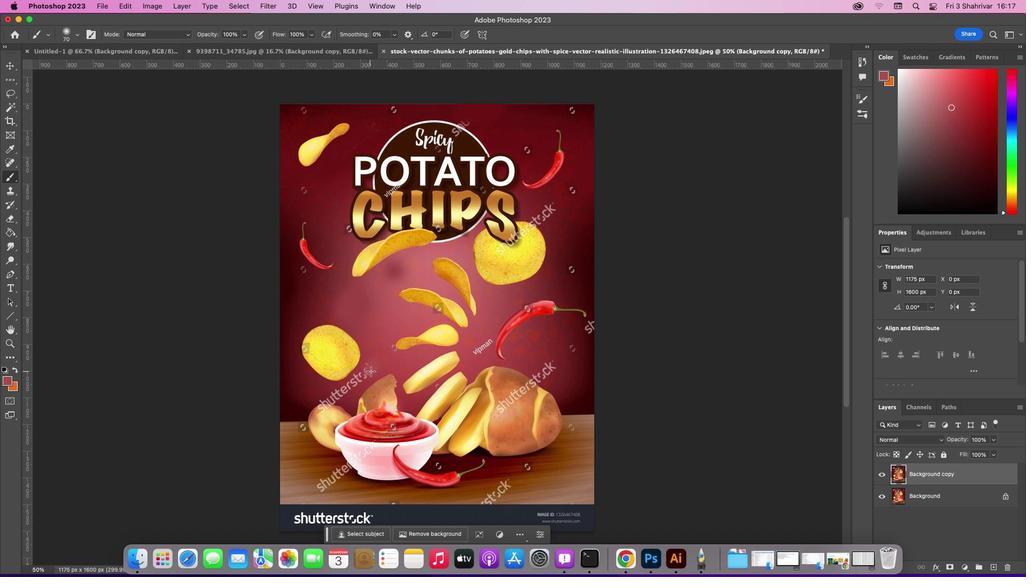 
Action: Mouse pressed left at (377, 364)
Screenshot: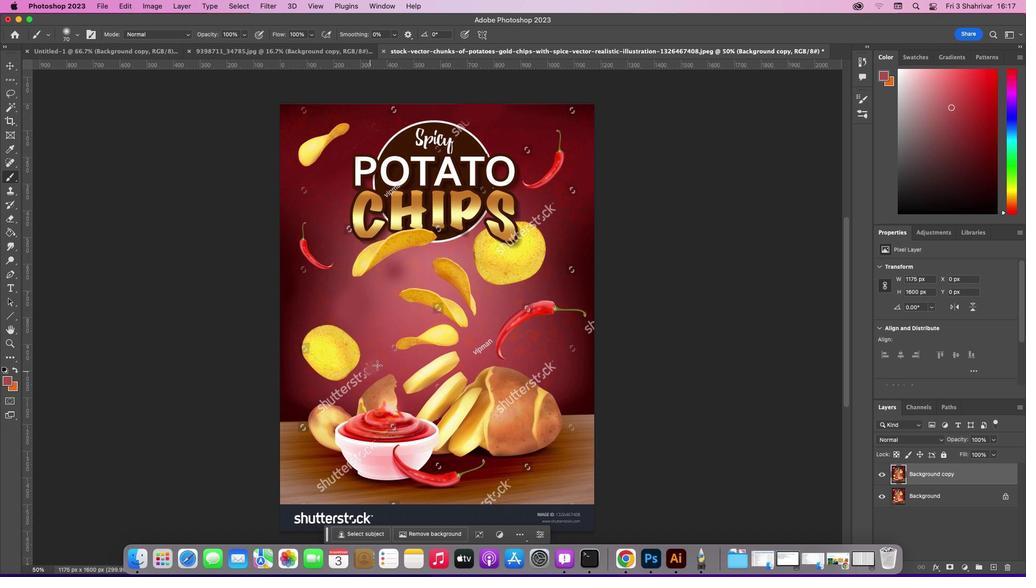 
Action: Mouse moved to (337, 394)
Screenshot: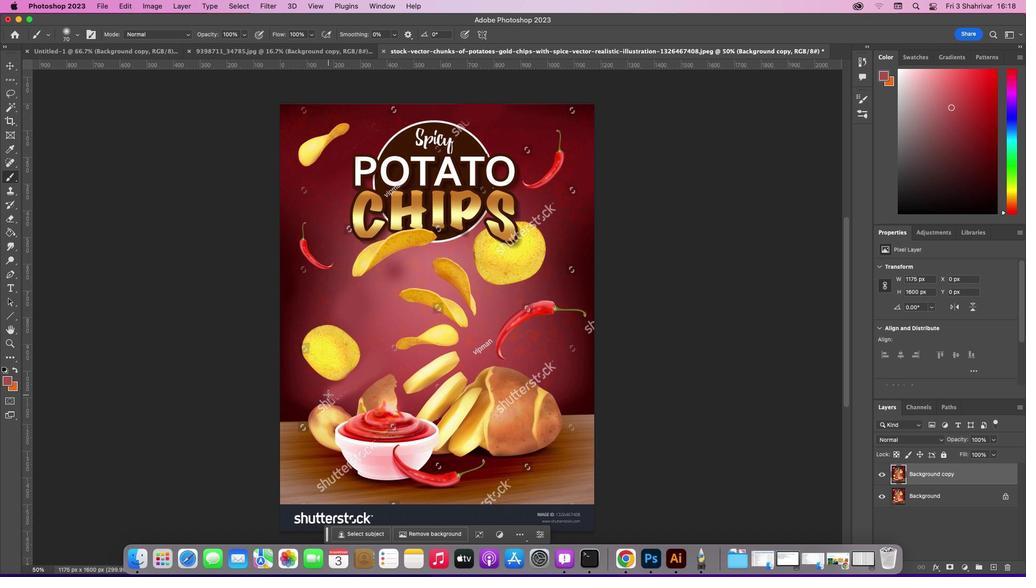 
Action: Mouse pressed left at (337, 394)
Screenshot: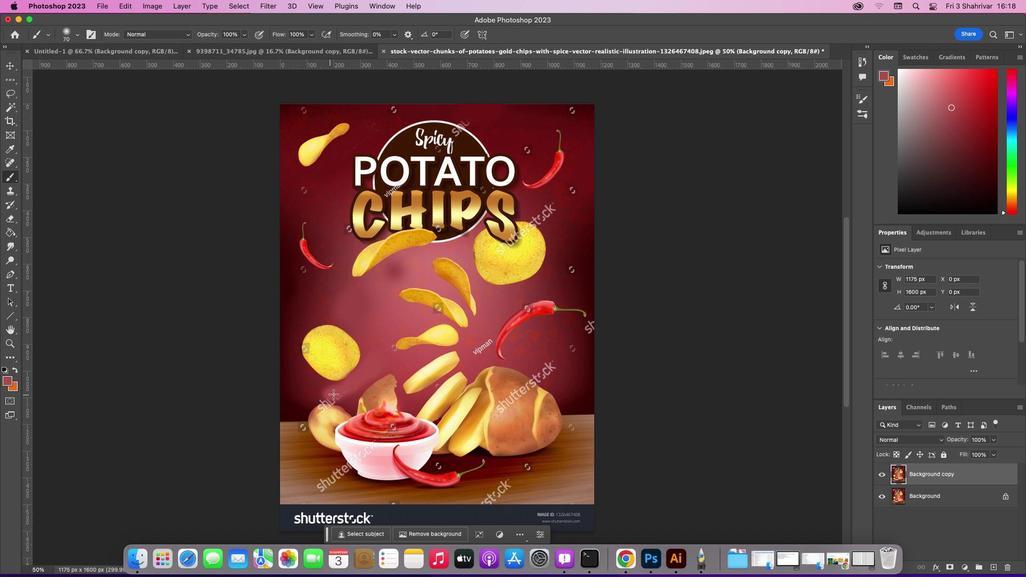 
Action: Mouse moved to (339, 399)
Screenshot: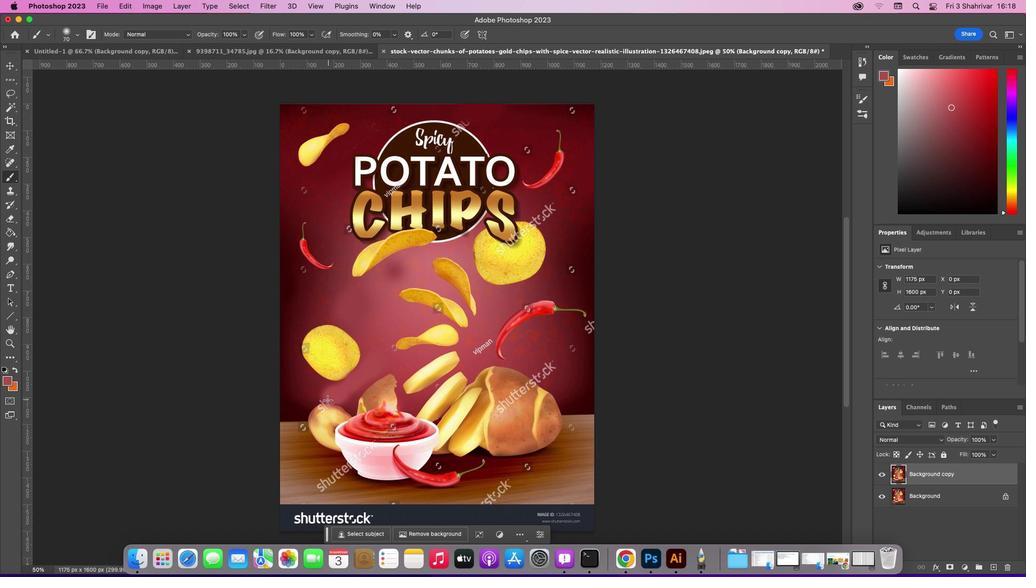 
Action: Mouse pressed left at (339, 399)
Screenshot: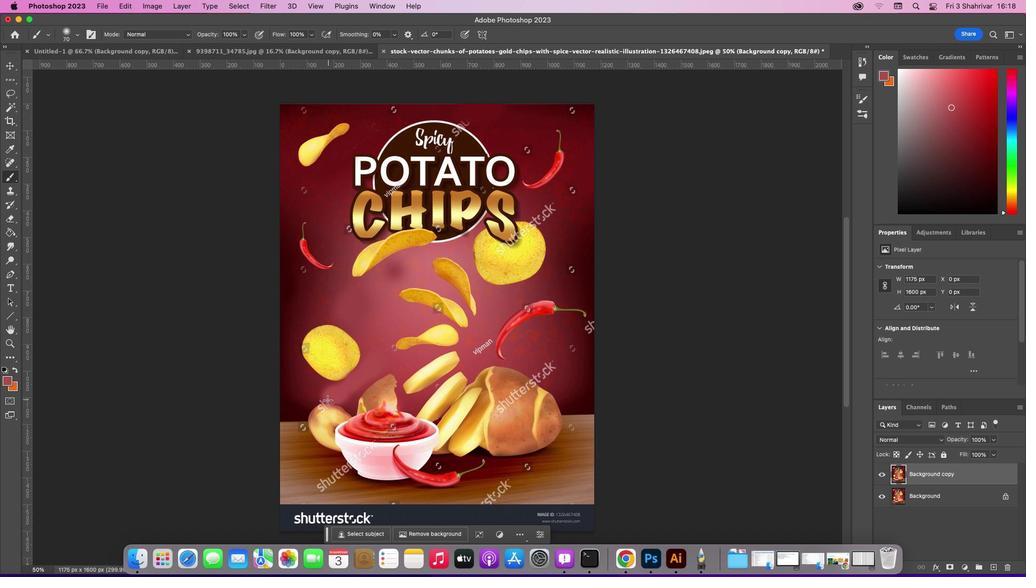 
Action: Mouse moved to (331, 412)
Screenshot: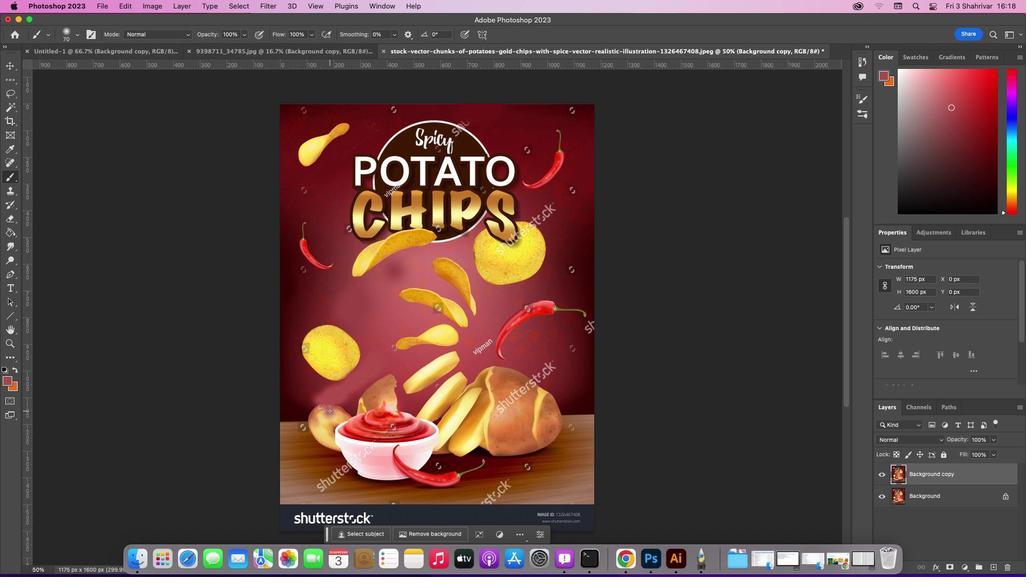 
Action: Mouse pressed left at (331, 412)
Screenshot: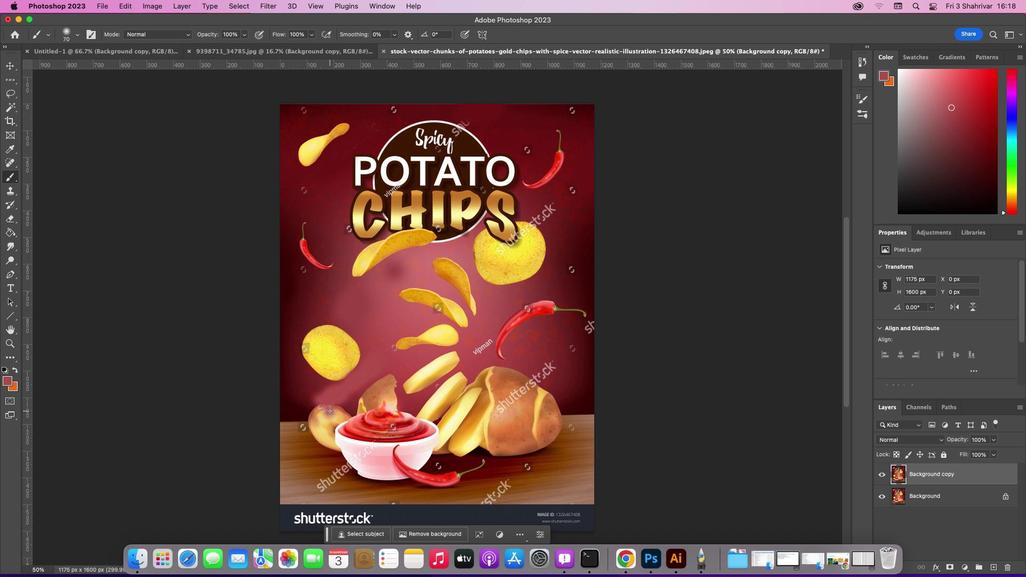 
Action: Key pressed 'I'Key.cmd'z'
Screenshot: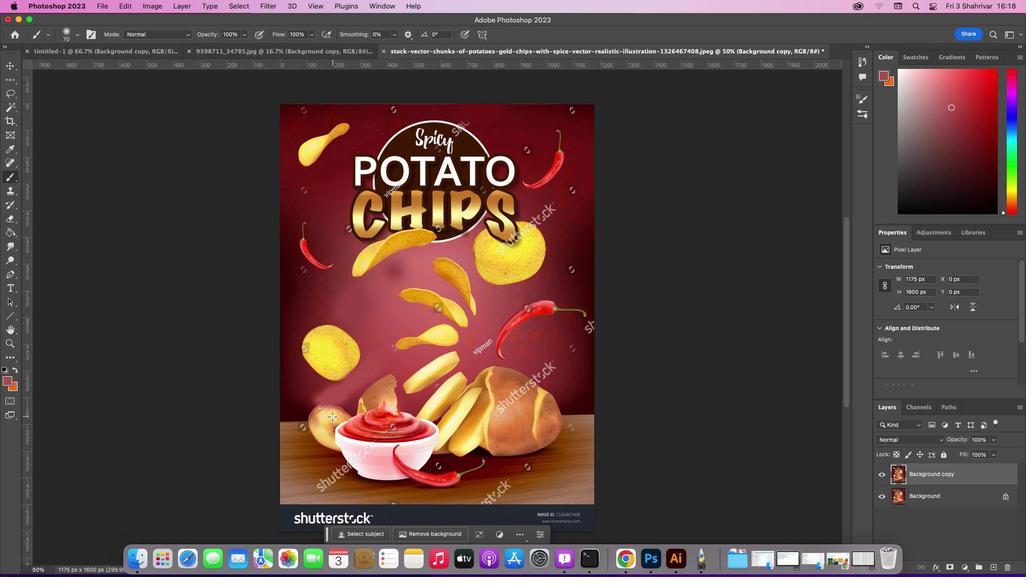 
Action: Mouse moved to (334, 417)
Screenshot: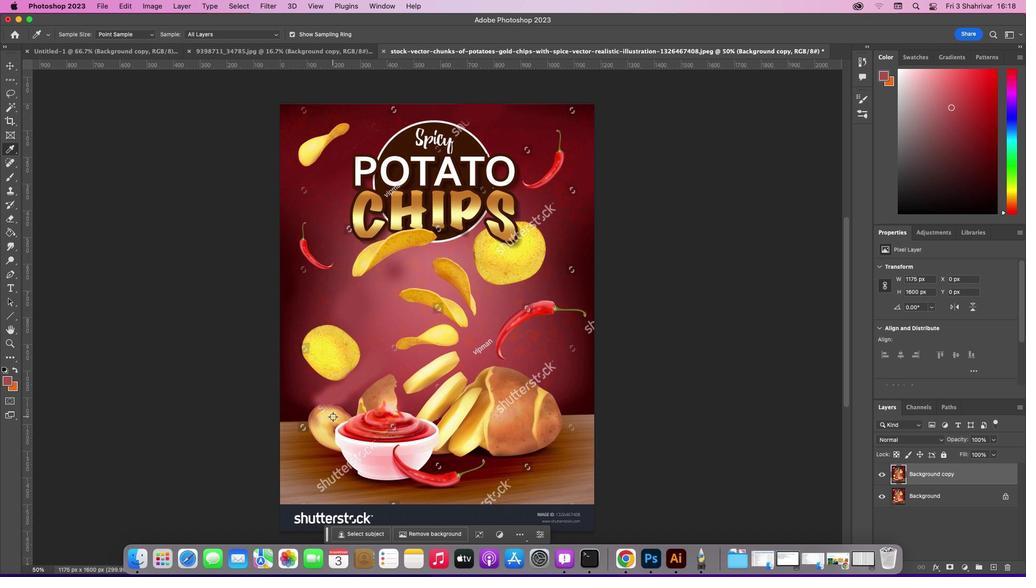 
Action: Key pressed 'I''I'
Screenshot: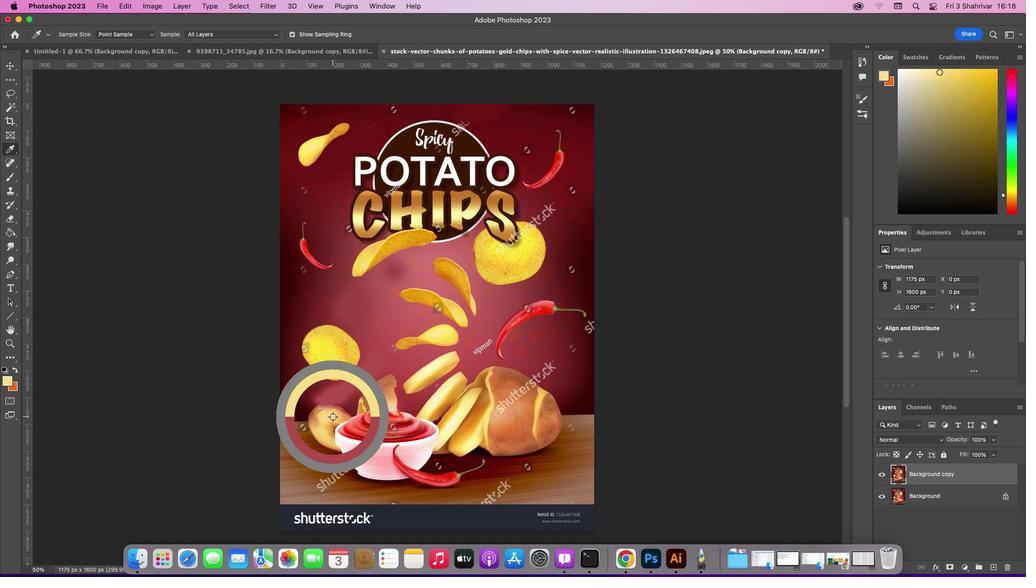 
Action: Mouse pressed left at (334, 417)
Screenshot: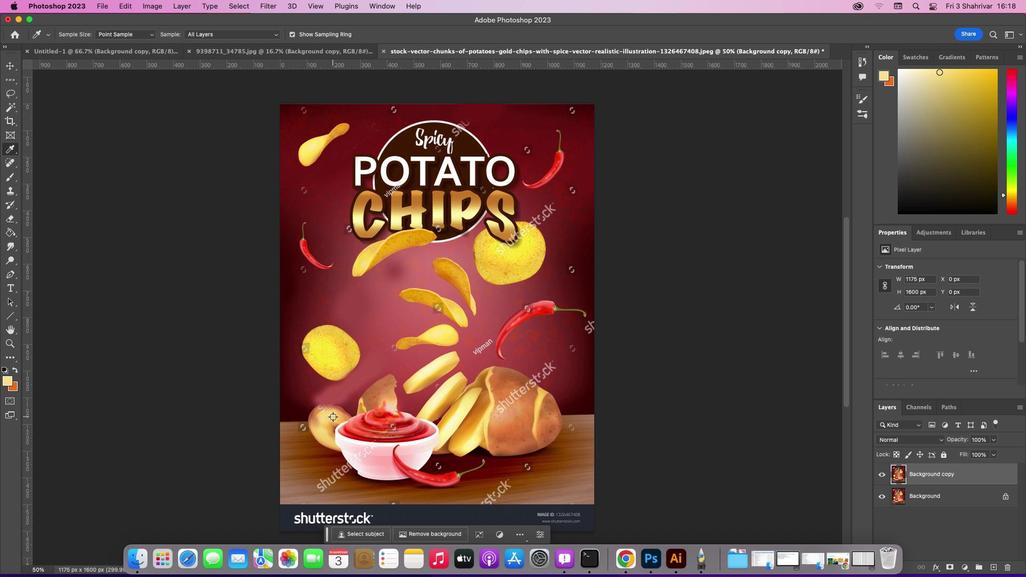 
Action: Key pressed 'I''I''I'
Screenshot: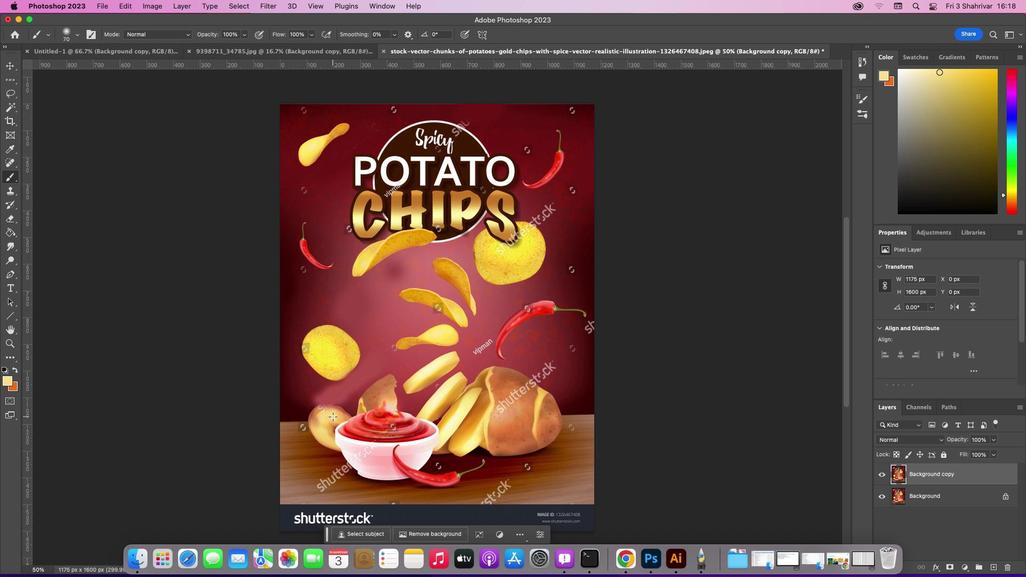 
Action: Mouse moved to (323, 409)
Screenshot: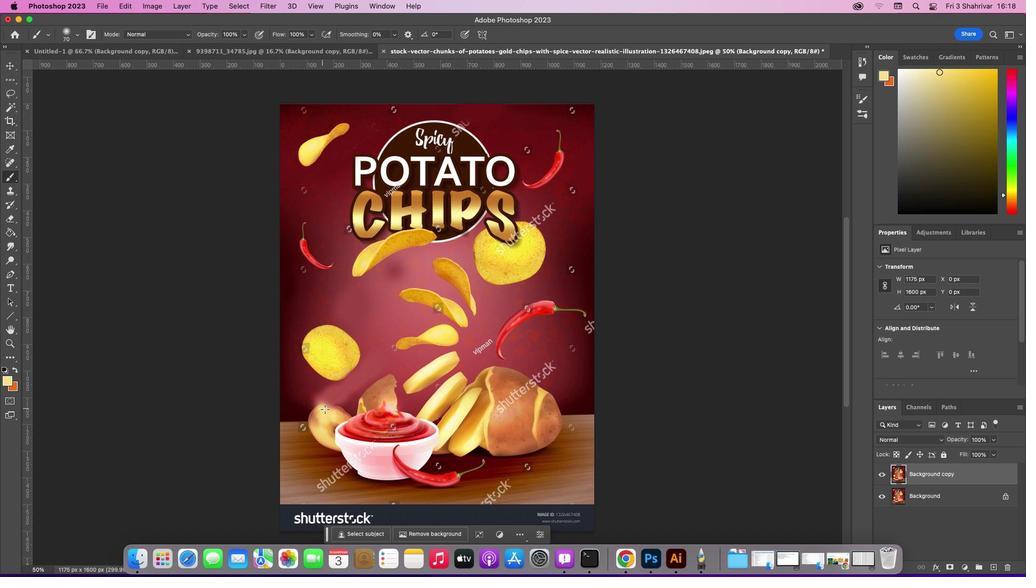 
Action: Mouse pressed left at (323, 409)
